 Task: Add an event with the title Second Lunch and Learn: Time Management Strategies, date '2023/11/15', time 7:00 AM to 9:00 AMand add a description: Looking to take your sales representation skills to the next level? Join us for an immersive event designed to equip you with the knowledge and tools needed to drive growth and maximize revenue. From understanding customer psychology to developing compelling pitches, this event covers the essential aspects of successful sales representation. Select event color  Blueberry . Add location for the event as: 456 Prado Museum, Madrid, Spain, logged in from the account softage.7@softage.netand send the event invitation to softage.1@softage.net and softage.2@softage.net. Set a reminder for the event Doesn't repeat
Action: Mouse moved to (814, 351)
Screenshot: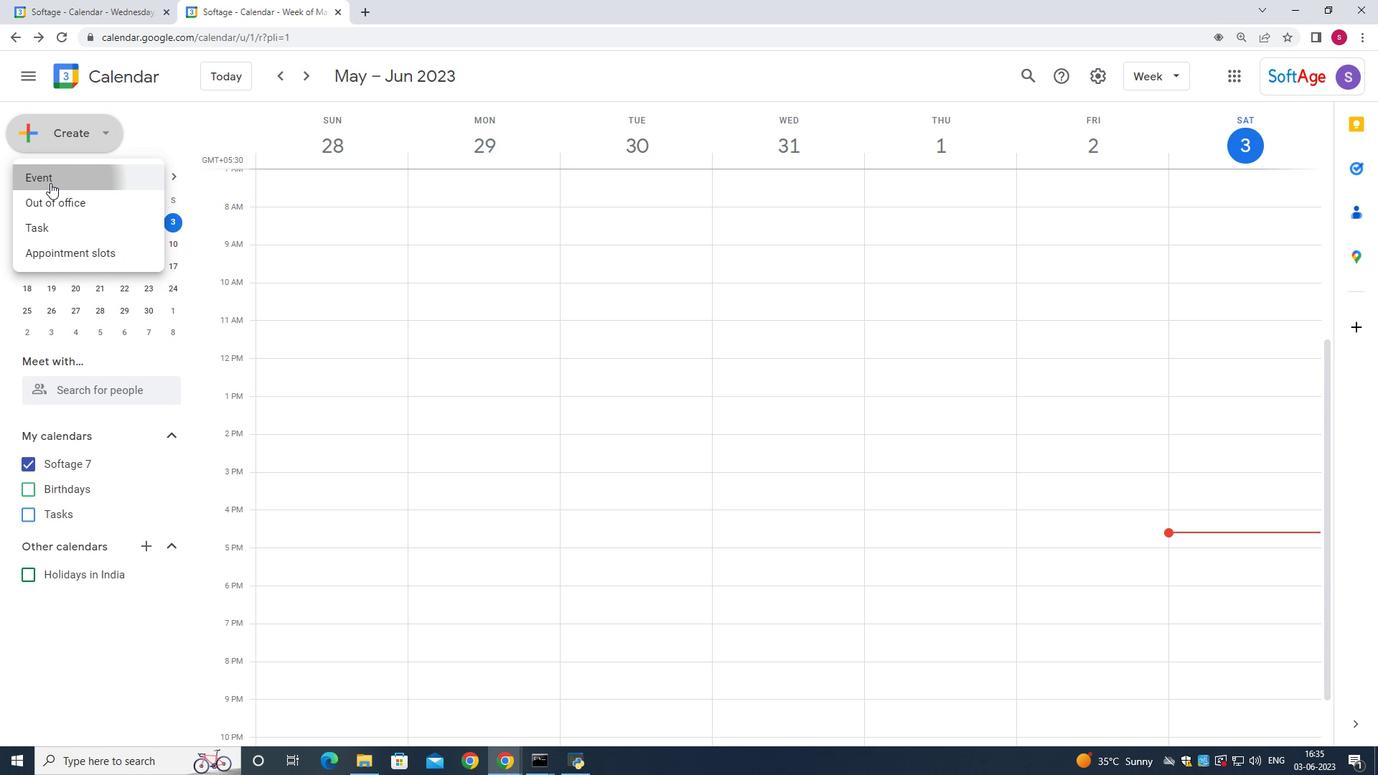 
Action: Mouse pressed left at (814, 351)
Screenshot: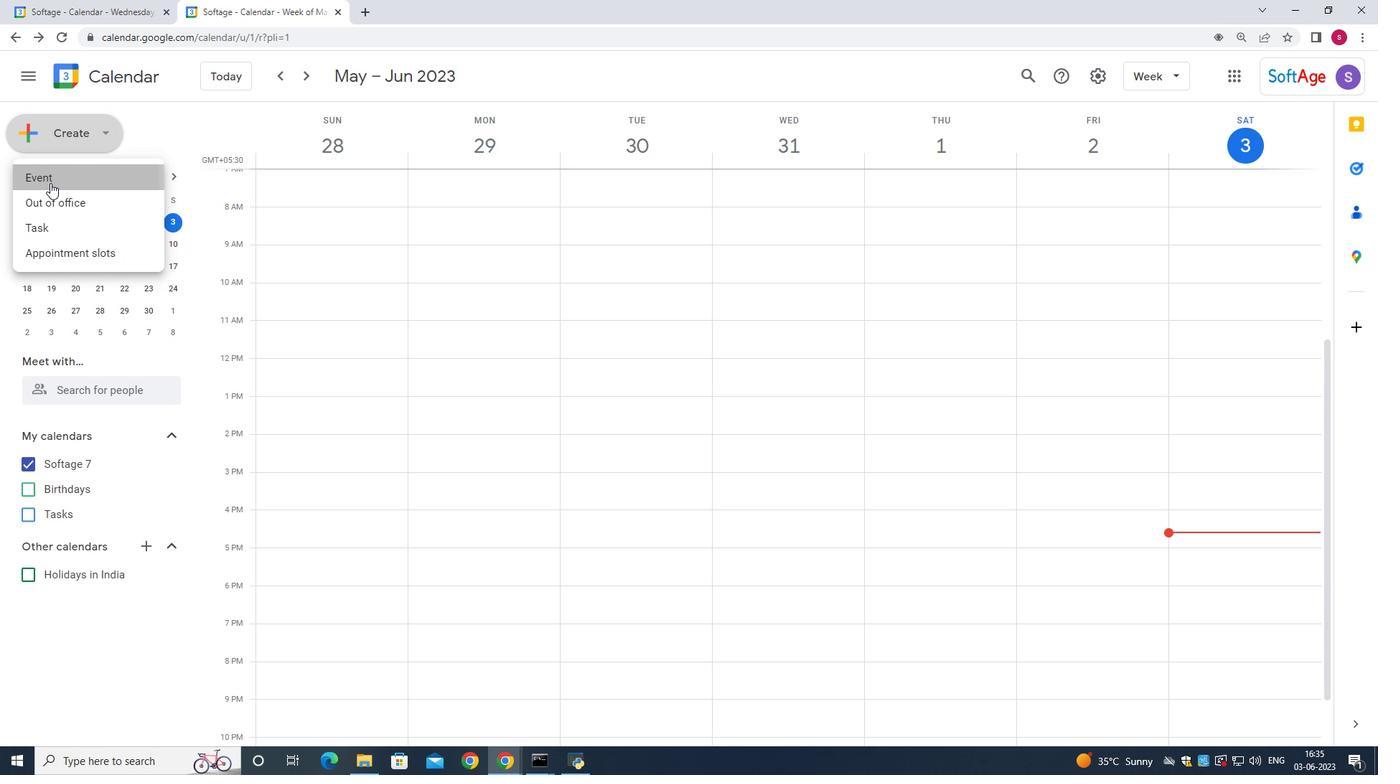 
Action: Mouse moved to (677, 247)
Screenshot: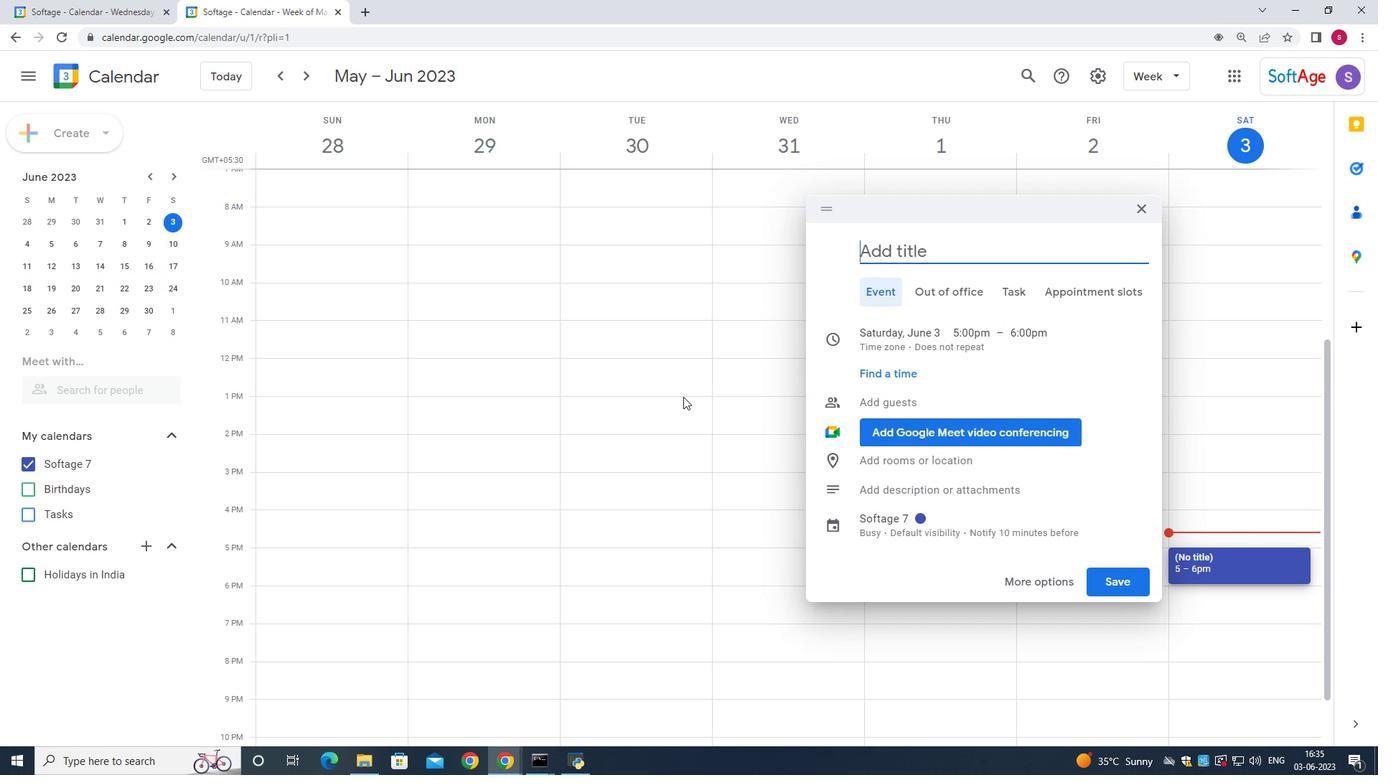 
Action: Mouse pressed left at (677, 247)
Screenshot: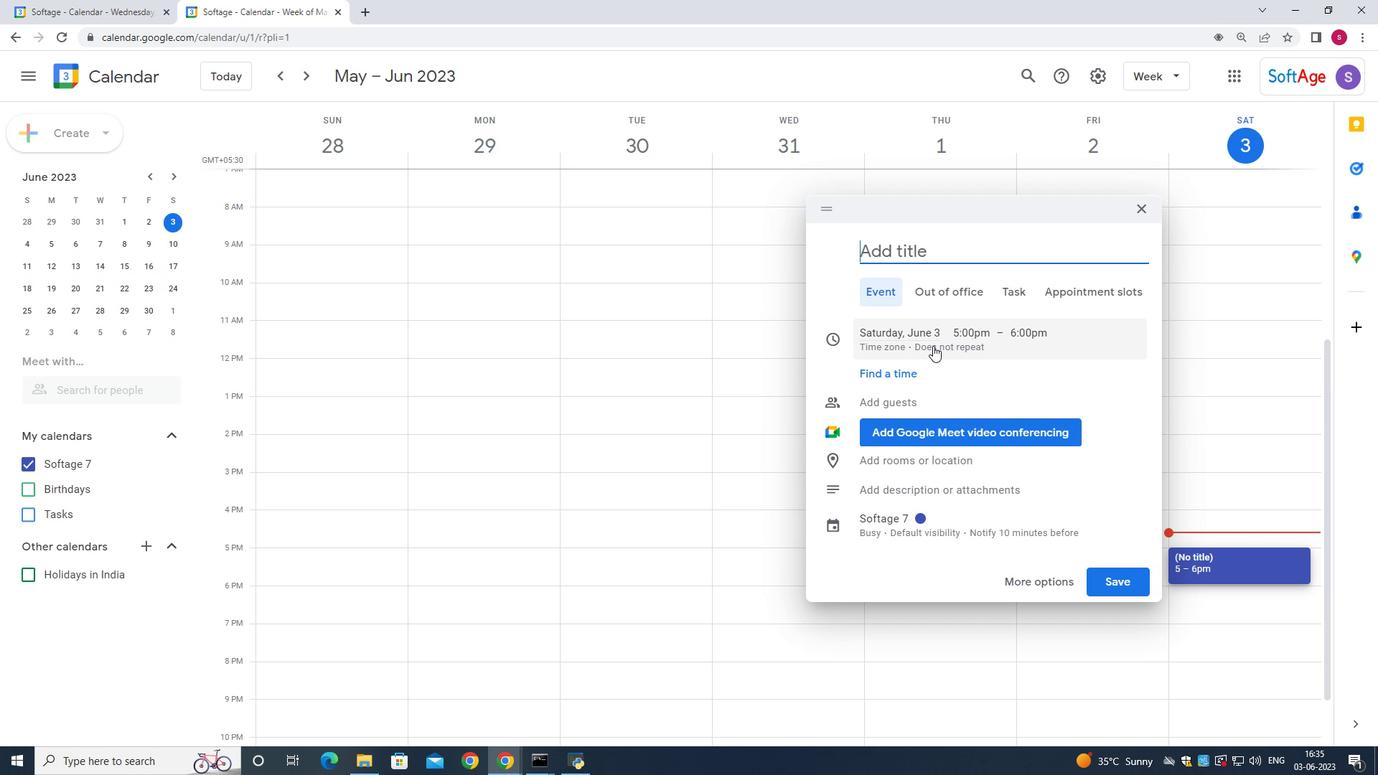 
Action: Mouse moved to (927, 209)
Screenshot: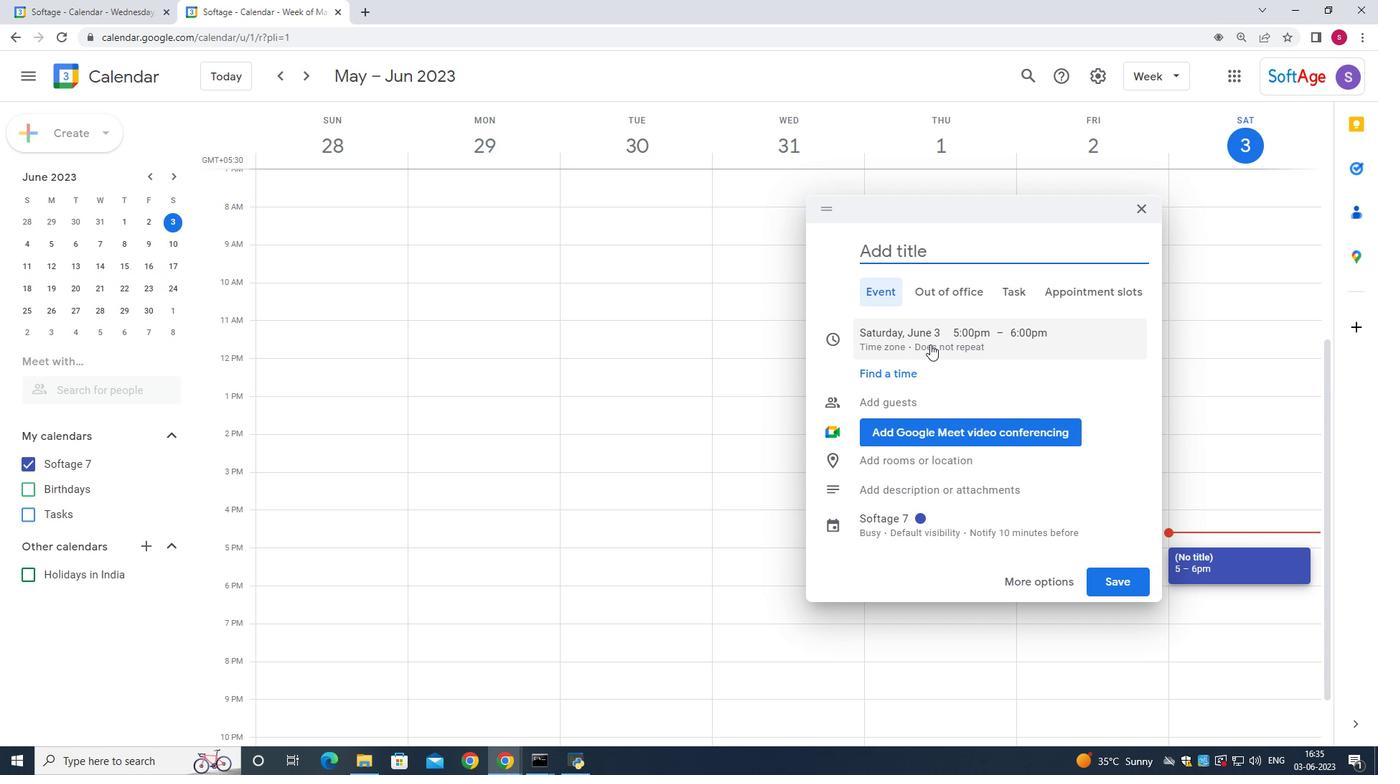 
Action: Mouse pressed left at (927, 209)
Screenshot: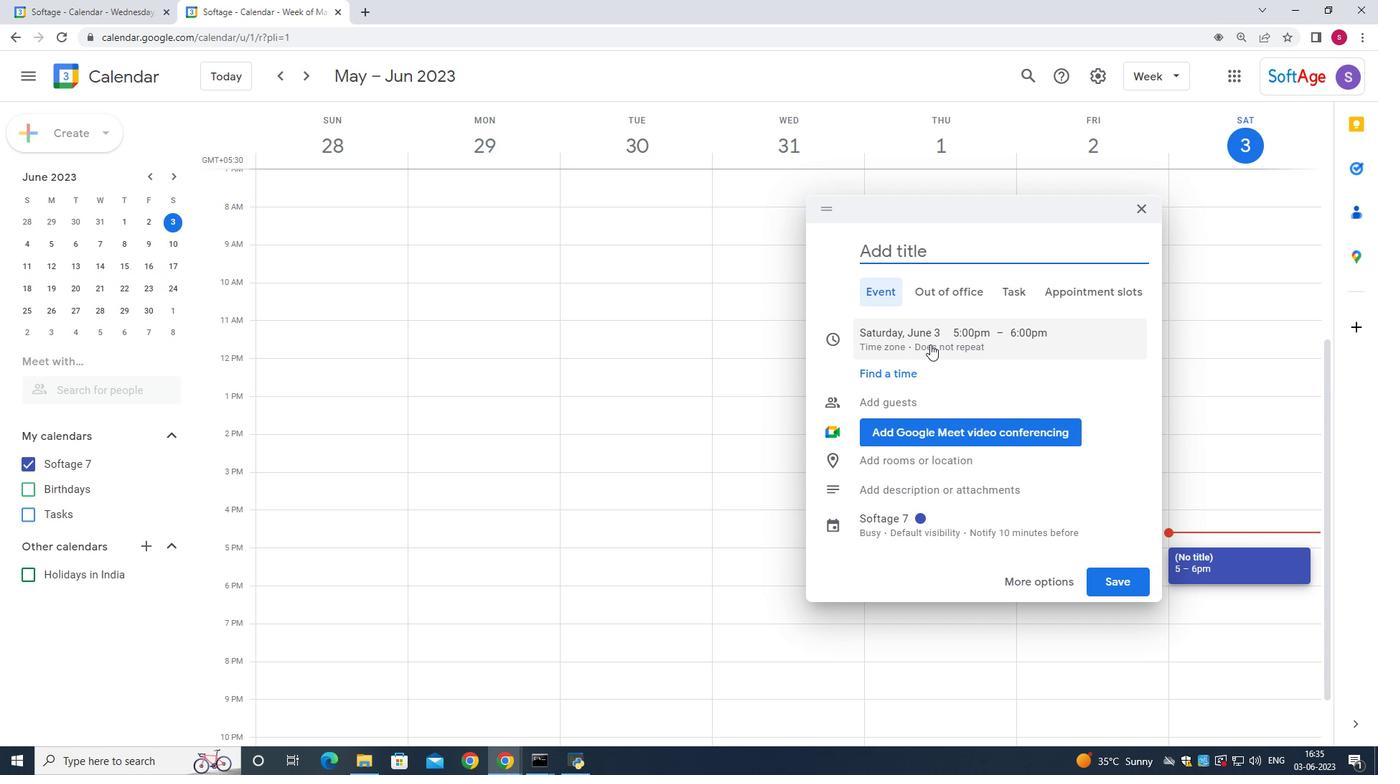 
Action: Mouse moved to (55, 133)
Screenshot: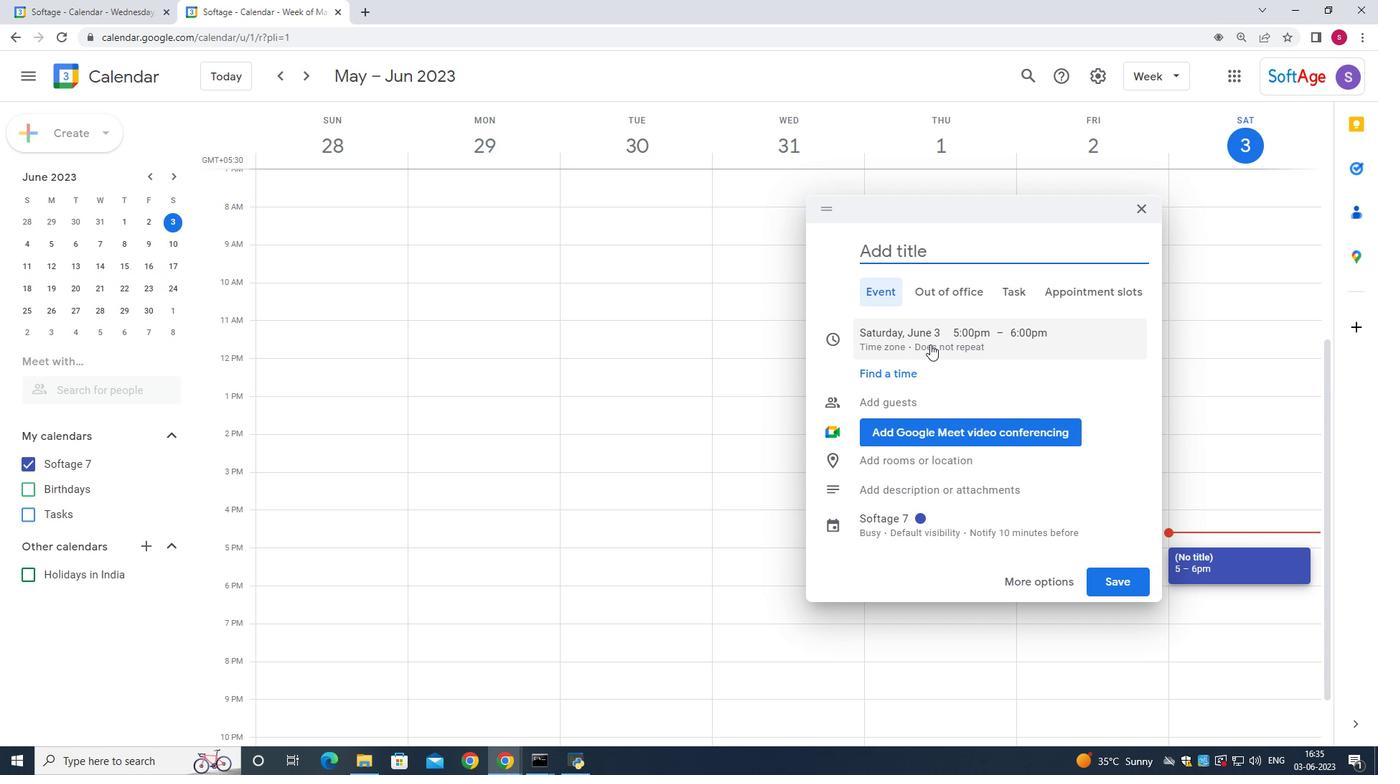 
Action: Mouse pressed left at (55, 133)
Screenshot: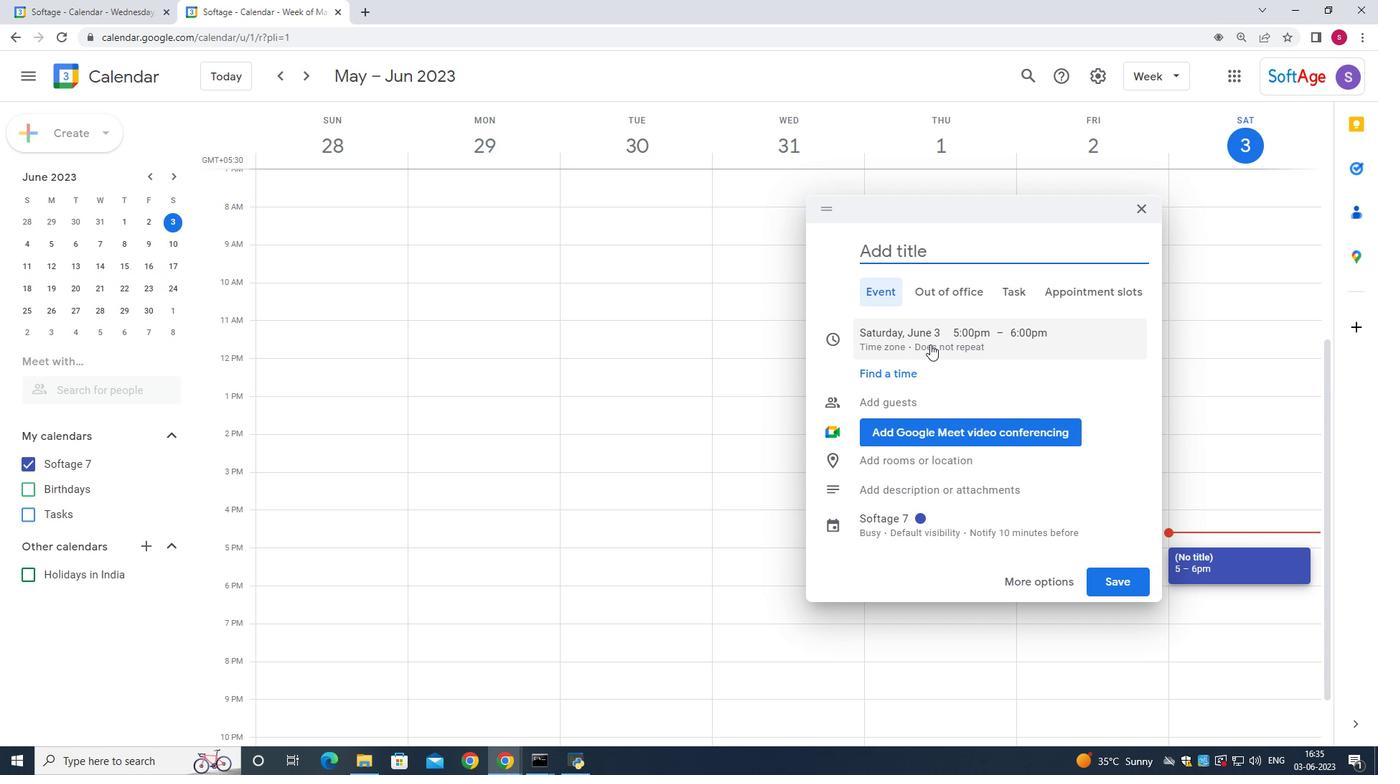 
Action: Mouse moved to (68, 174)
Screenshot: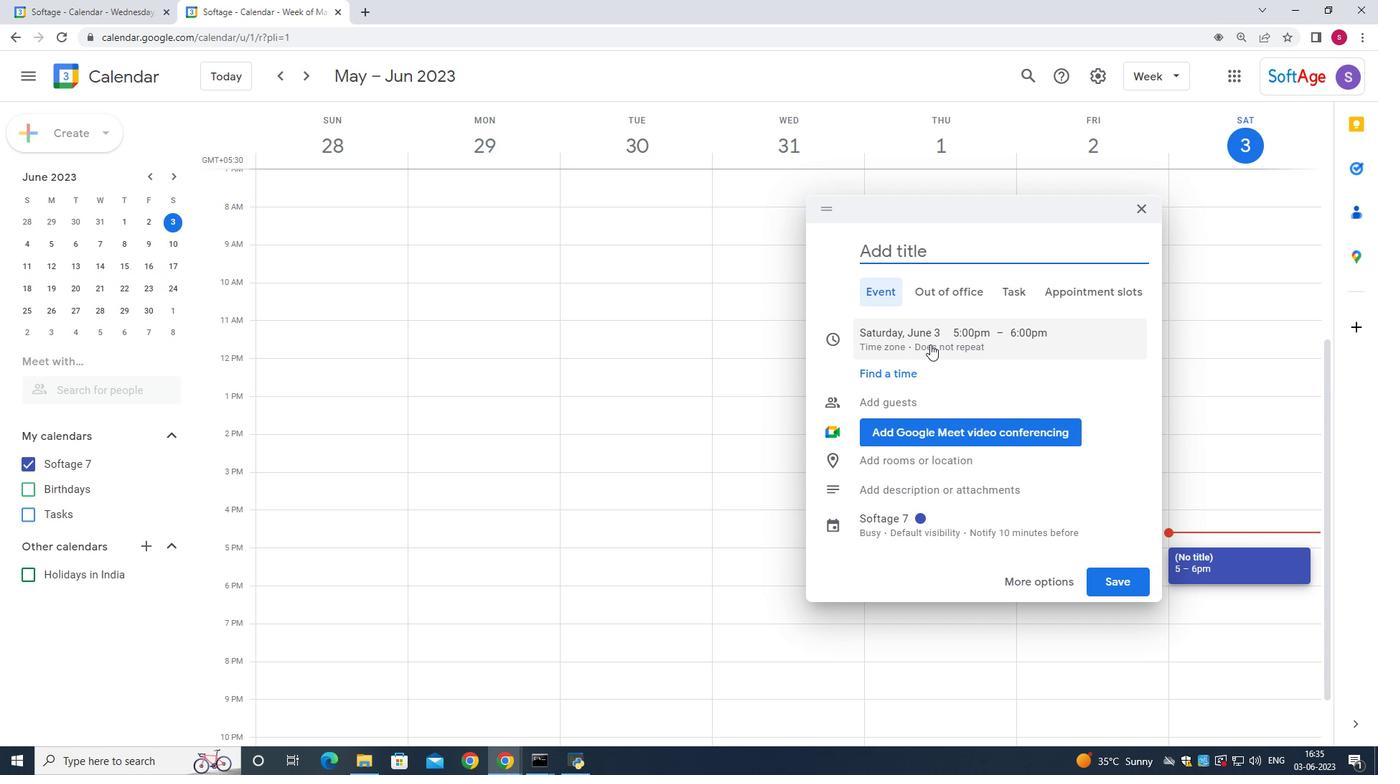 
Action: Mouse pressed left at (68, 174)
Screenshot: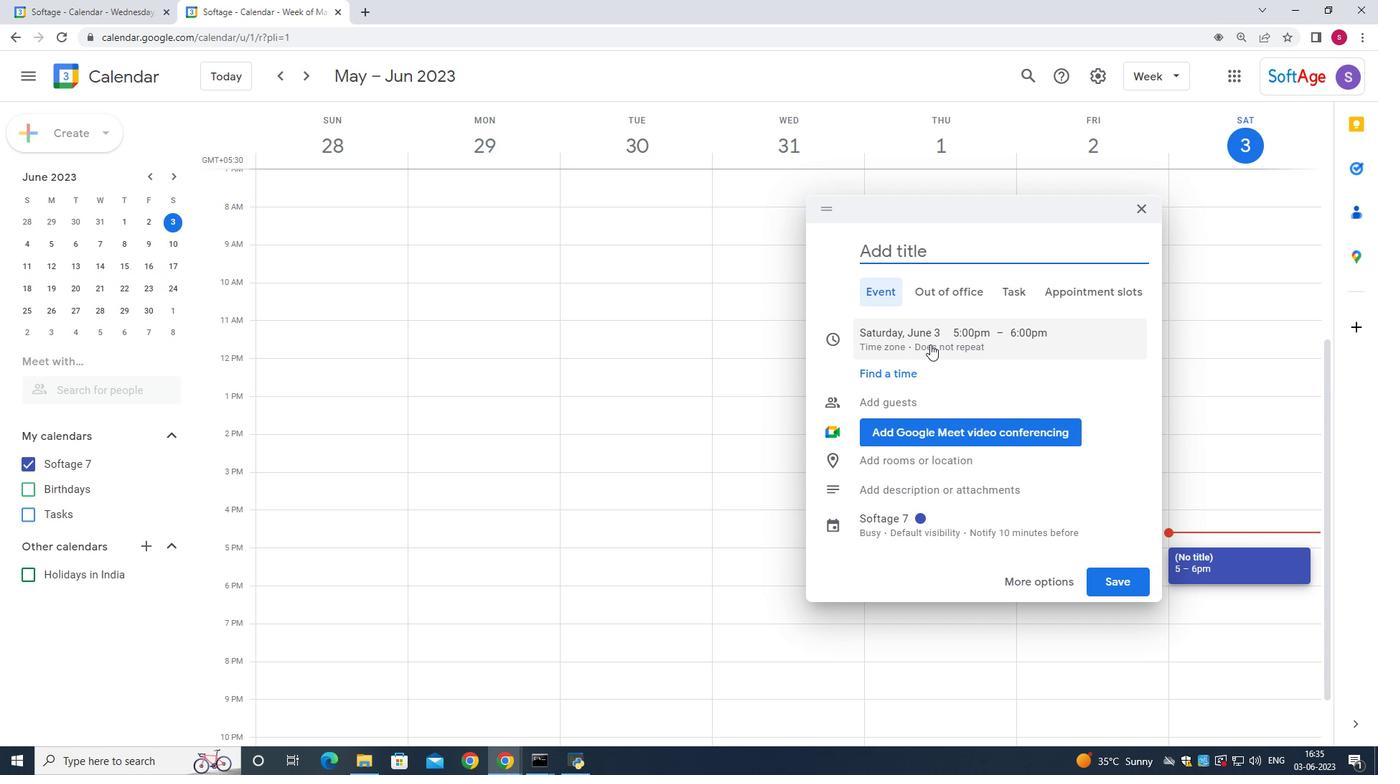 
Action: Mouse moved to (1053, 201)
Screenshot: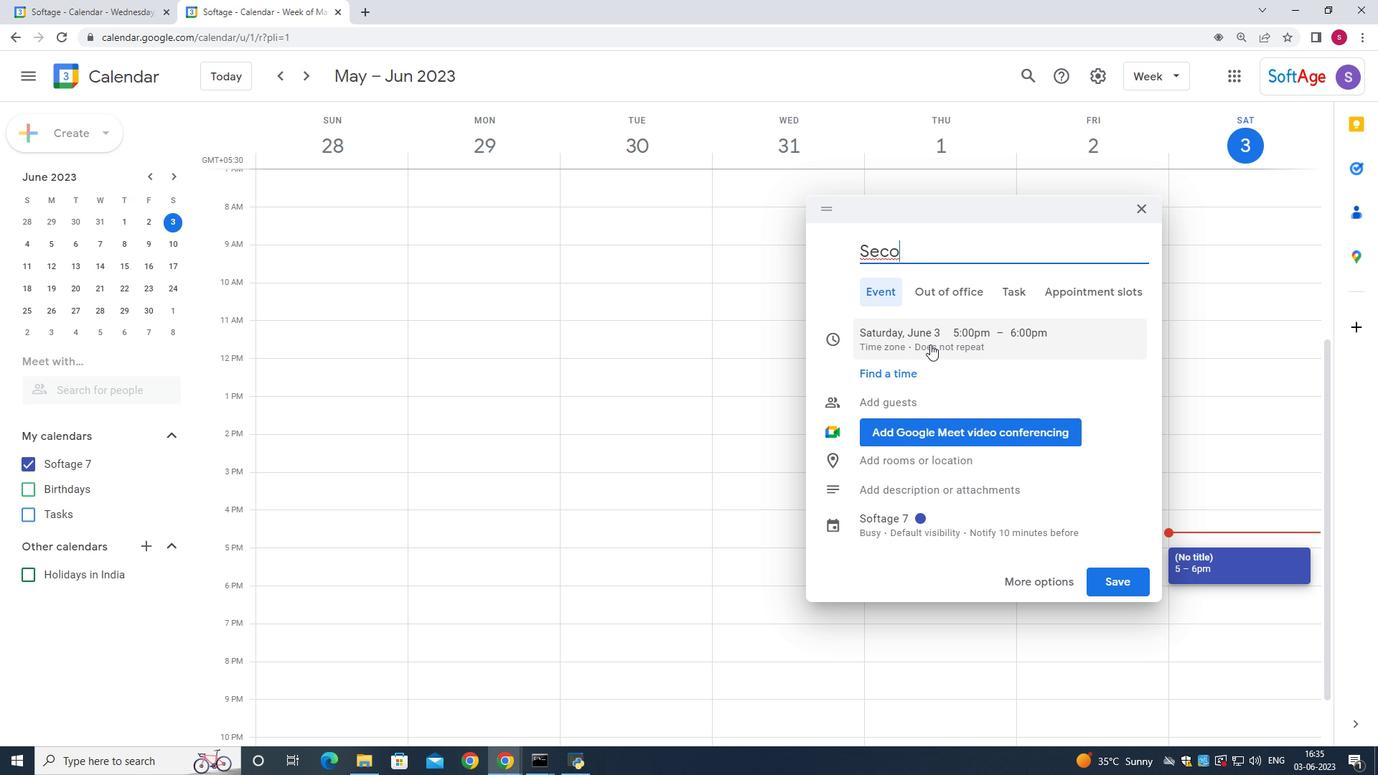 
Action: Key pressed <Key.shift>Second<Key.space><Key.shift>Lunch<Key.space>and<Key.space><Key.shift>Learn<Key.space><Key.shift_r>:<Key.space><Key.shift>Time<Key.space><Key.shift>Management<Key.space><Key.shift>Strategies
Screenshot: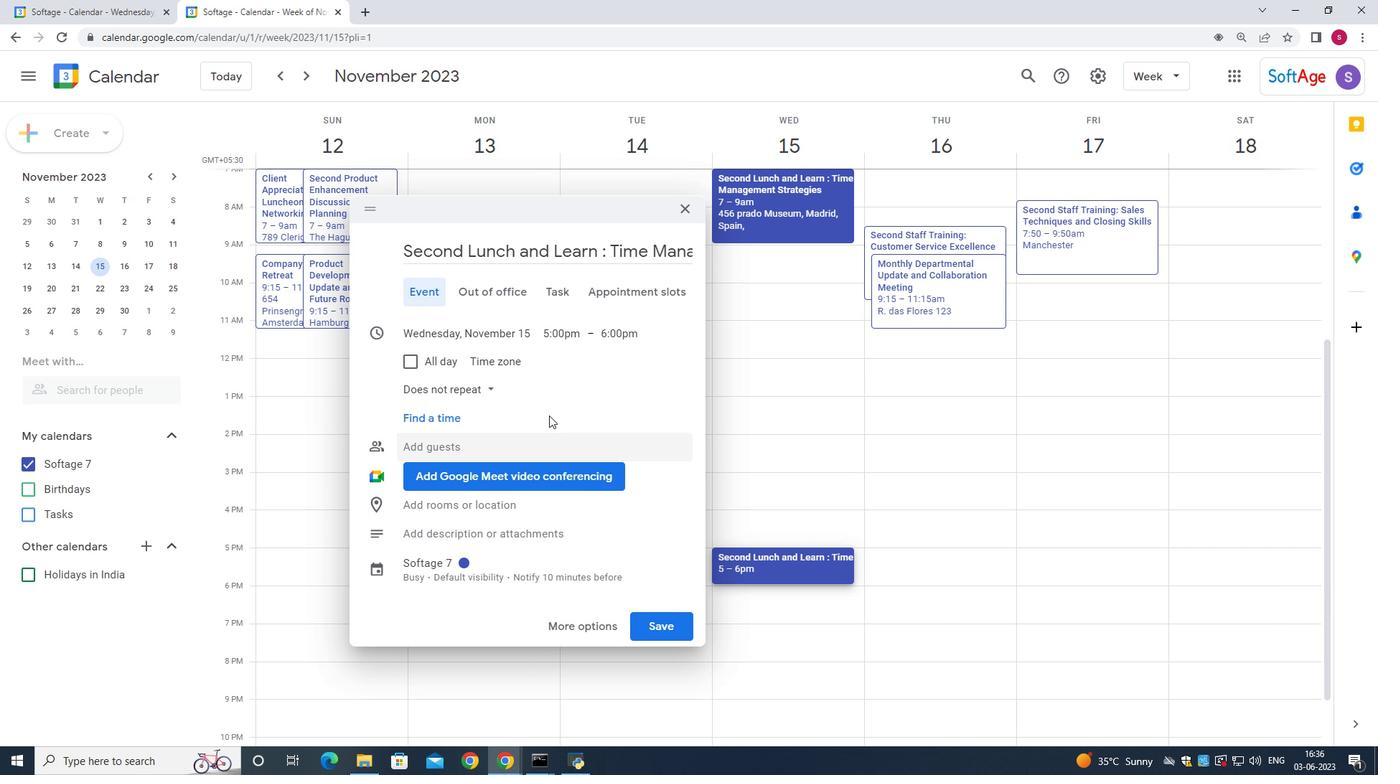 
Action: Mouse moved to (698, 440)
Screenshot: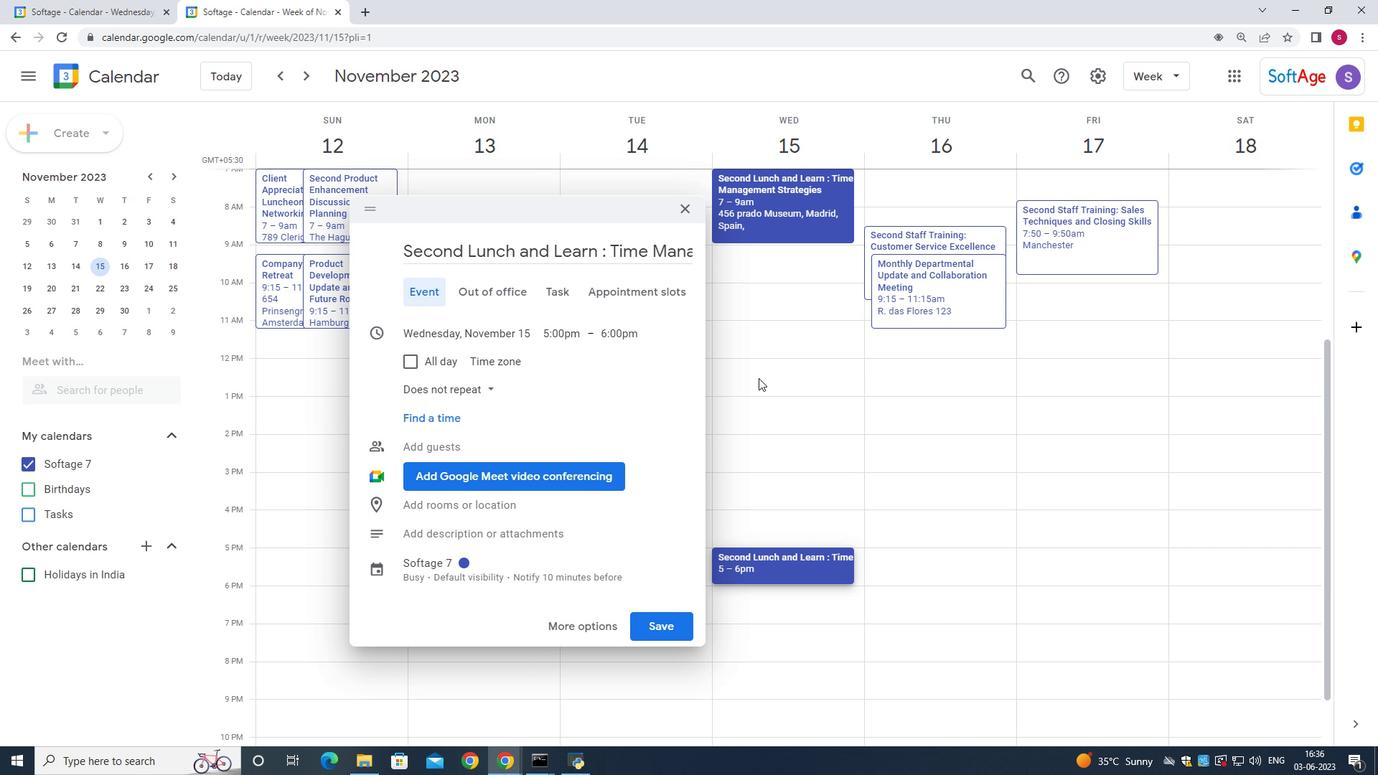 
Action: Mouse pressed left at (698, 440)
Screenshot: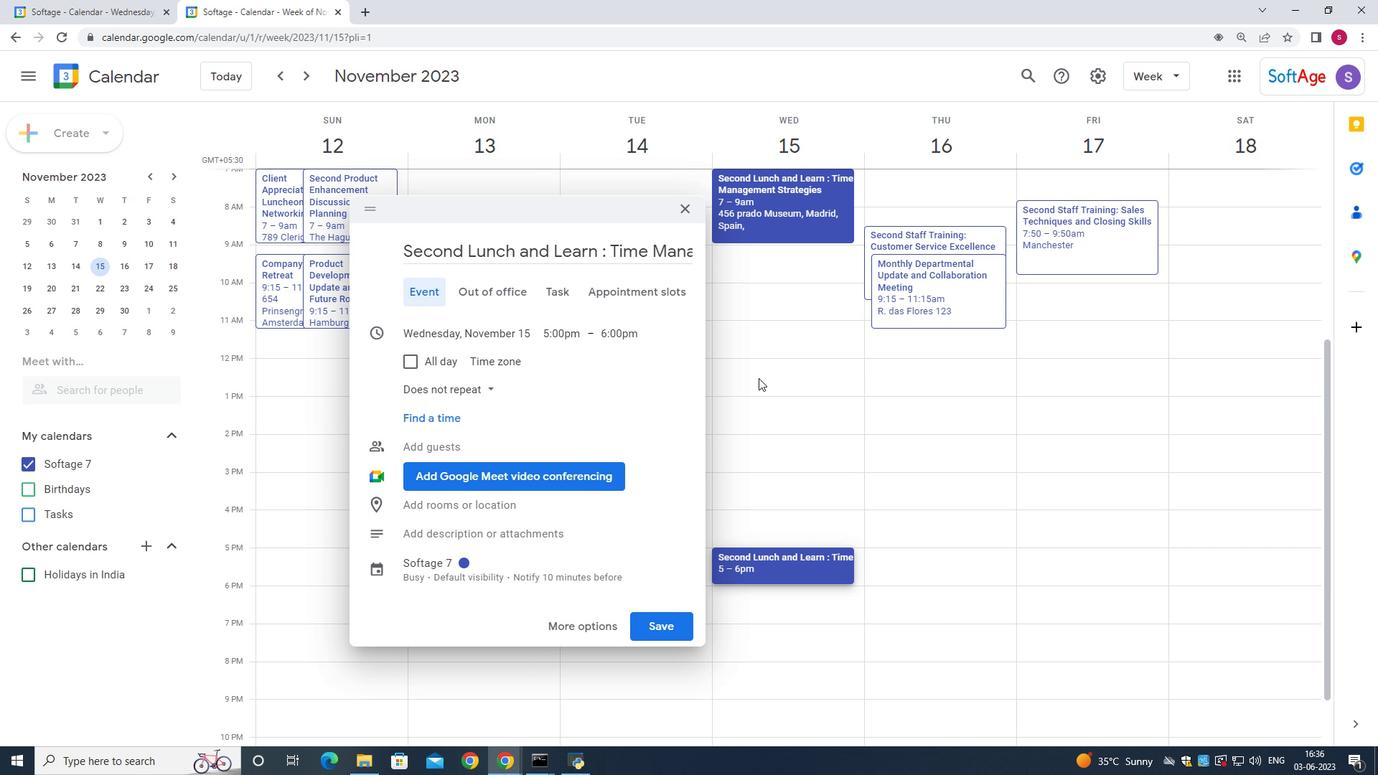 
Action: Mouse moved to (838, 428)
Screenshot: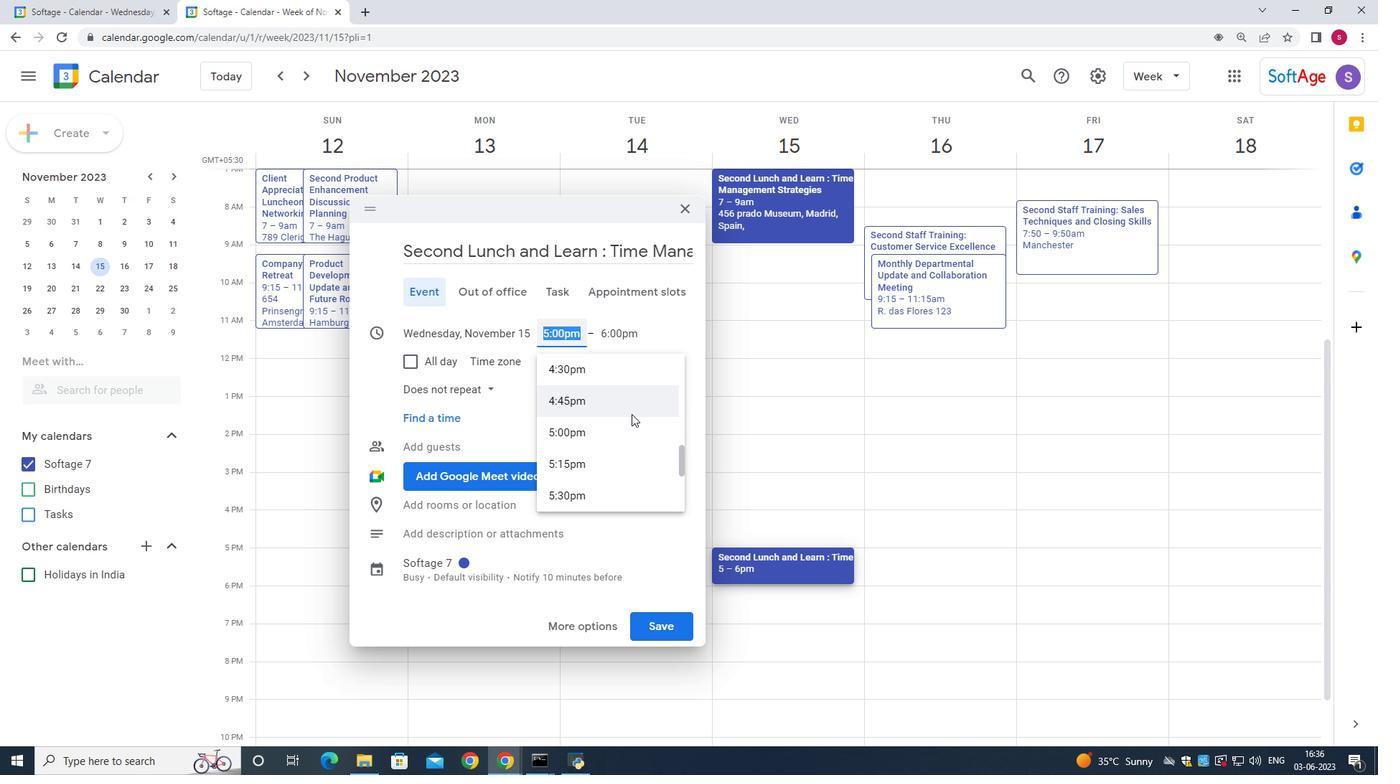 
Action: Mouse pressed left at (838, 428)
Screenshot: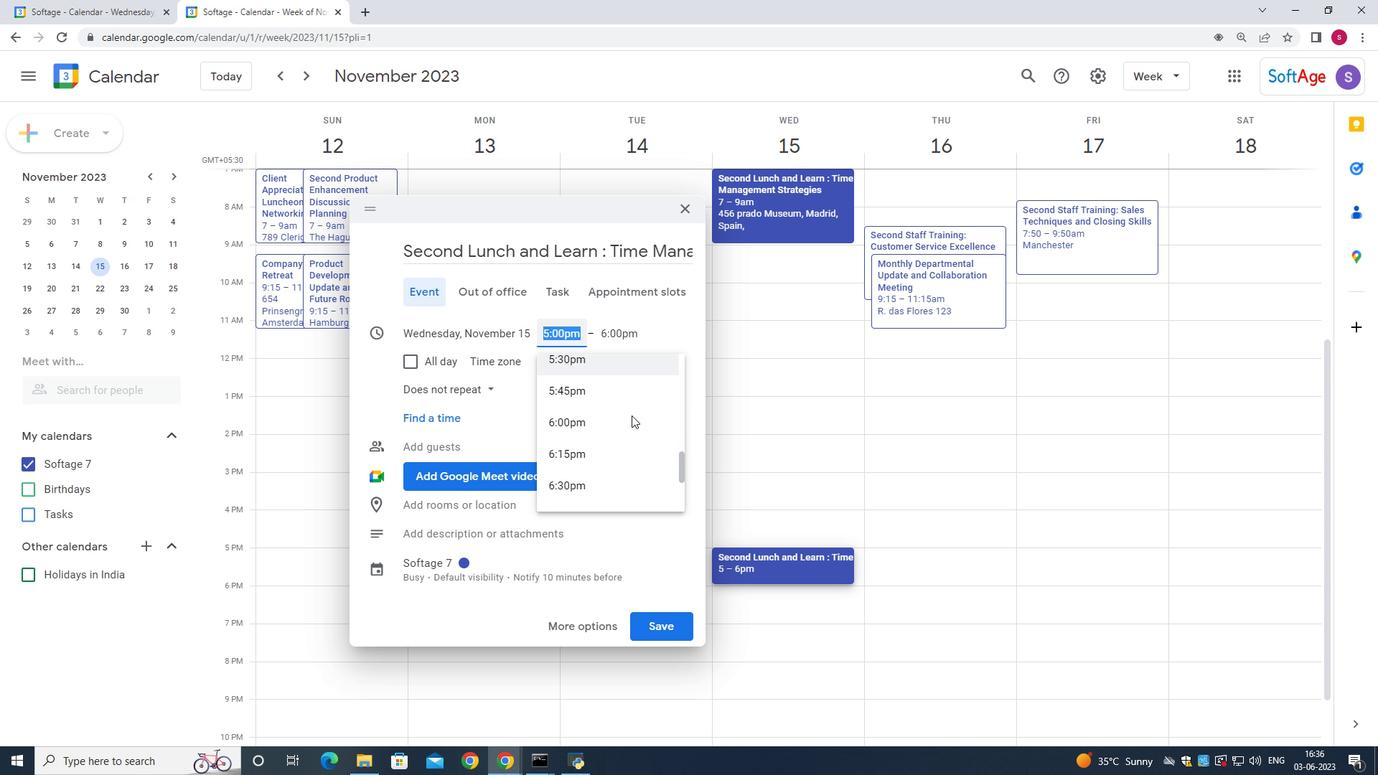 
Action: Mouse pressed left at (838, 428)
Screenshot: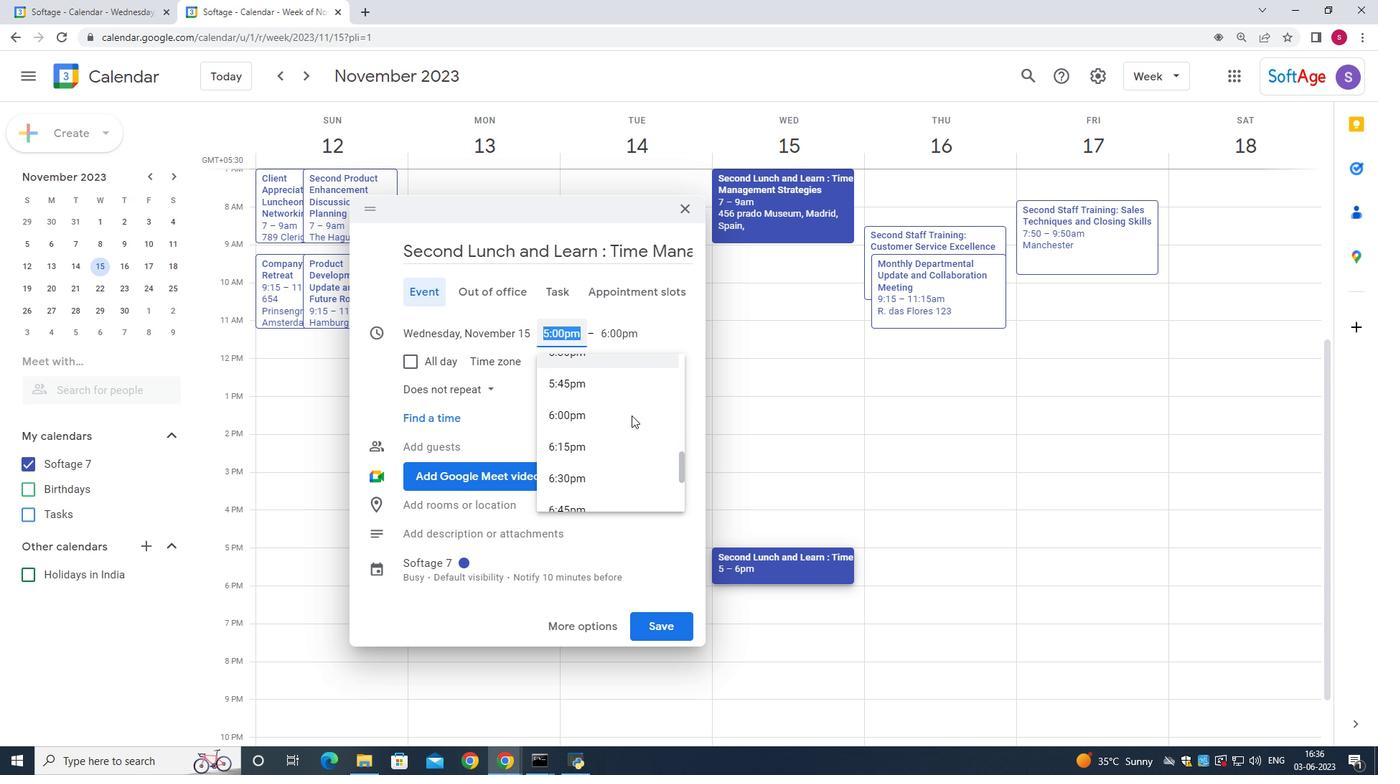 
Action: Mouse pressed left at (838, 428)
Screenshot: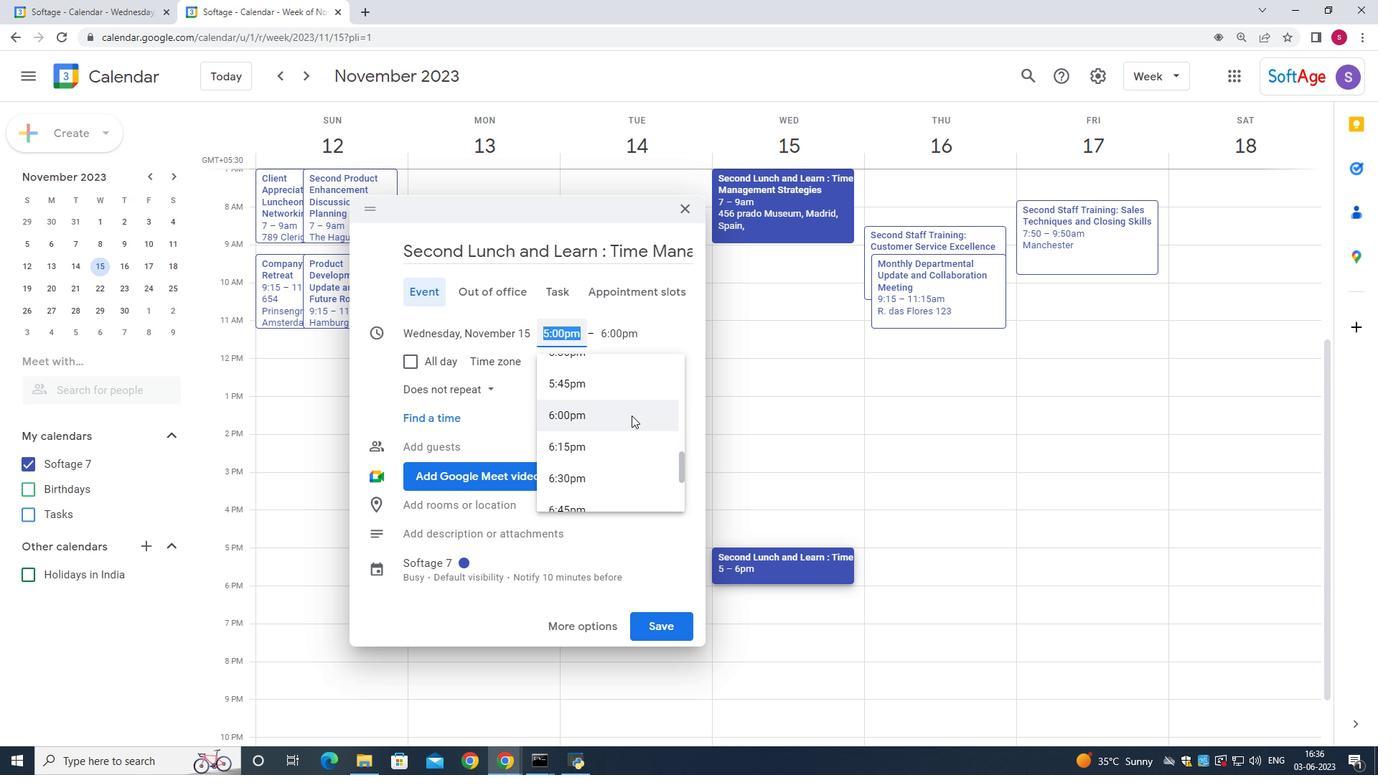 
Action: Mouse pressed left at (838, 428)
Screenshot: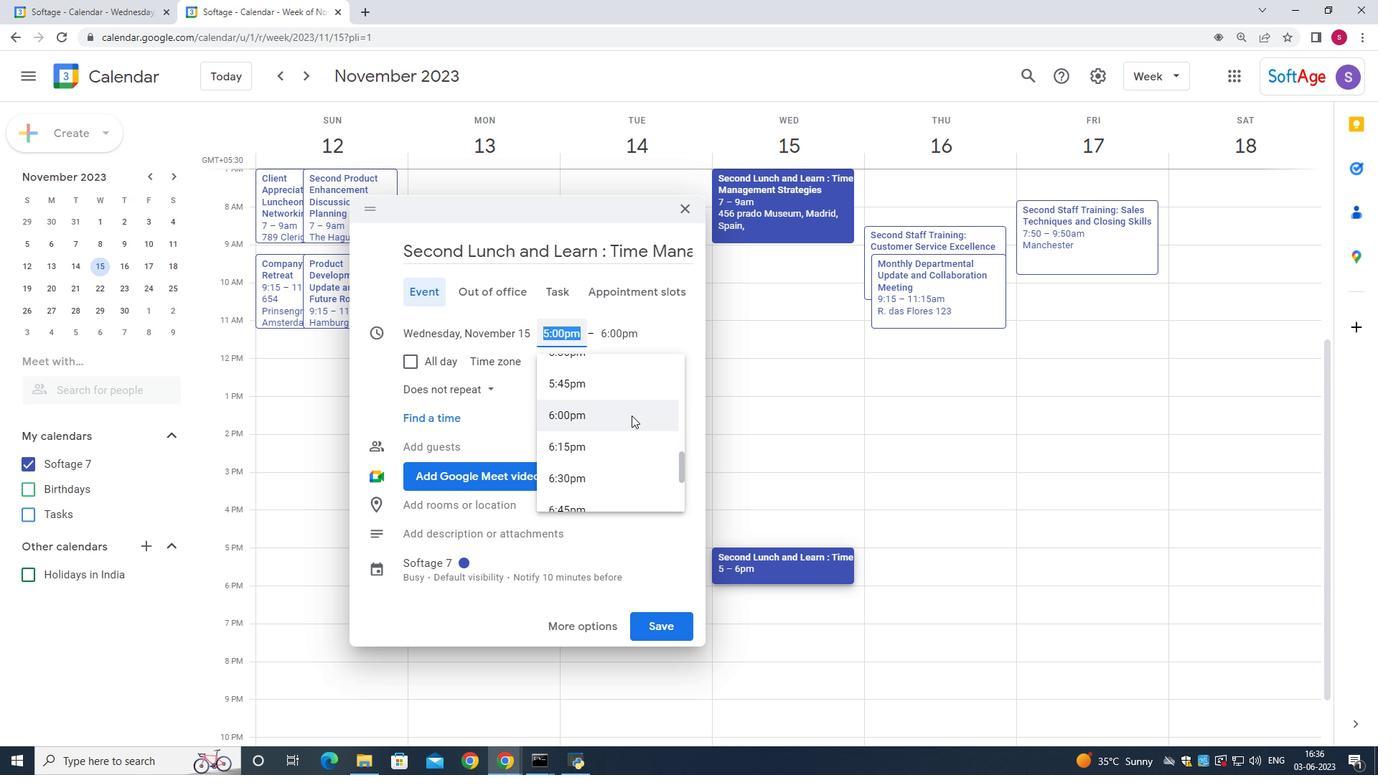 
Action: Mouse pressed left at (838, 428)
Screenshot: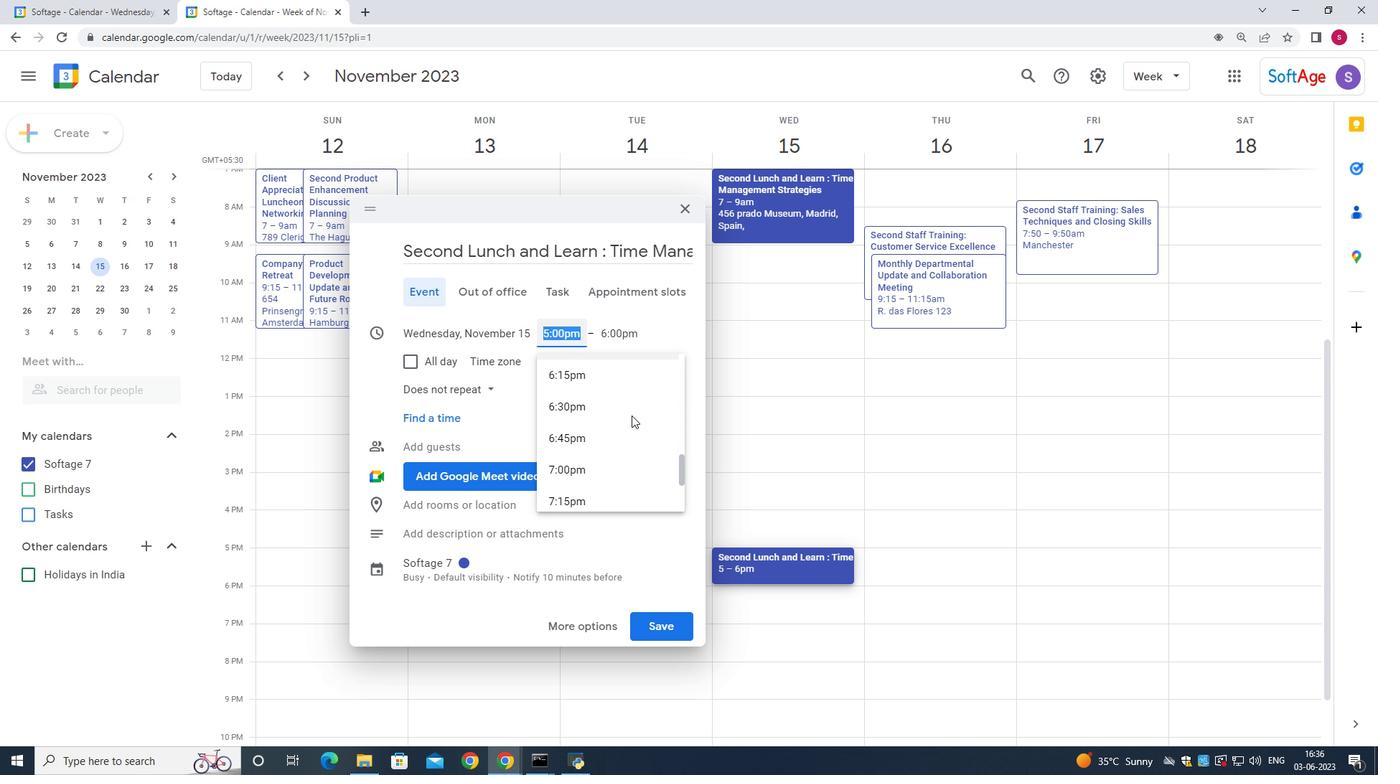 
Action: Mouse pressed left at (838, 428)
Screenshot: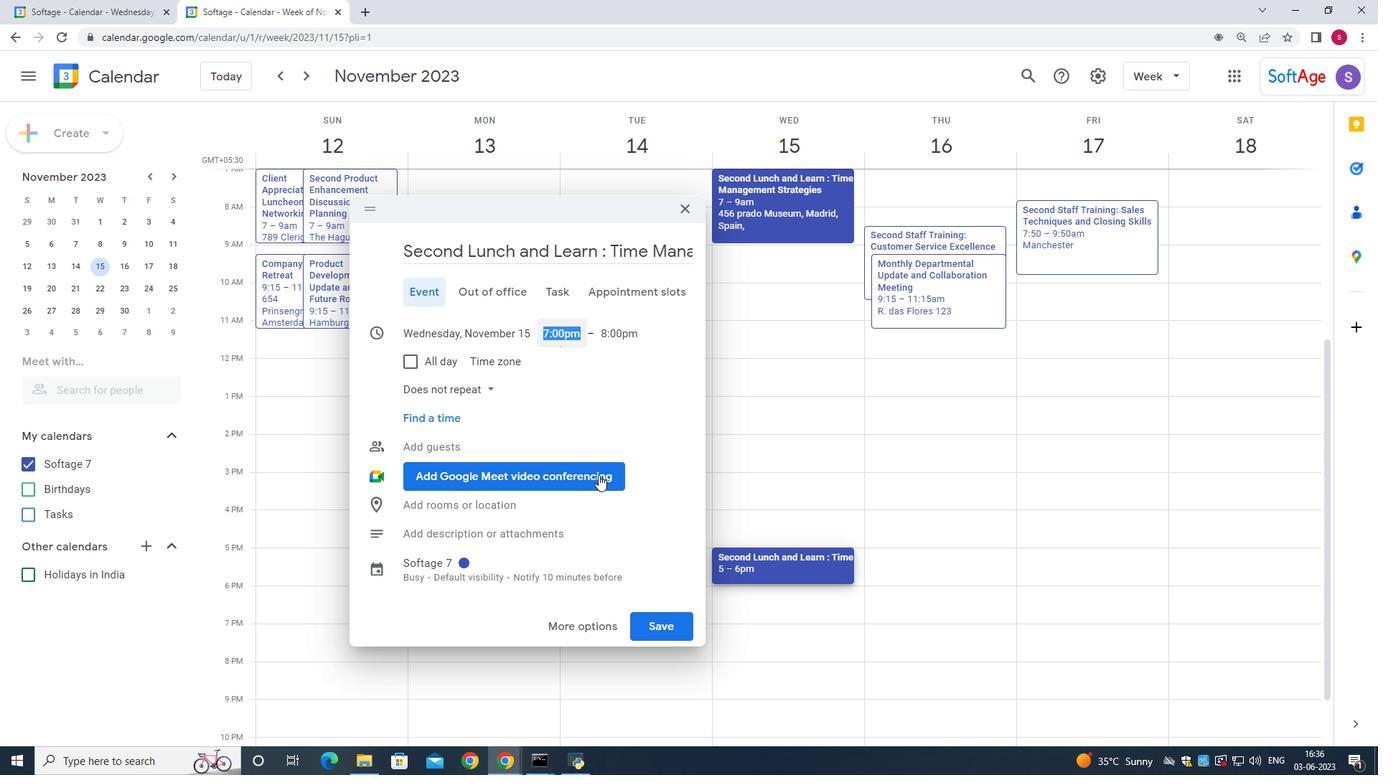 
Action: Mouse moved to (758, 512)
Screenshot: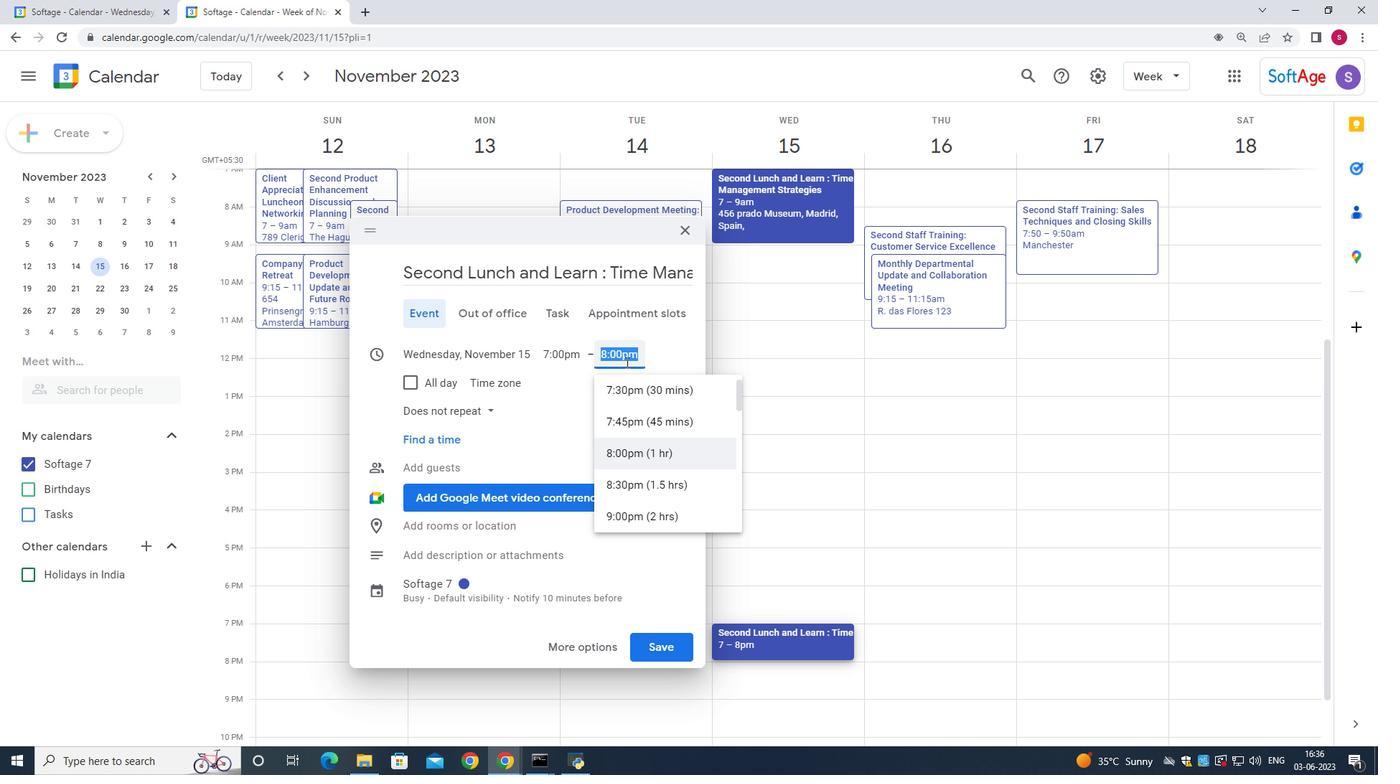 
Action: Mouse pressed left at (758, 512)
Screenshot: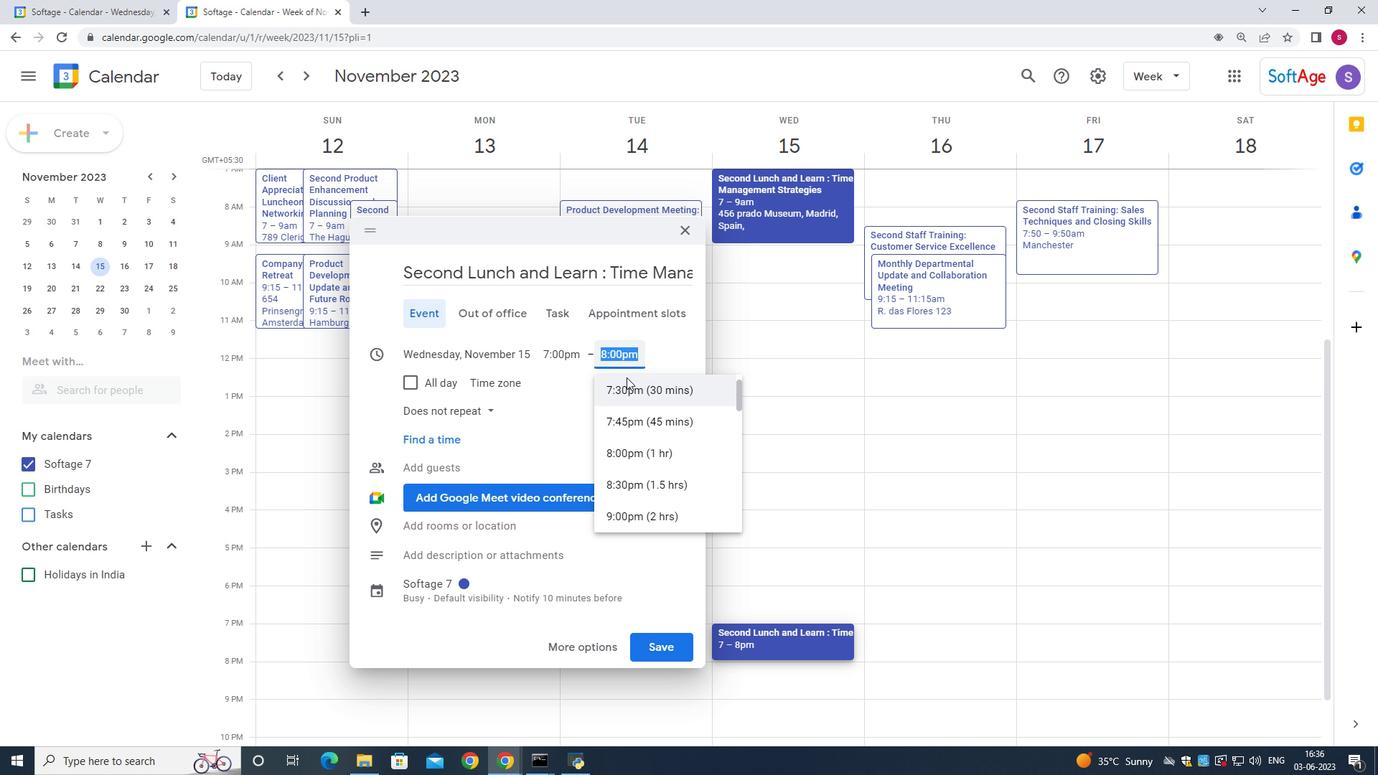
Action: Mouse moved to (799, 336)
Screenshot: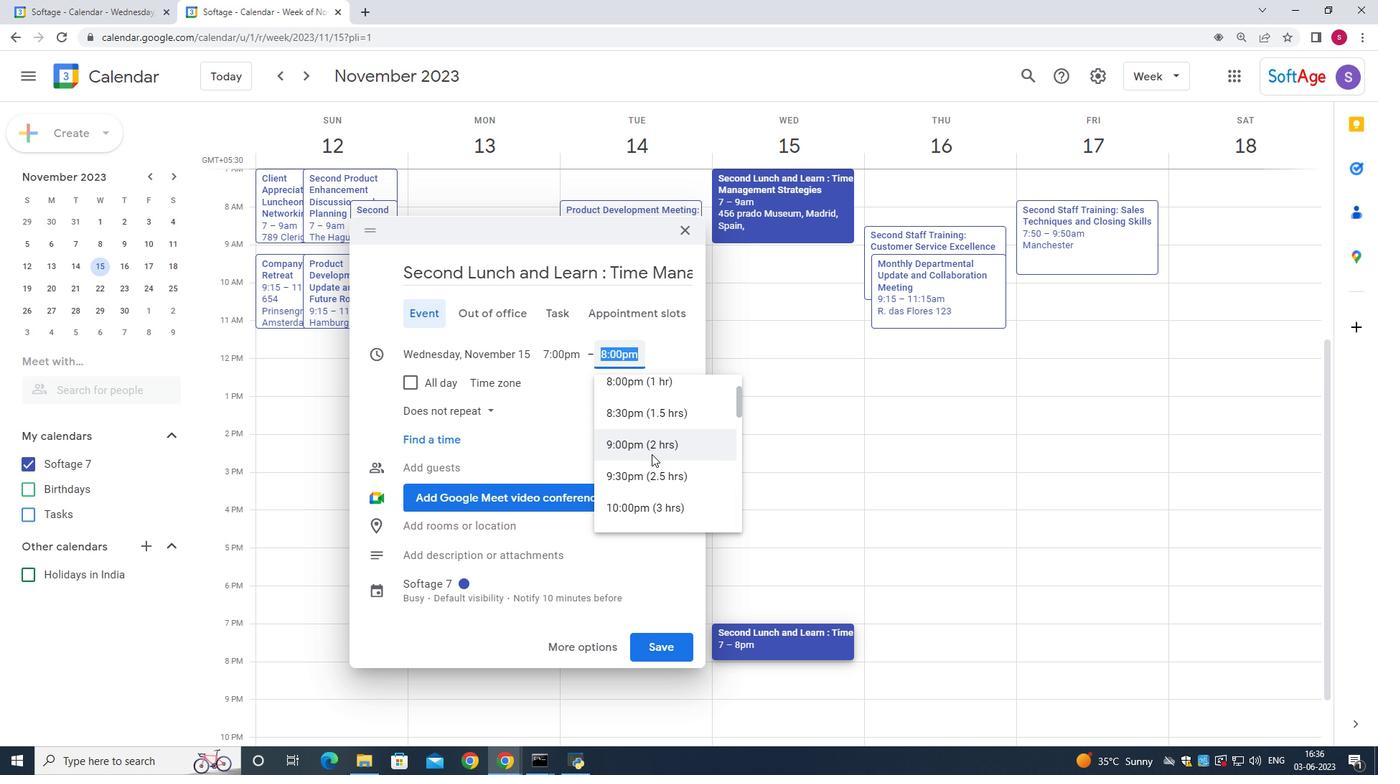 
Action: Mouse pressed left at (799, 336)
Screenshot: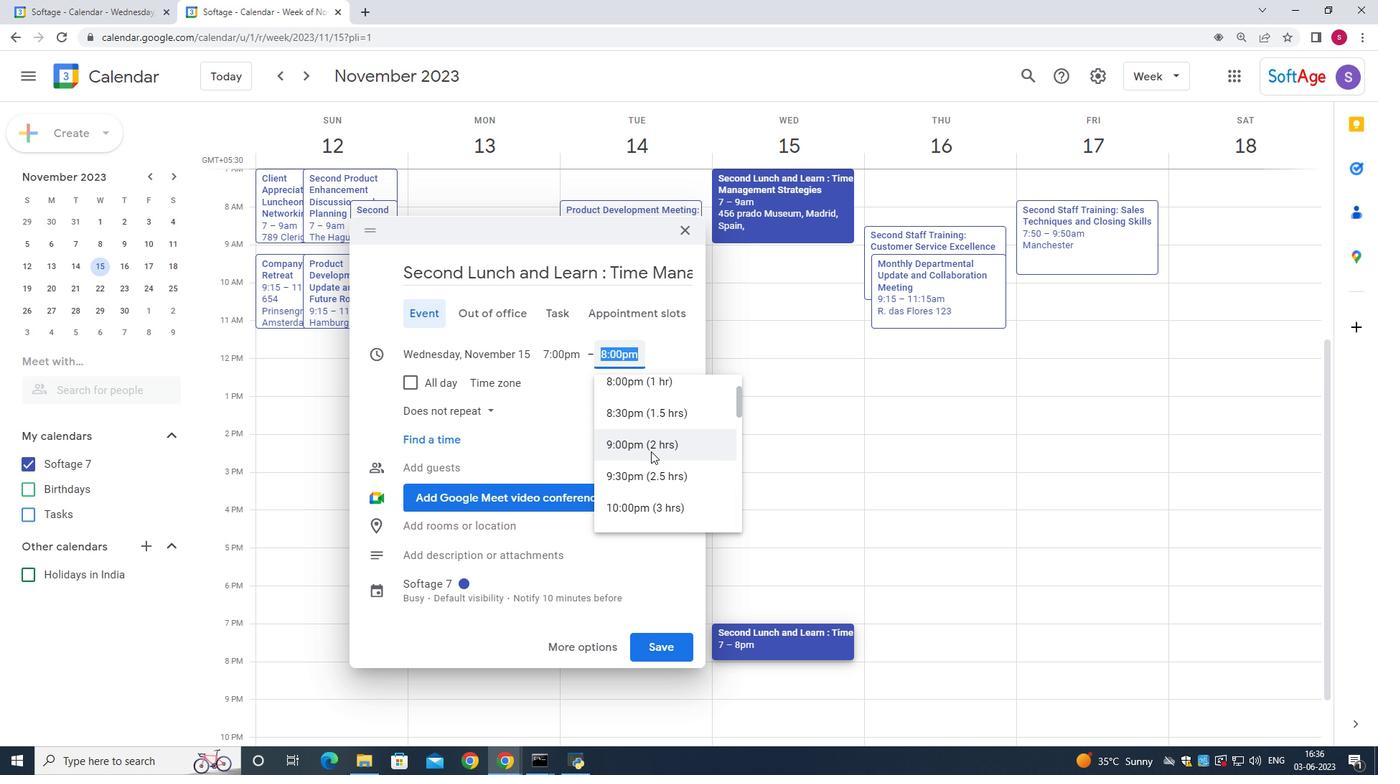 
Action: Mouse moved to (812, 385)
Screenshot: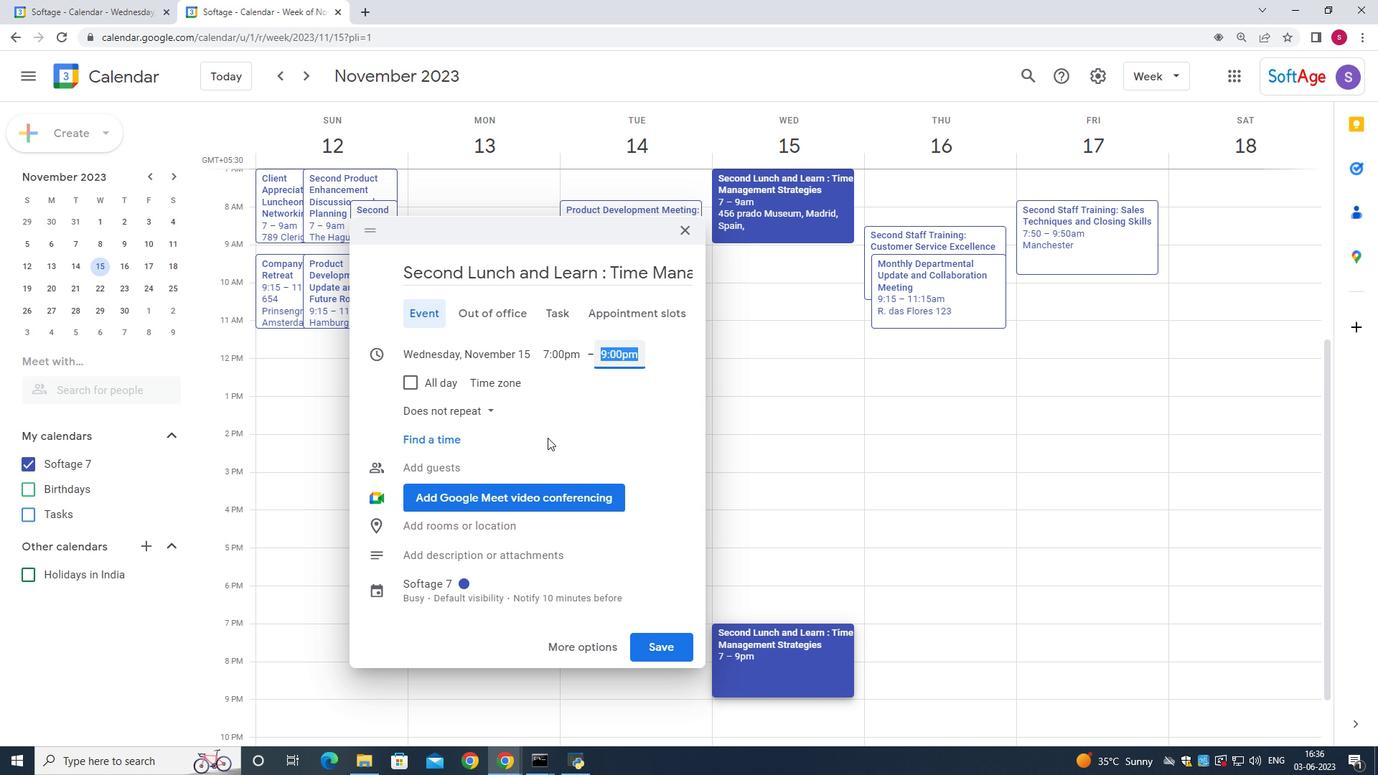 
Action: Mouse scrolled (812, 386) with delta (0, 0)
Screenshot: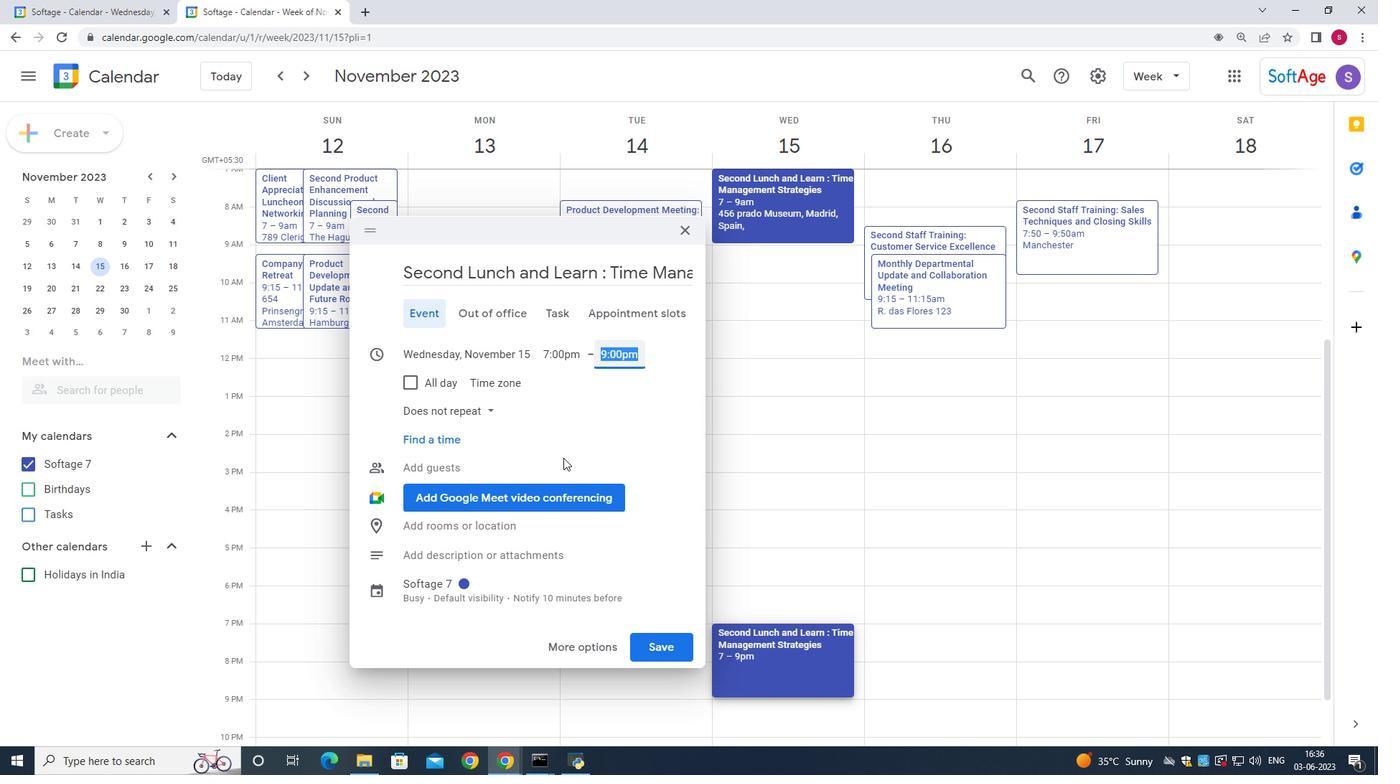 
Action: Mouse scrolled (812, 386) with delta (0, 0)
Screenshot: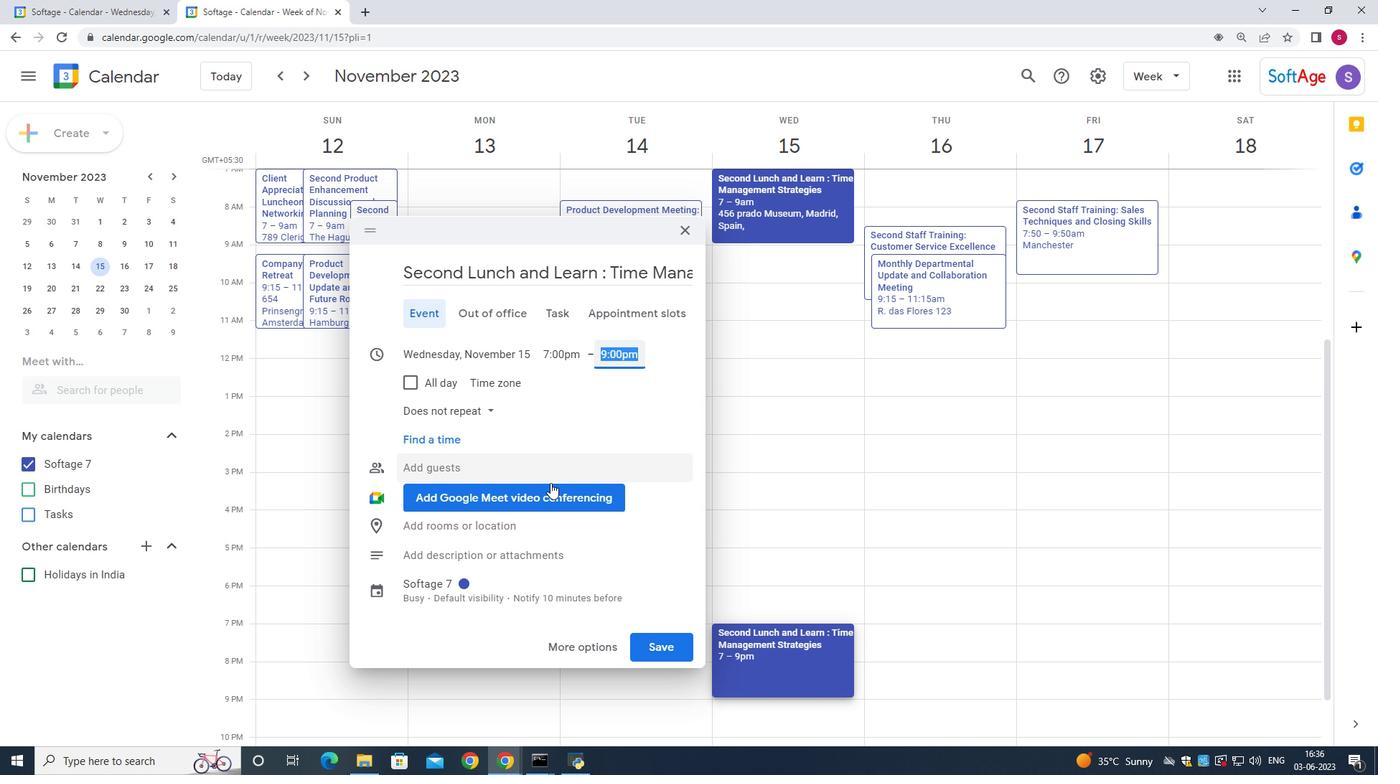 
Action: Mouse scrolled (812, 386) with delta (0, 0)
Screenshot: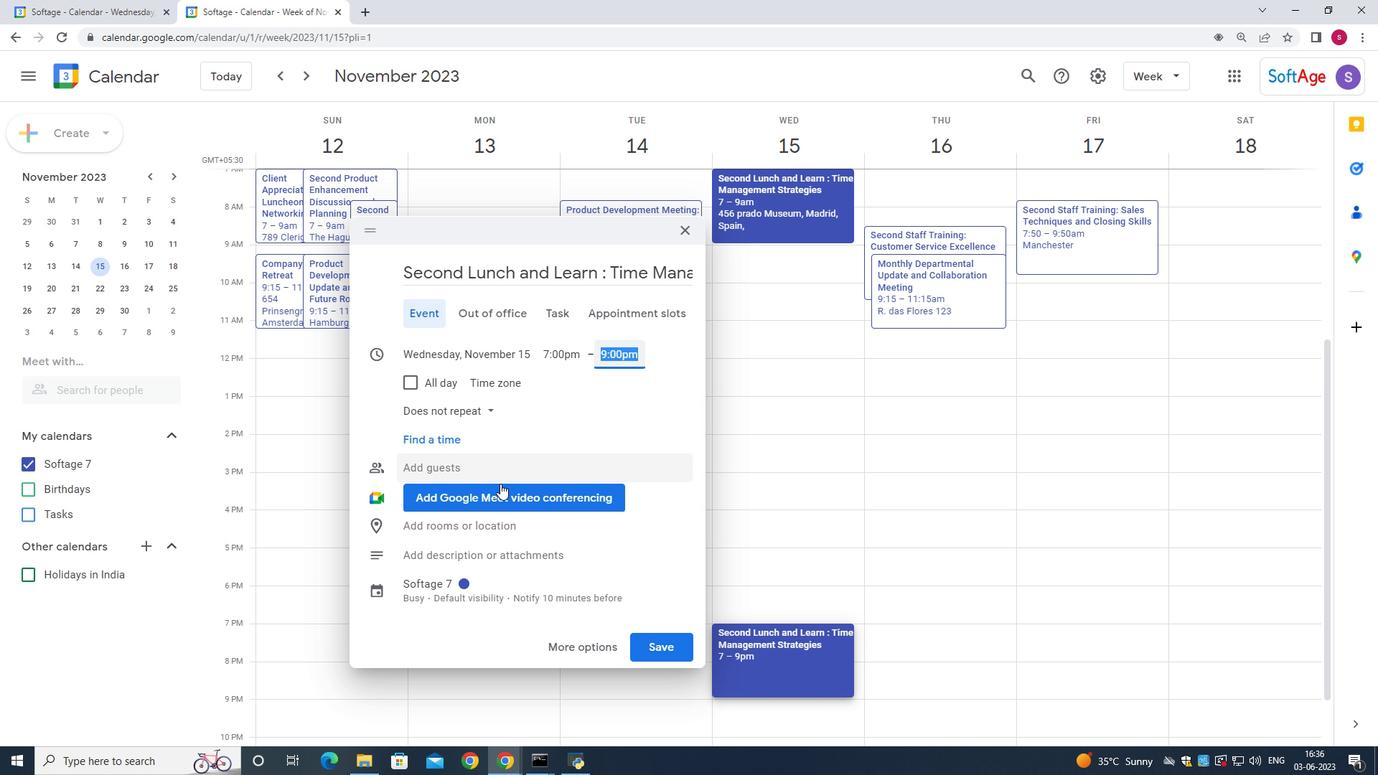 
Action: Mouse scrolled (812, 386) with delta (0, 0)
Screenshot: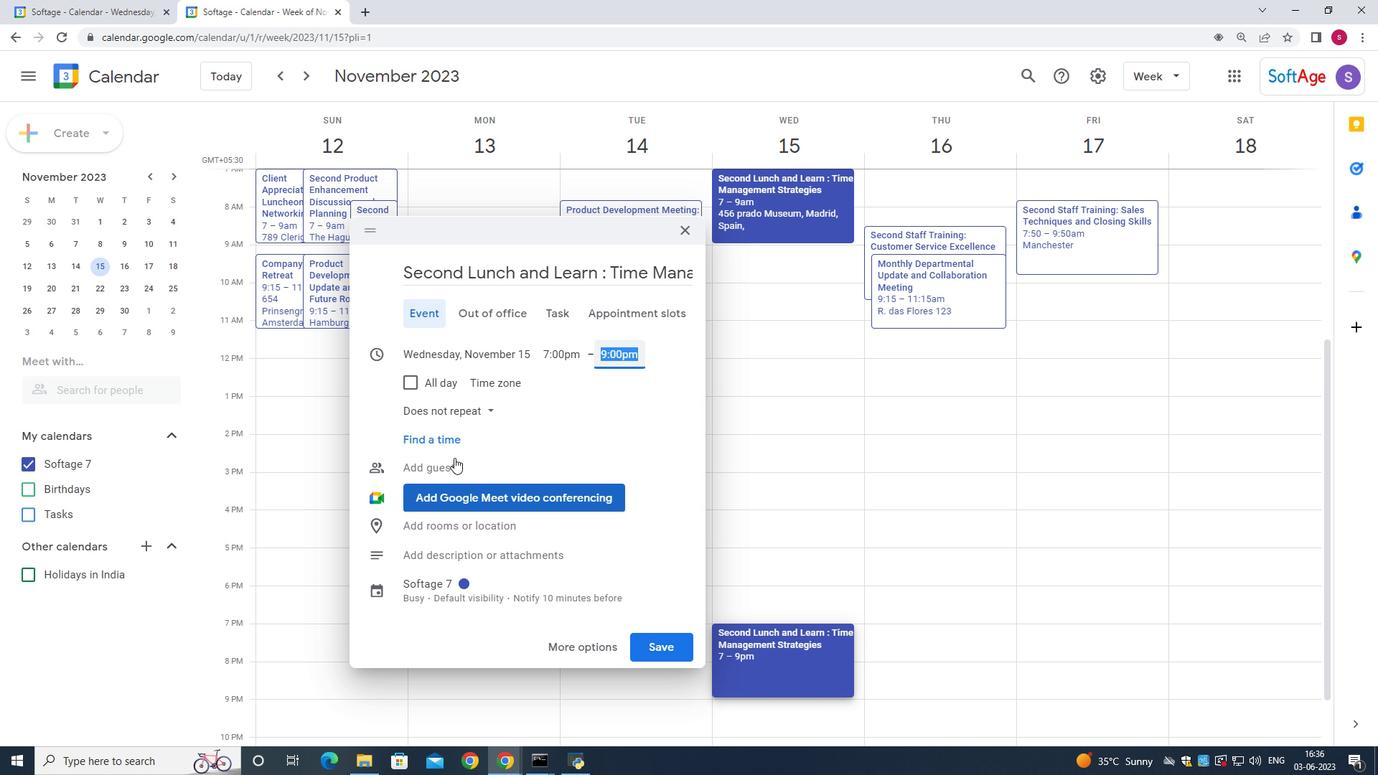 
Action: Mouse scrolled (812, 386) with delta (0, 0)
Screenshot: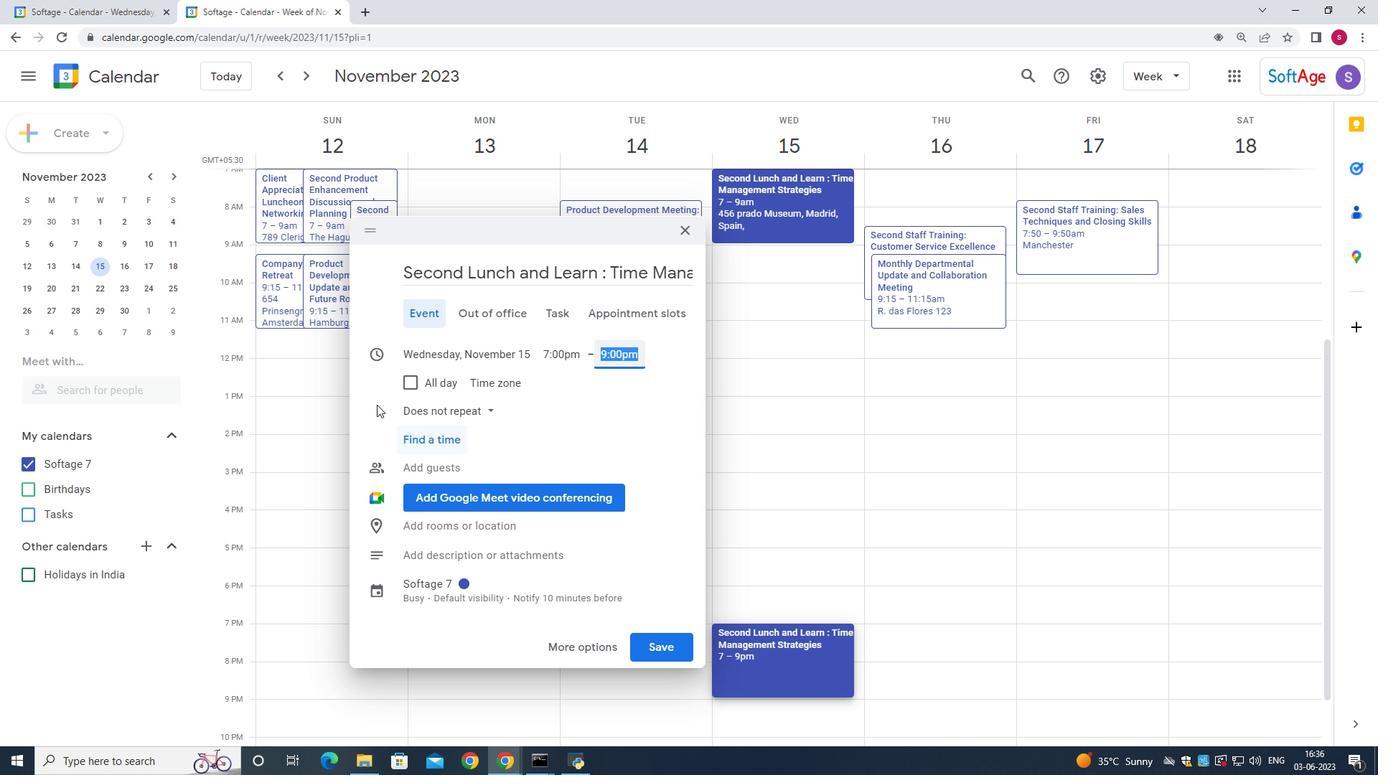 
Action: Mouse scrolled (812, 386) with delta (0, 0)
Screenshot: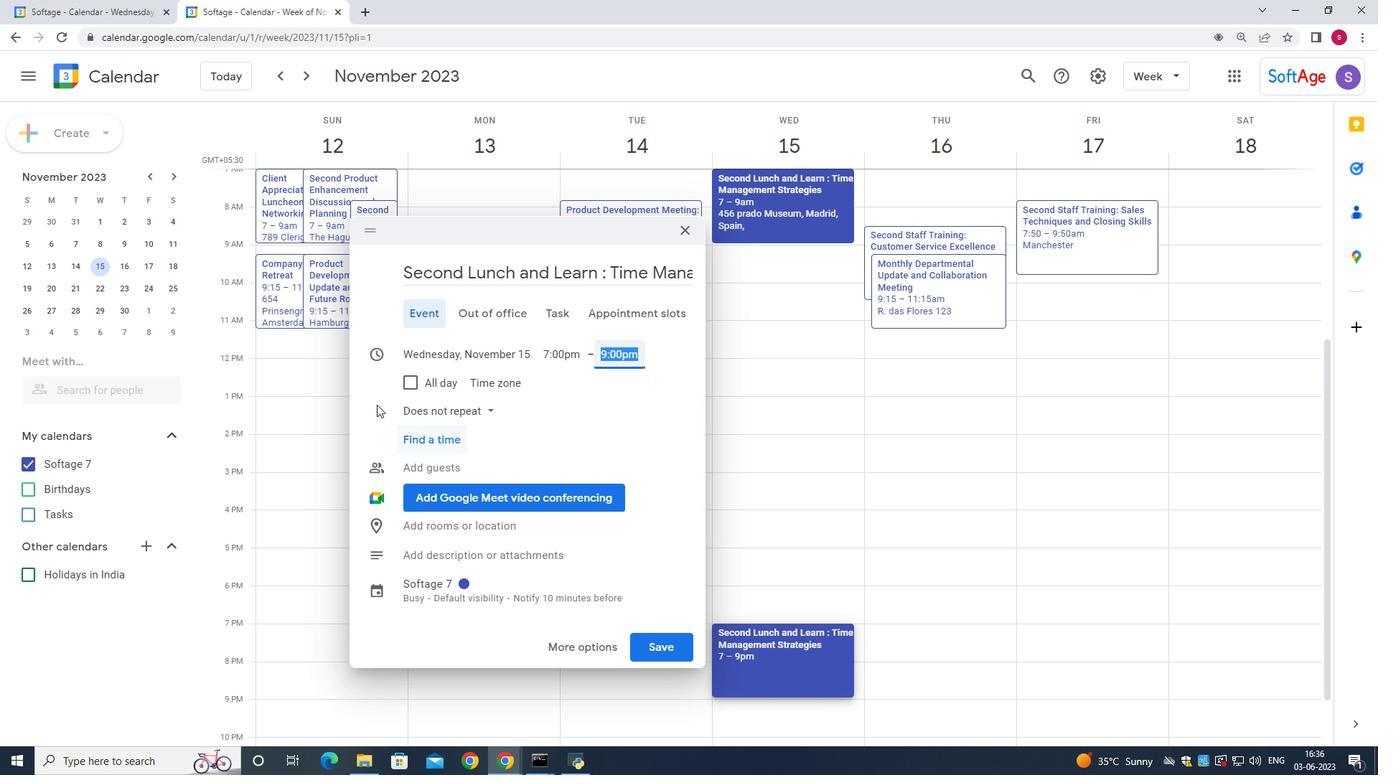 
Action: Mouse scrolled (812, 386) with delta (0, 0)
Screenshot: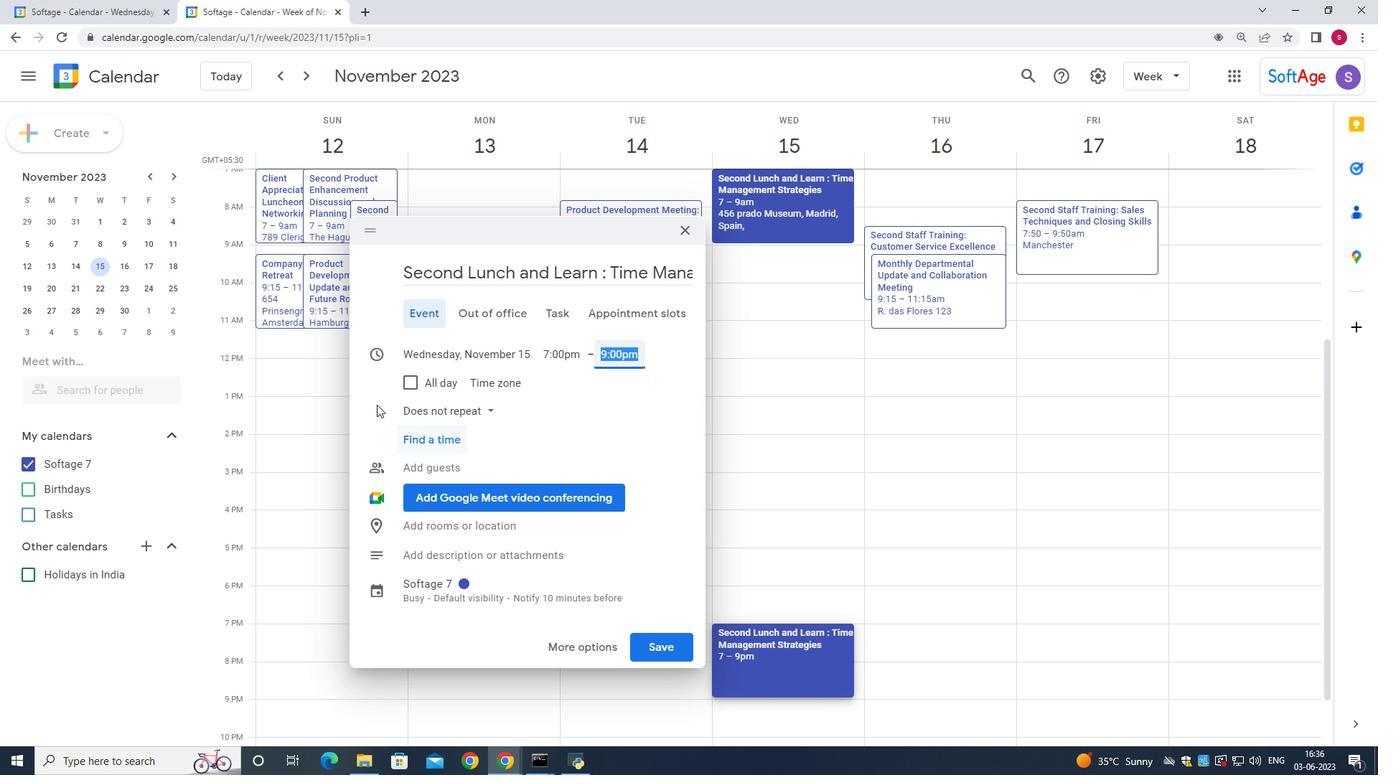 
Action: Mouse scrolled (812, 386) with delta (0, 0)
Screenshot: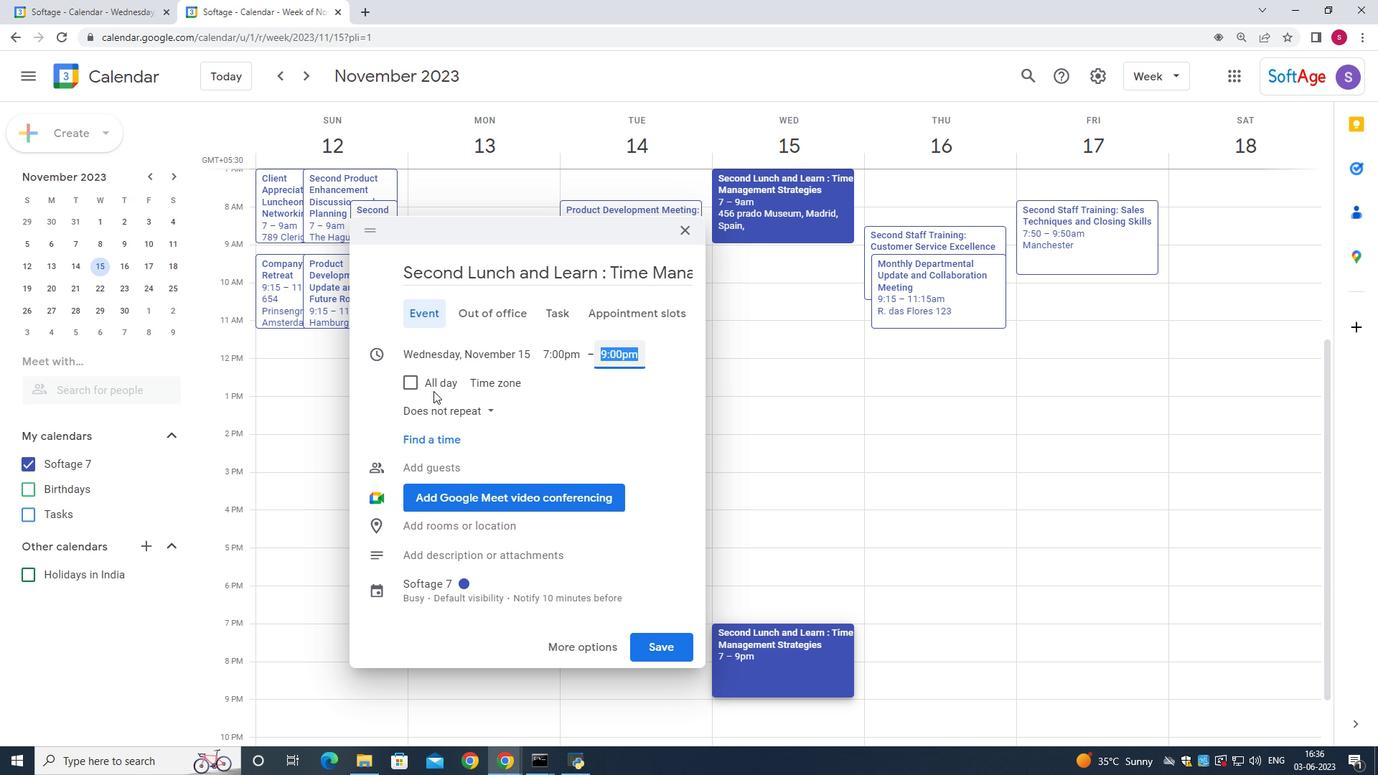 
Action: Mouse scrolled (812, 386) with delta (0, 0)
Screenshot: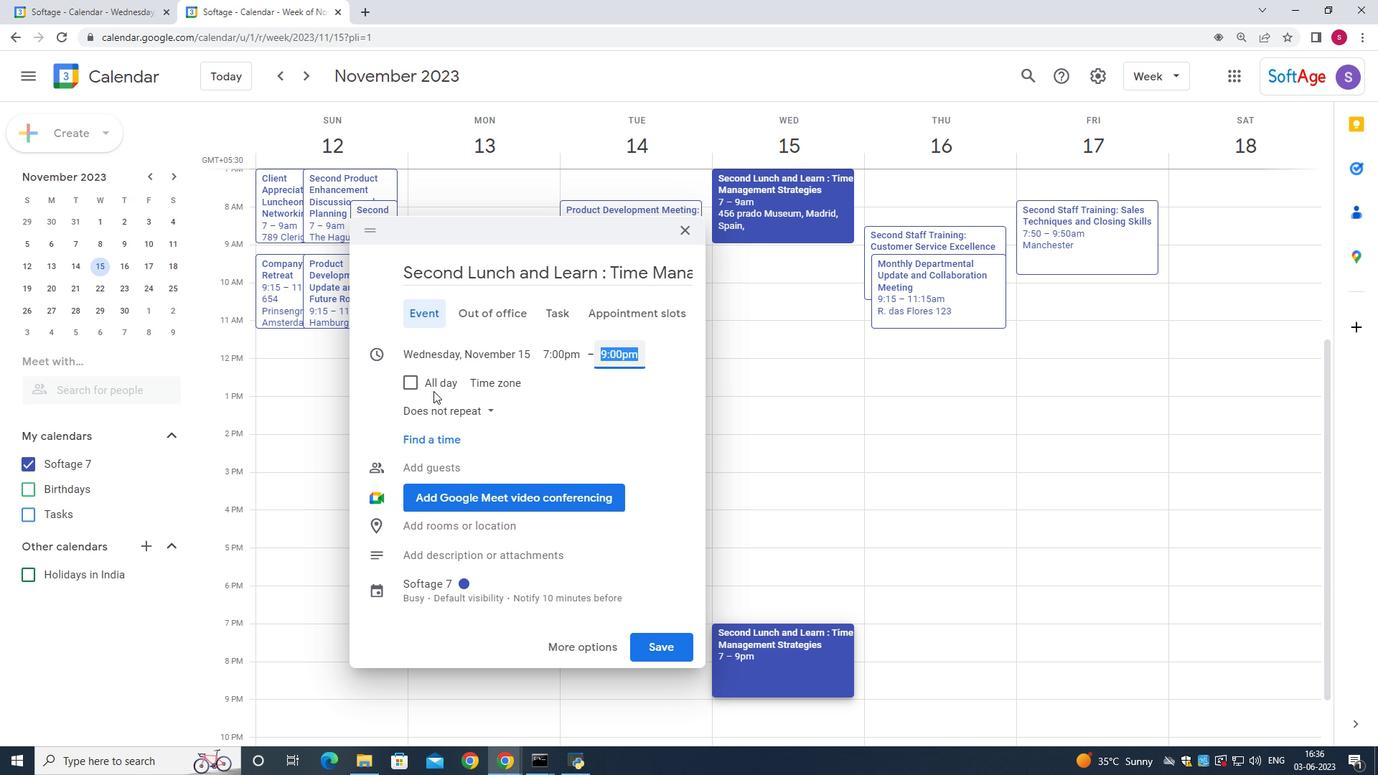 
Action: Mouse scrolled (812, 386) with delta (0, 0)
Screenshot: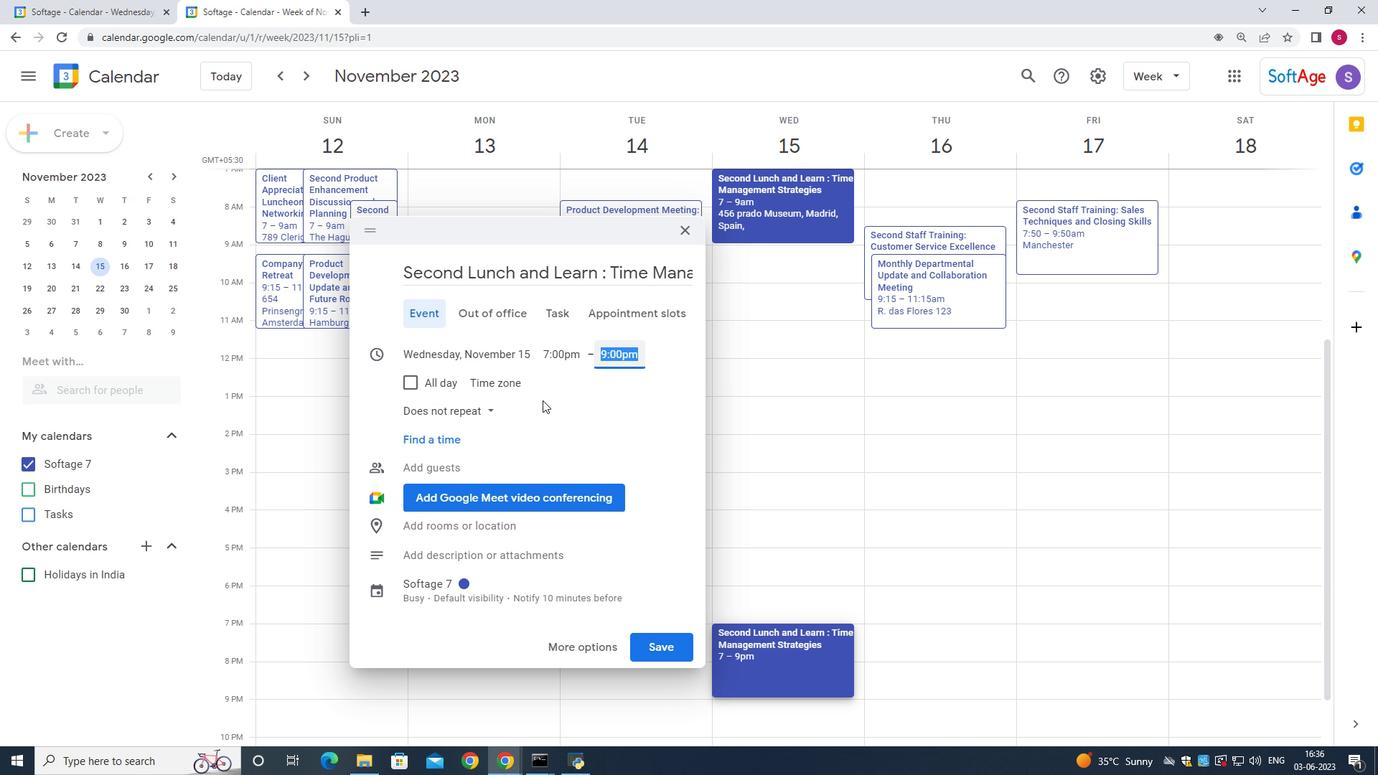 
Action: Mouse moved to (853, 432)
Screenshot: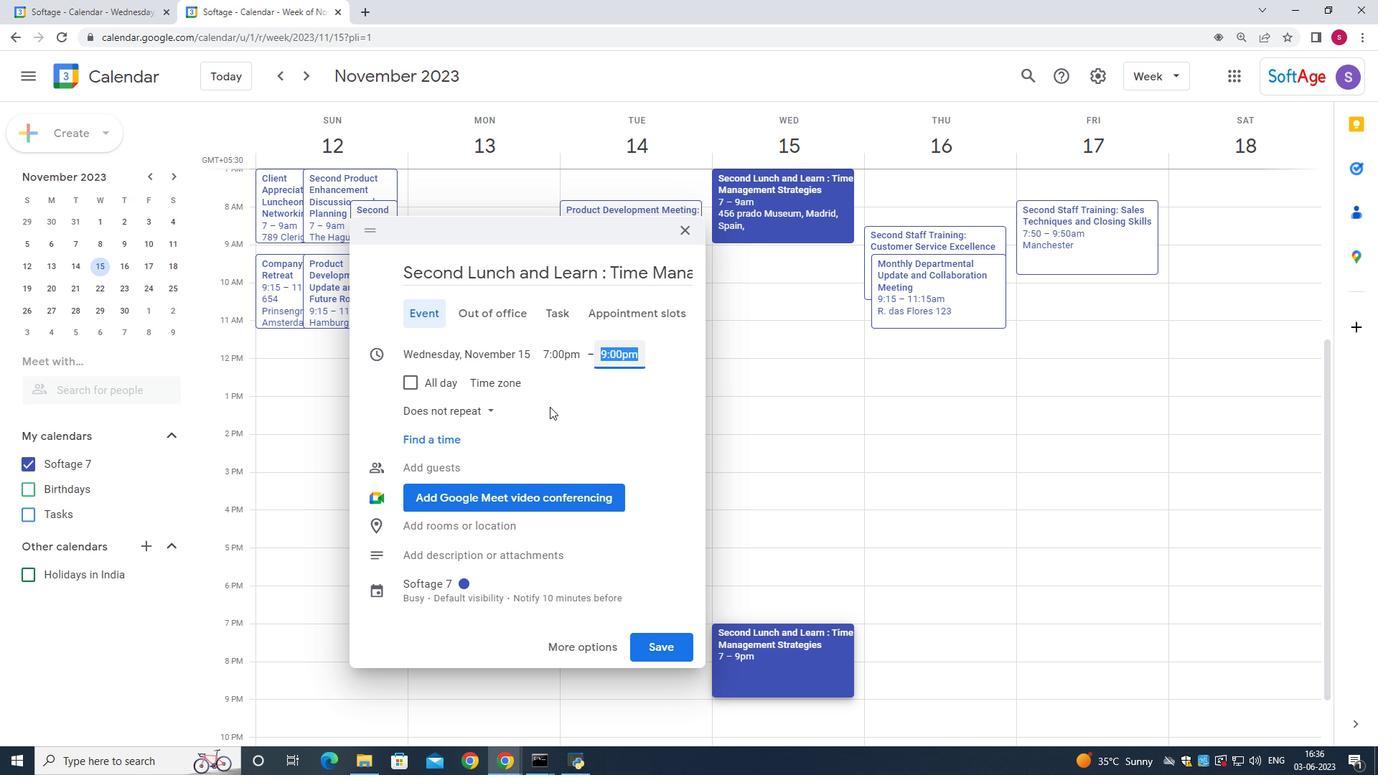 
Action: Mouse scrolled (853, 433) with delta (0, 0)
Screenshot: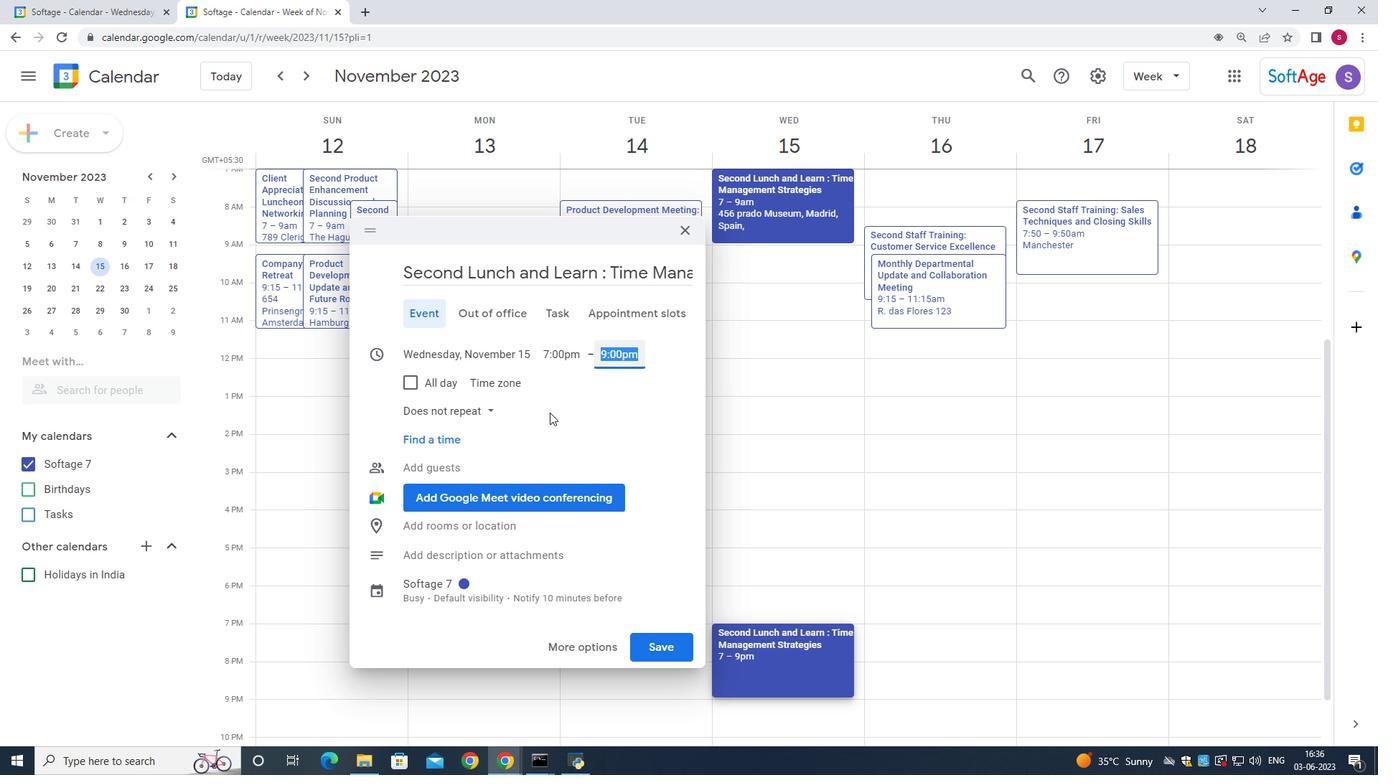 
Action: Mouse scrolled (853, 433) with delta (0, 0)
Screenshot: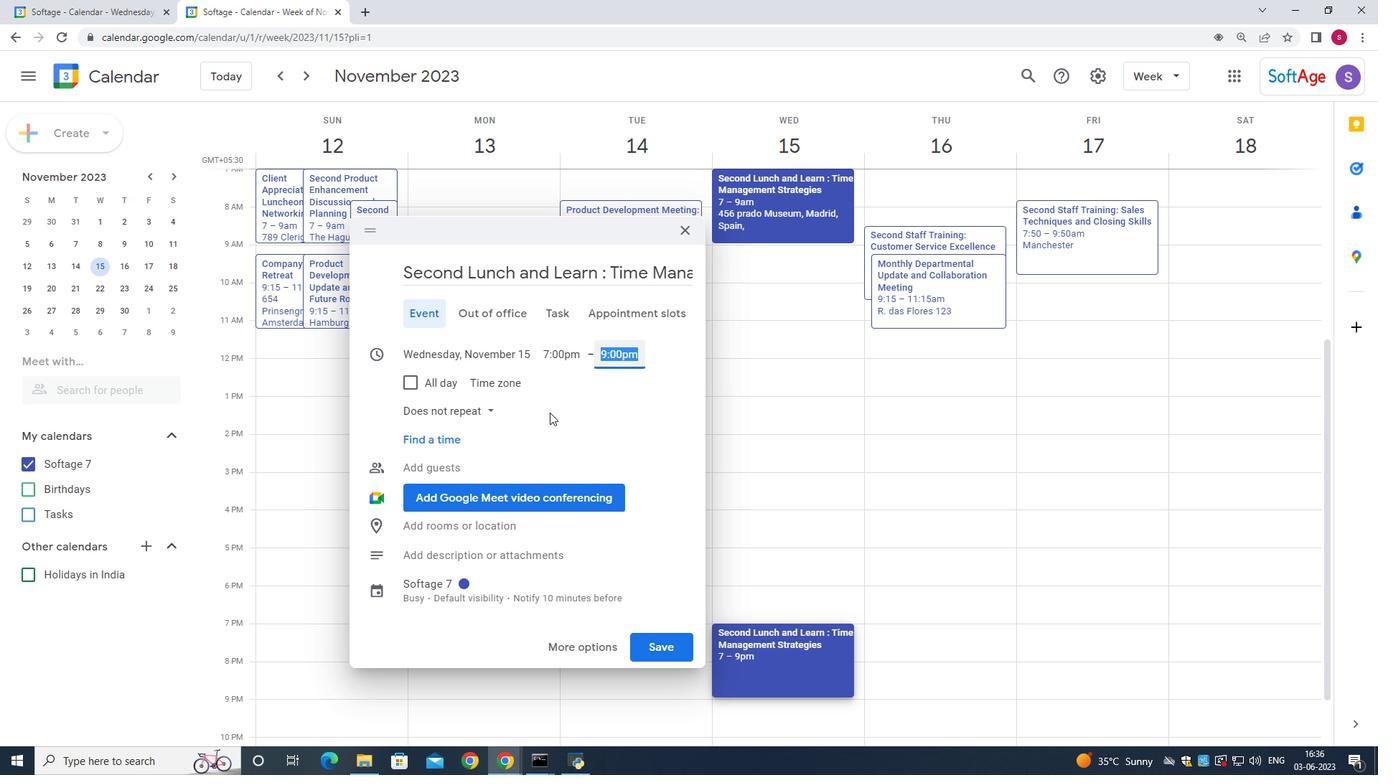 
Action: Mouse scrolled (853, 433) with delta (0, 0)
Screenshot: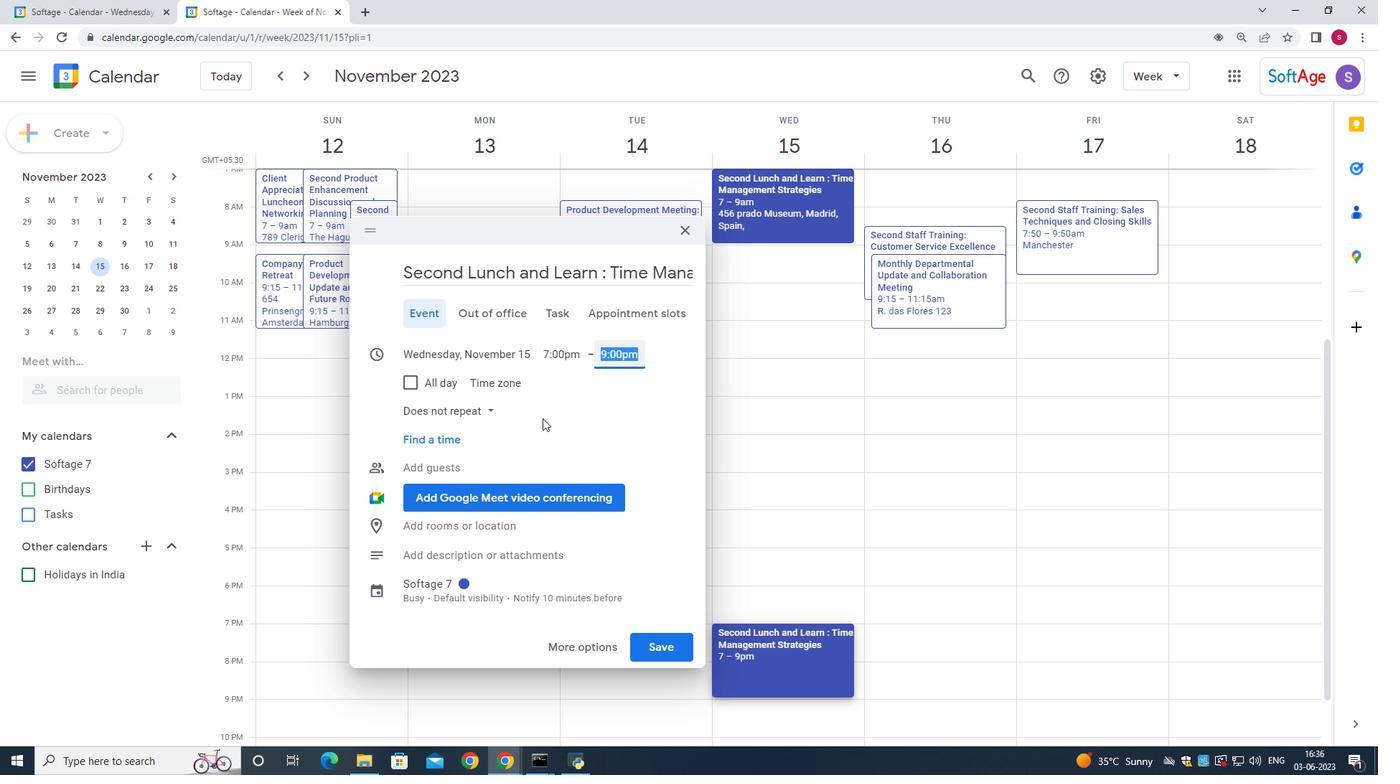 
Action: Mouse scrolled (853, 433) with delta (0, 0)
Screenshot: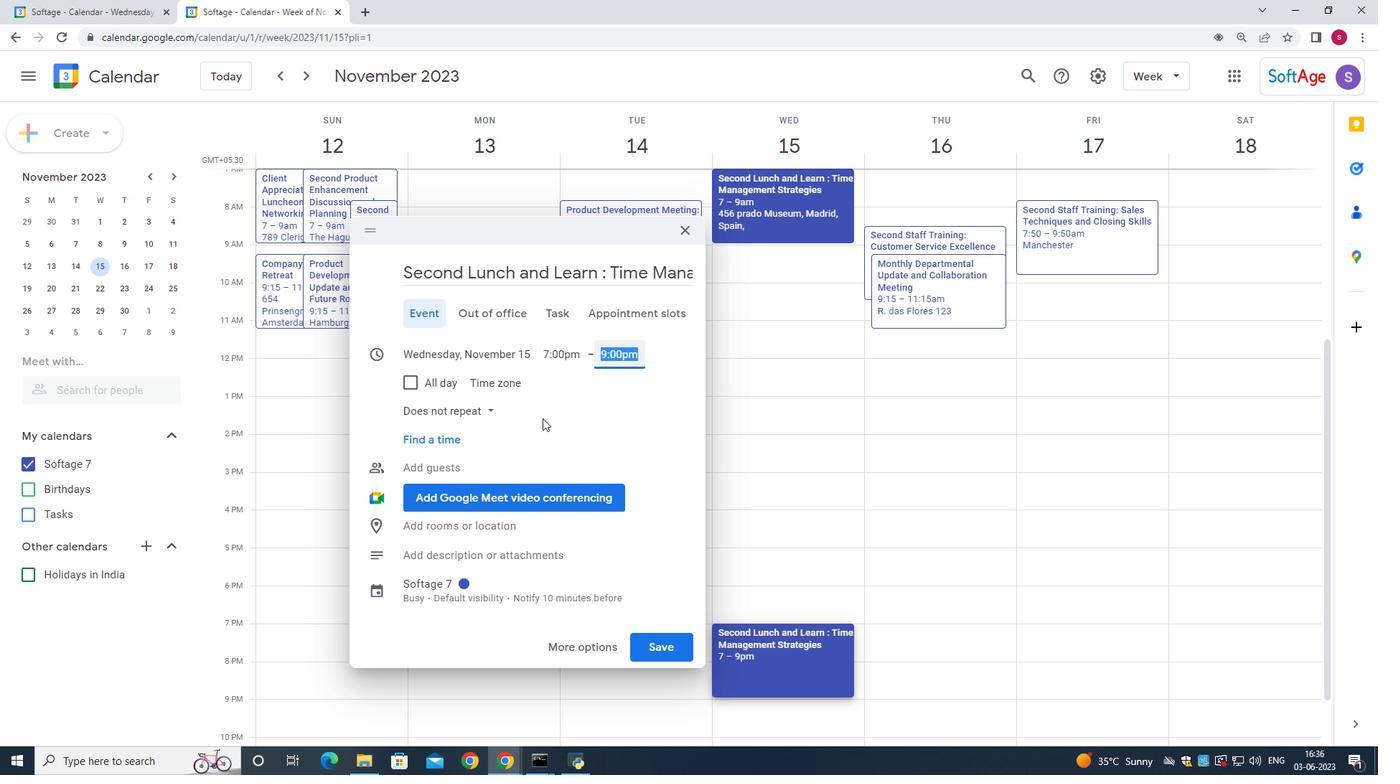 
Action: Mouse scrolled (853, 433) with delta (0, 0)
Screenshot: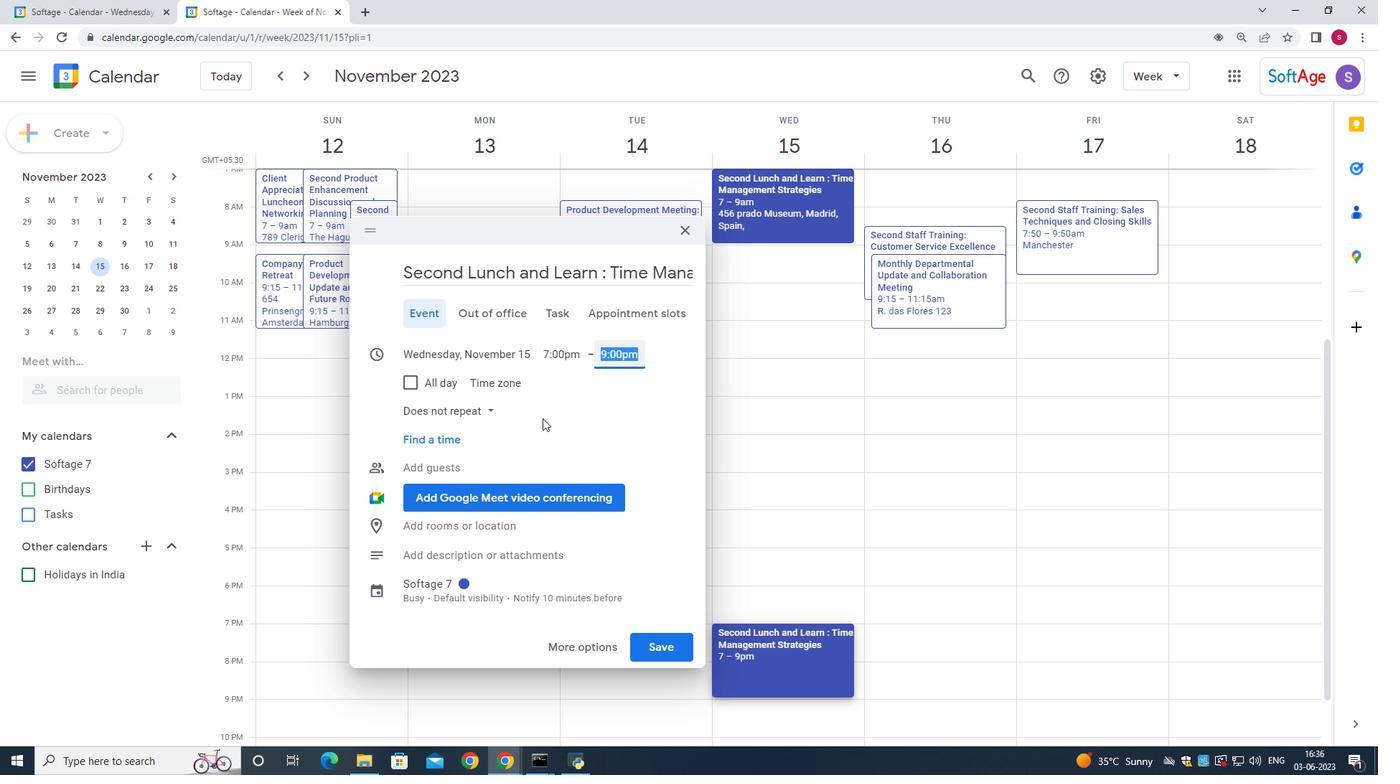 
Action: Mouse scrolled (853, 433) with delta (0, 0)
Screenshot: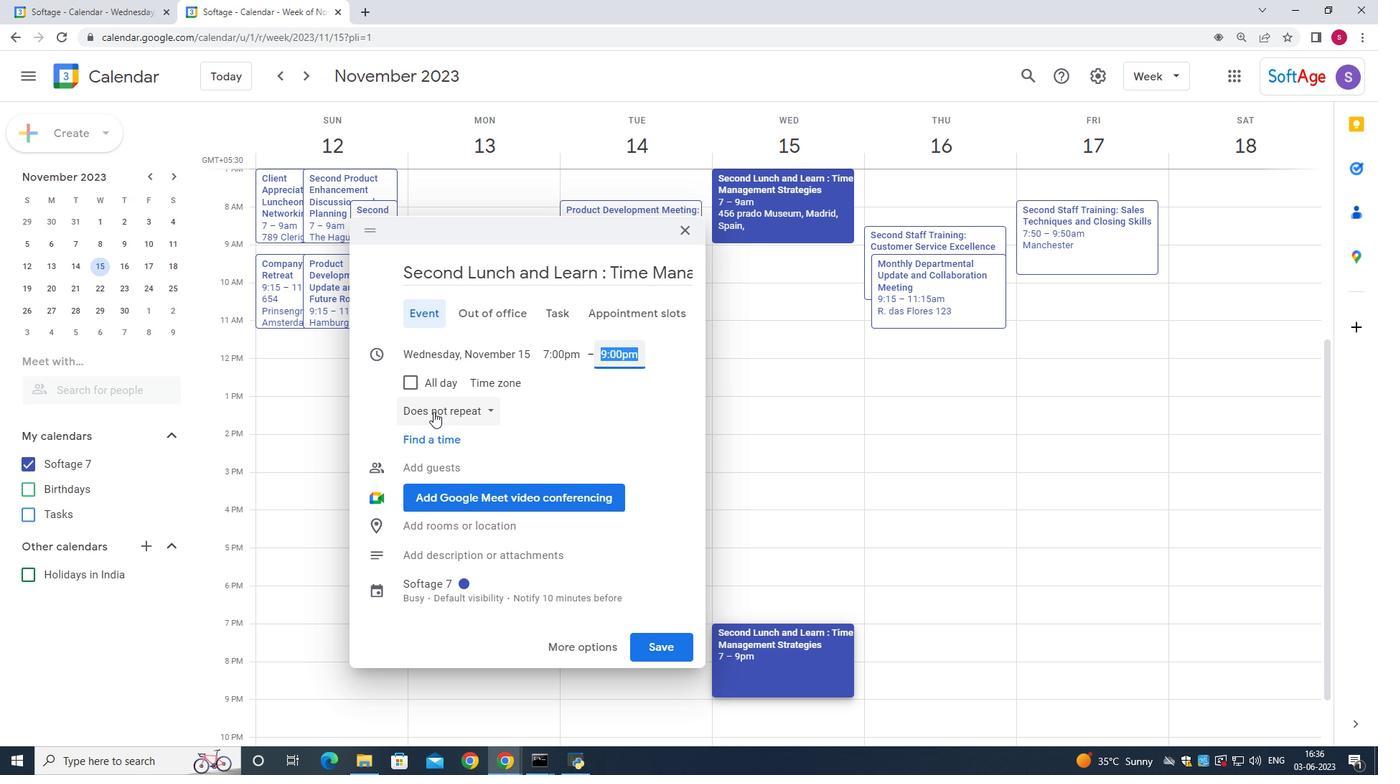 
Action: Mouse scrolled (853, 433) with delta (0, 0)
Screenshot: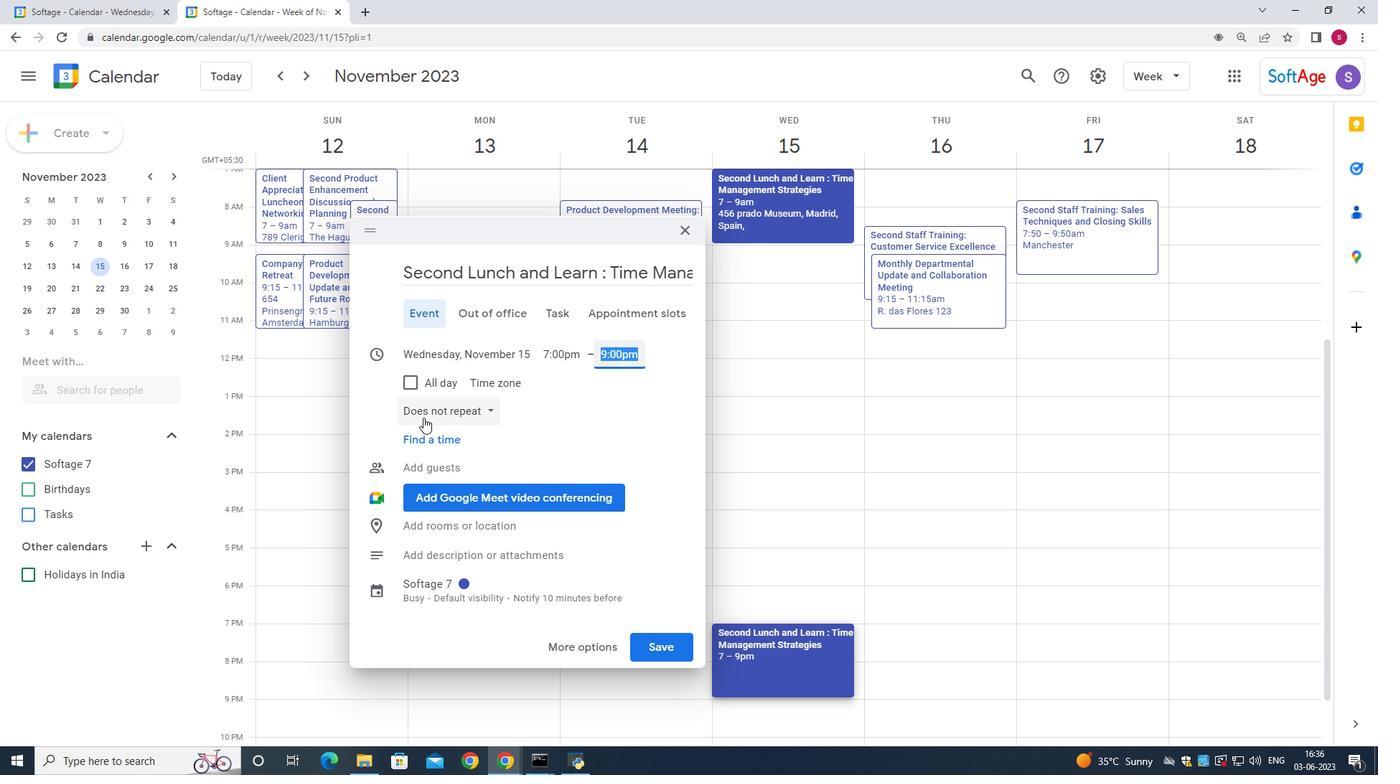 
Action: Mouse scrolled (853, 433) with delta (0, 0)
Screenshot: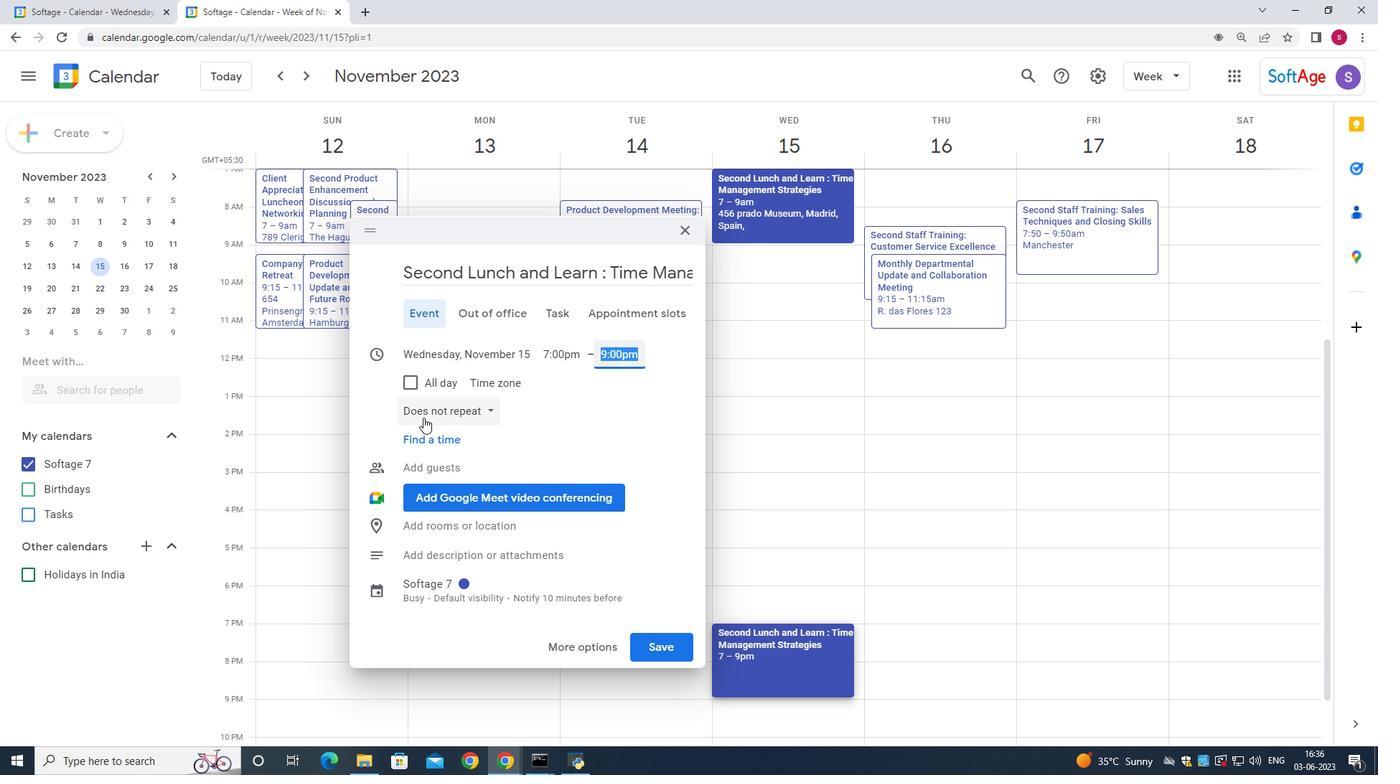 
Action: Mouse scrolled (853, 433) with delta (0, 0)
Screenshot: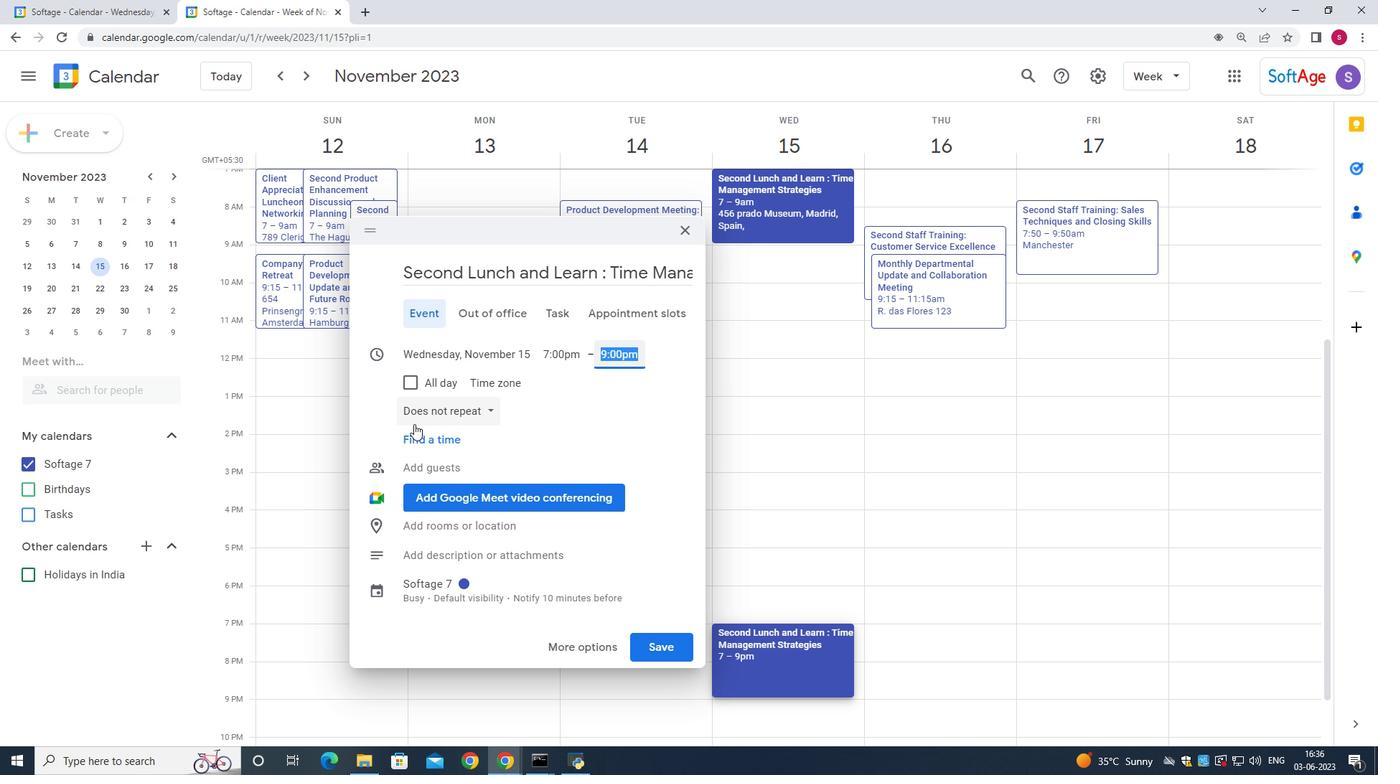 
Action: Mouse scrolled (853, 433) with delta (0, 0)
Screenshot: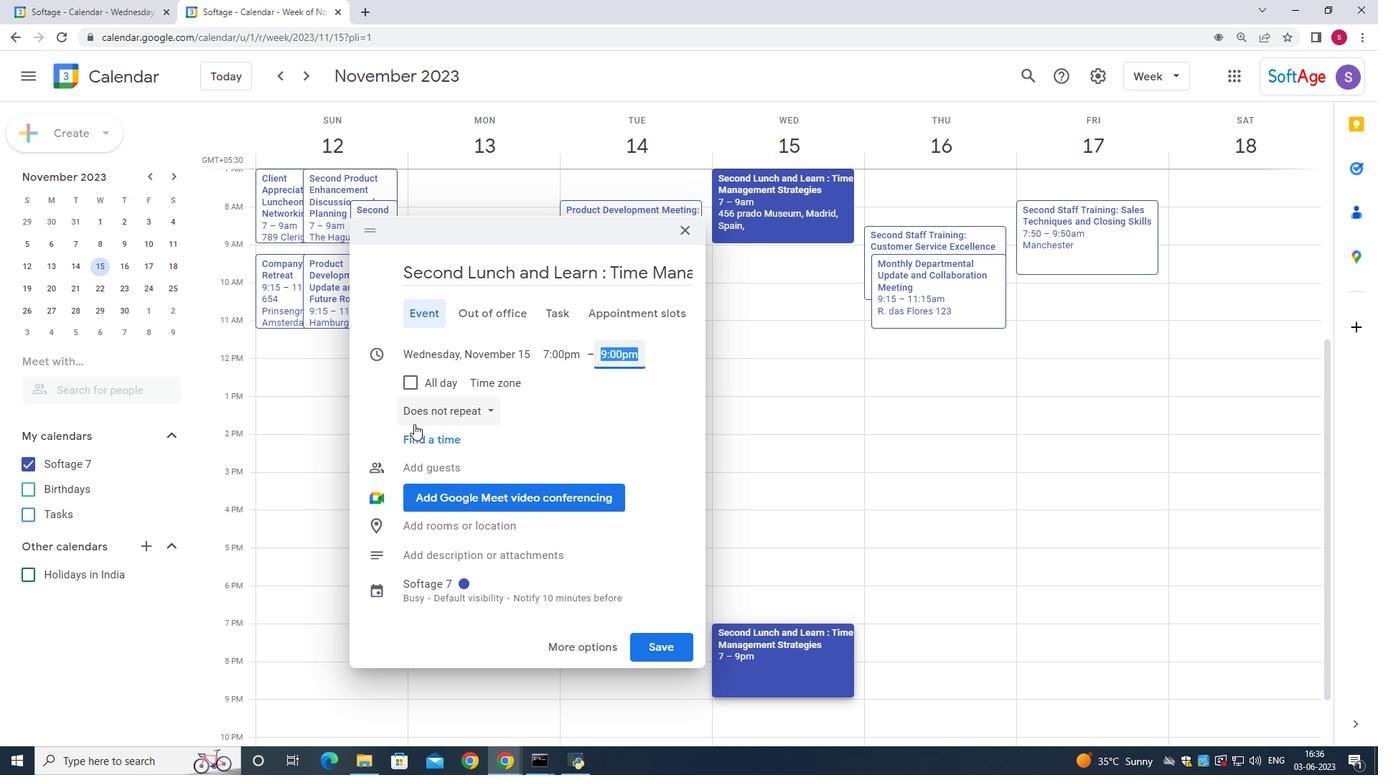 
Action: Mouse scrolled (853, 433) with delta (0, 0)
Screenshot: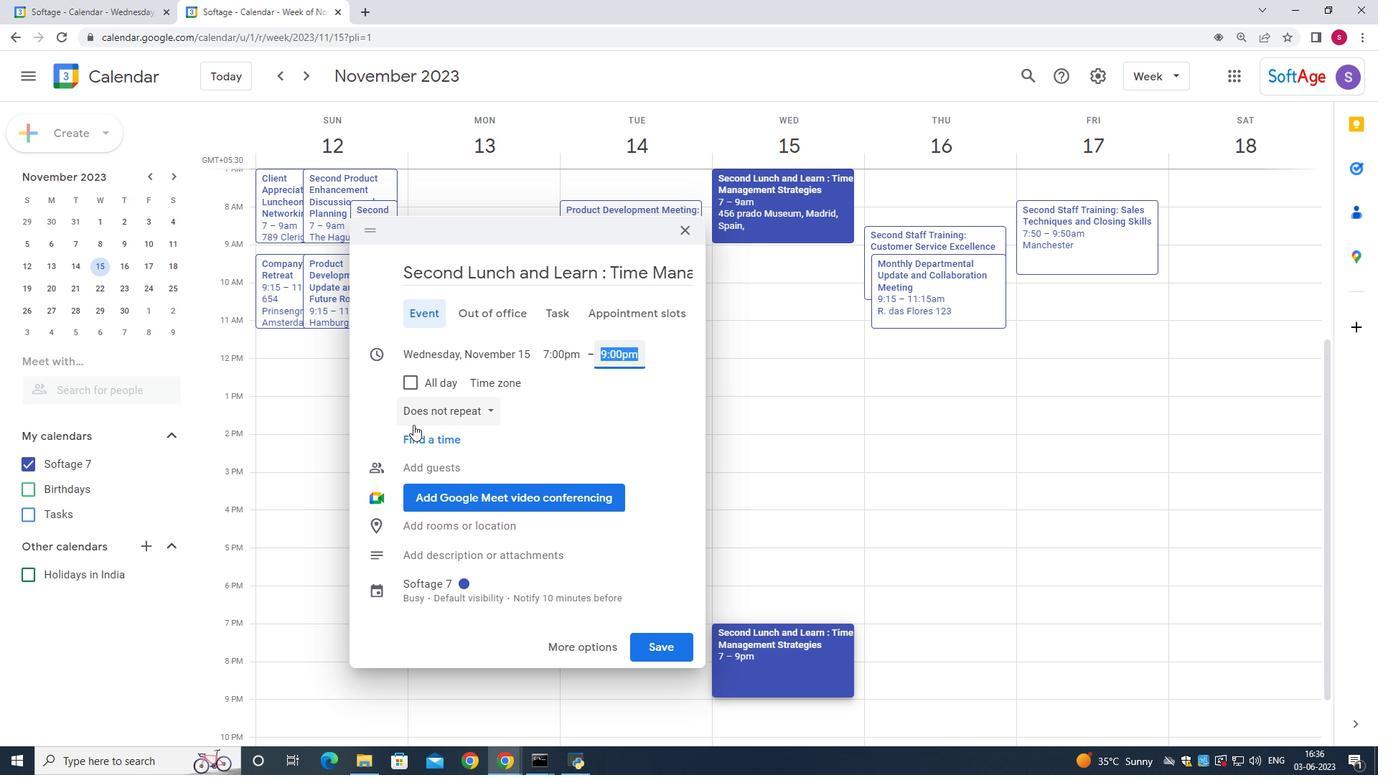 
Action: Mouse scrolled (853, 433) with delta (0, 0)
Screenshot: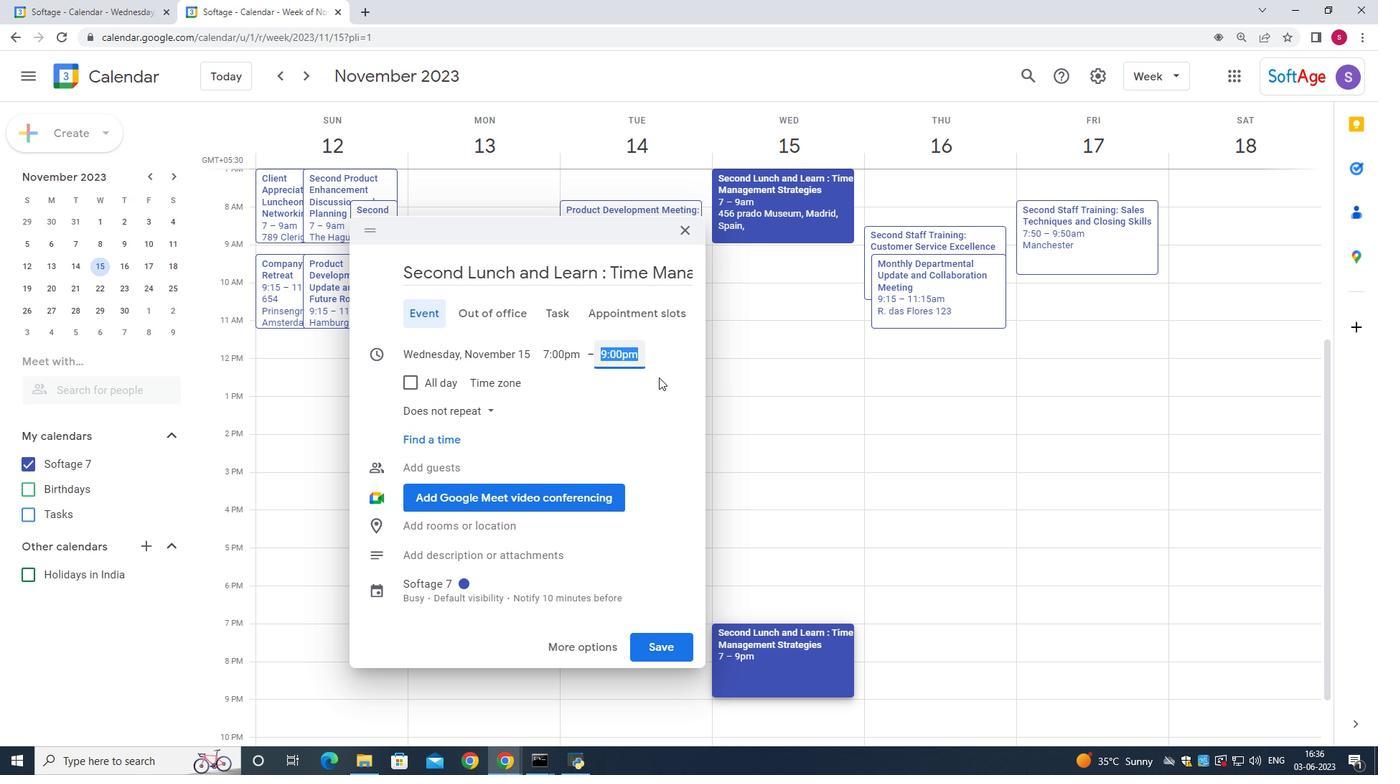 
Action: Mouse scrolled (853, 433) with delta (0, 0)
Screenshot: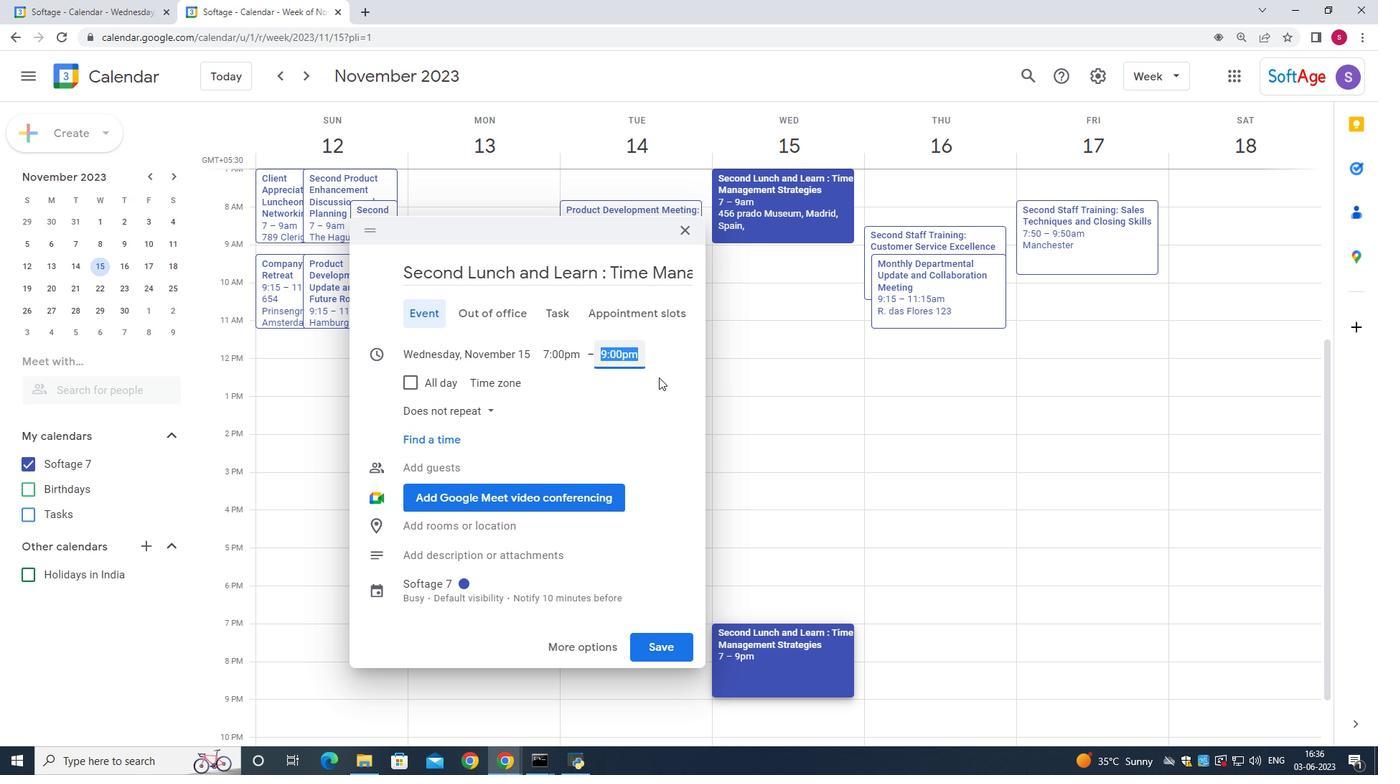 
Action: Mouse scrolled (853, 433) with delta (0, 0)
Screenshot: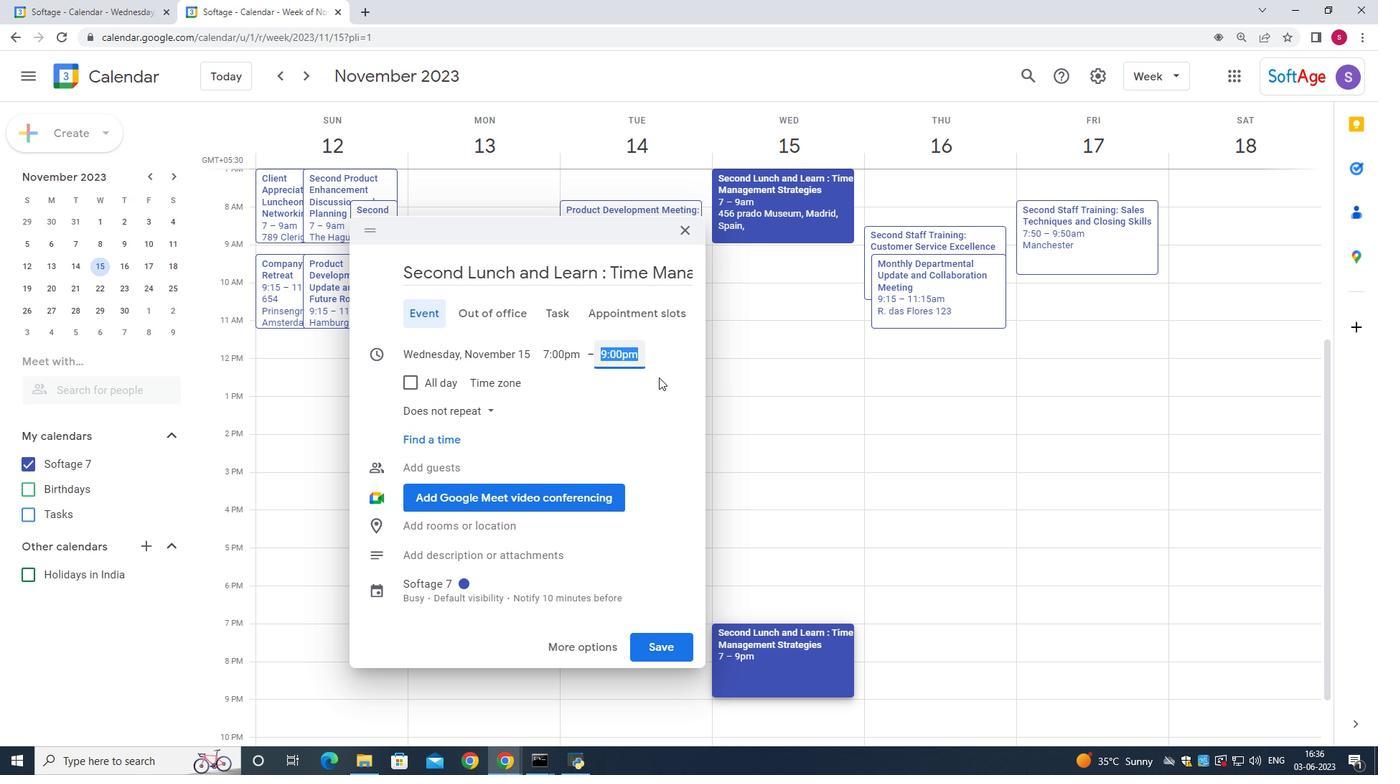 
Action: Mouse scrolled (853, 433) with delta (0, 0)
Screenshot: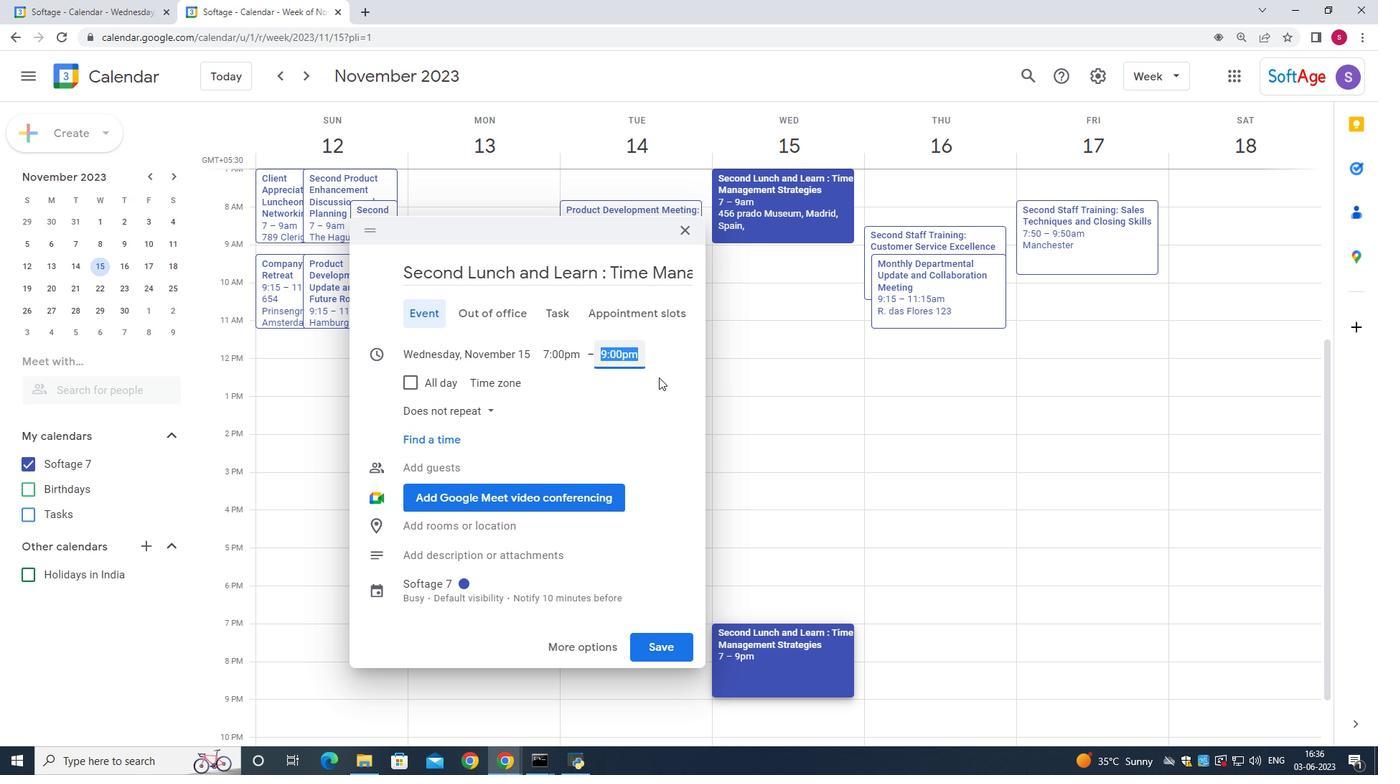 
Action: Mouse scrolled (853, 433) with delta (0, 0)
Screenshot: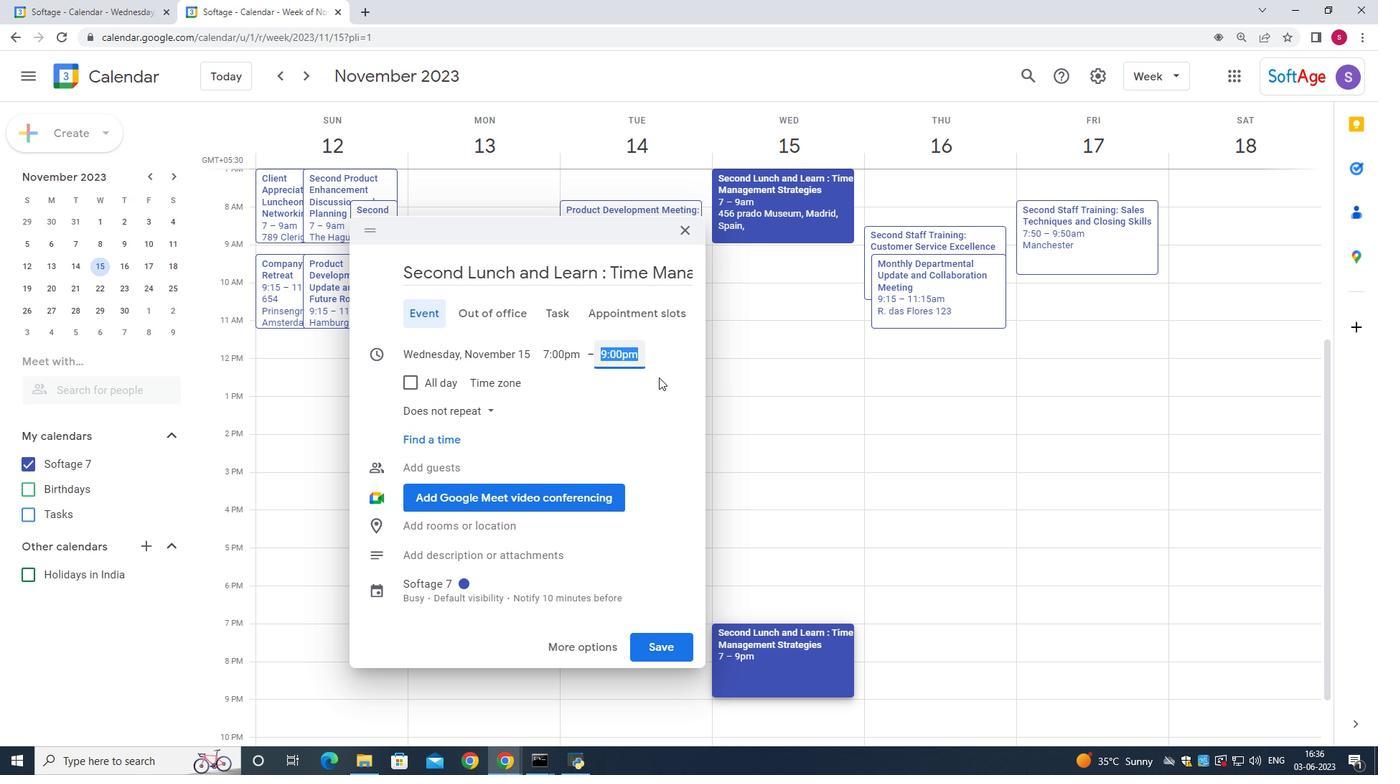 
Action: Mouse scrolled (853, 433) with delta (0, 0)
Screenshot: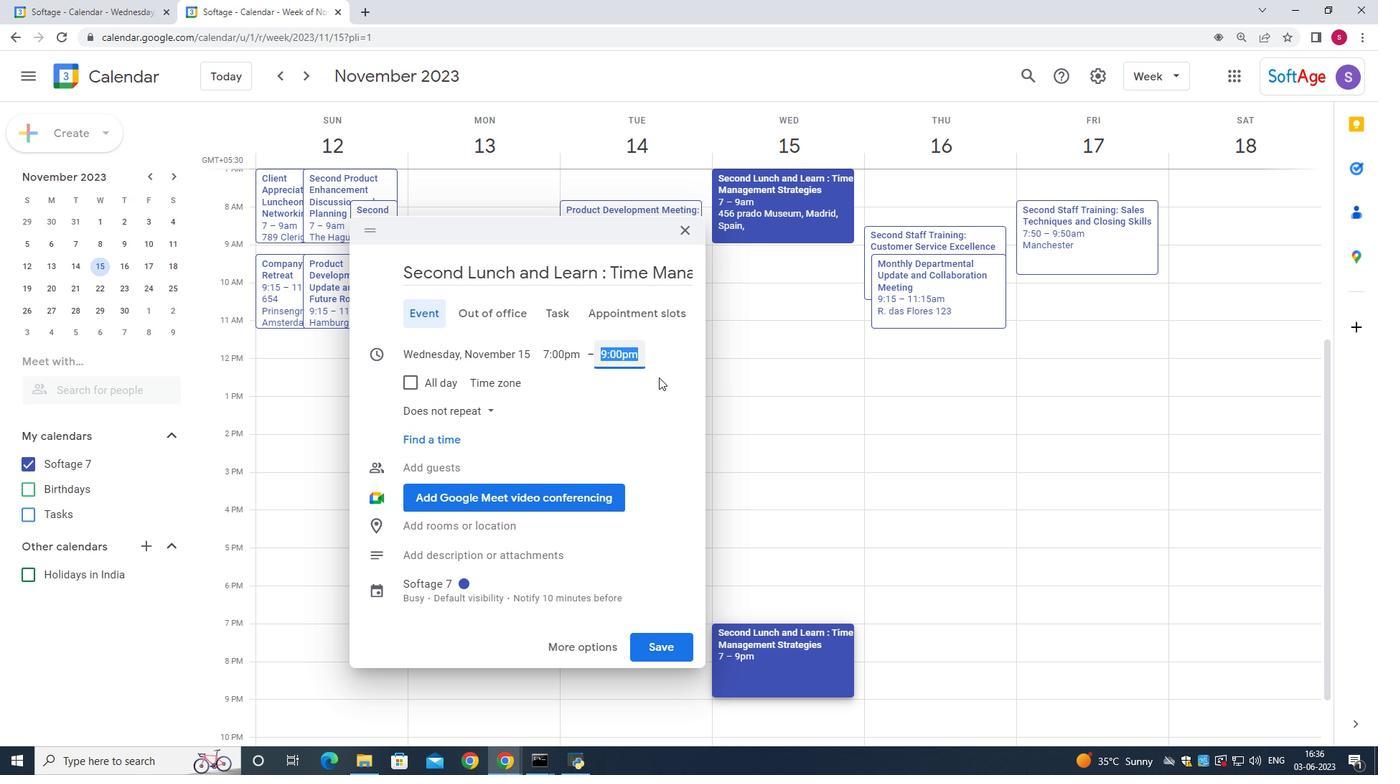 
Action: Mouse scrolled (853, 433) with delta (0, 0)
Screenshot: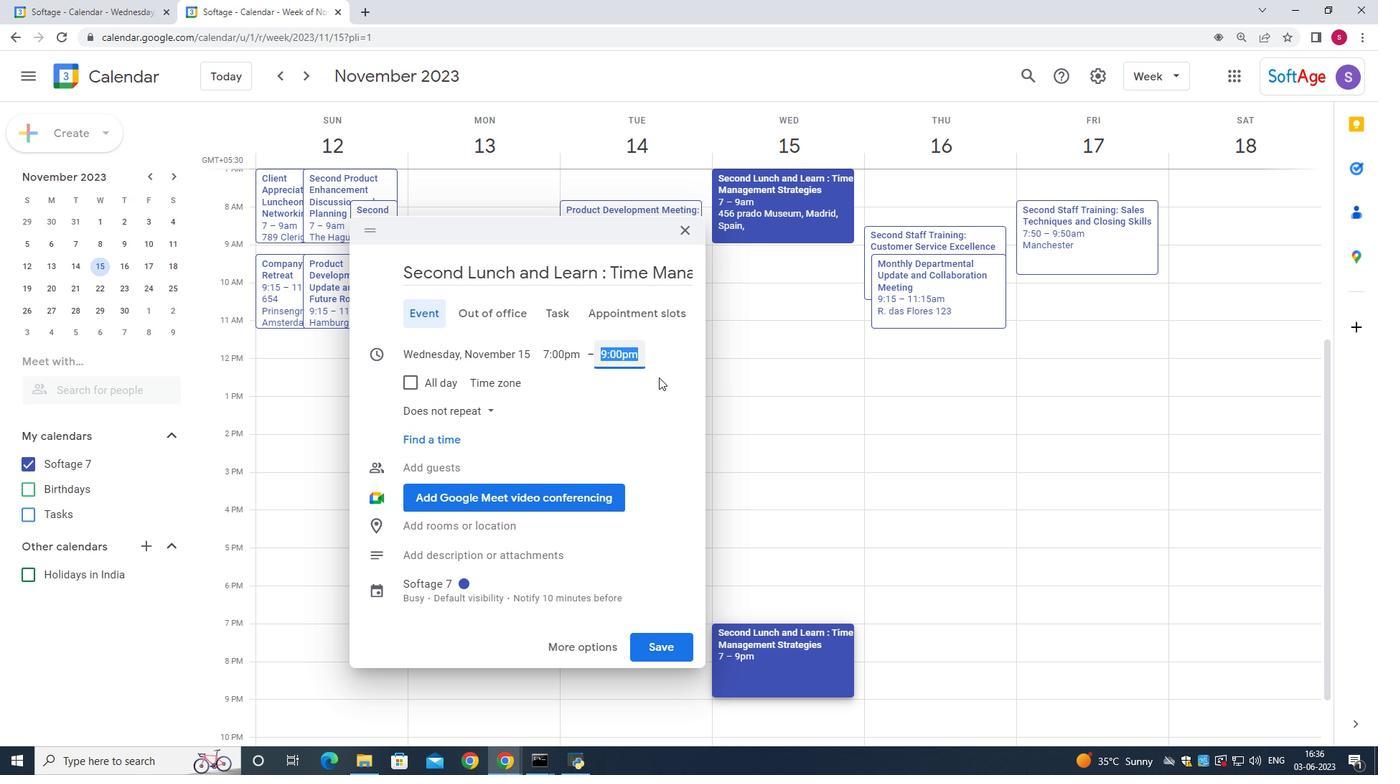
Action: Mouse scrolled (853, 433) with delta (0, 0)
Screenshot: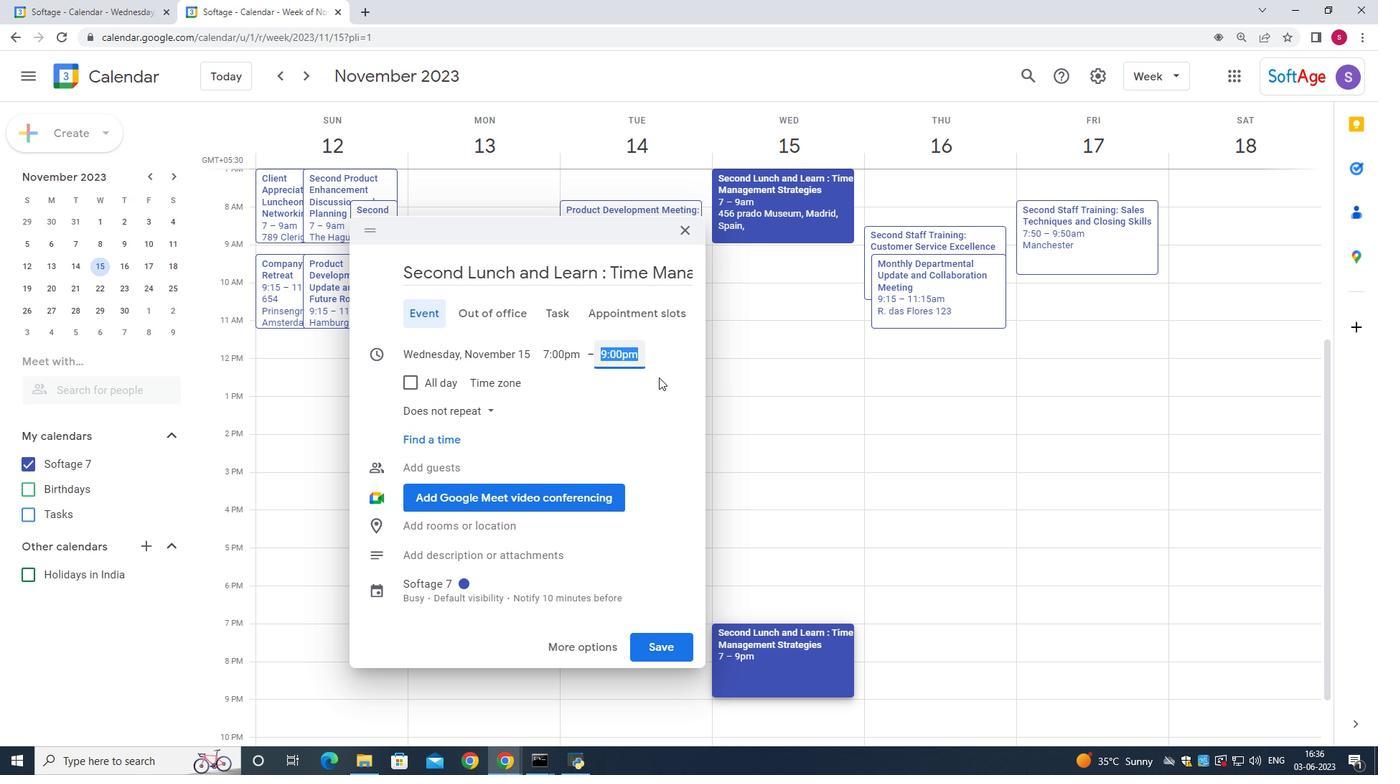 
Action: Mouse scrolled (853, 433) with delta (0, 0)
Screenshot: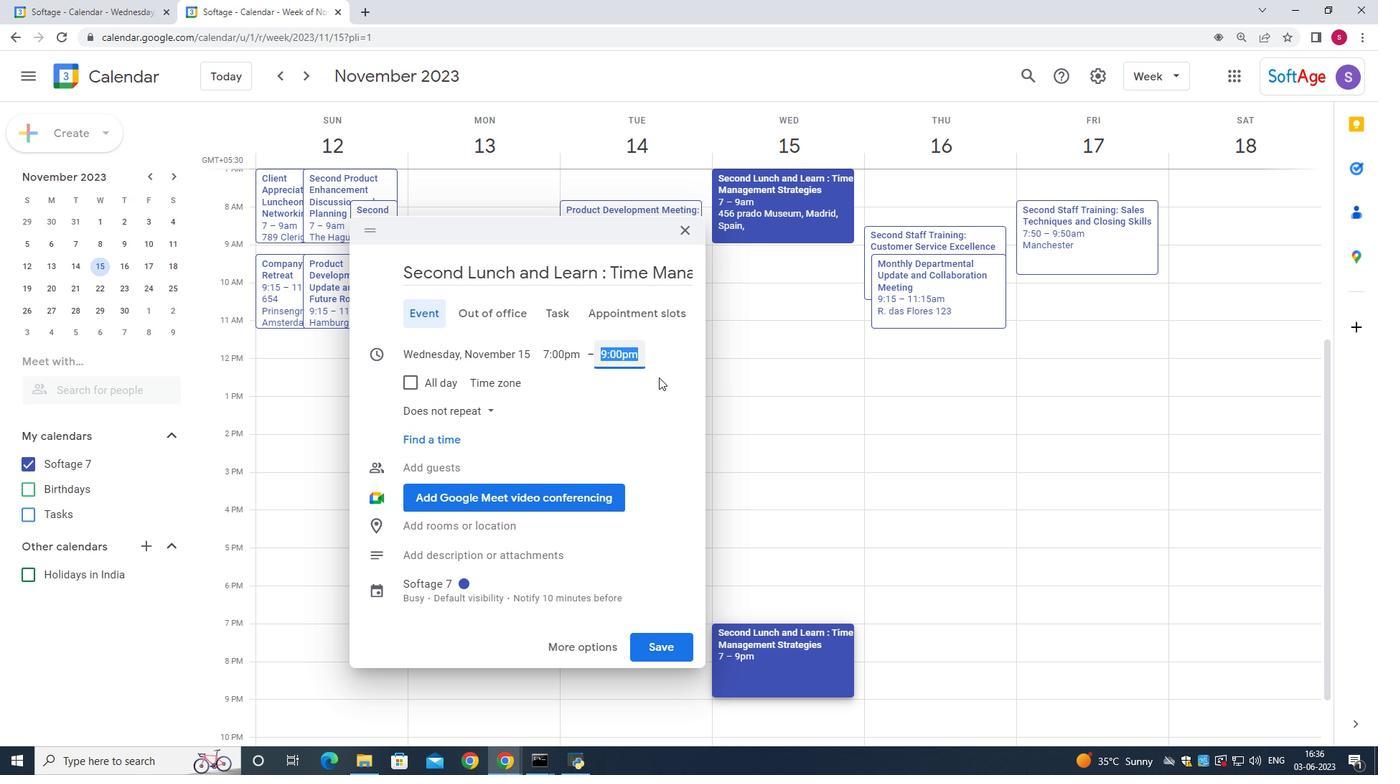 
Action: Mouse scrolled (853, 433) with delta (0, 0)
Screenshot: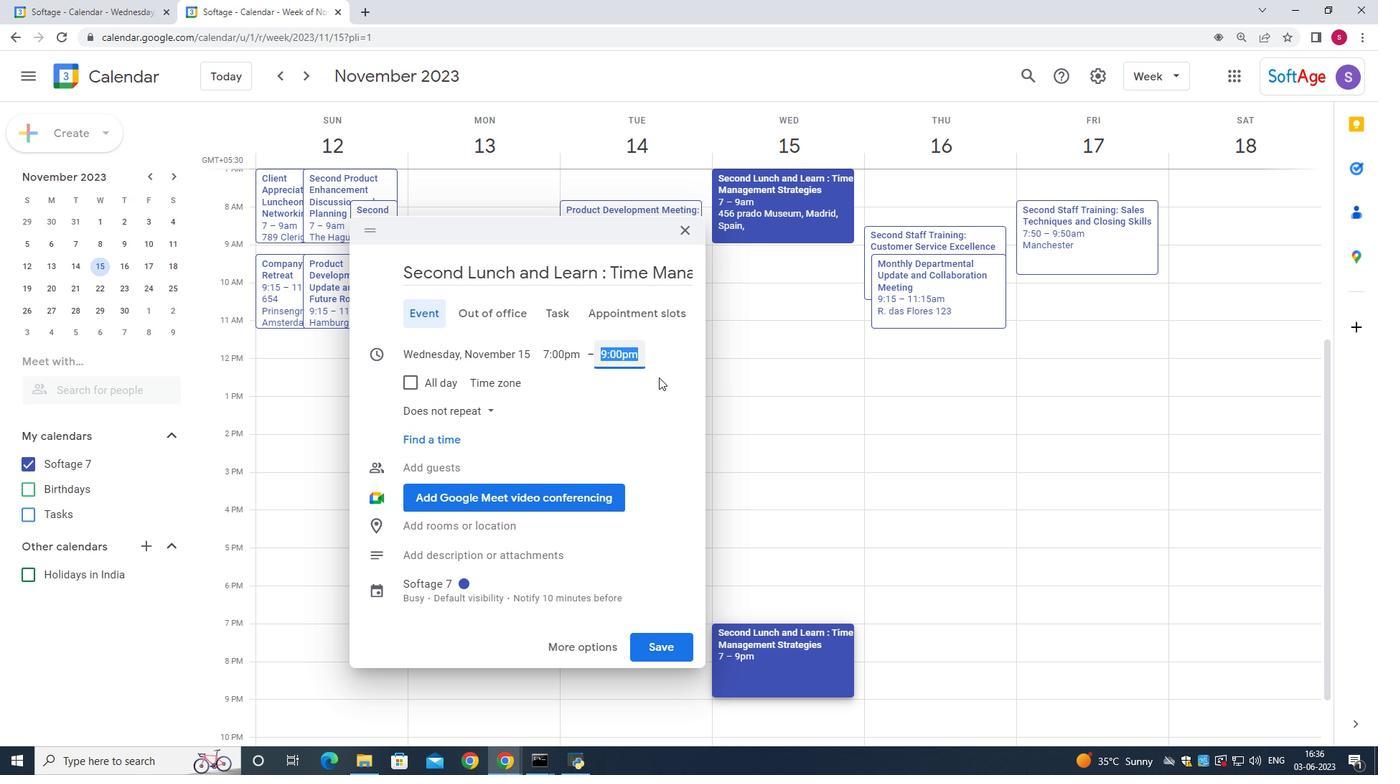 
Action: Mouse scrolled (853, 433) with delta (0, 0)
Screenshot: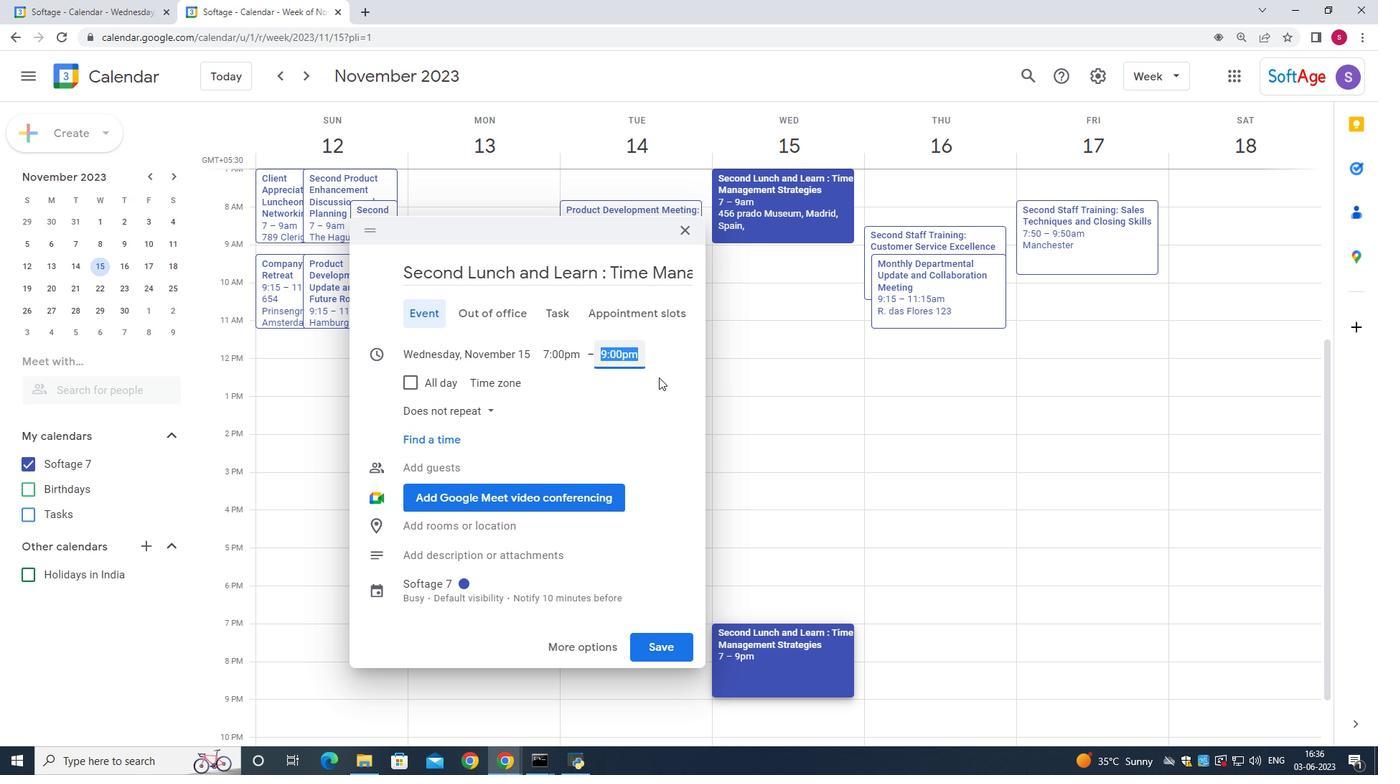 
Action: Mouse scrolled (853, 433) with delta (0, 0)
Screenshot: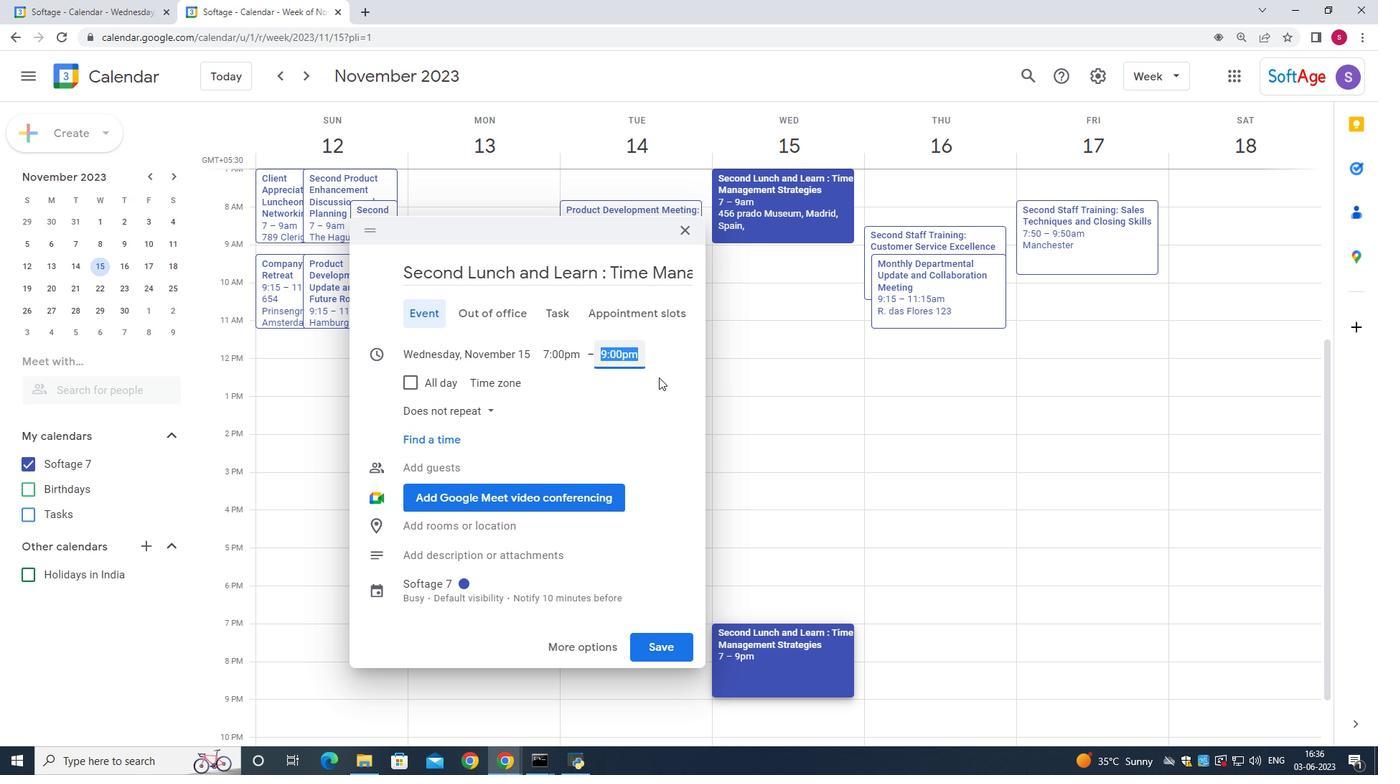 
Action: Mouse scrolled (853, 433) with delta (0, 0)
Screenshot: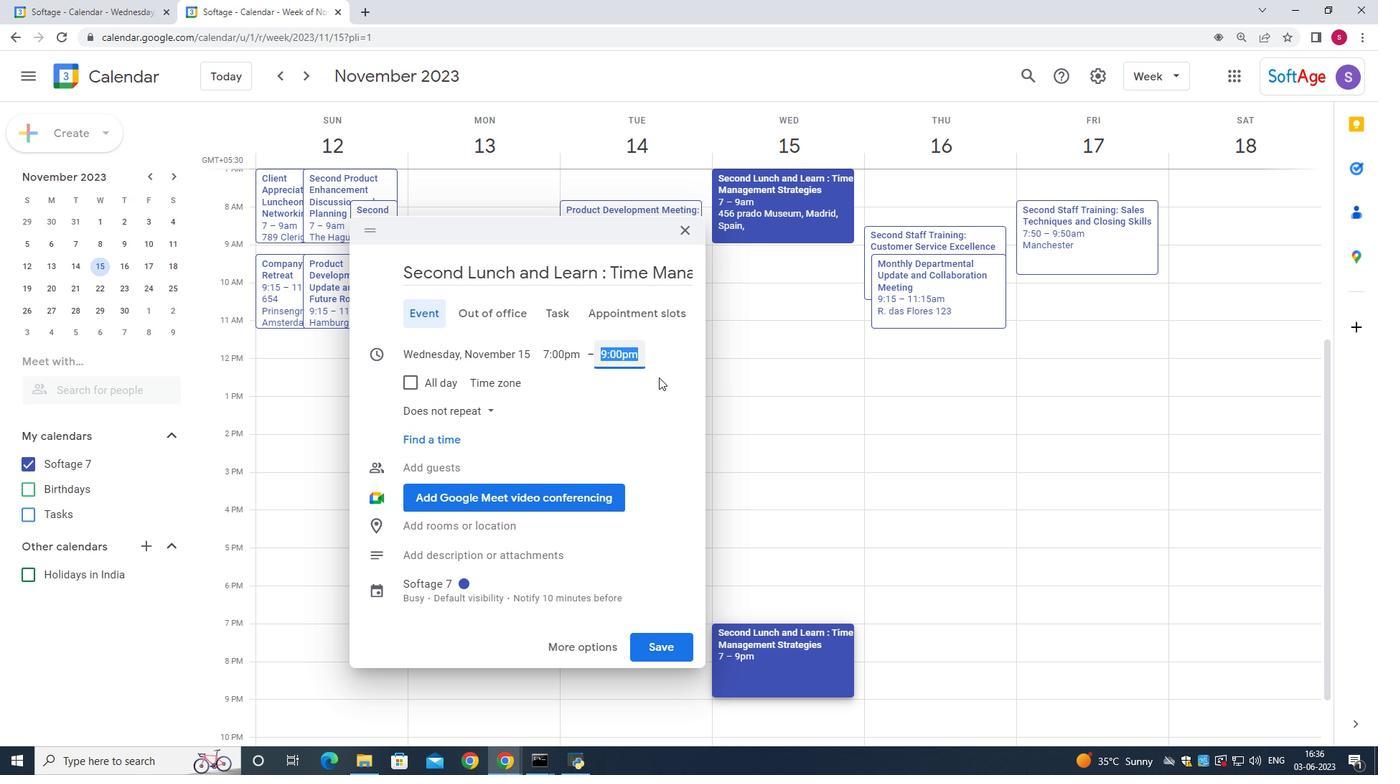 
Action: Mouse scrolled (853, 433) with delta (0, 0)
Screenshot: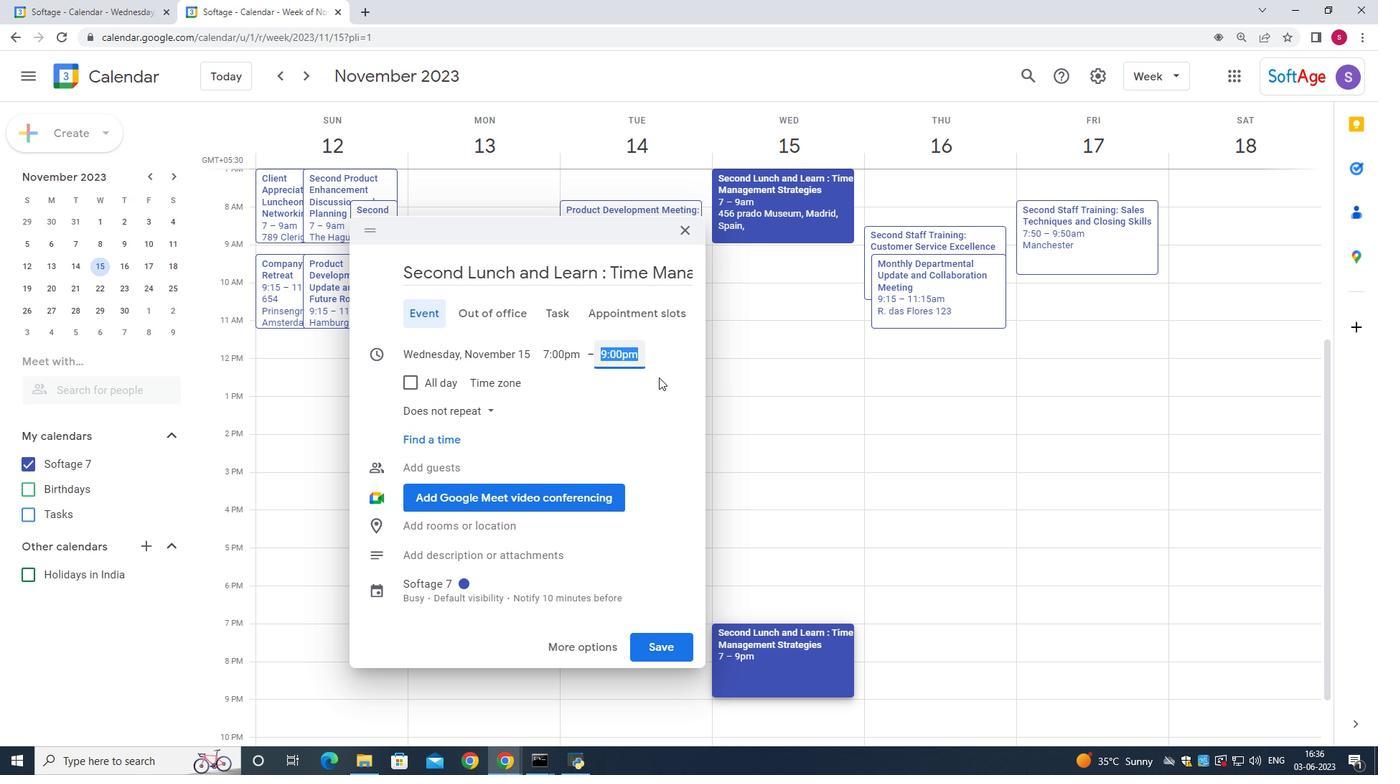 
Action: Mouse scrolled (853, 433) with delta (0, 0)
Screenshot: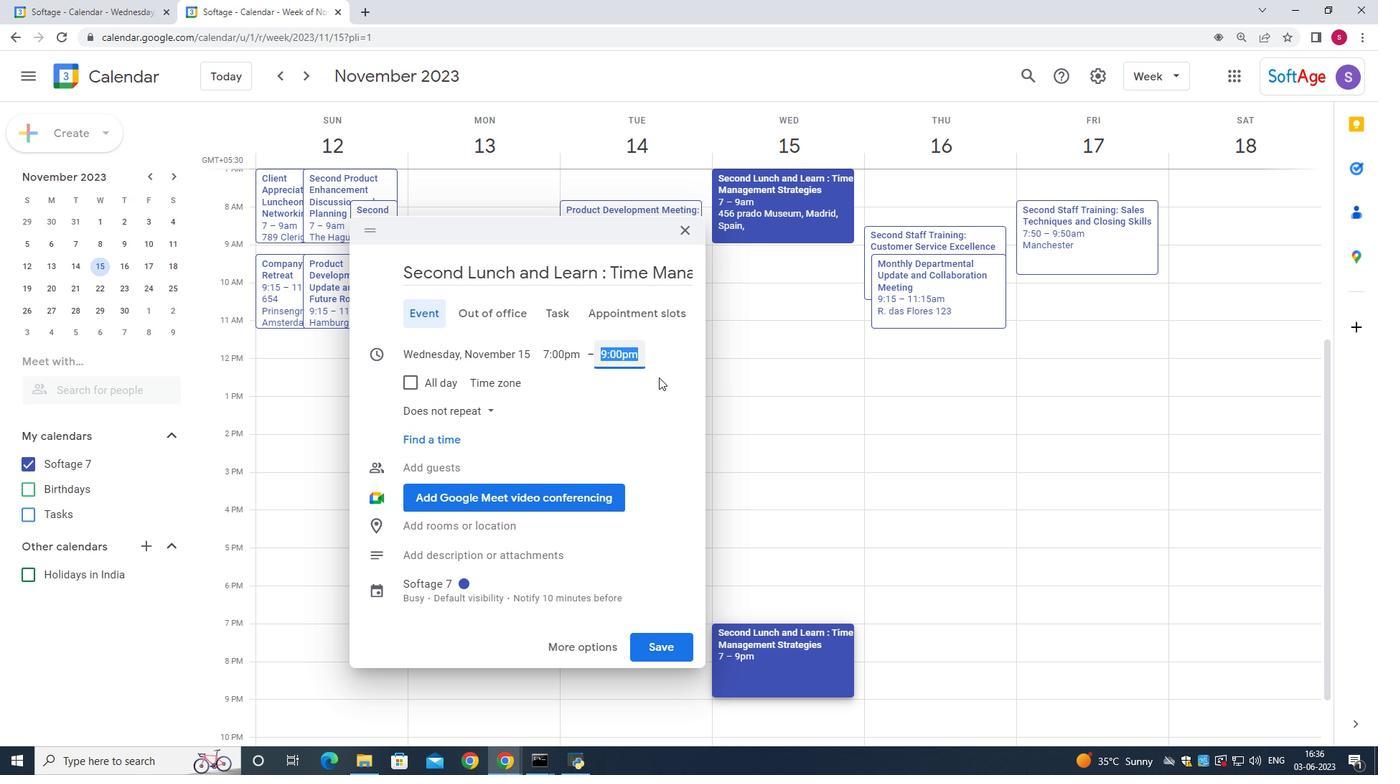 
Action: Mouse scrolled (853, 433) with delta (0, 0)
Screenshot: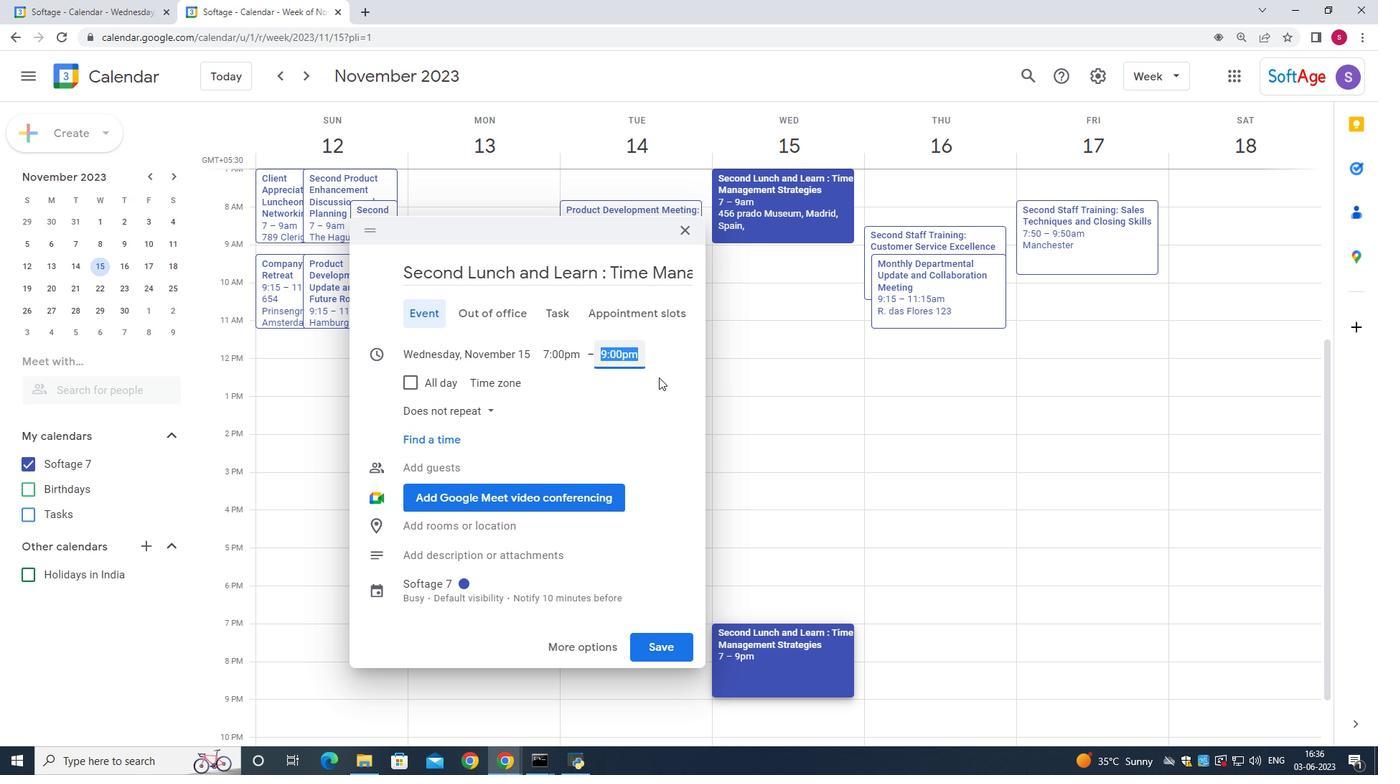 
Action: Mouse scrolled (853, 431) with delta (0, 0)
Screenshot: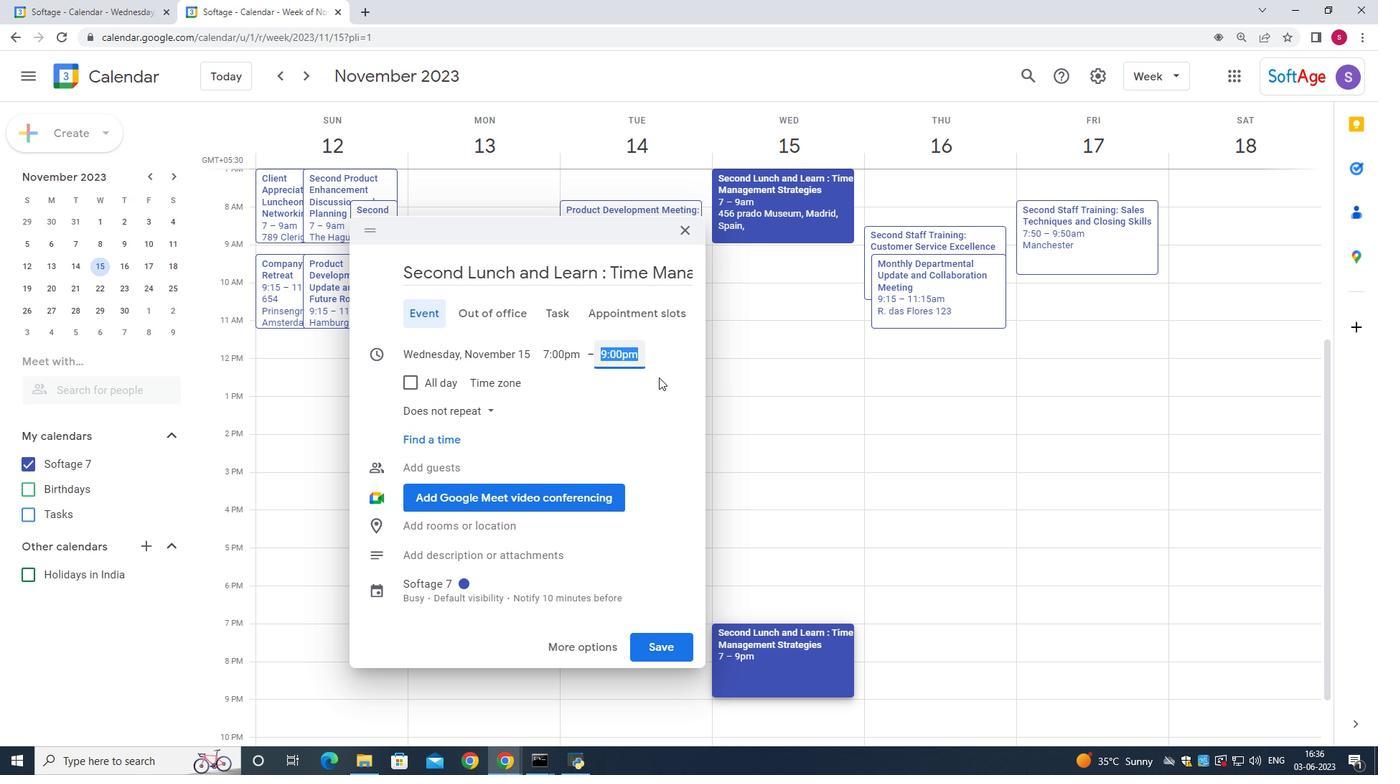 
Action: Mouse scrolled (853, 431) with delta (0, 0)
Screenshot: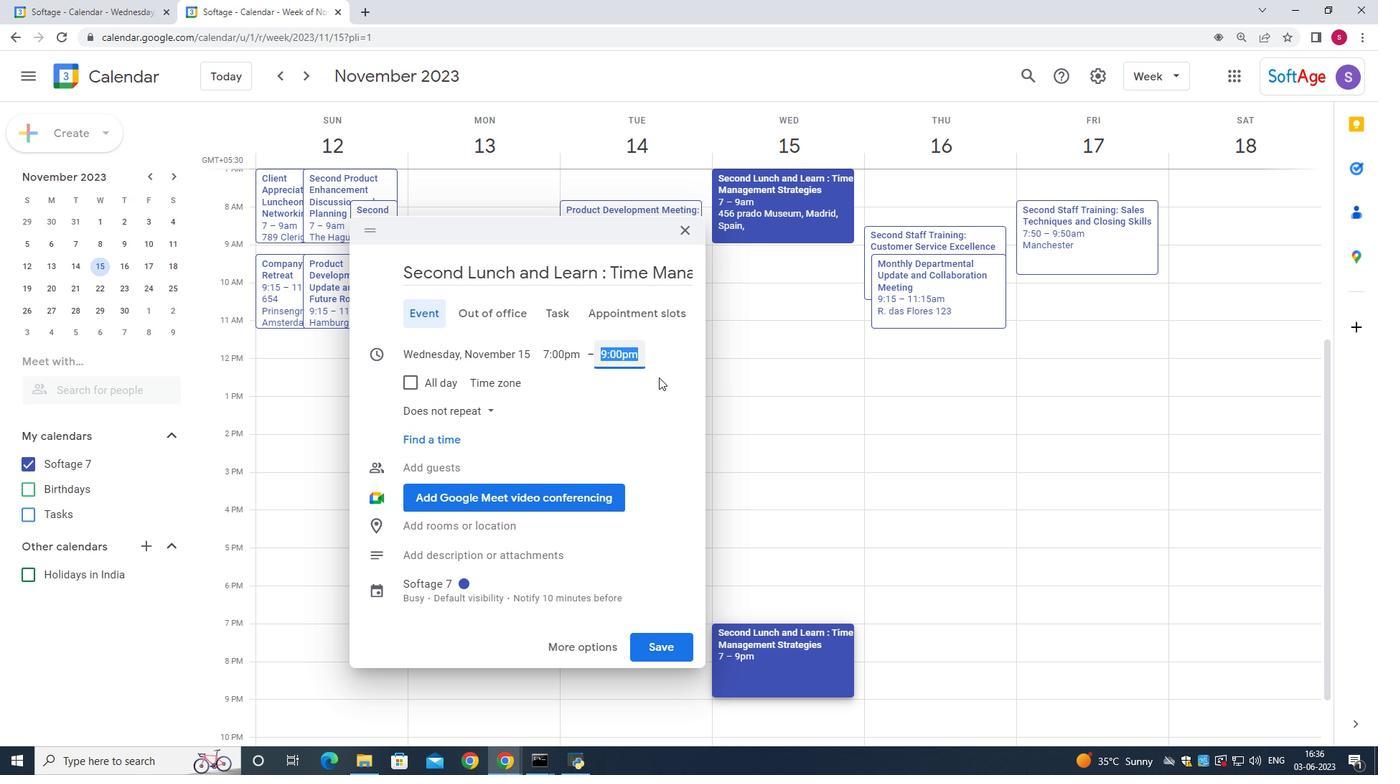 
Action: Mouse scrolled (853, 431) with delta (0, 0)
Screenshot: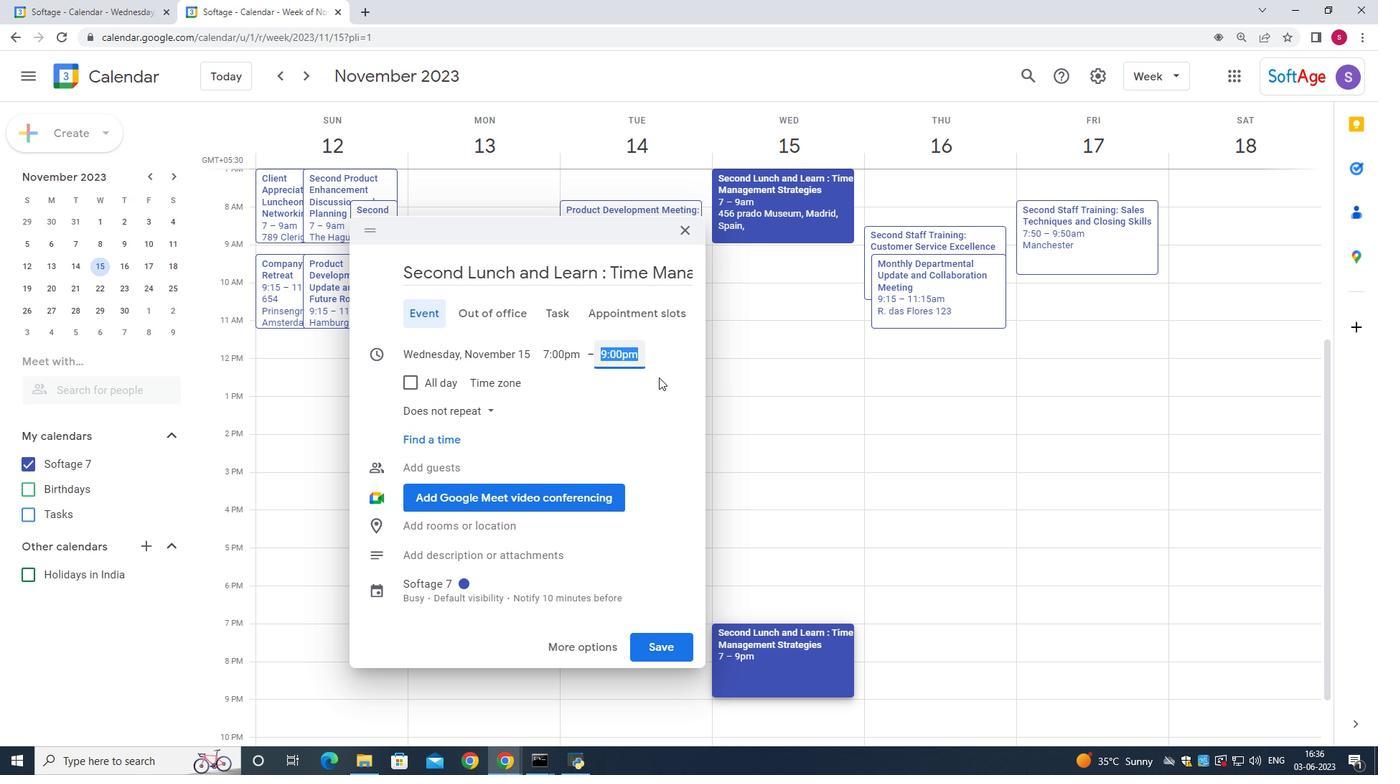 
Action: Mouse scrolled (853, 431) with delta (0, 0)
Screenshot: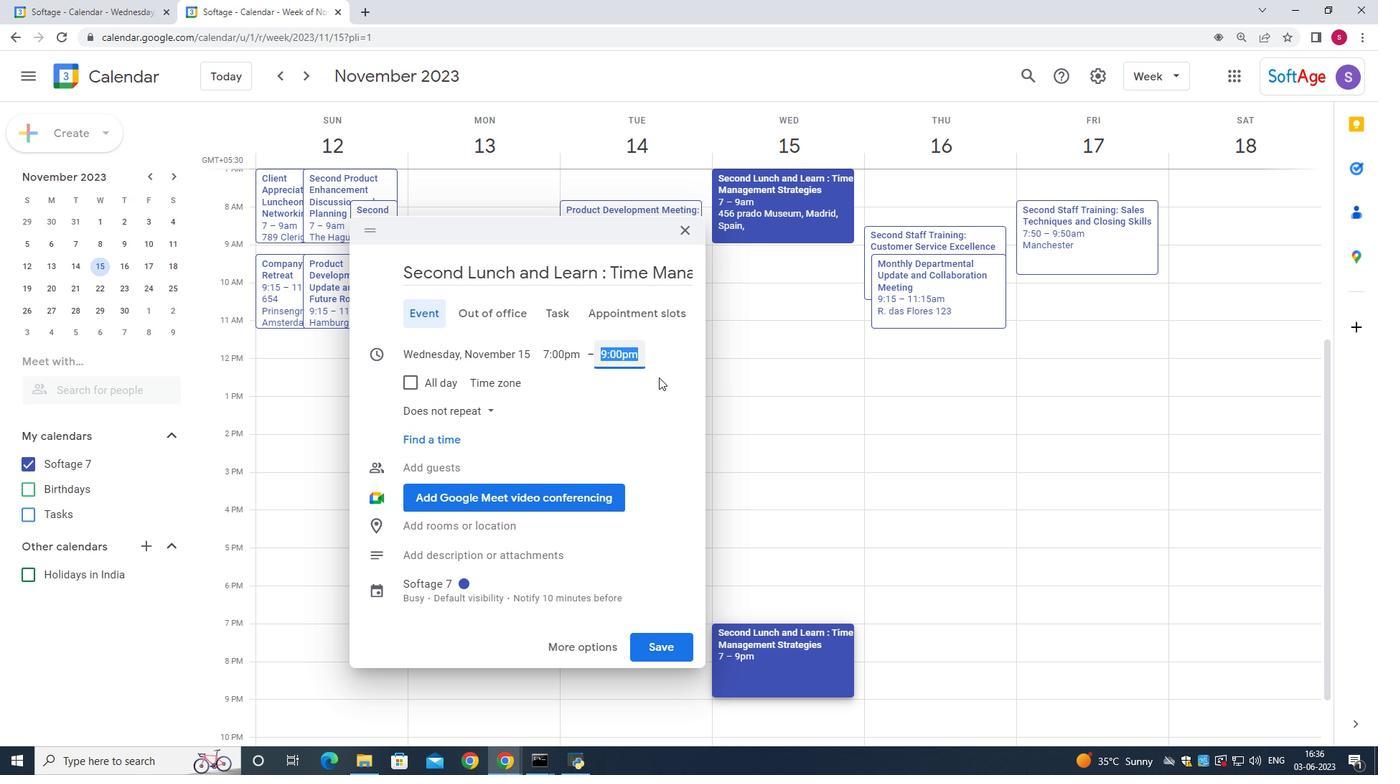
Action: Mouse scrolled (853, 431) with delta (0, 0)
Screenshot: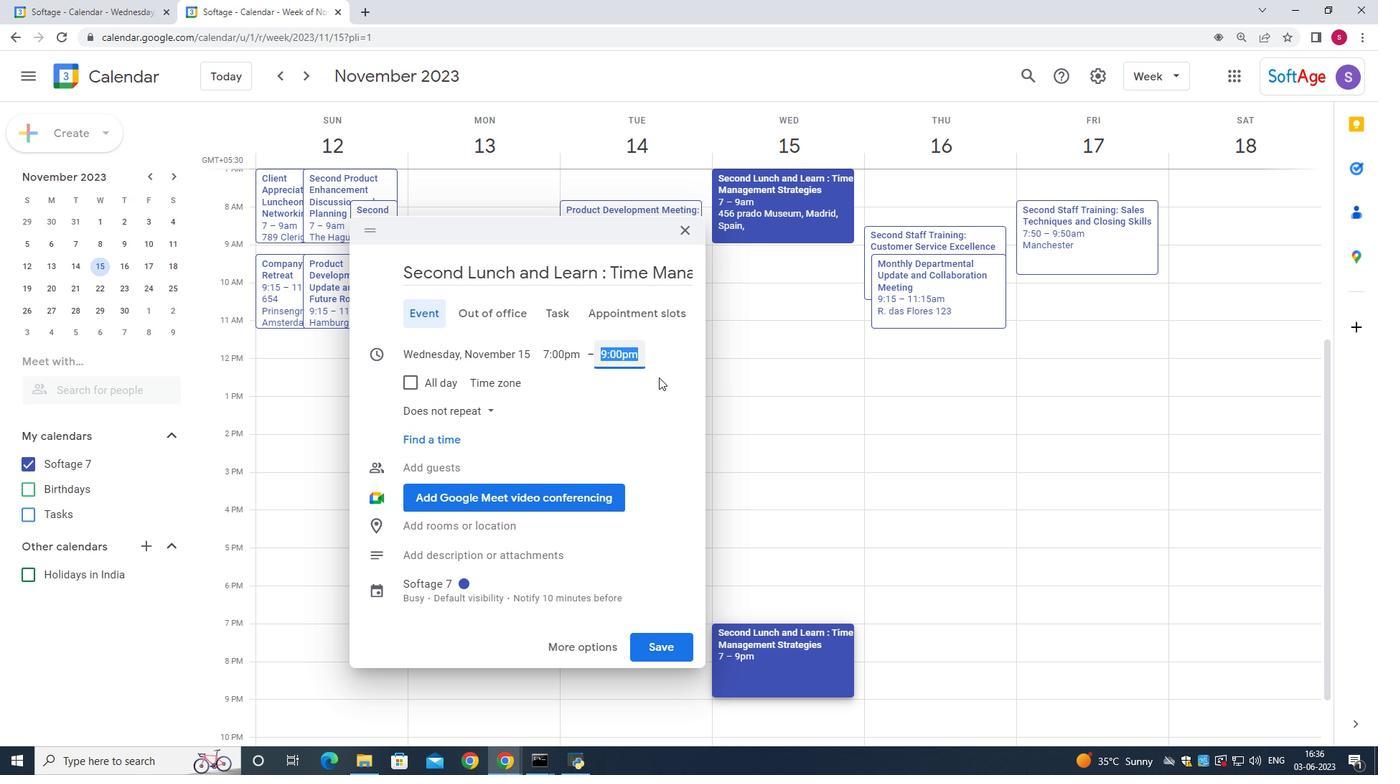 
Action: Mouse scrolled (853, 431) with delta (0, 0)
Screenshot: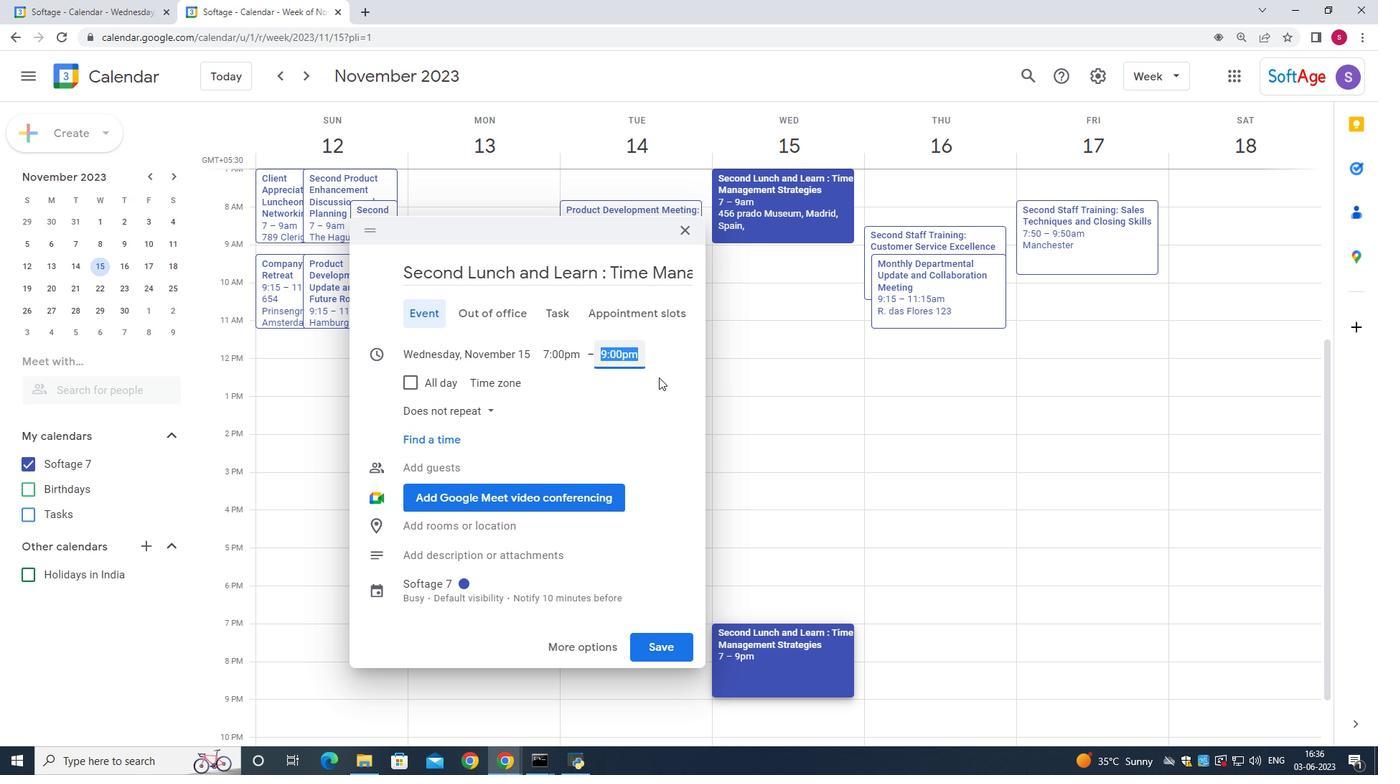 
Action: Mouse scrolled (853, 431) with delta (0, 0)
Screenshot: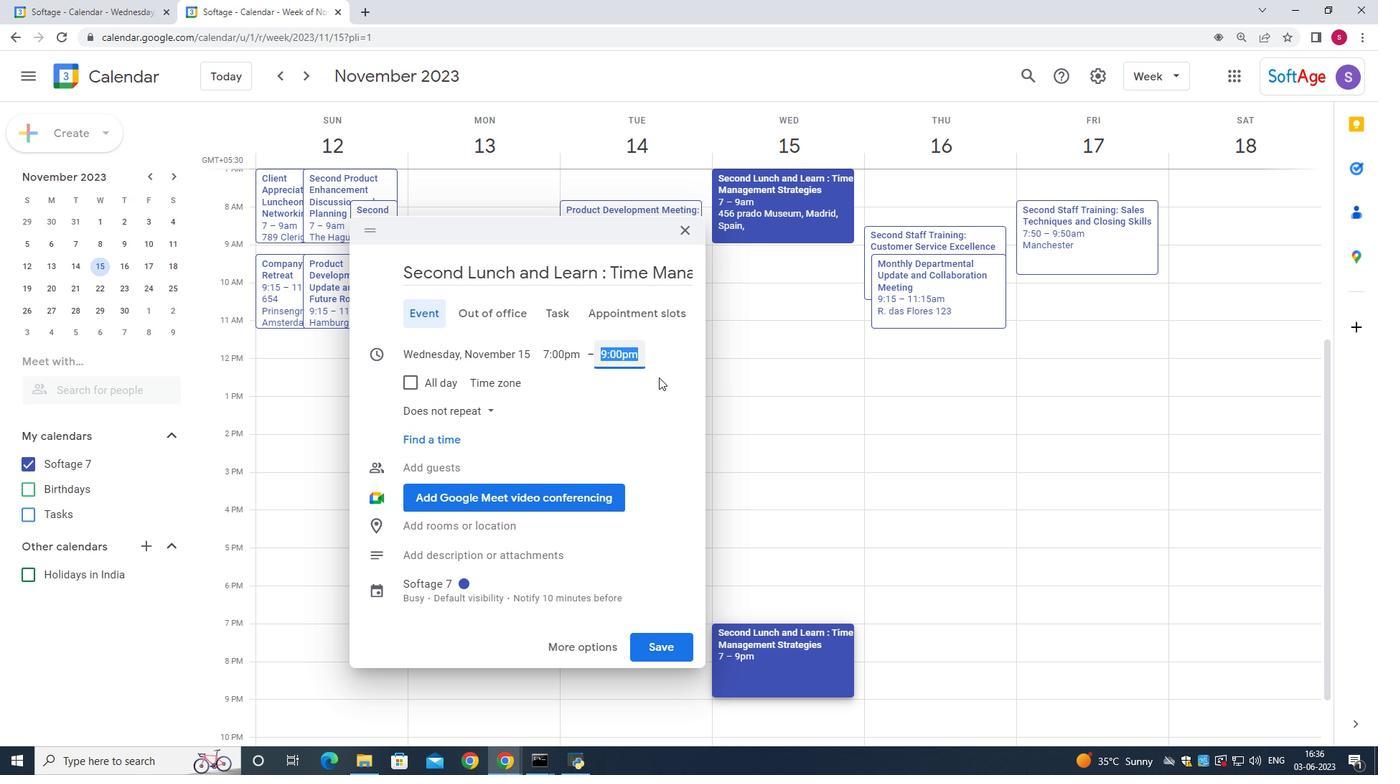 
Action: Mouse scrolled (853, 431) with delta (0, 0)
Screenshot: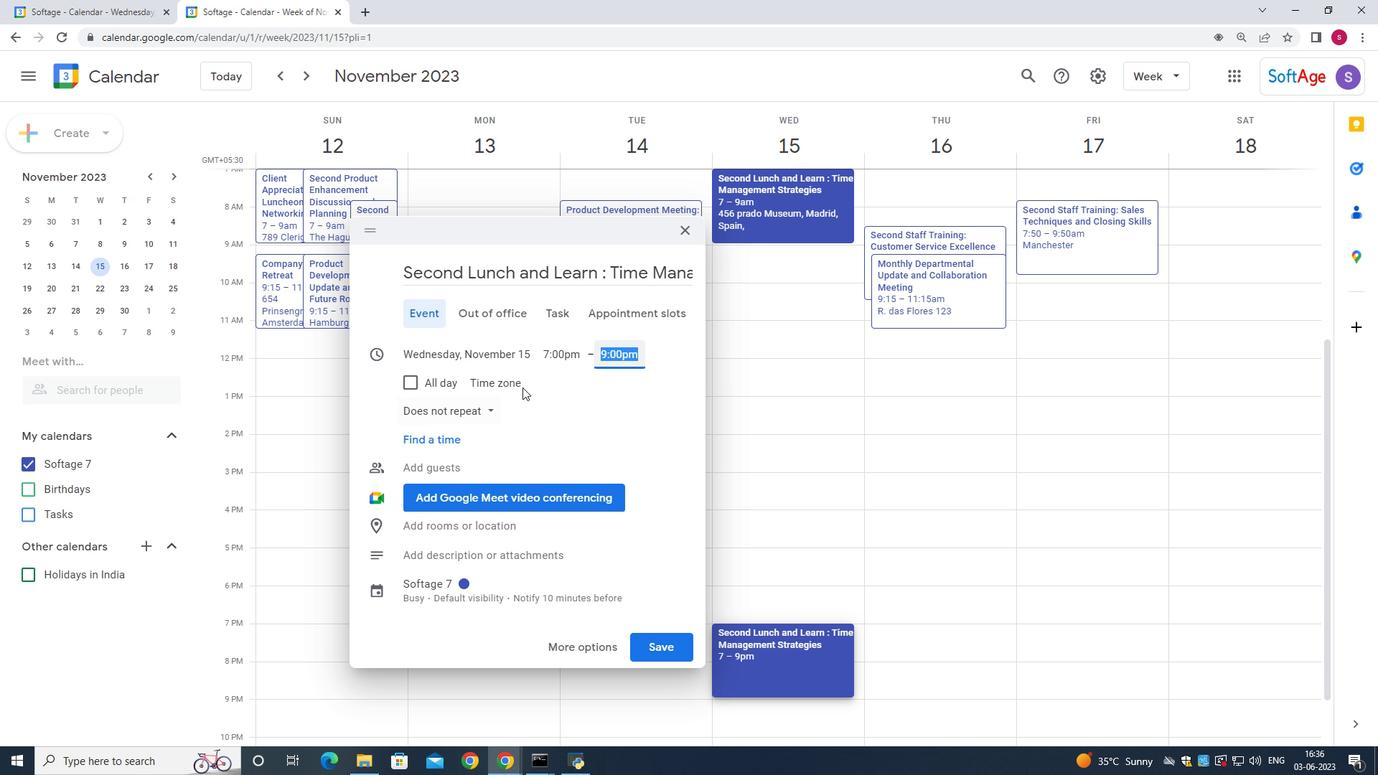 
Action: Mouse scrolled (853, 431) with delta (0, 0)
Screenshot: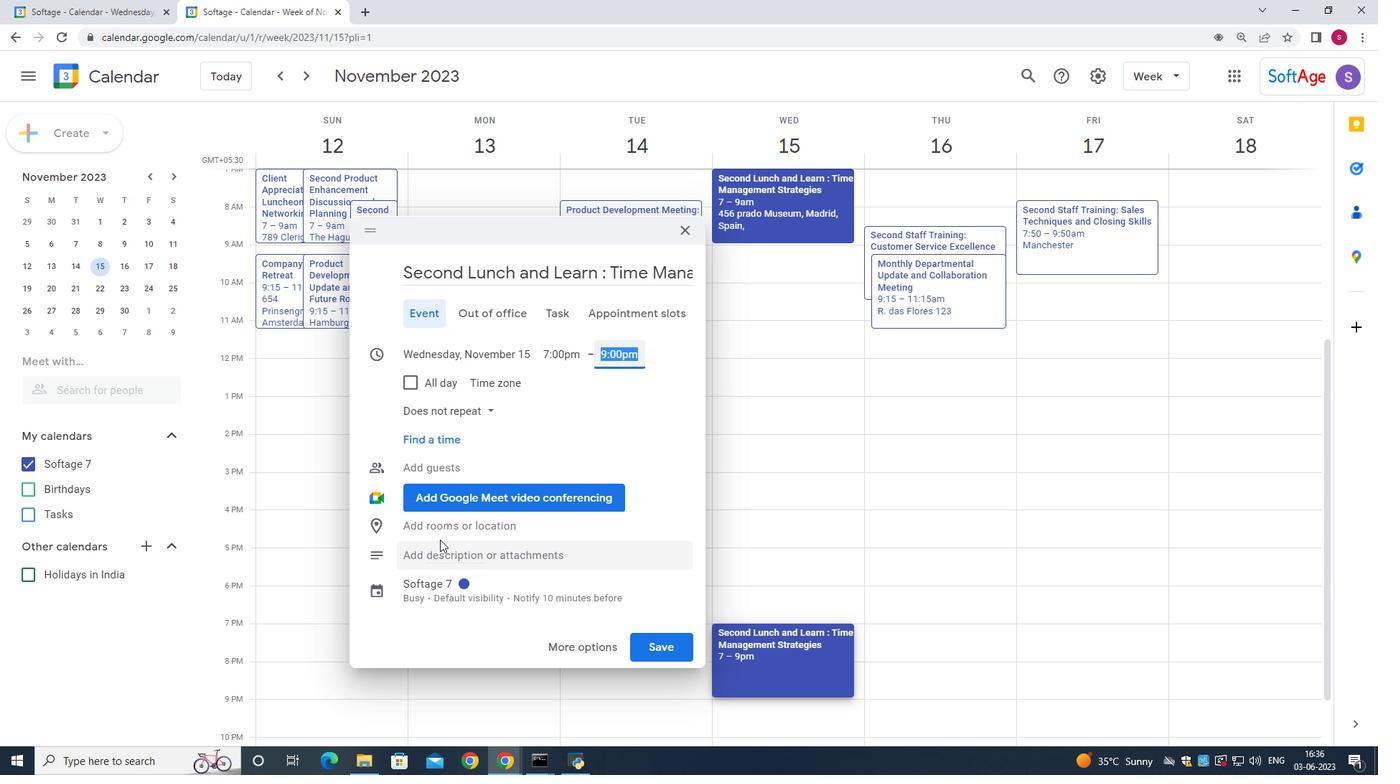 
Action: Mouse scrolled (853, 431) with delta (0, 0)
Screenshot: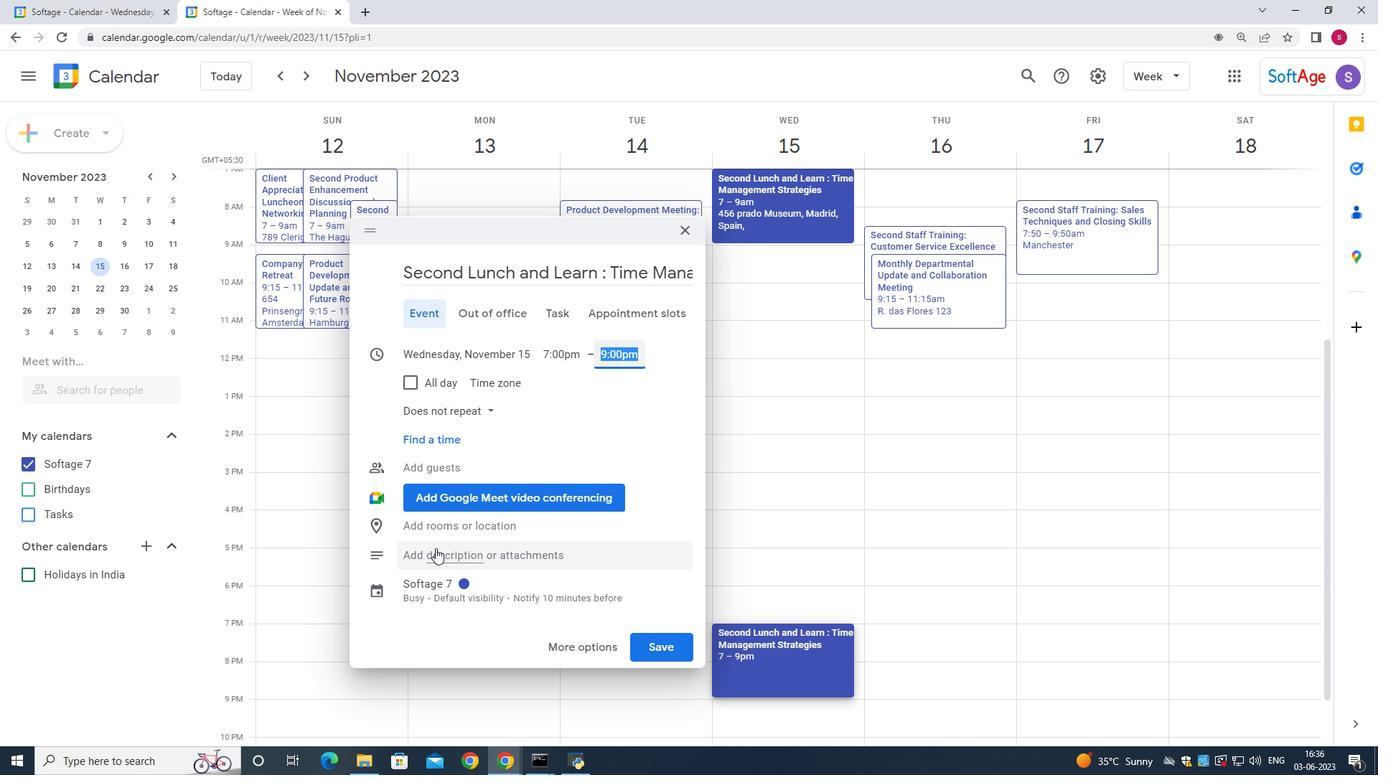 
Action: Mouse scrolled (853, 431) with delta (0, 0)
Screenshot: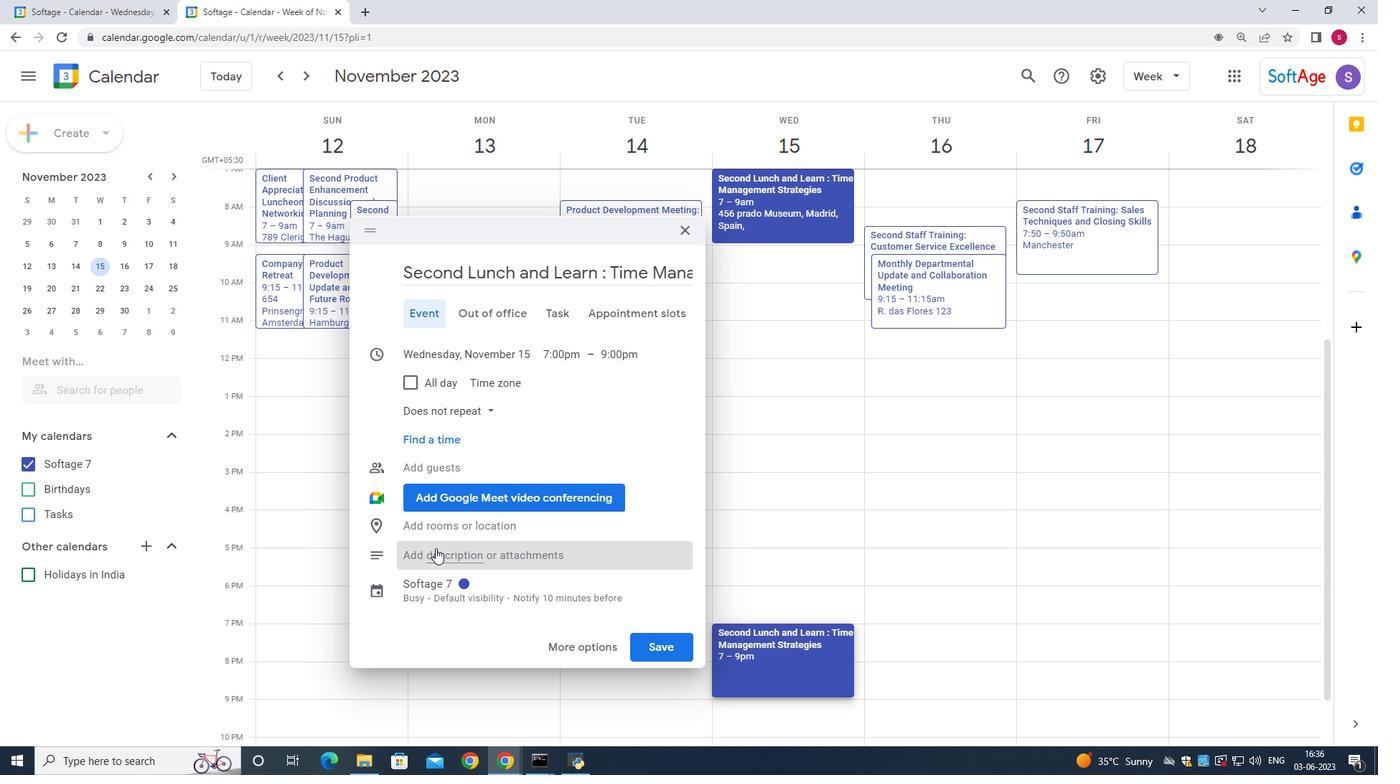 
Action: Mouse moved to (835, 458)
Screenshot: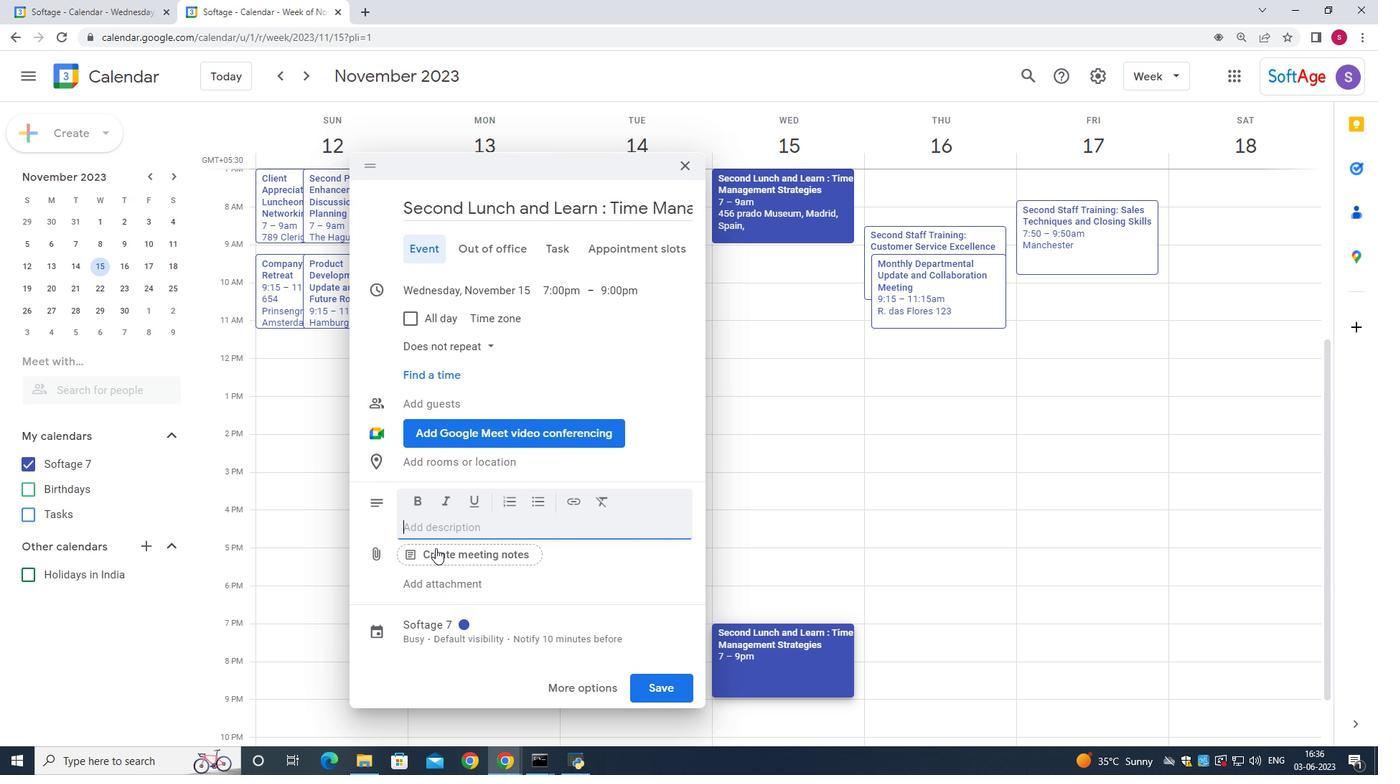 
Action: Mouse pressed left at (835, 458)
Screenshot: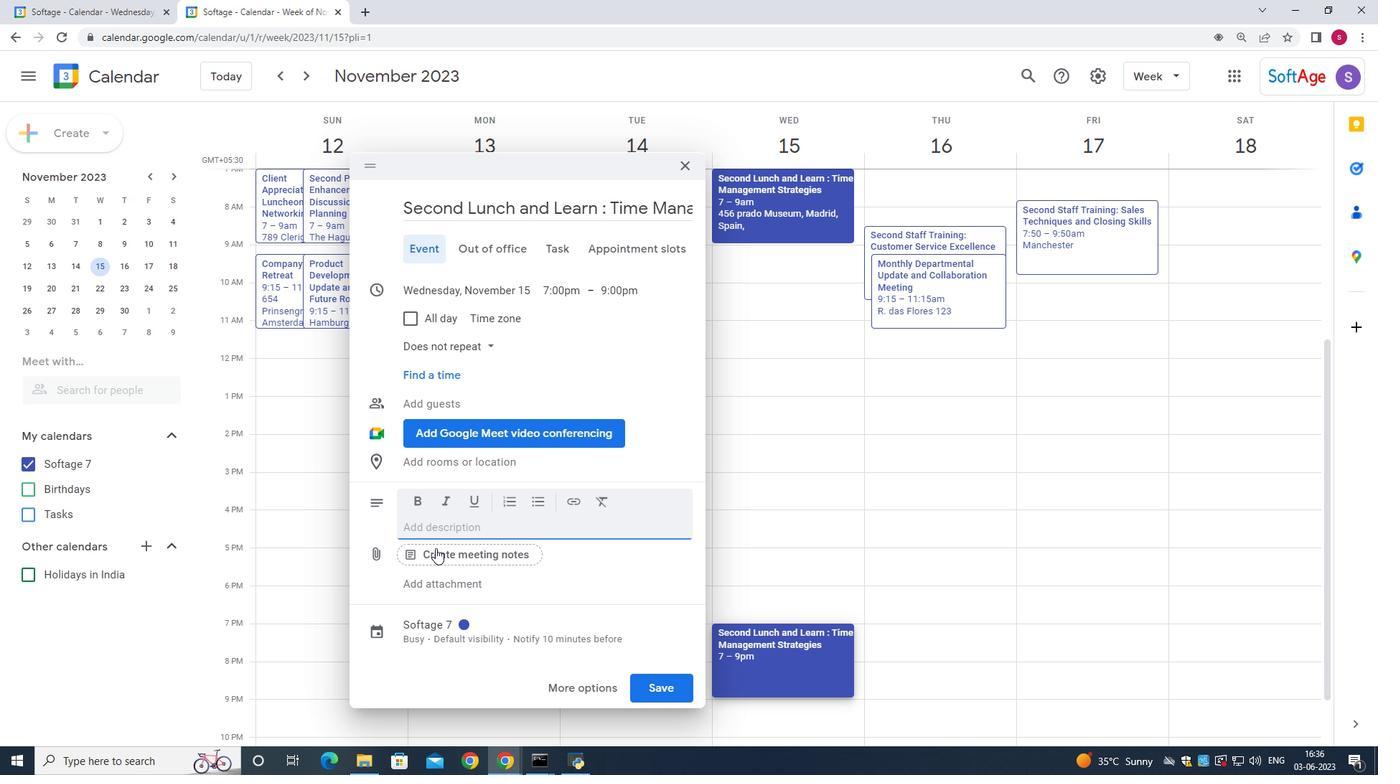 
Action: Mouse moved to (865, 329)
Screenshot: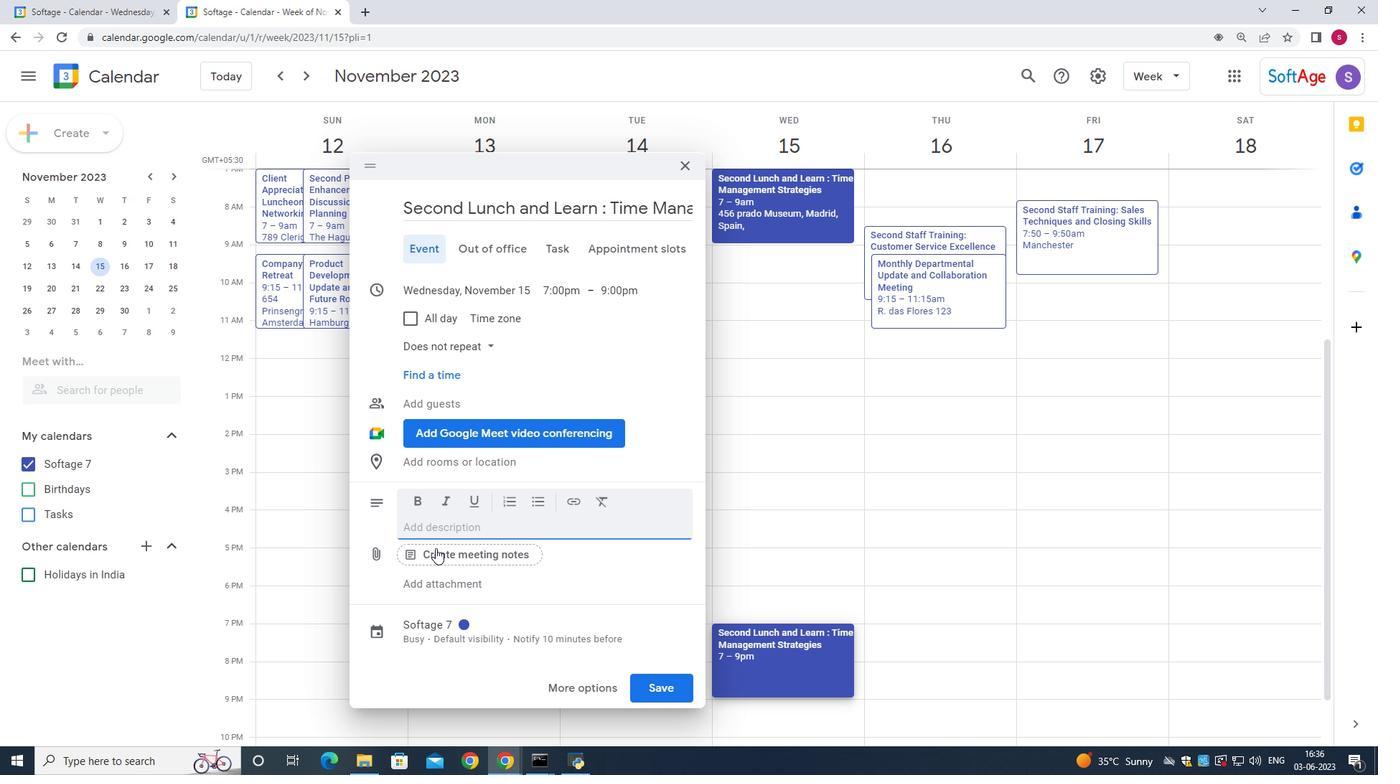 
Action: Mouse pressed left at (865, 329)
Screenshot: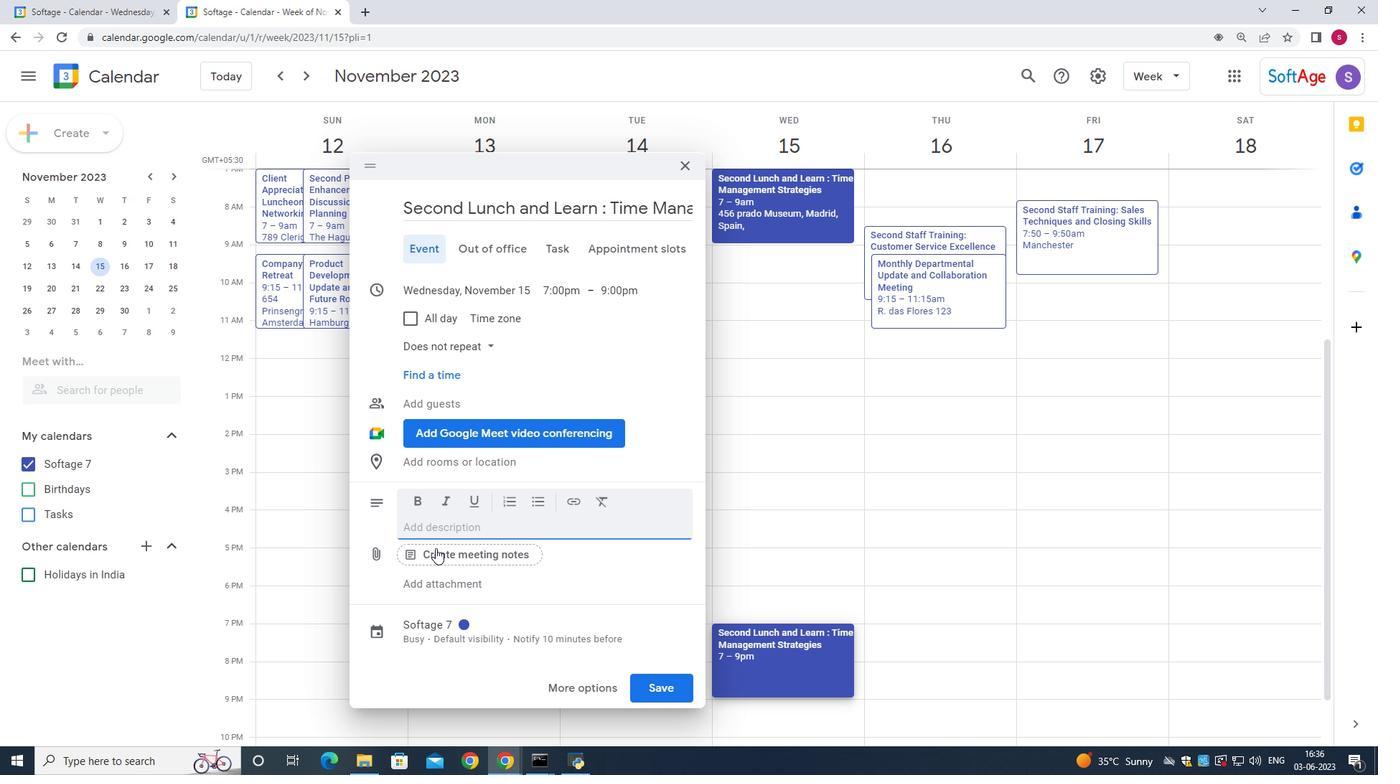 
Action: Mouse moved to (872, 489)
Screenshot: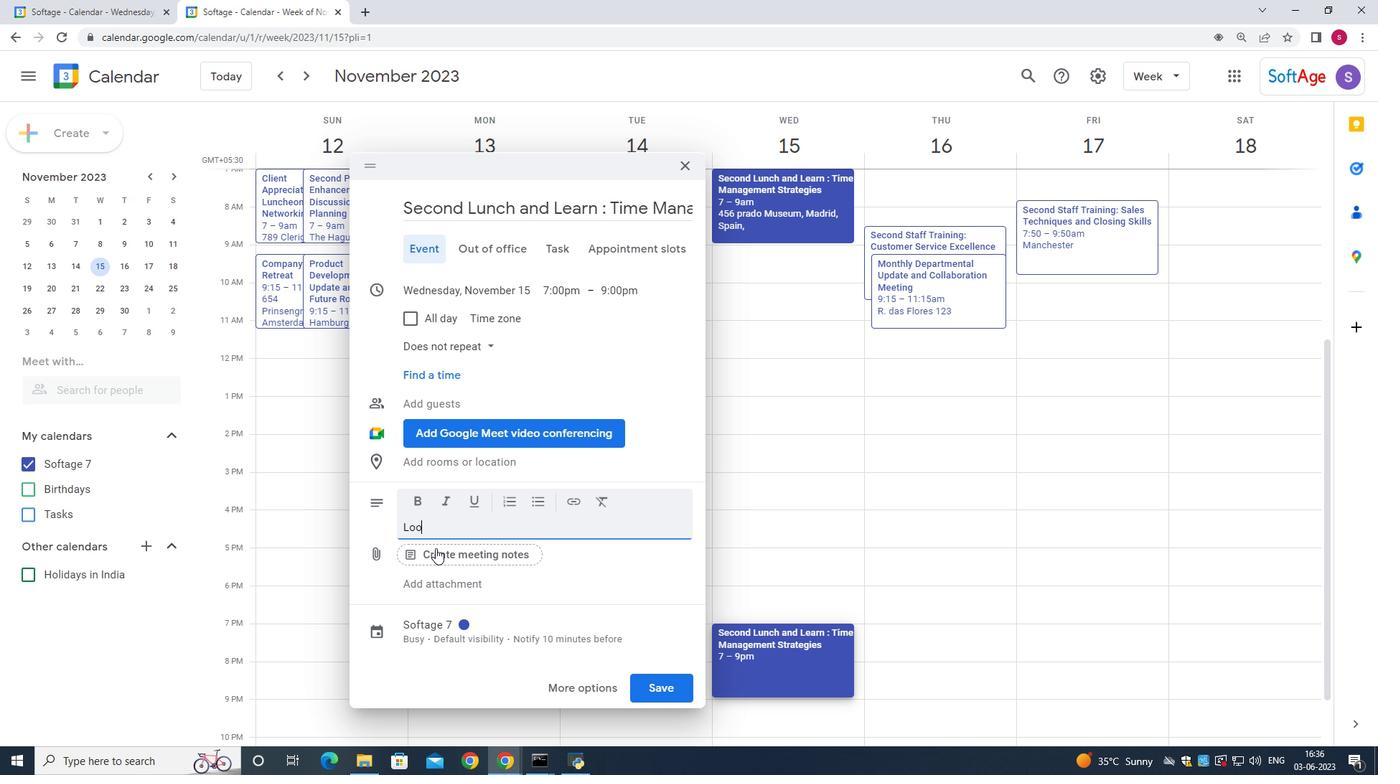 
Action: Mouse pressed left at (872, 489)
Screenshot: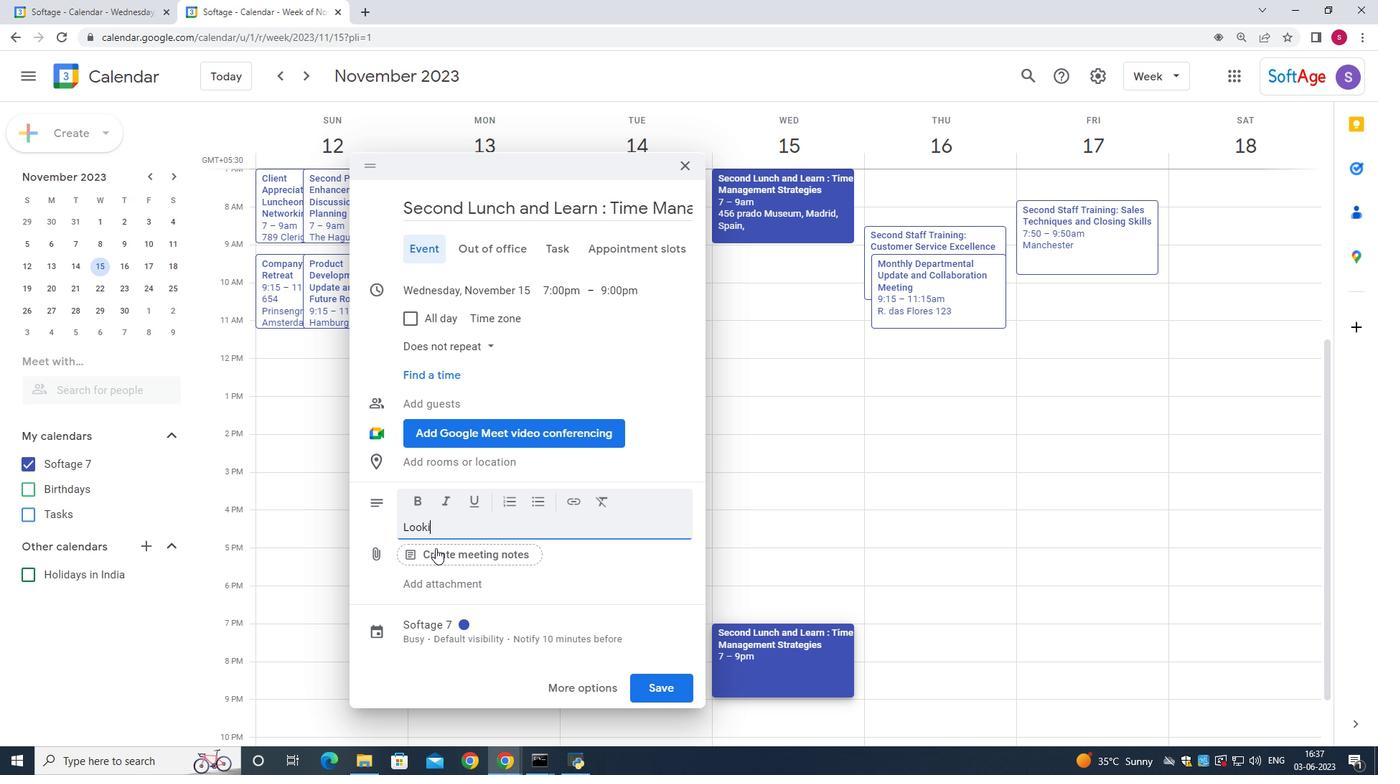 
Action: Mouse moved to (690, 532)
Screenshot: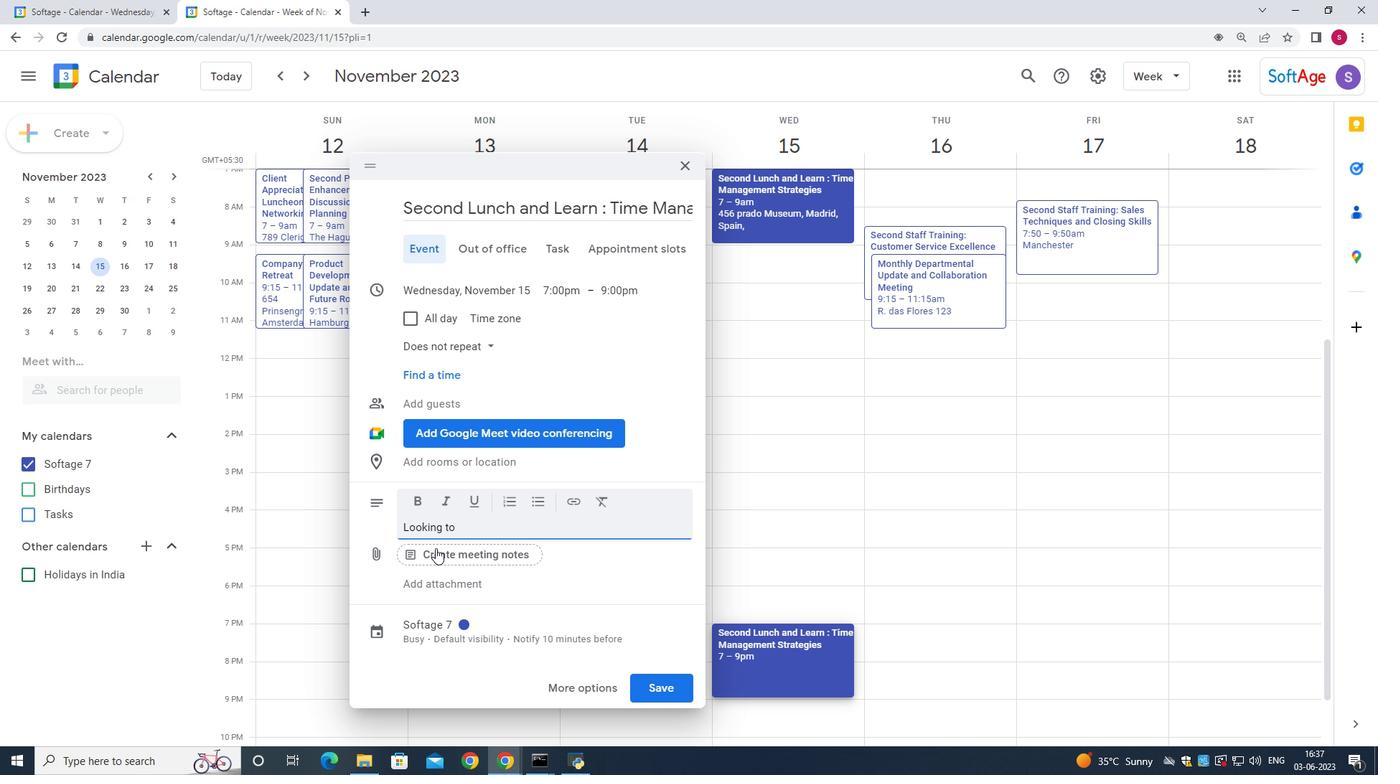 
Action: Mouse pressed left at (690, 532)
Screenshot: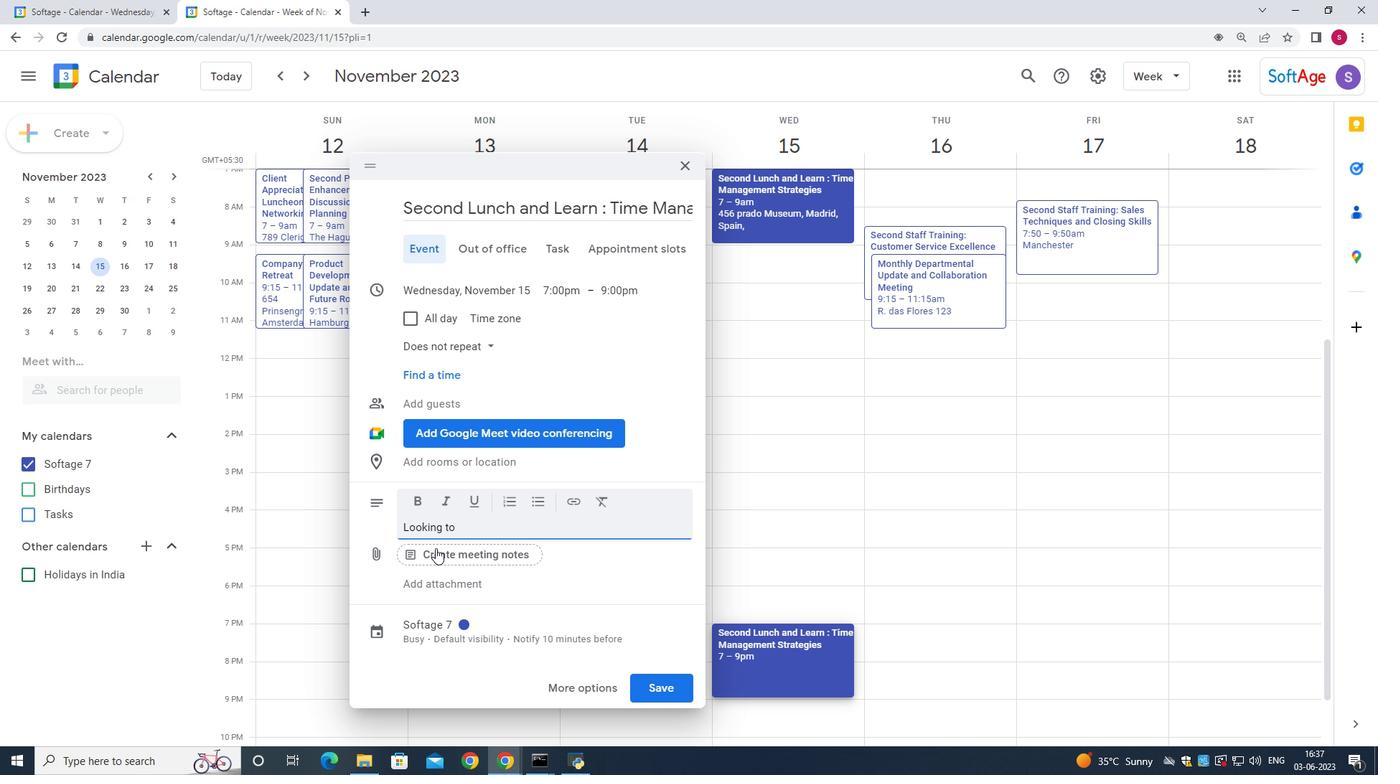 
Action: Key pressed <Key.shift>Looking<Key.space>to<Key.space>
Screenshot: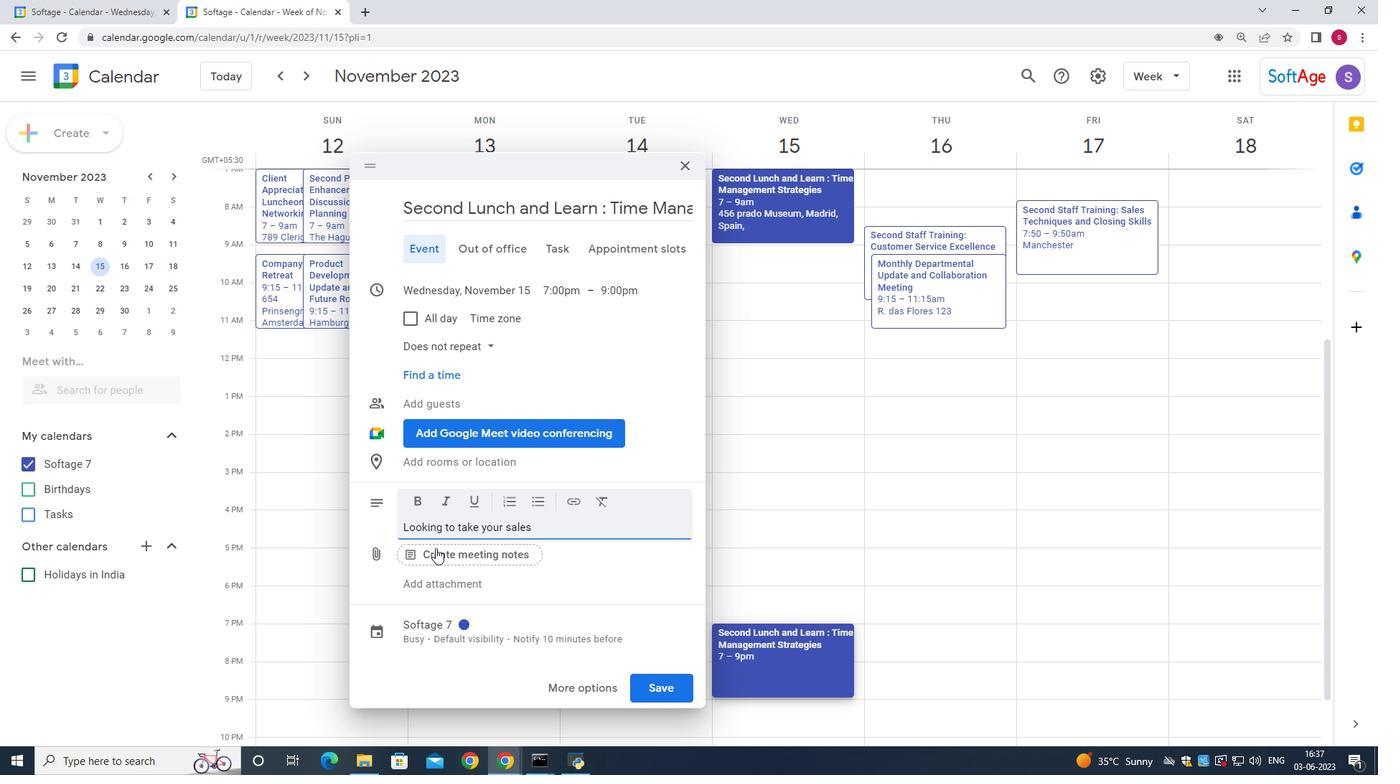 
Action: Mouse moved to (604, 731)
Screenshot: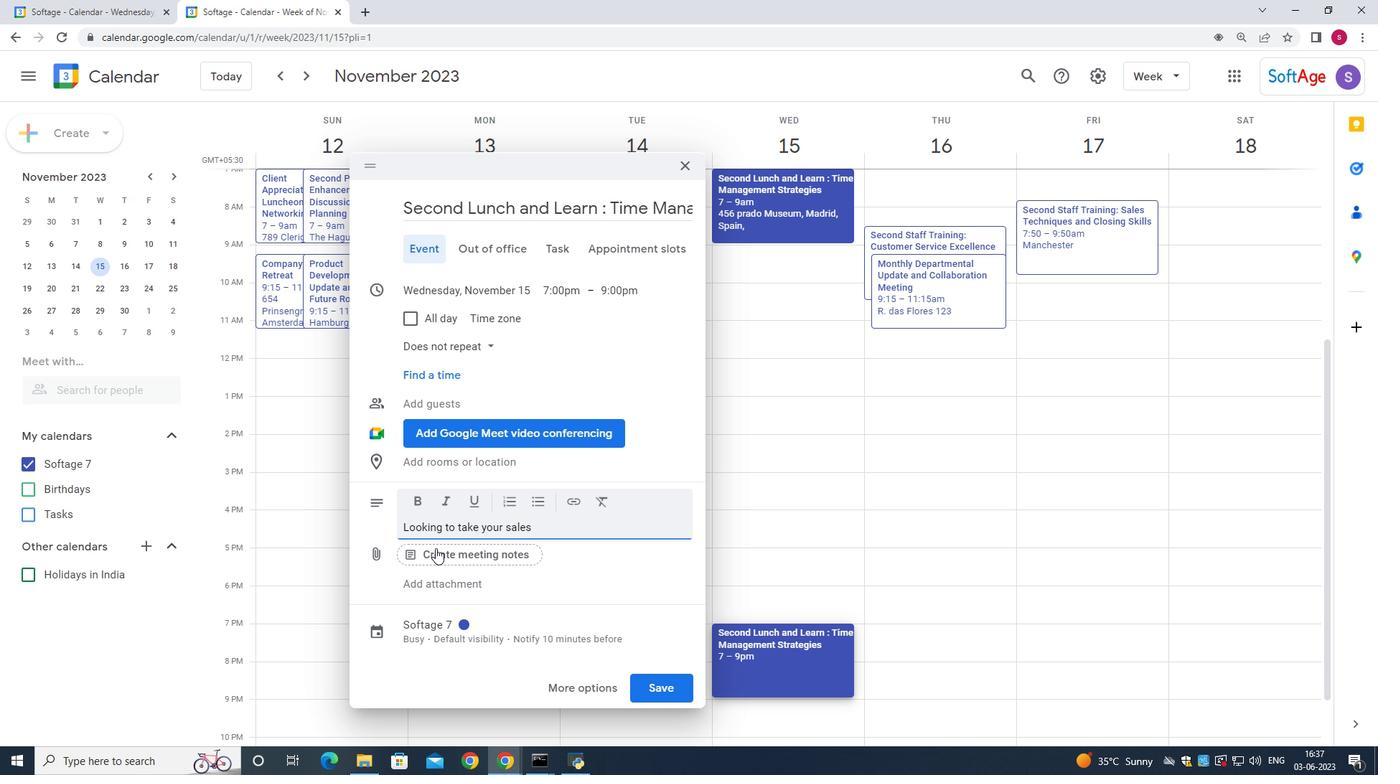 
Action: Key pressed take<Key.space>your<Key.space>sales<Key.space>representation<Key.space>skills<Key.space>to<Key.space>the<Key.space>next<Key.space>level<Key.space><Key.shift_r><Key.shift_r><Key.shift_r><Key.shift_r><Key.shift_r><Key.shift_r><Key.shift_r><Key.shift_r><Key.shift_r><Key.shift_r><Key.shift_r>?<Key.space><Key.shift>Join<Key.space>us<Key.space>for<Key.space>an<Key.space>immersive<Key.space>event<Key.space>designed<Key.space>to<Key.space>equip<Key.space>you<Key.space>with<Key.space>the<Key.space>knowledge<Key.space>and<Key.space>tools<Key.space>n
Screenshot: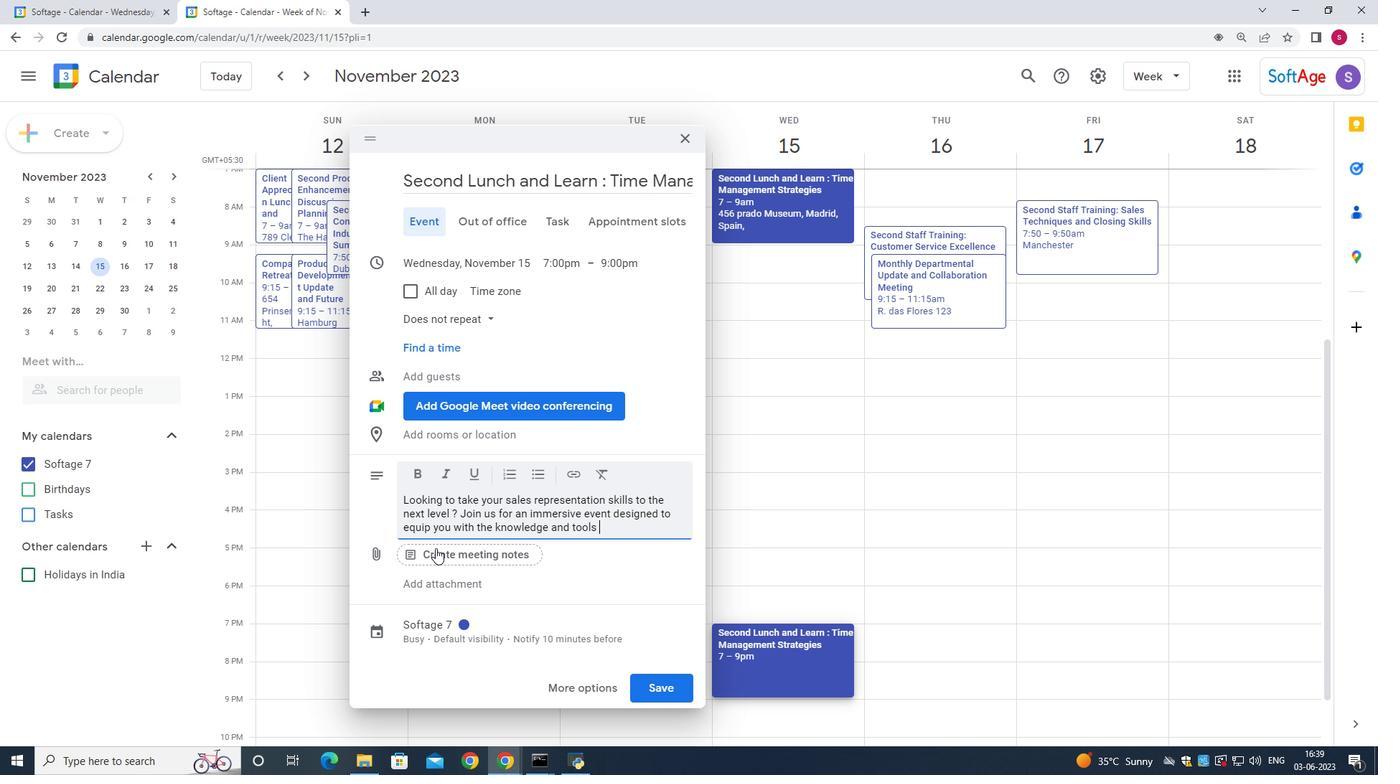 
Action: Mouse moved to (605, 731)
Screenshot: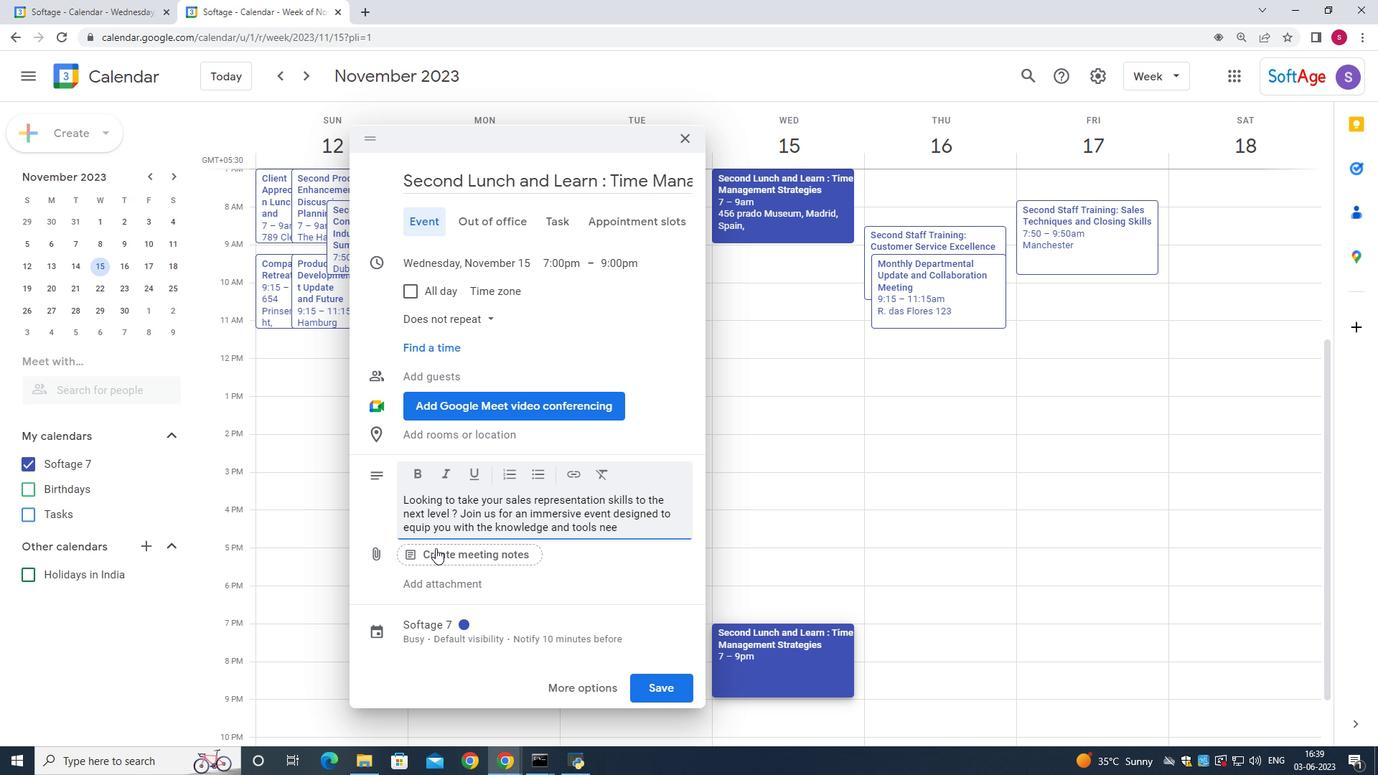
Action: Key pressed eeded<Key.space>to<Key.space>drive<Key.space>growth<Key.space>and<Key.space>maximize<Key.space>
Screenshot: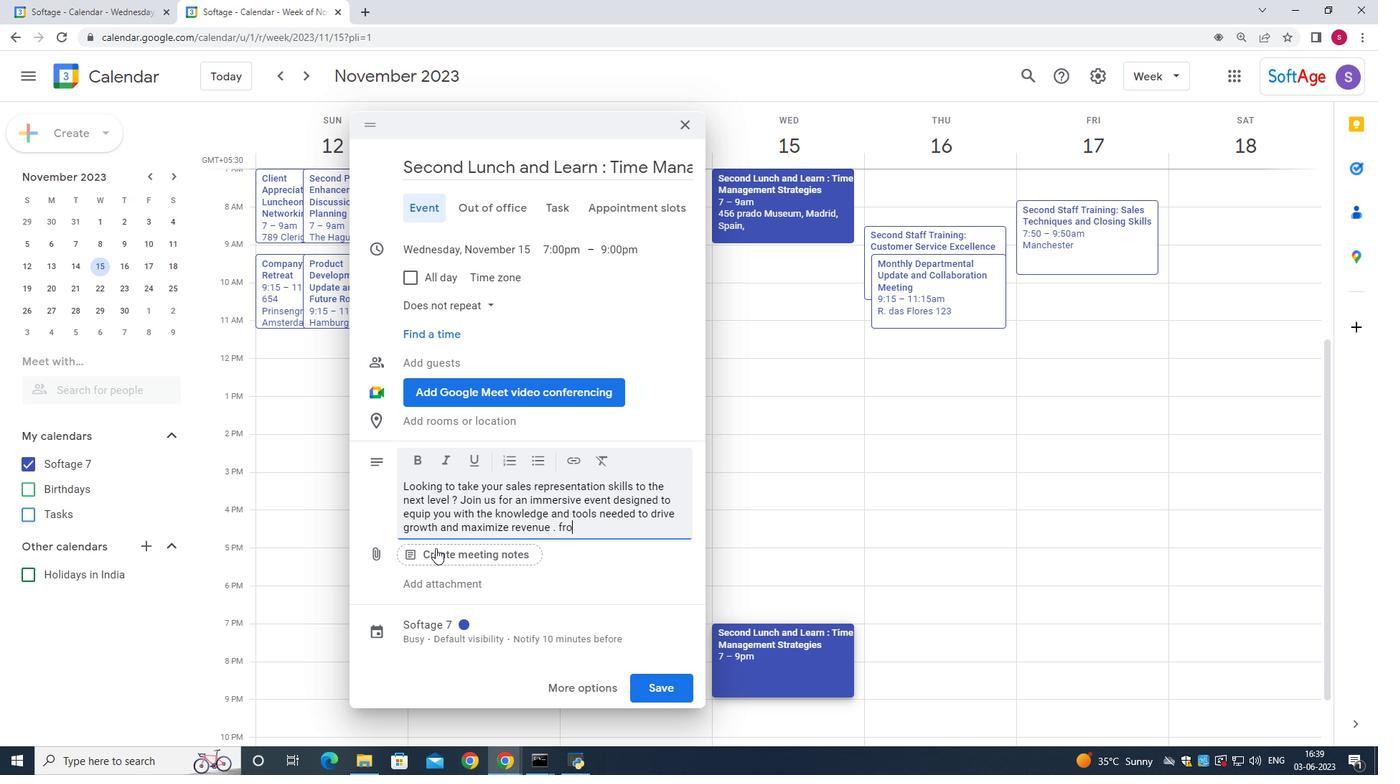 
Action: Mouse moved to (795, 529)
Screenshot: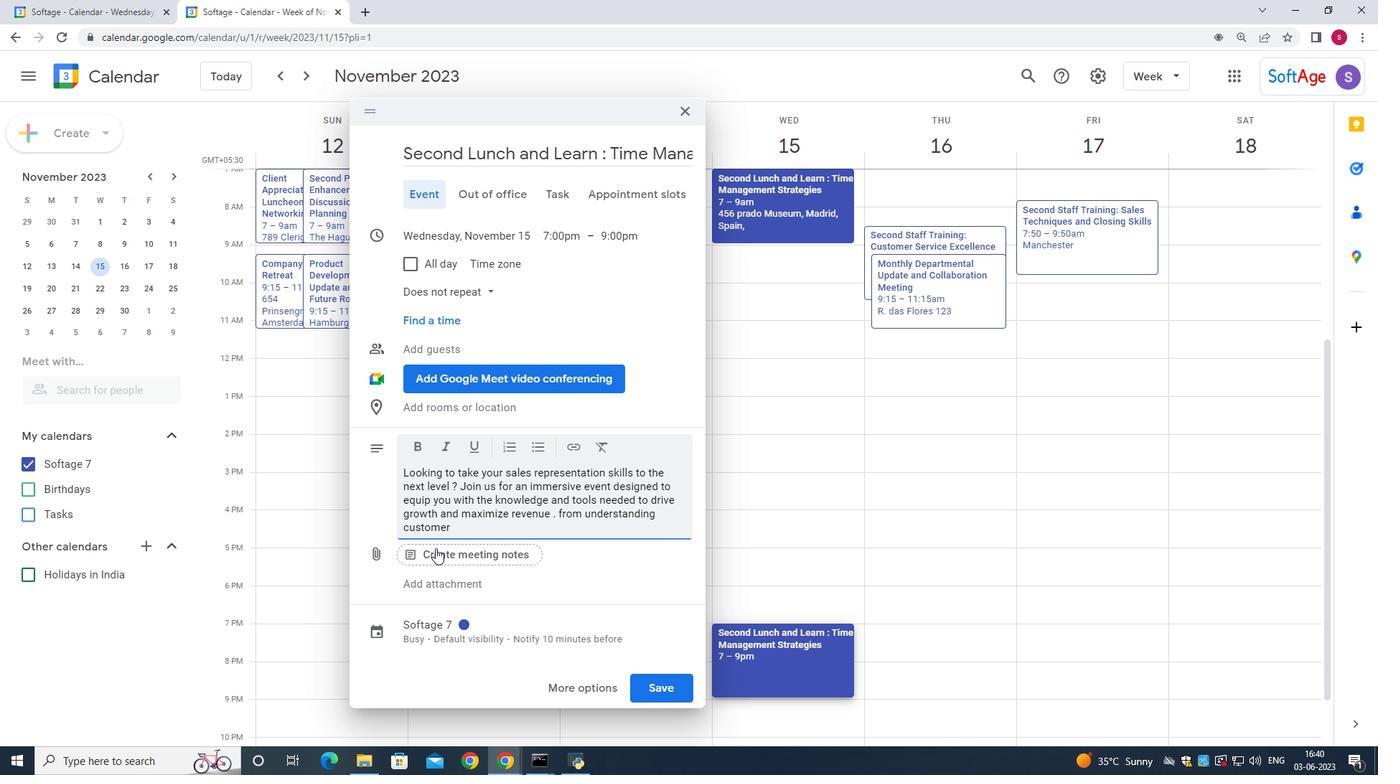 
Action: Key pressed revenue<Key.space>.<Key.space>
Screenshot: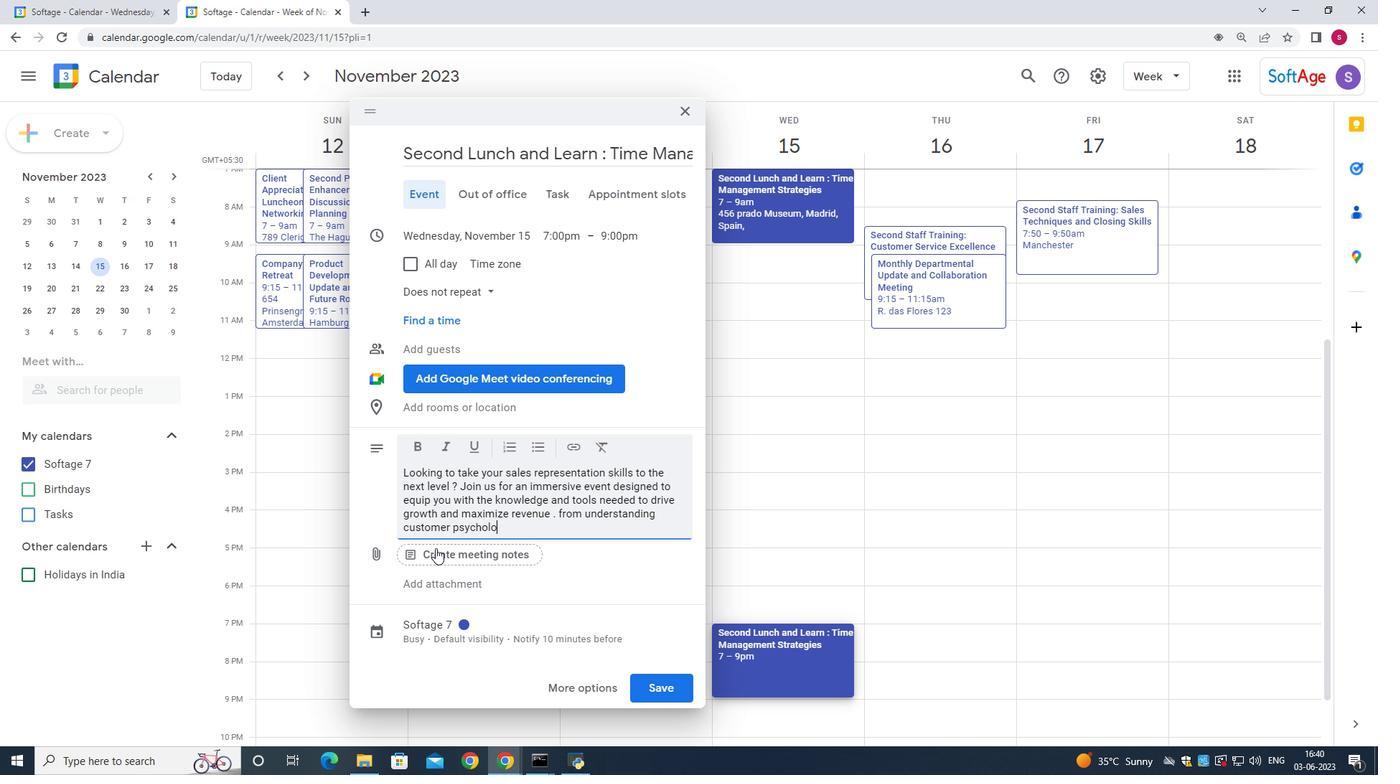 
Action: Mouse moved to (438, 248)
Screenshot: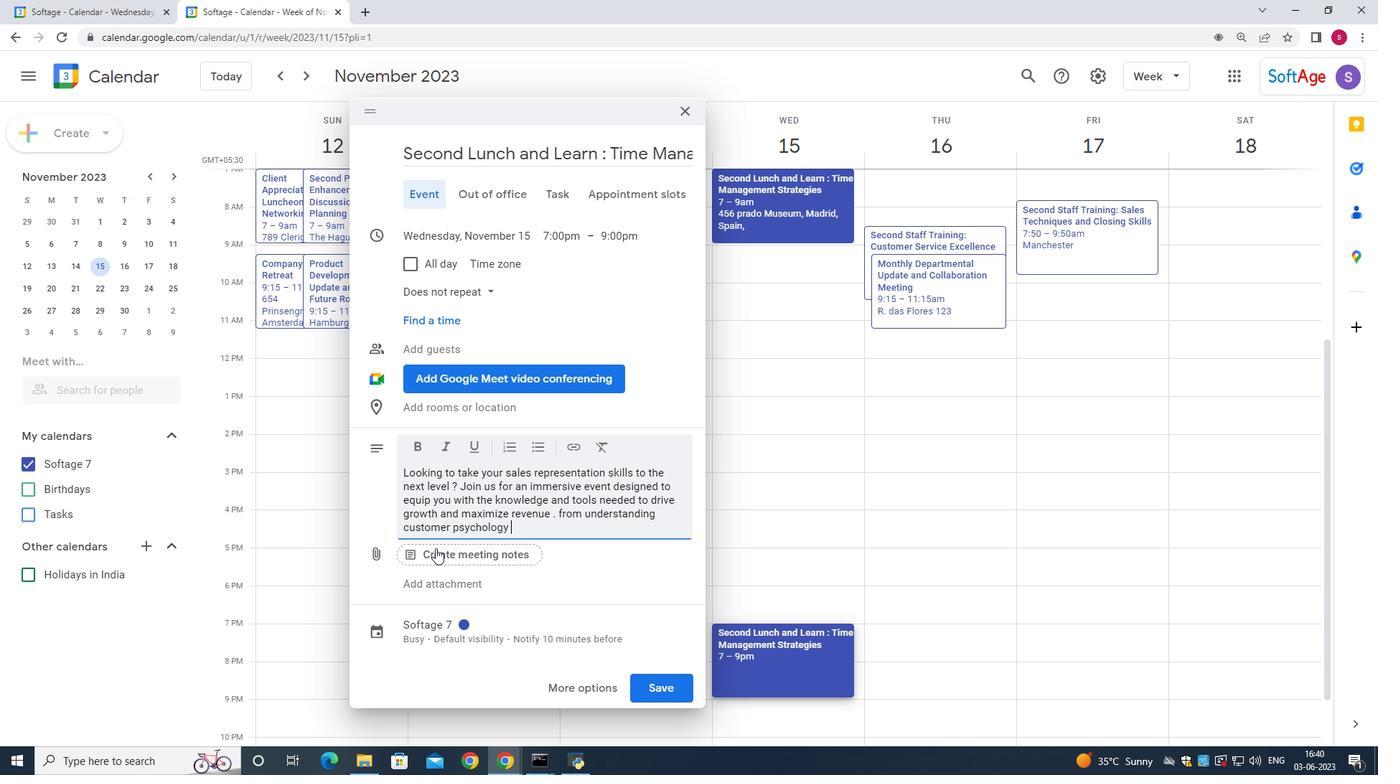 
Action: Key pressed <Key.shift>From<Key.space>understanding<Key.space>customer<Key.space>psychology<Key.space>to<Key.space>developing<Key.space>compelling<Key.space>pitches,<Key.space>this<Key.space>event<Key.space>covers<Key.space>the<Key.space>essential<Key.space>aspects<Key.space>of<Key.space>successful<Key.space>sales<Key.space>representation<Key.space>.<Key.space><Key.shift>Select<Key.space>event<Key.space>color<Key.space><Key.shift>Blueberry<Key.backspace><Key.backspace><Key.backspace><Key.backspace><Key.backspace><Key.backspace><Key.backspace><Key.backspace><Key.backspace><Key.backspace><Key.backspace><Key.backspace><Key.backspace><Key.backspace><Key.backspace><Key.backspace><Key.backspace><Key.backspace><Key.backspace><Key.backspace><Key.backspace><Key.backspace><Key.backspace><Key.backspace><Key.backspace><Key.backspace><Key.backspace><Key.backspace>
Screenshot: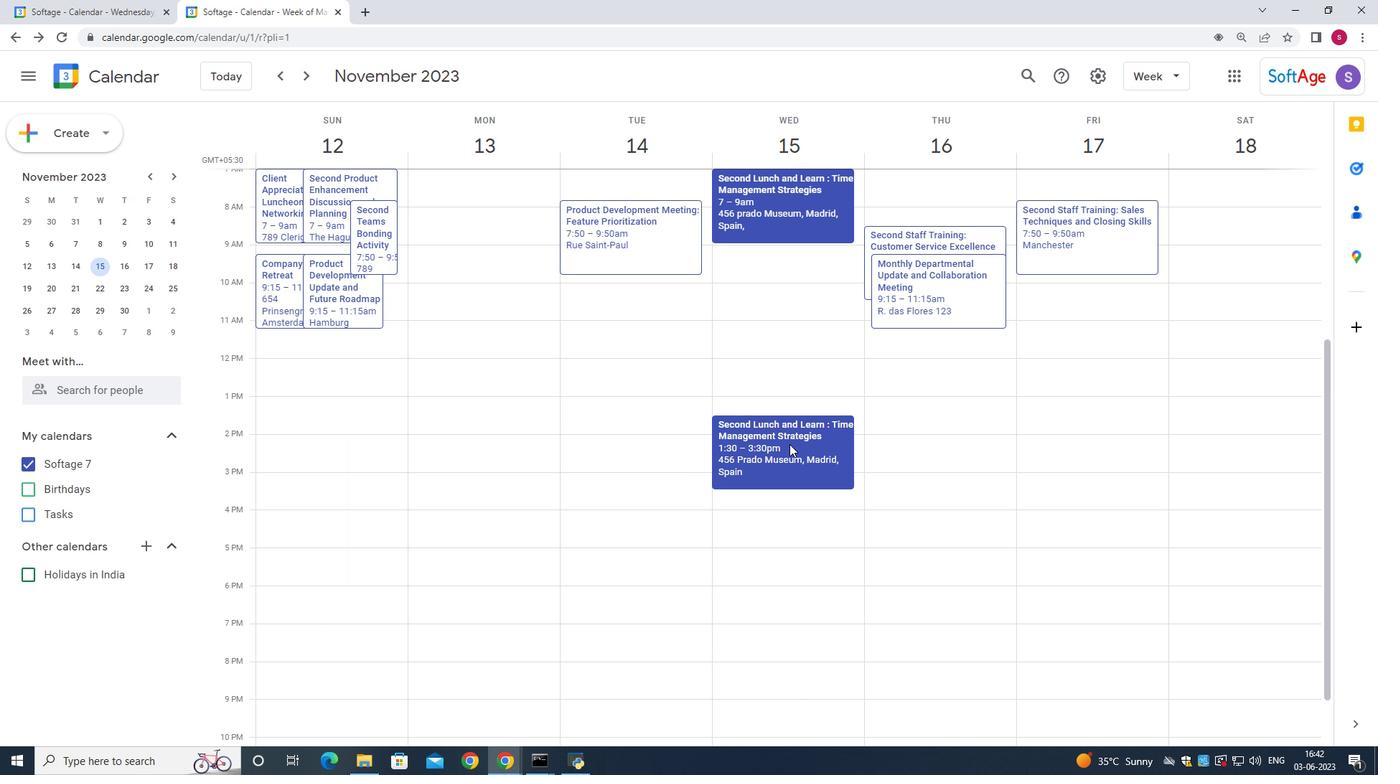 
Action: Mouse moved to (692, 637)
Screenshot: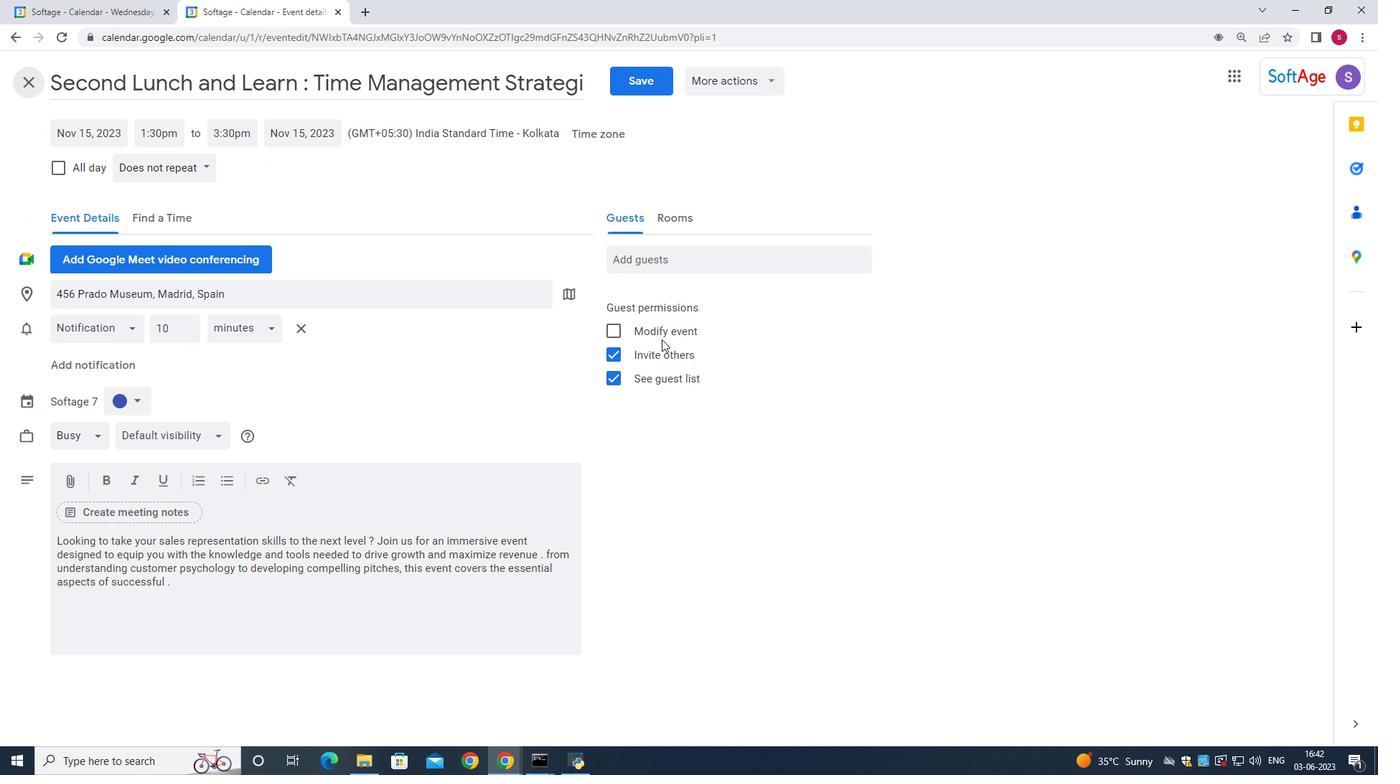 
Action: Mouse pressed left at (692, 637)
Screenshot: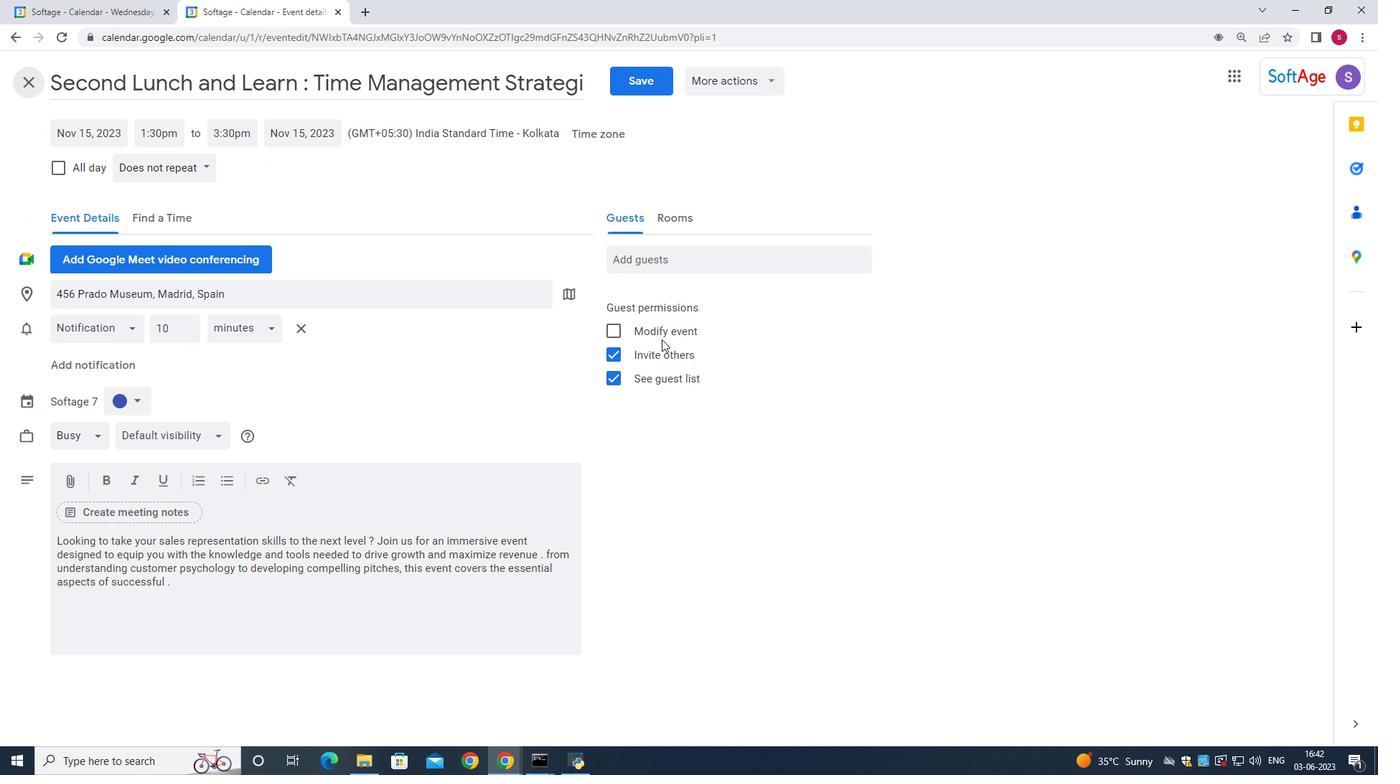 
Action: Mouse moved to (723, 542)
Screenshot: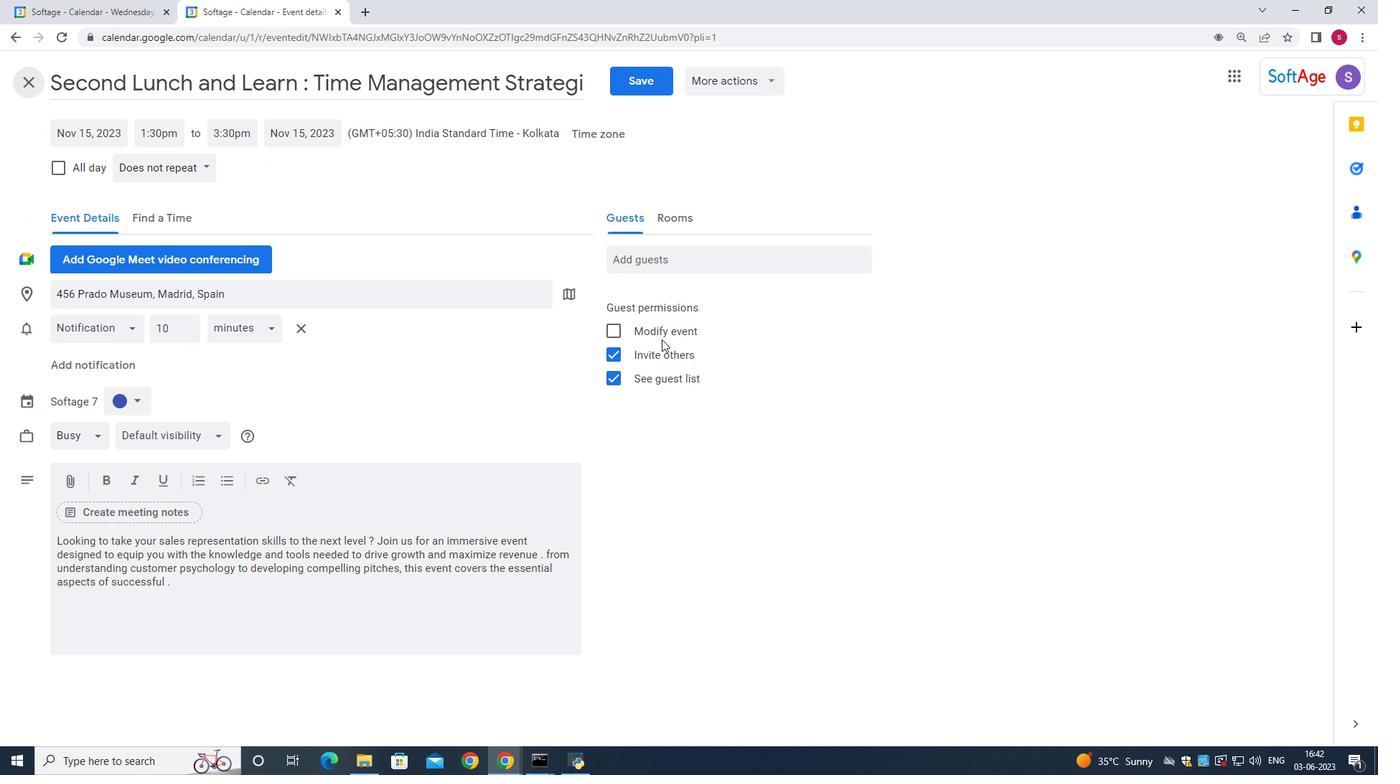 
Action: Mouse pressed left at (723, 542)
Screenshot: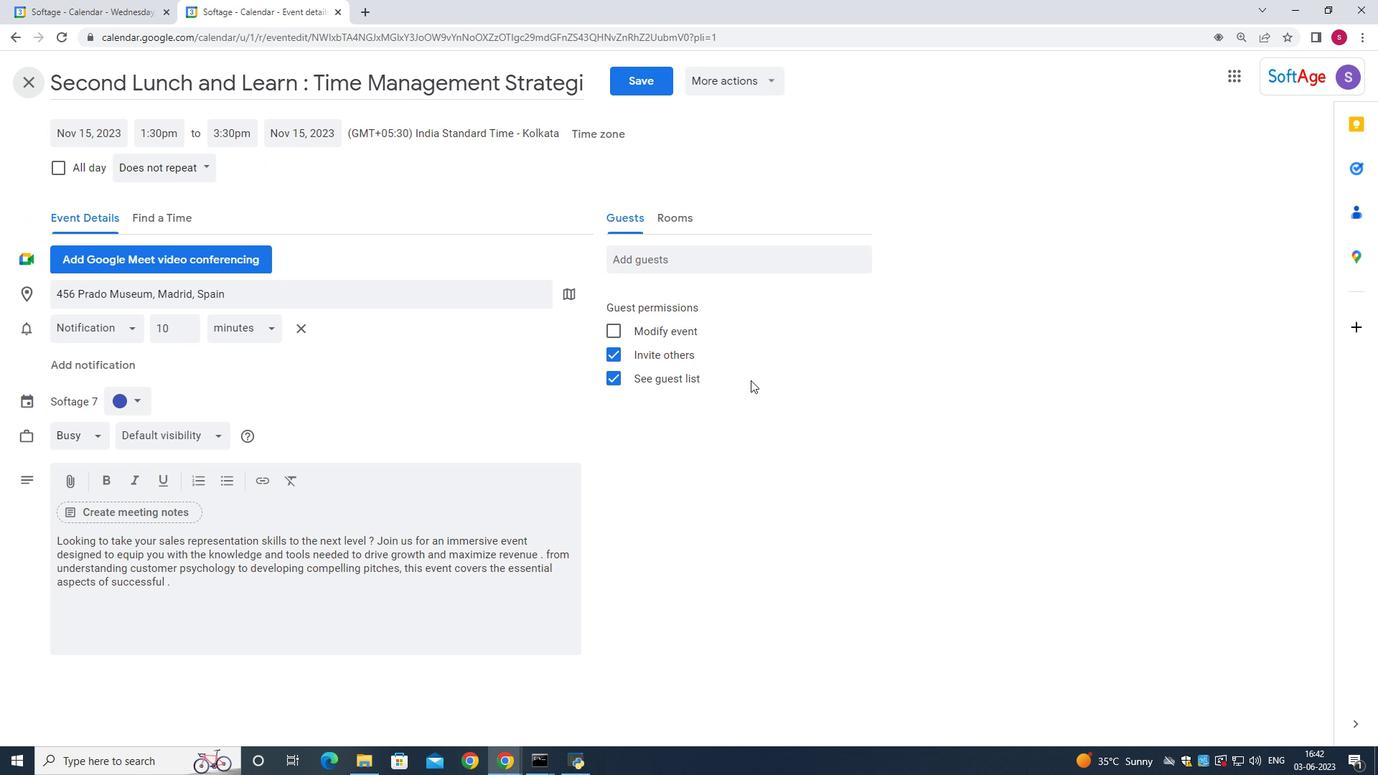 
Action: Mouse moved to (736, 585)
Screenshot: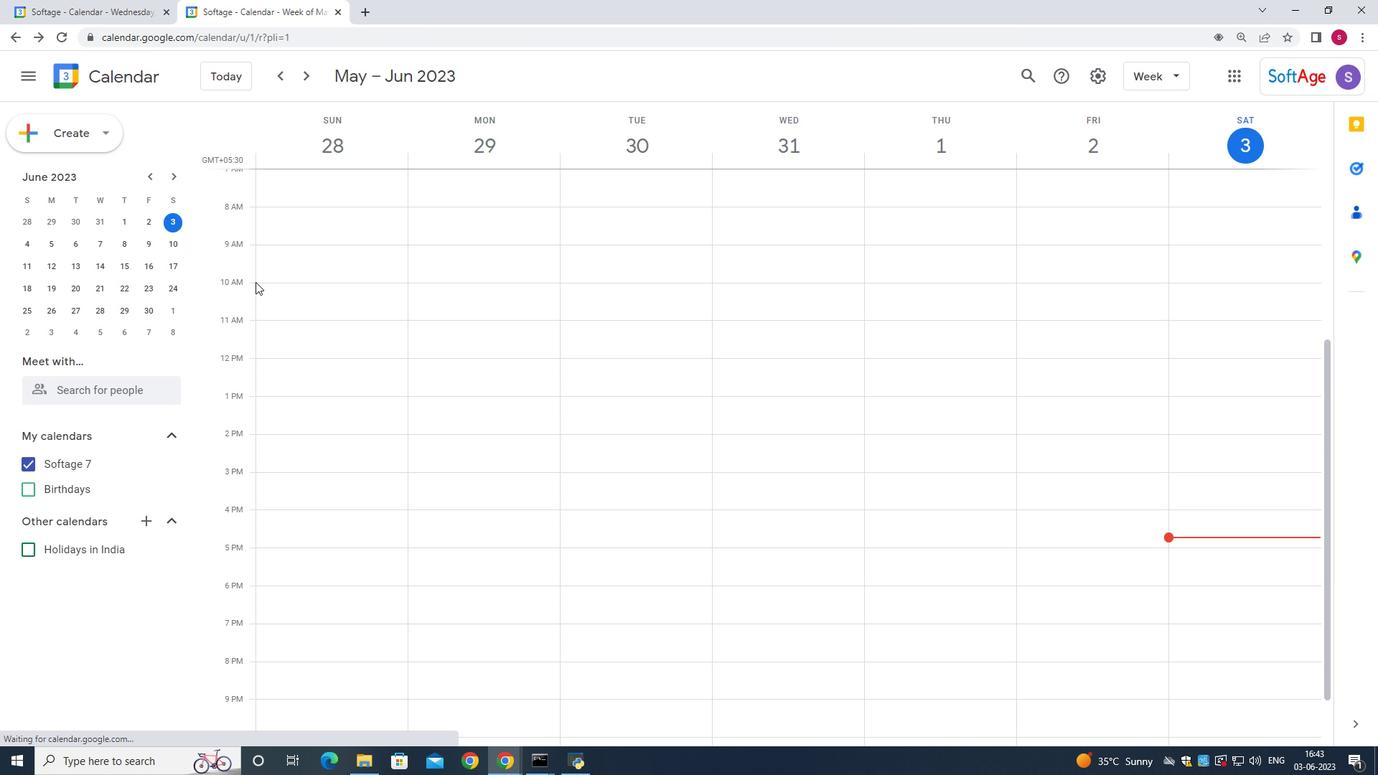 
Action: Mouse pressed left at (736, 585)
Screenshot: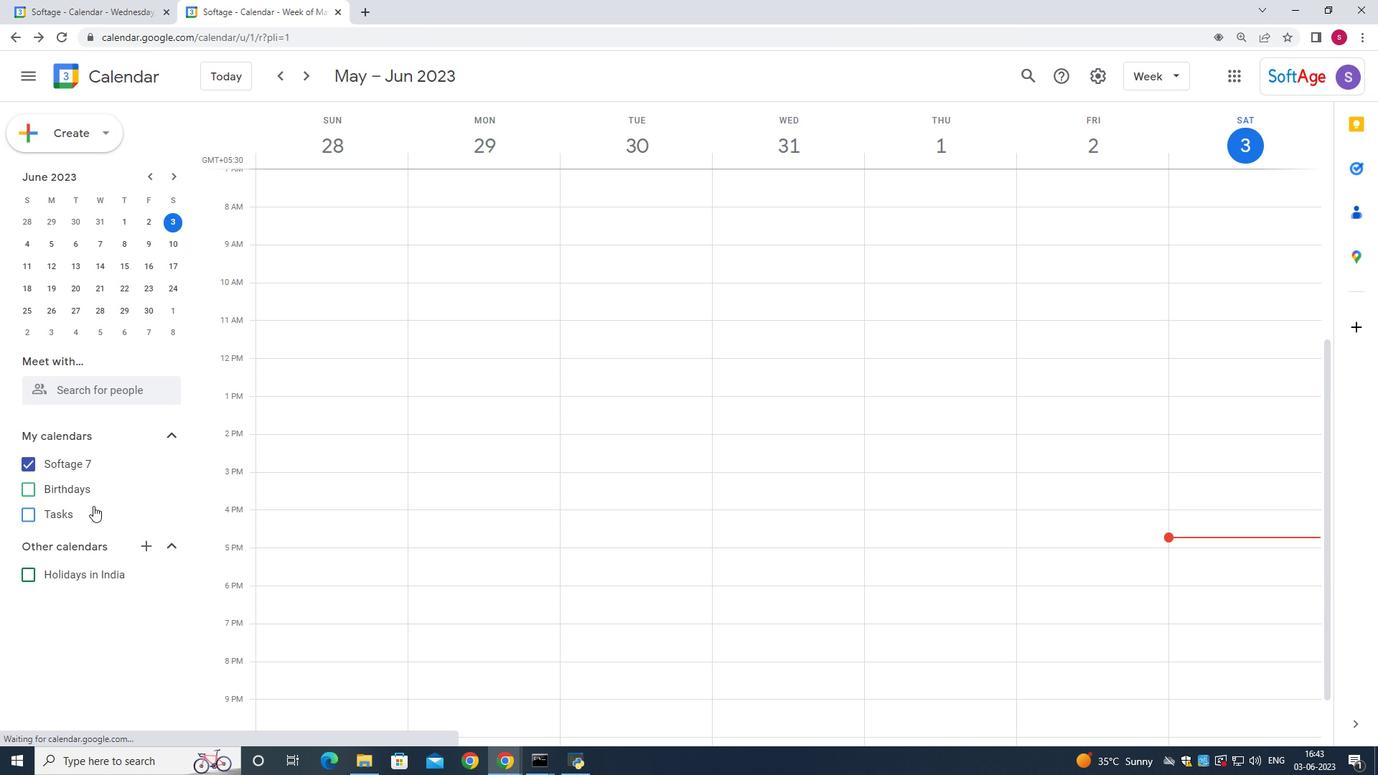 
Action: Mouse moved to (686, 288)
Screenshot: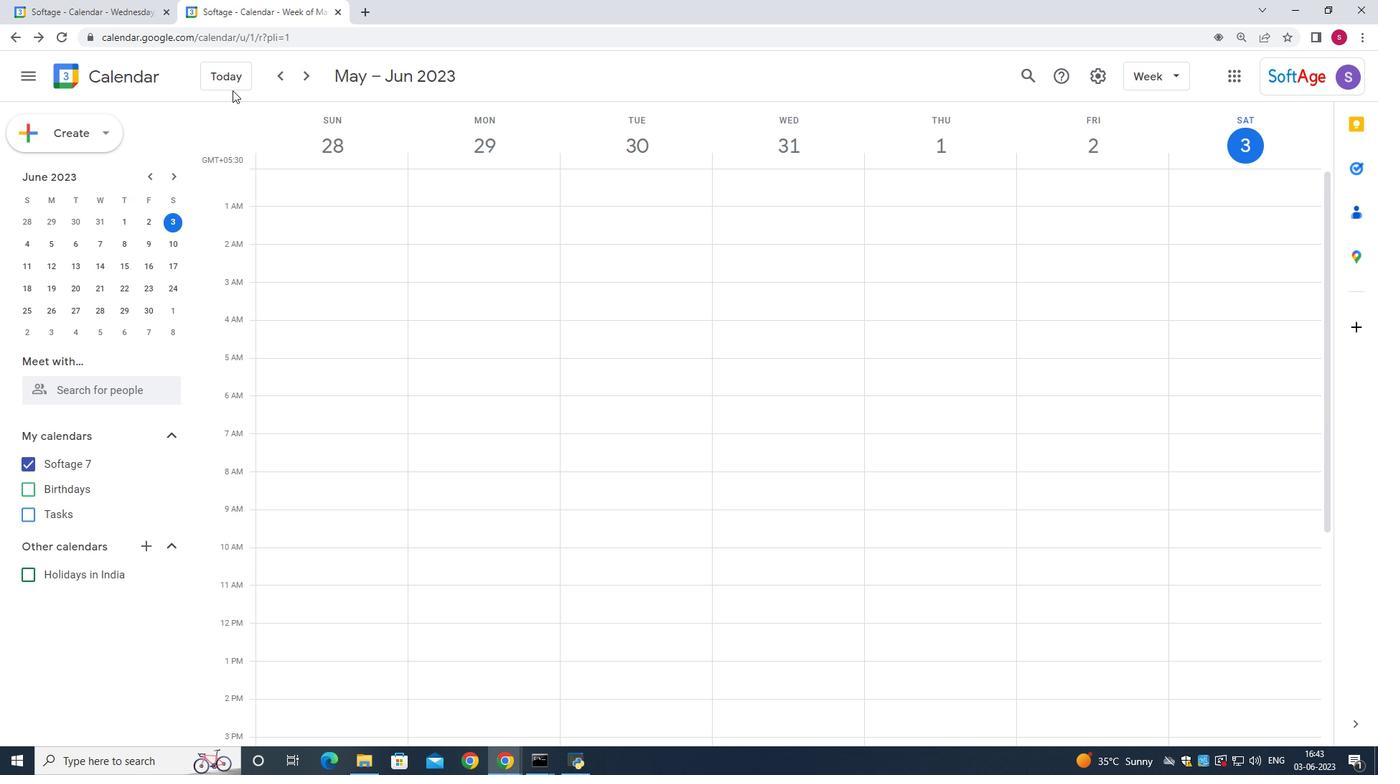 
Action: Mouse pressed left at (686, 288)
Screenshot: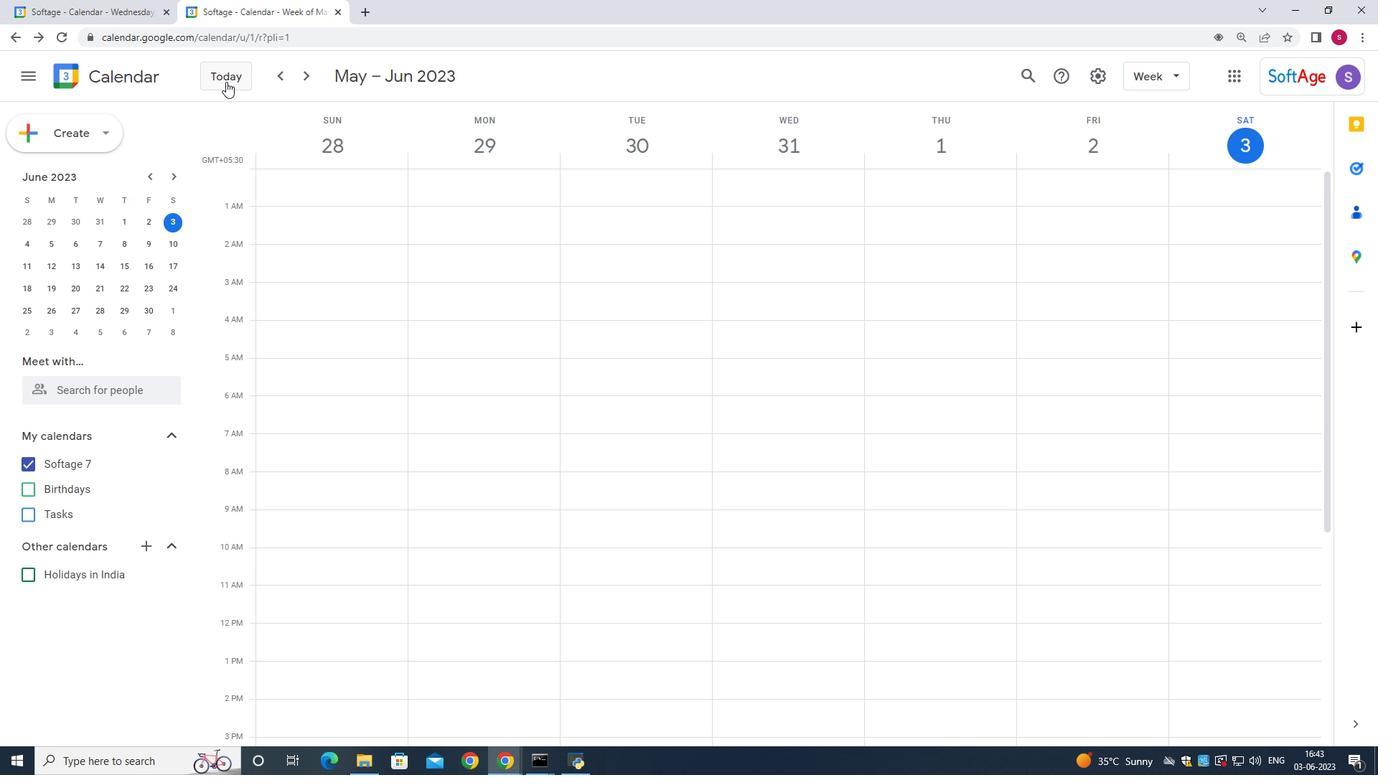
Action: Mouse moved to (614, 109)
Screenshot: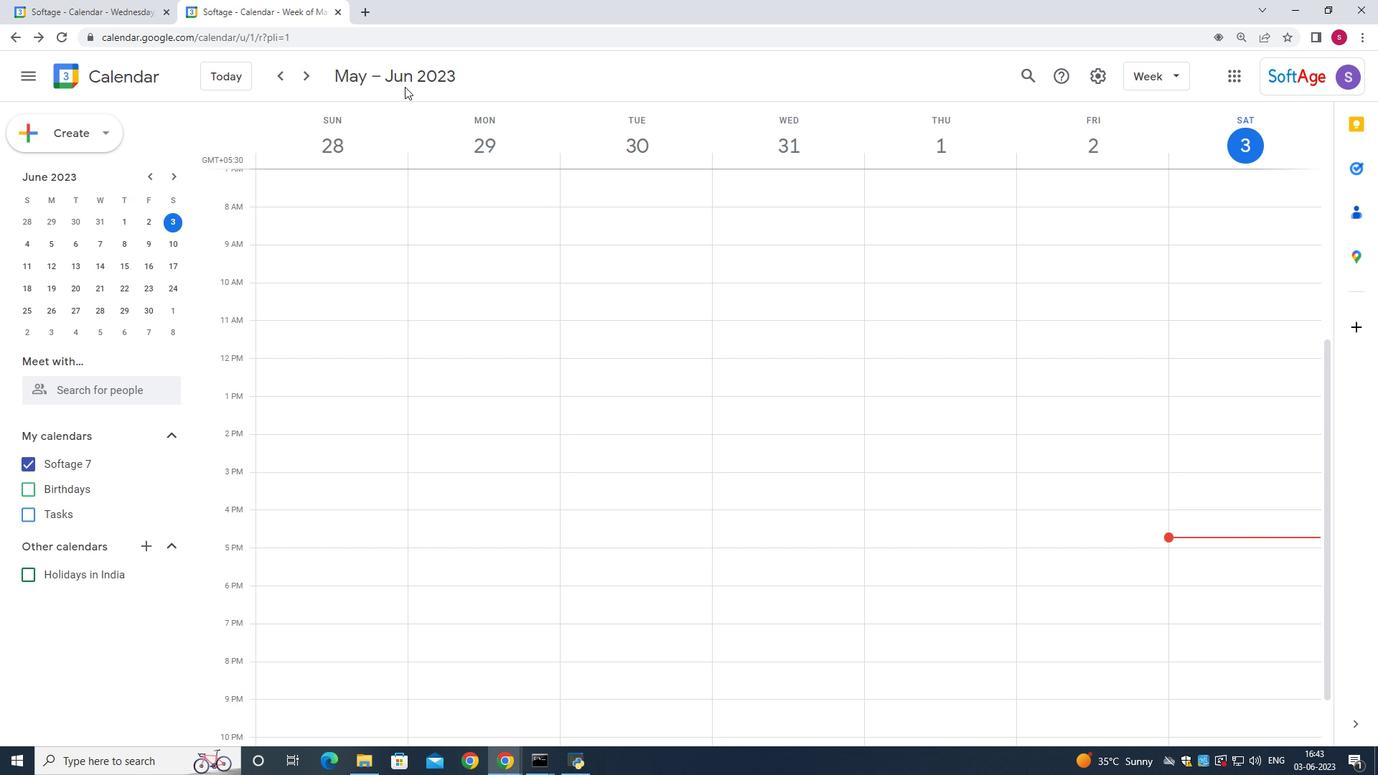 
Action: Mouse pressed left at (614, 109)
Screenshot: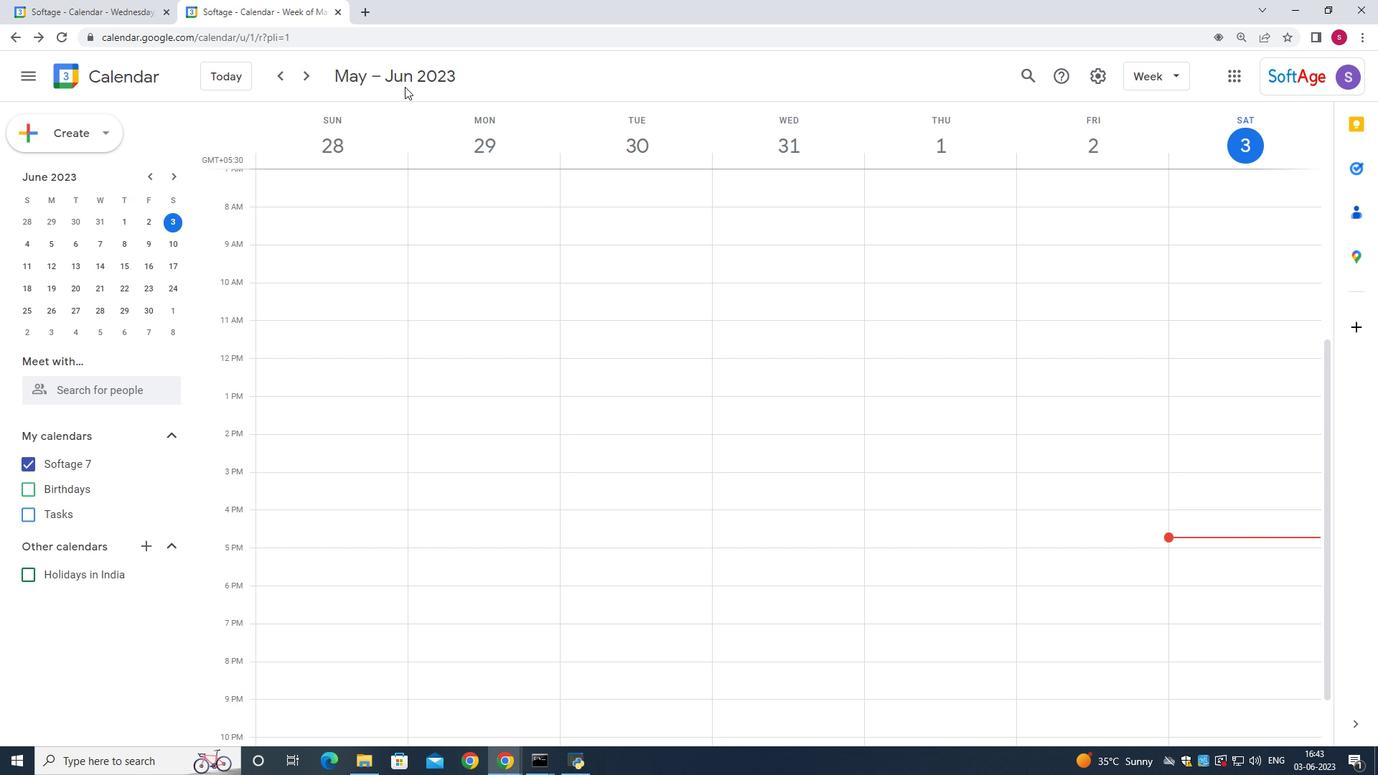 
Action: Mouse moved to (680, 328)
Screenshot: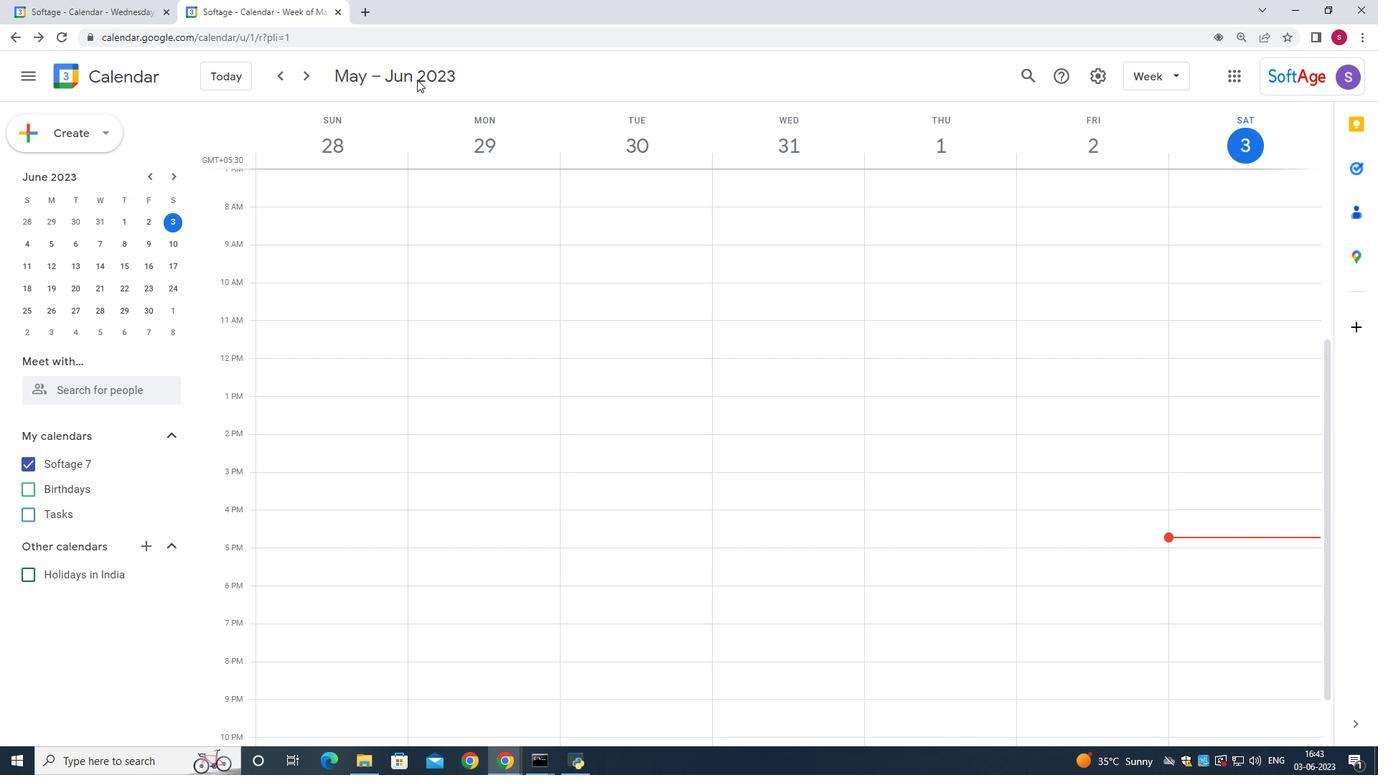 
Action: Mouse pressed left at (680, 328)
Screenshot: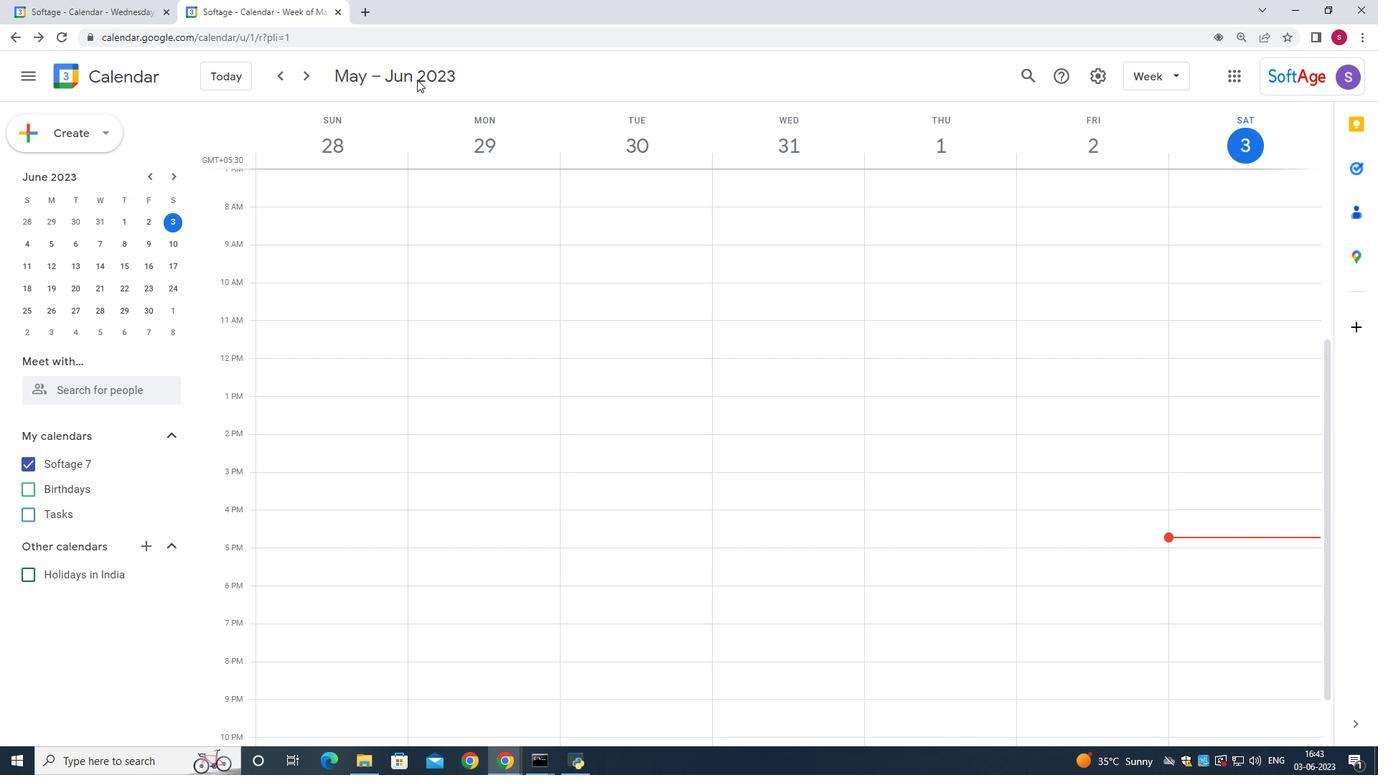 
Action: Key pressed 456<Key.space><Key.shift>Prado<Key.space>
Screenshot: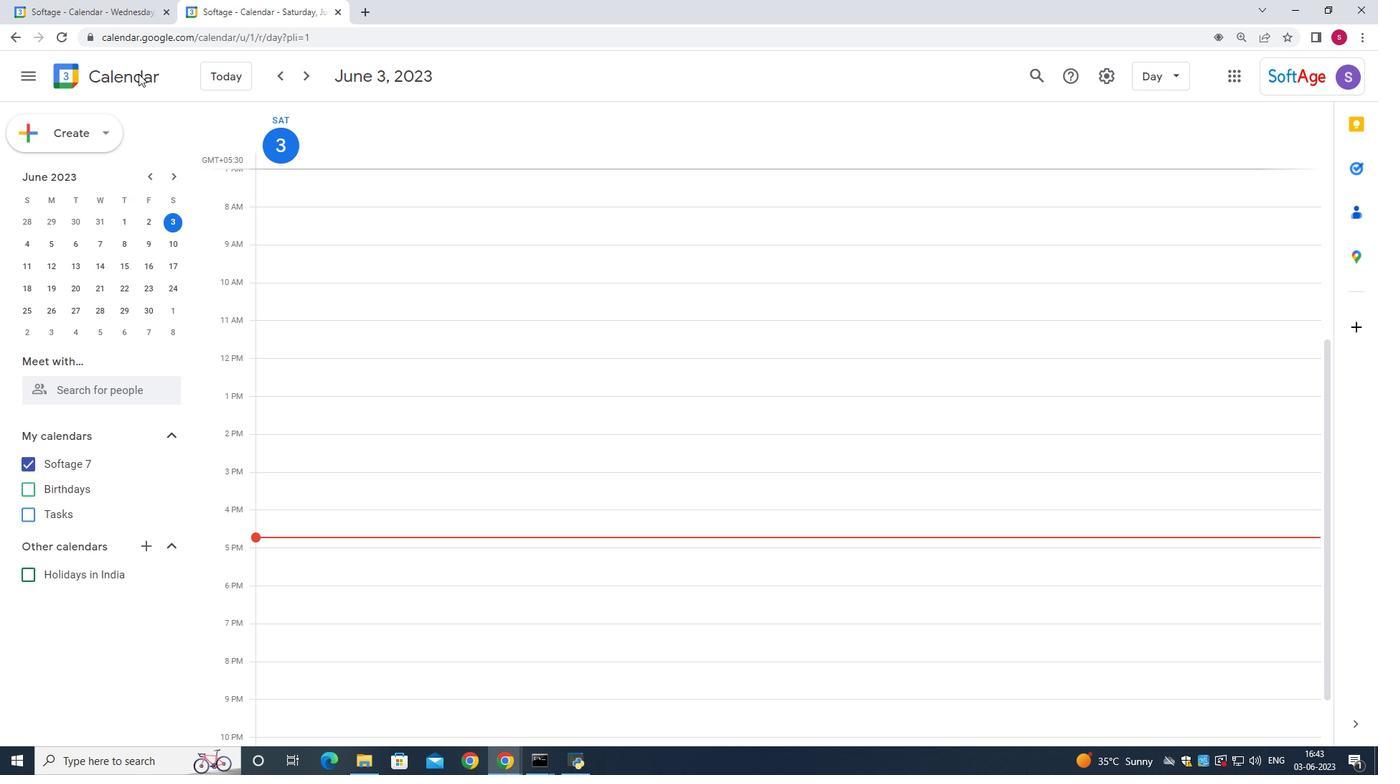 
Action: Mouse moved to (1103, 8)
Screenshot: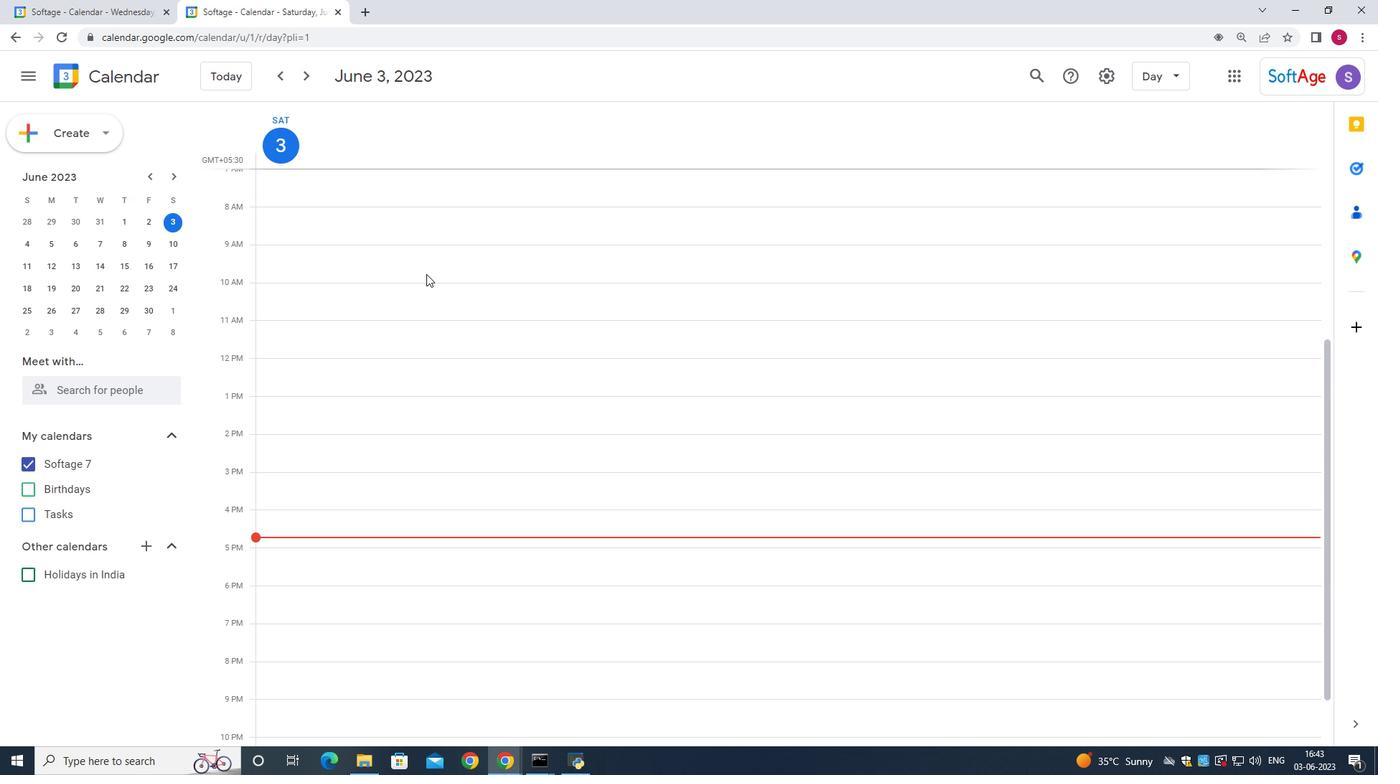 
Action: Key pressed <Key.shift>Museum<Key.space>,<Key.space><Key.shift>Madrid,<Key.space><Key.shift>Spain,
Screenshot: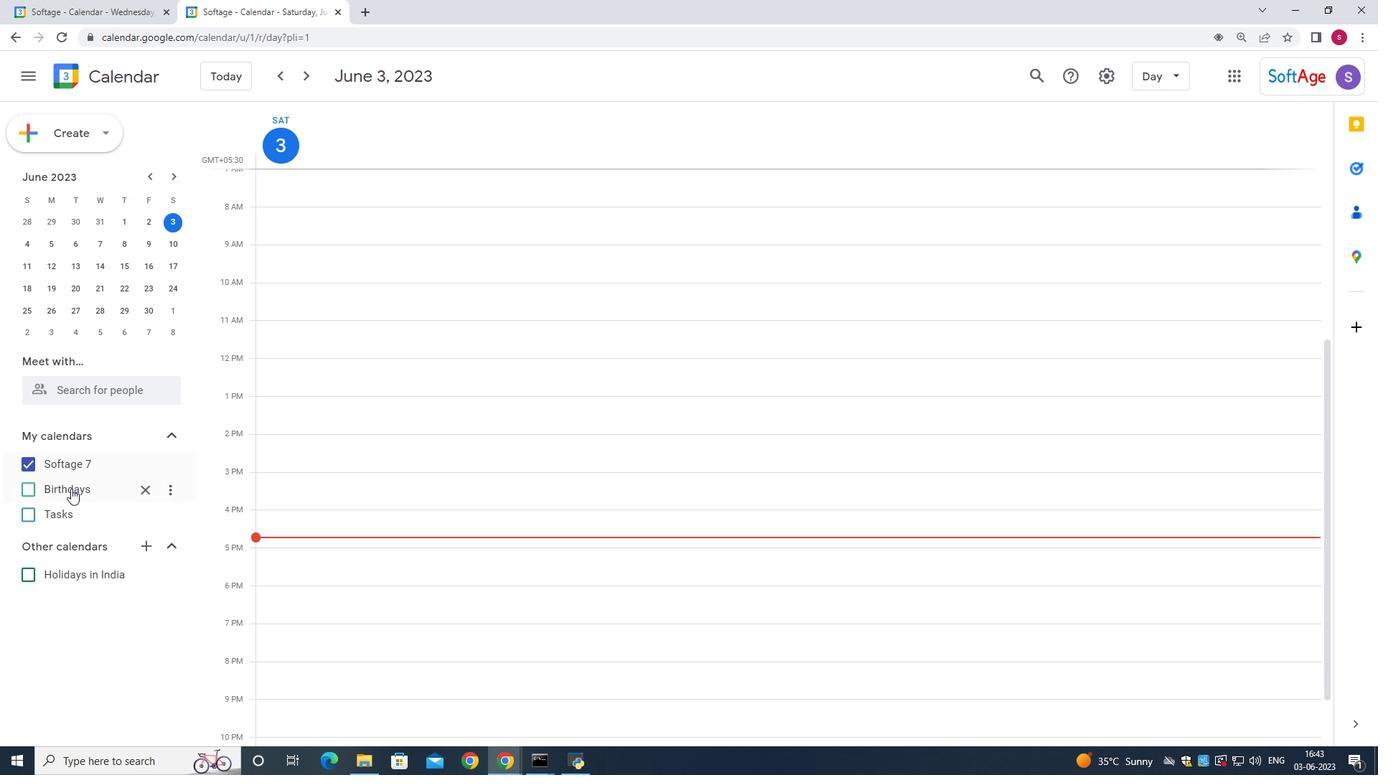 
Action: Mouse moved to (480, 413)
Screenshot: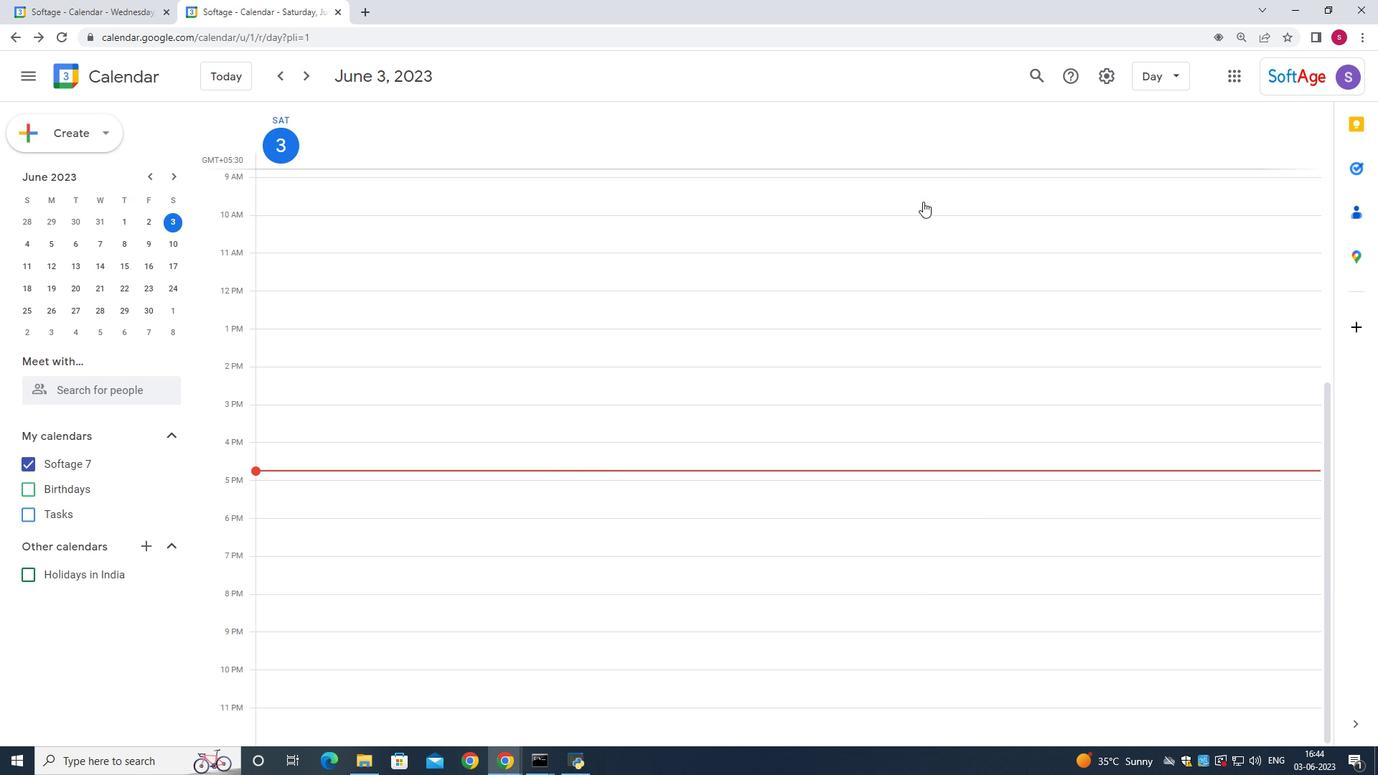 
Action: Mouse pressed left at (480, 413)
Screenshot: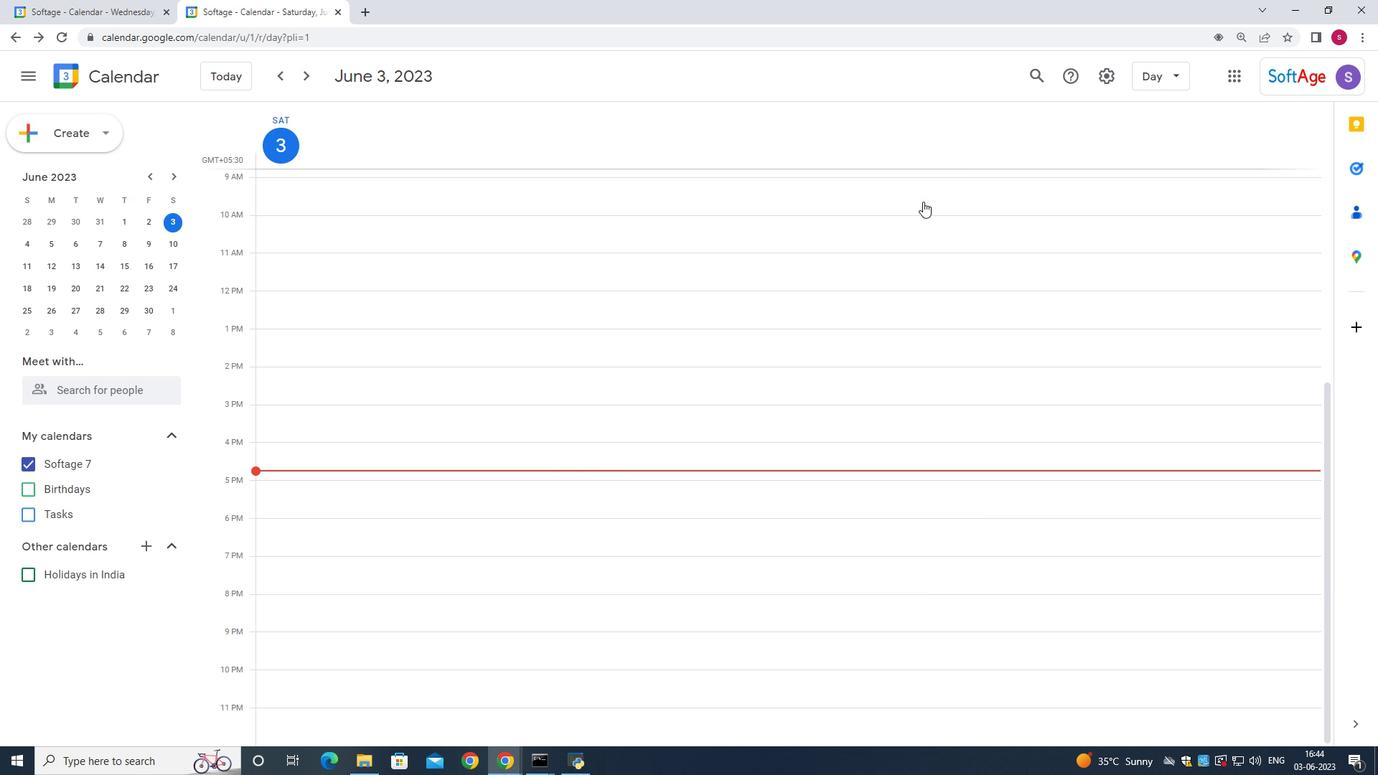 
Action: Mouse moved to (881, 683)
Screenshot: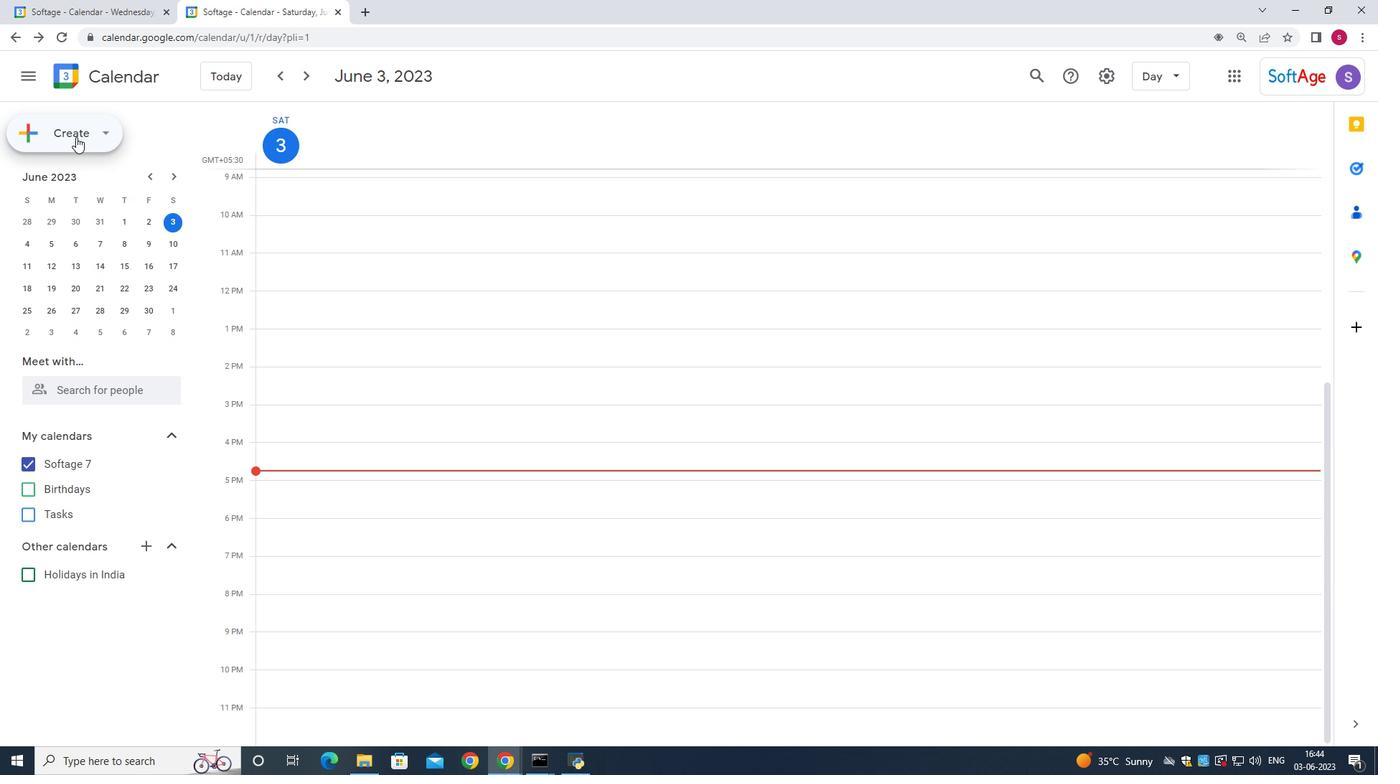 
Action: Mouse pressed left at (881, 683)
Screenshot: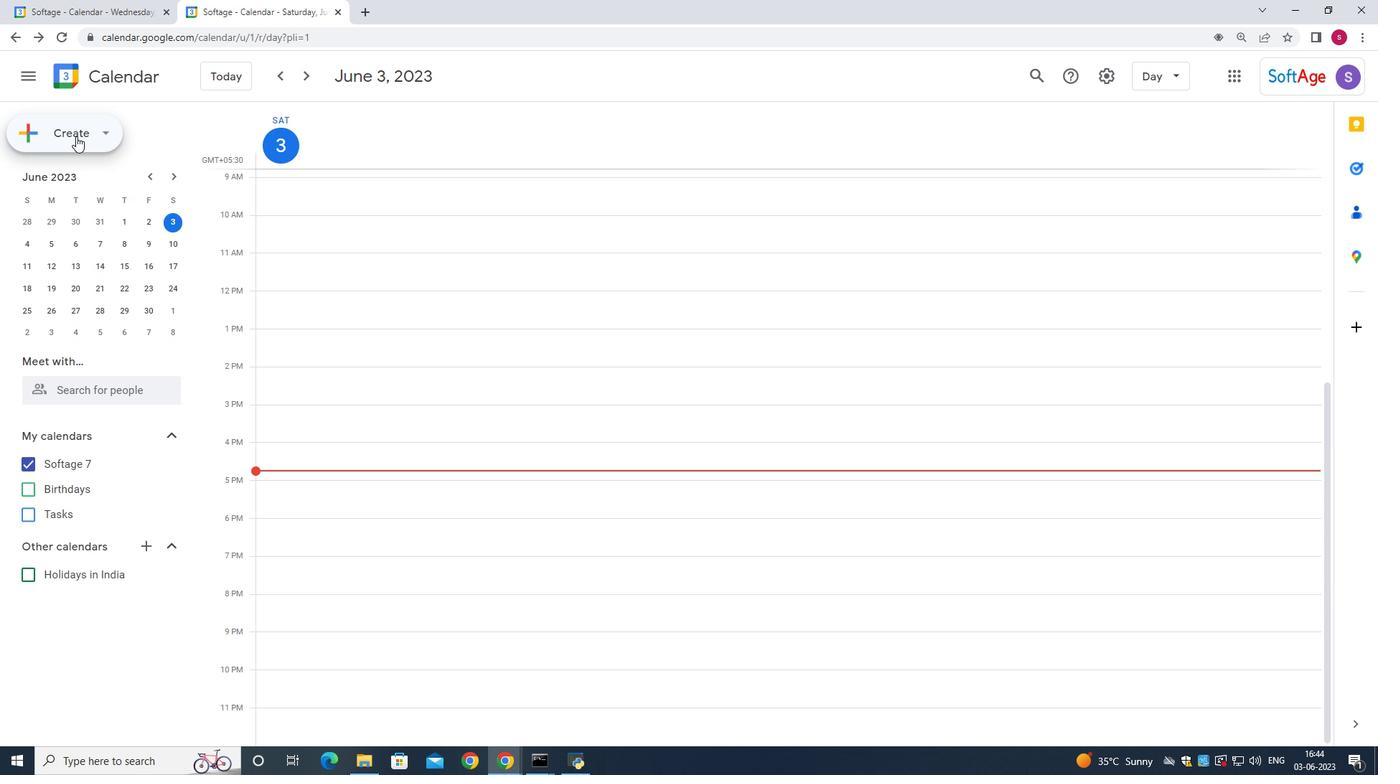 
Action: Mouse moved to (502, 419)
Screenshot: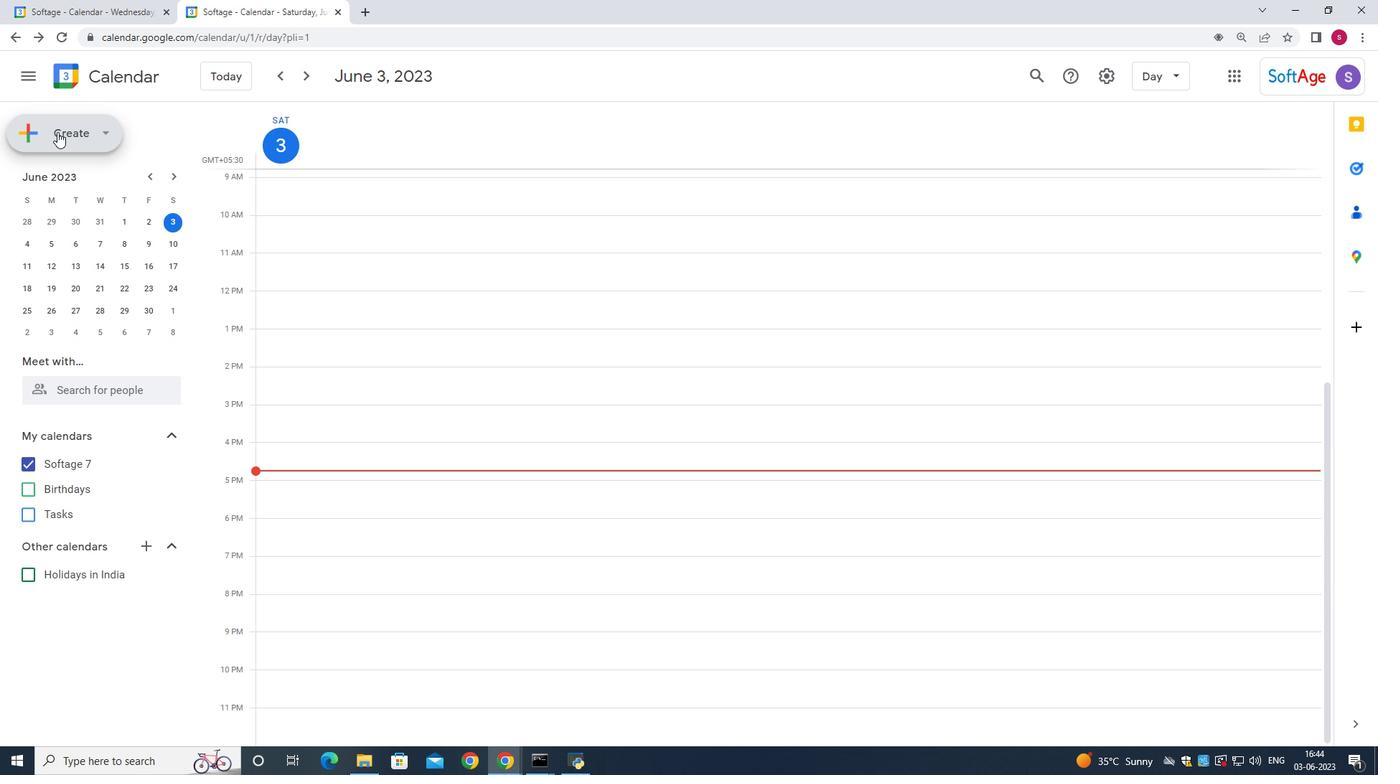 
Action: Mouse pressed left at (502, 419)
Screenshot: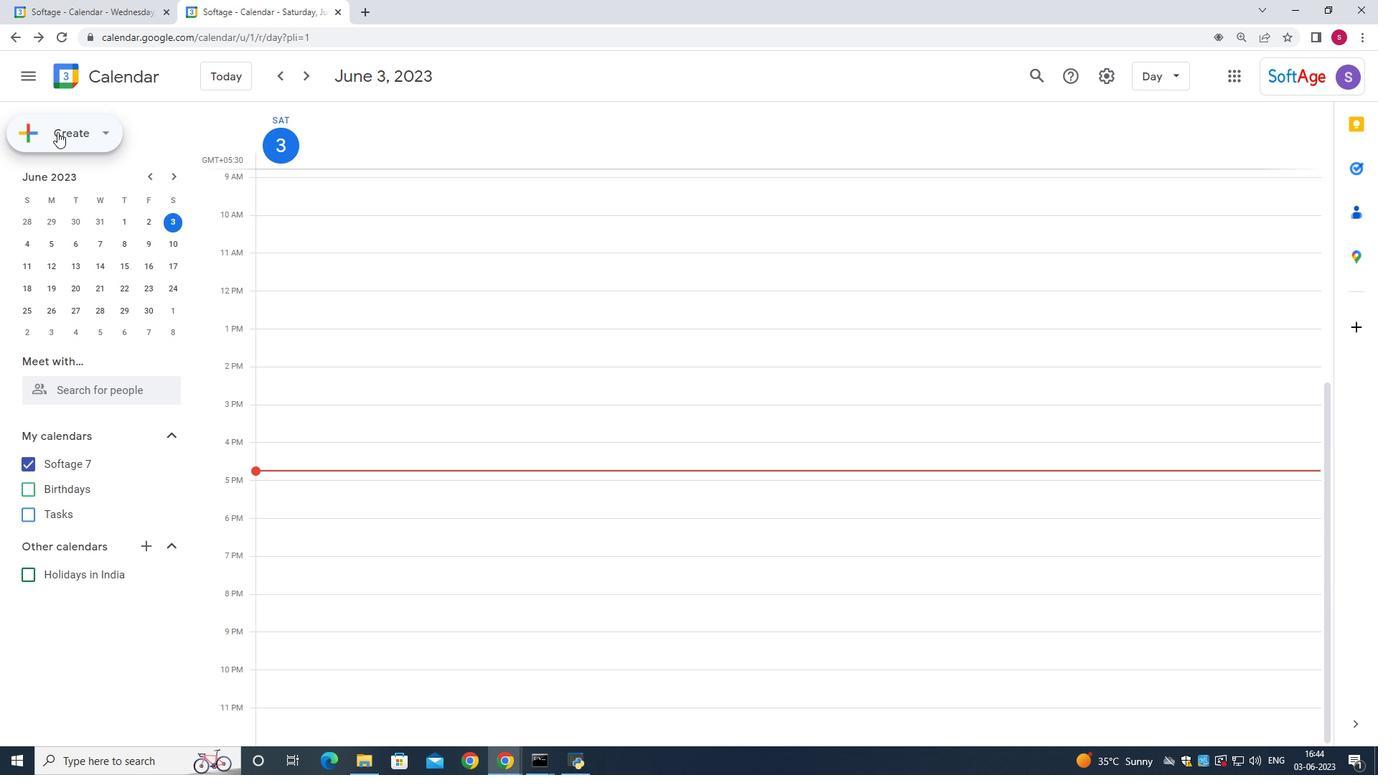 
Action: Mouse moved to (448, 424)
Screenshot: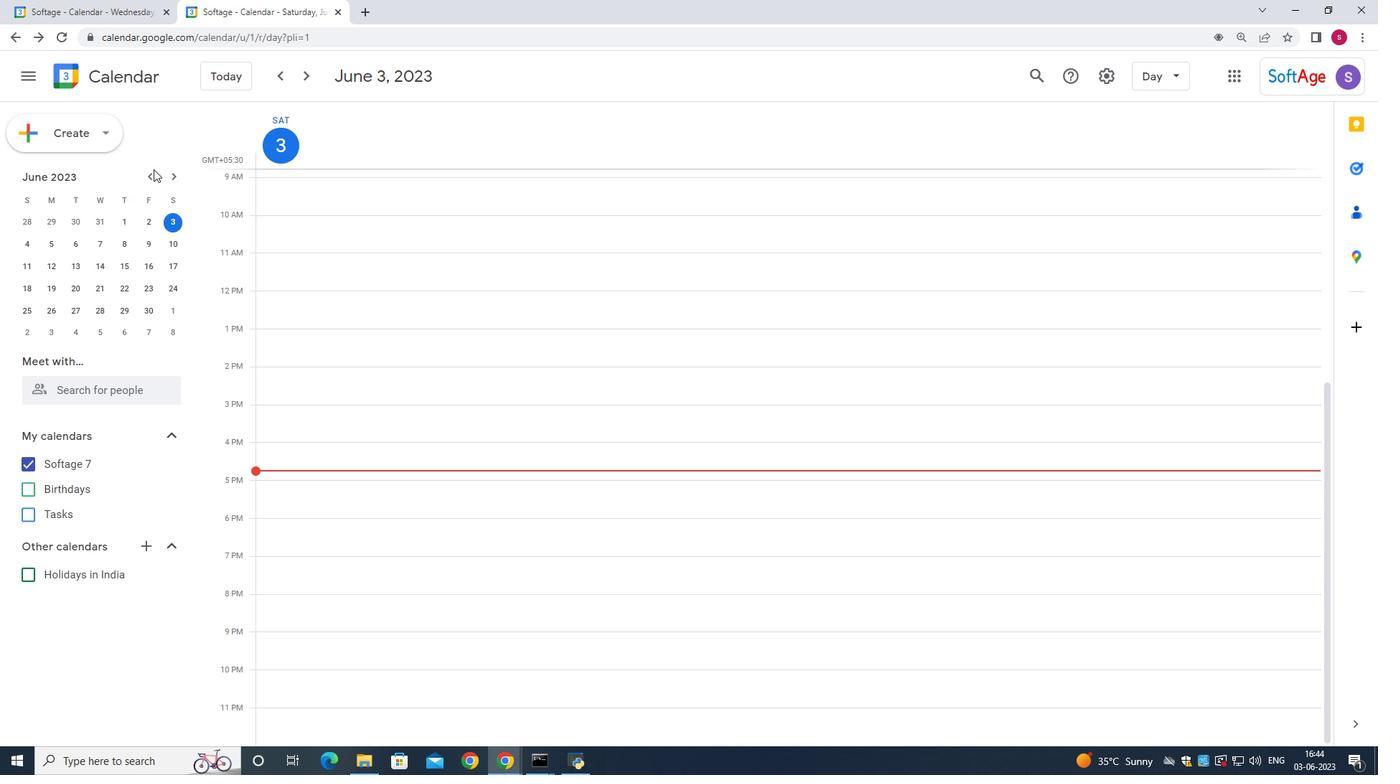 
Action: Mouse pressed left at (448, 424)
Screenshot: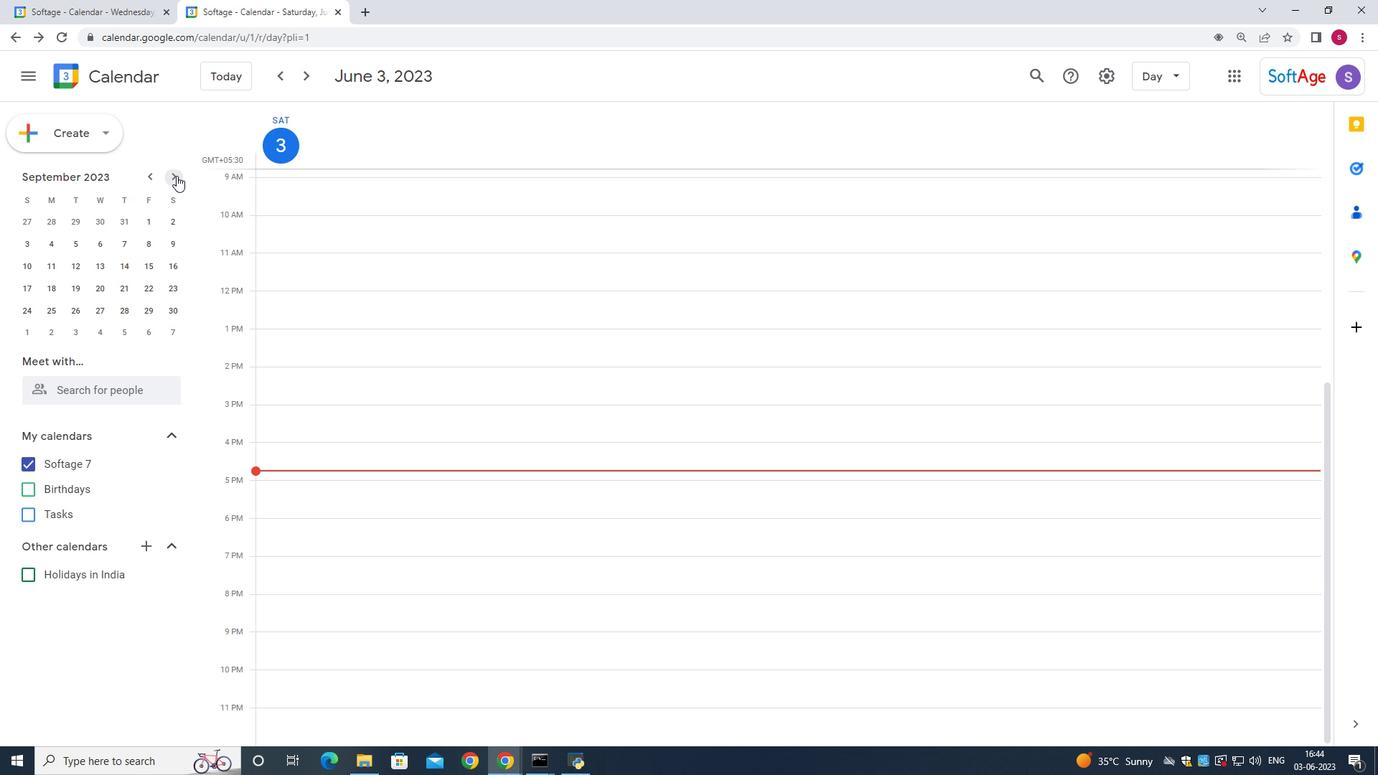 
Action: Mouse moved to (351, 411)
Screenshot: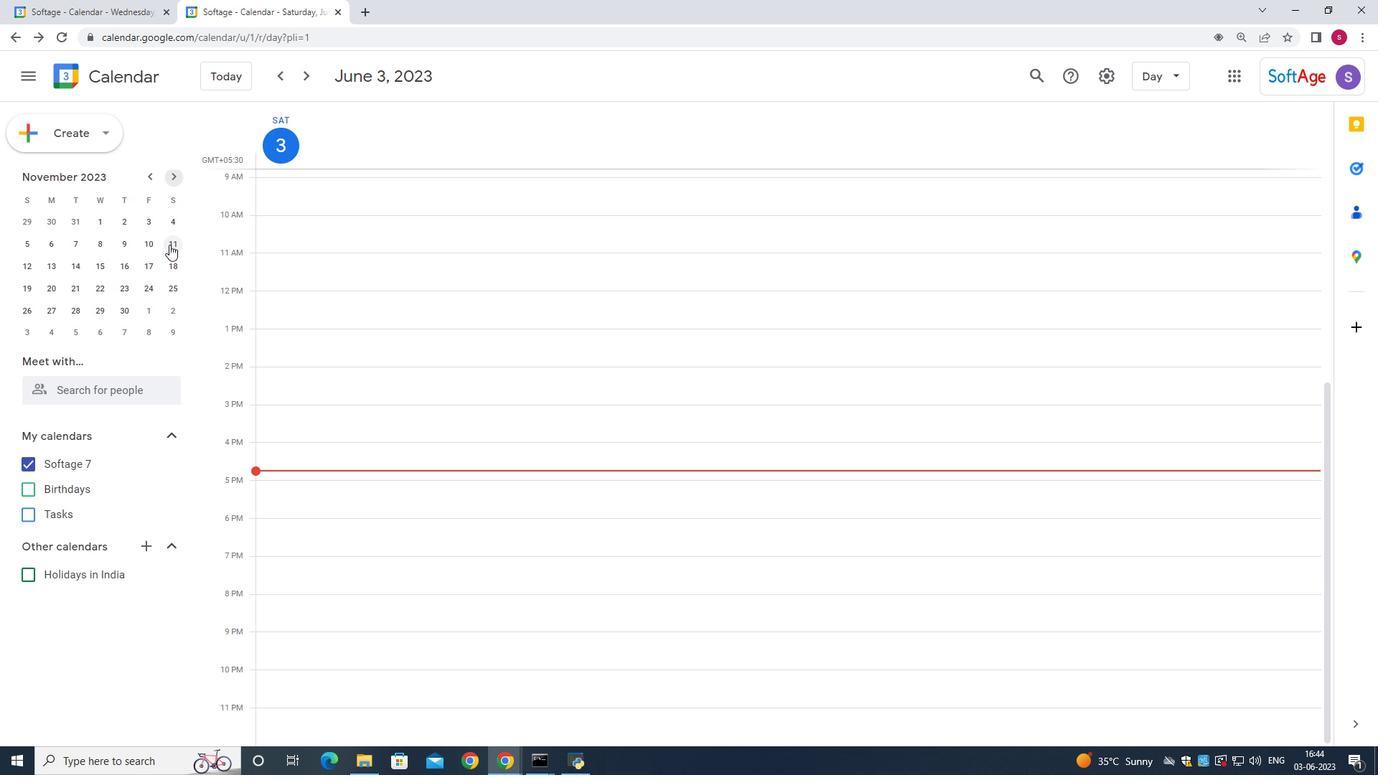 
Action: Mouse pressed left at (351, 411)
Screenshot: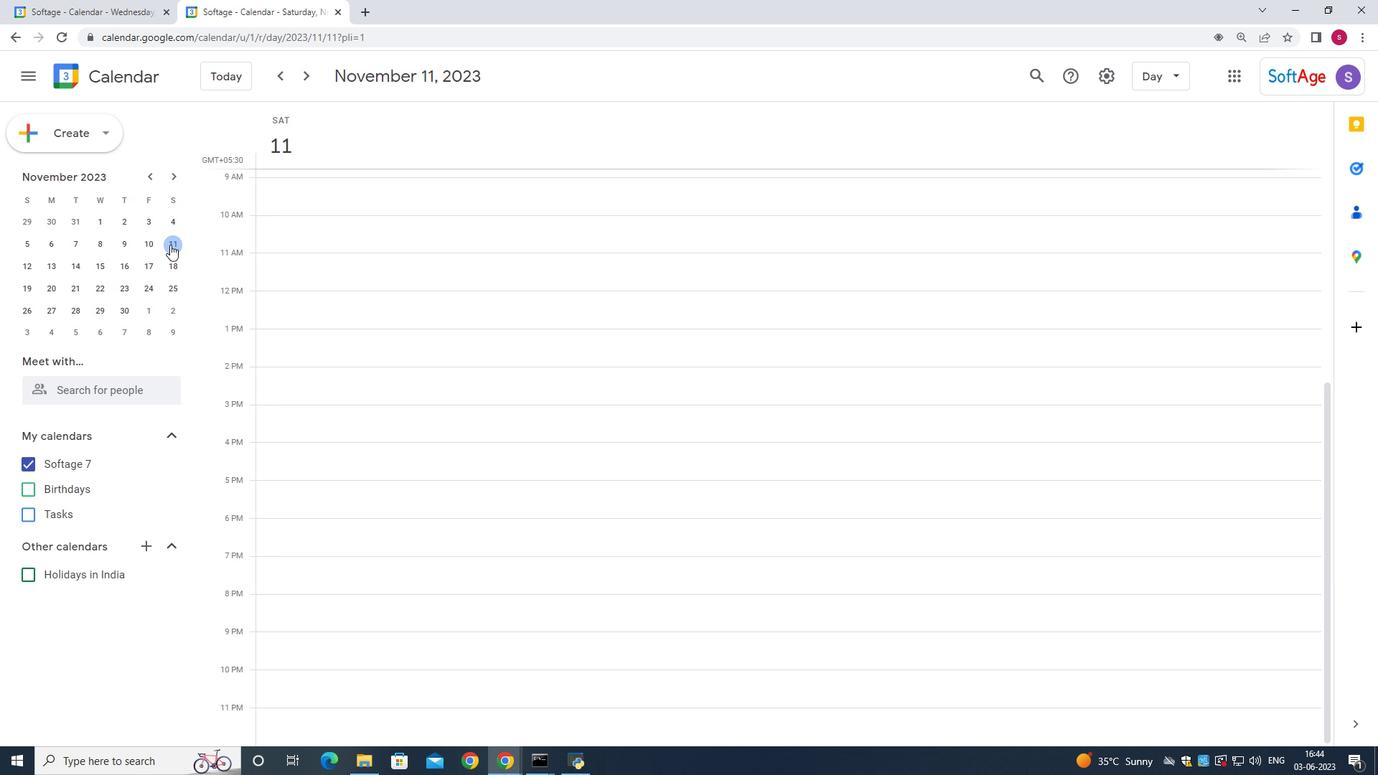 
Action: Mouse moved to (690, 383)
Screenshot: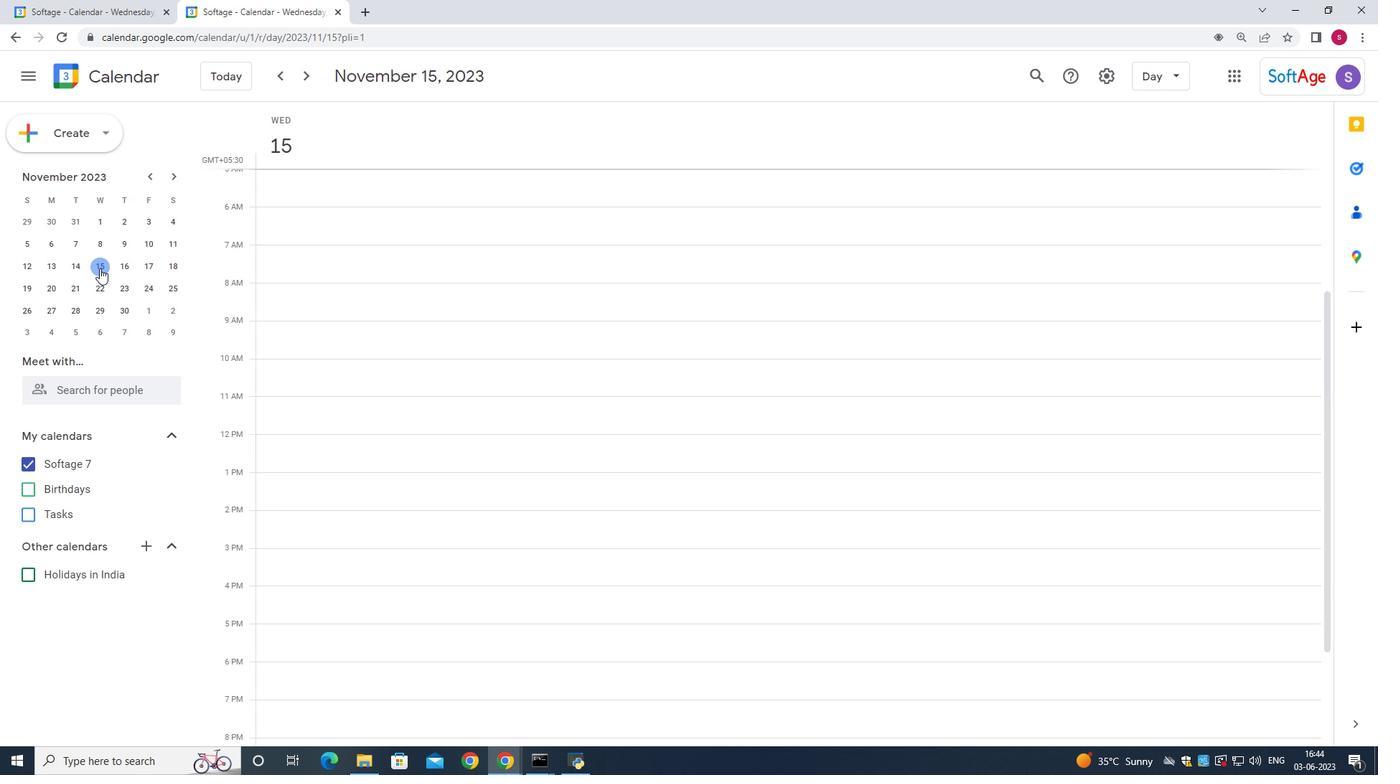 
Action: Mouse pressed left at (690, 383)
Screenshot: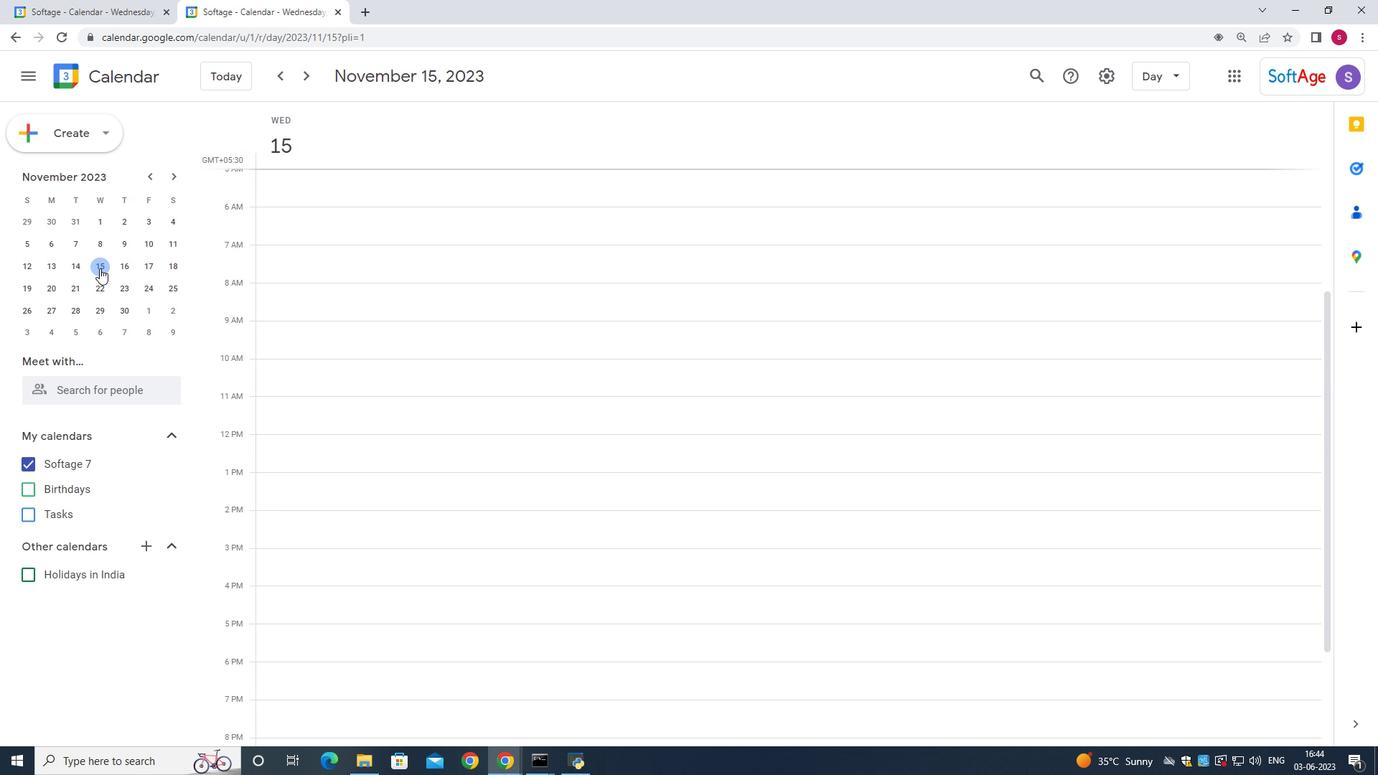 
Action: Mouse moved to (260, 262)
Screenshot: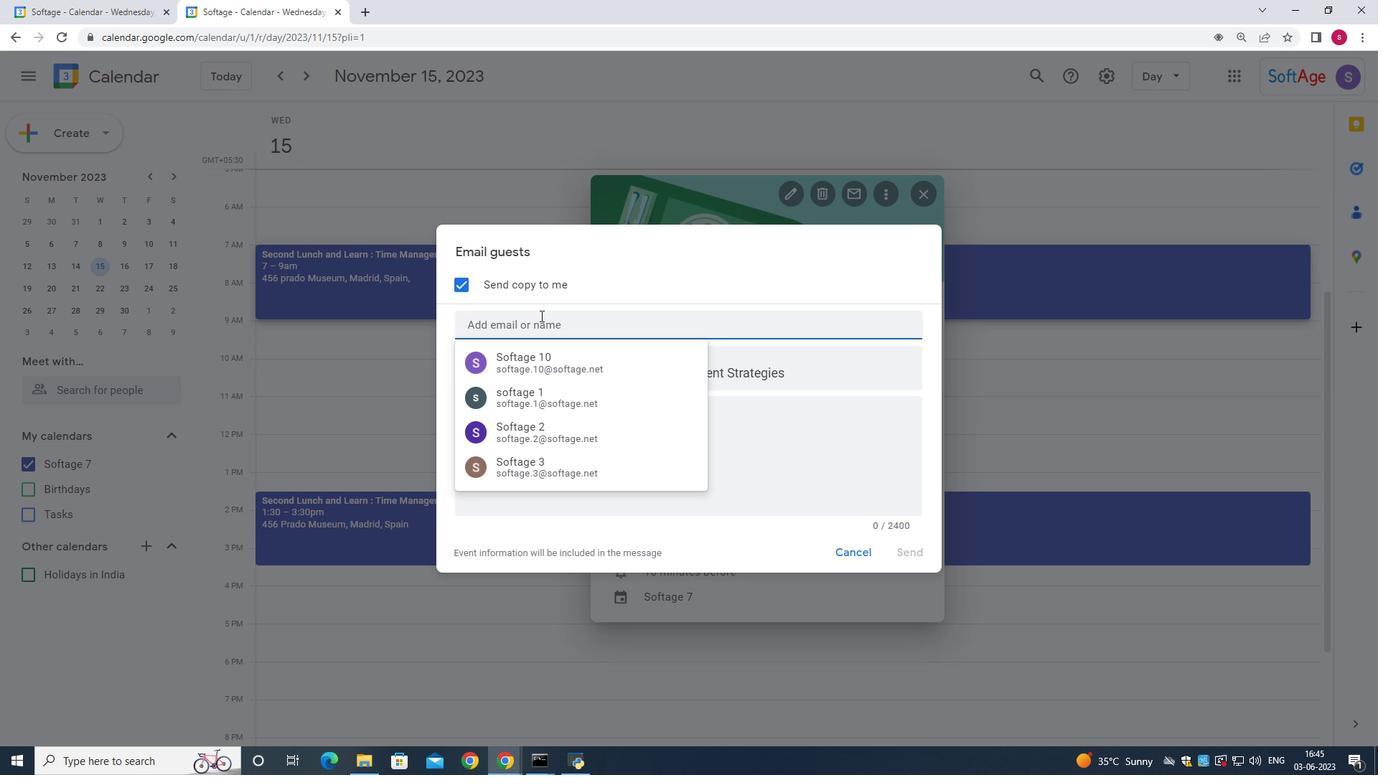 
Action: Mouse scrolled (260, 262) with delta (0, 0)
Screenshot: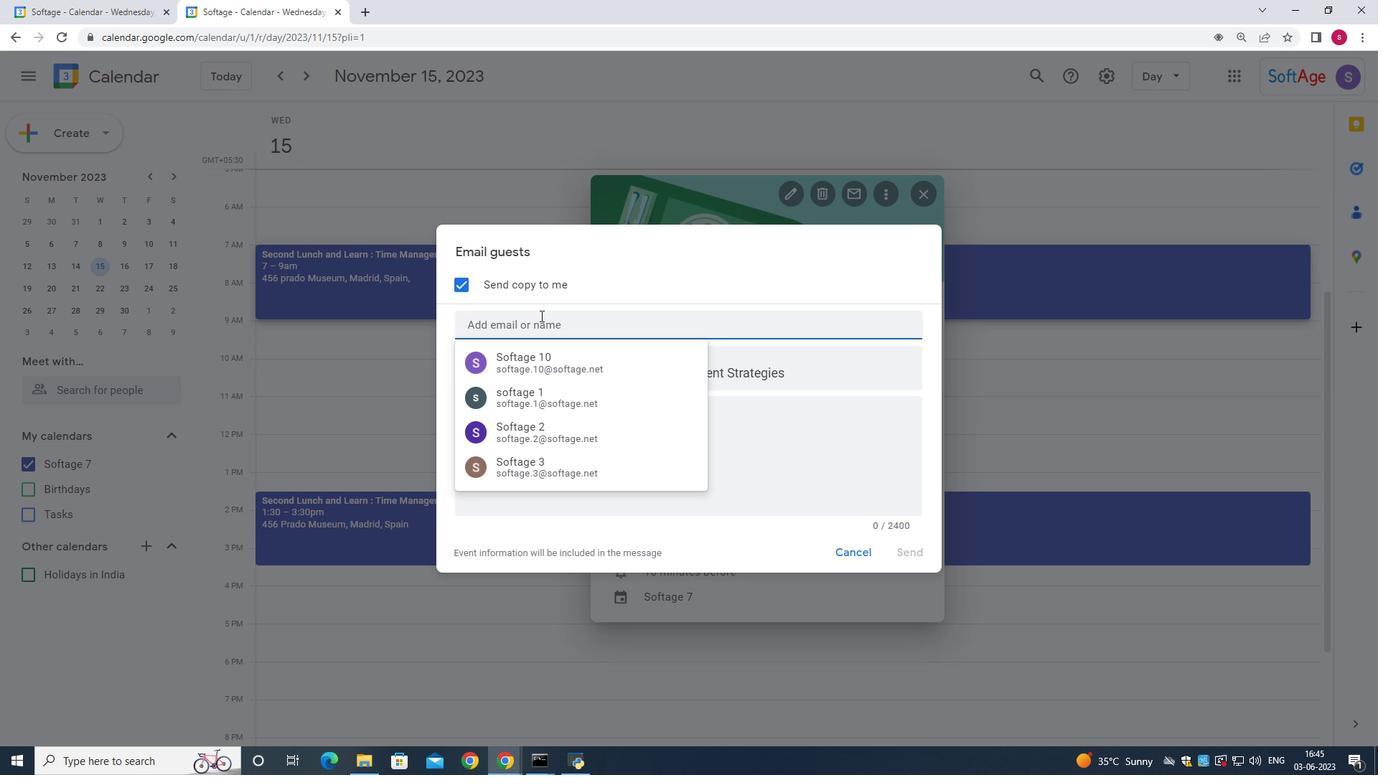 
Action: Mouse moved to (335, 7)
Screenshot: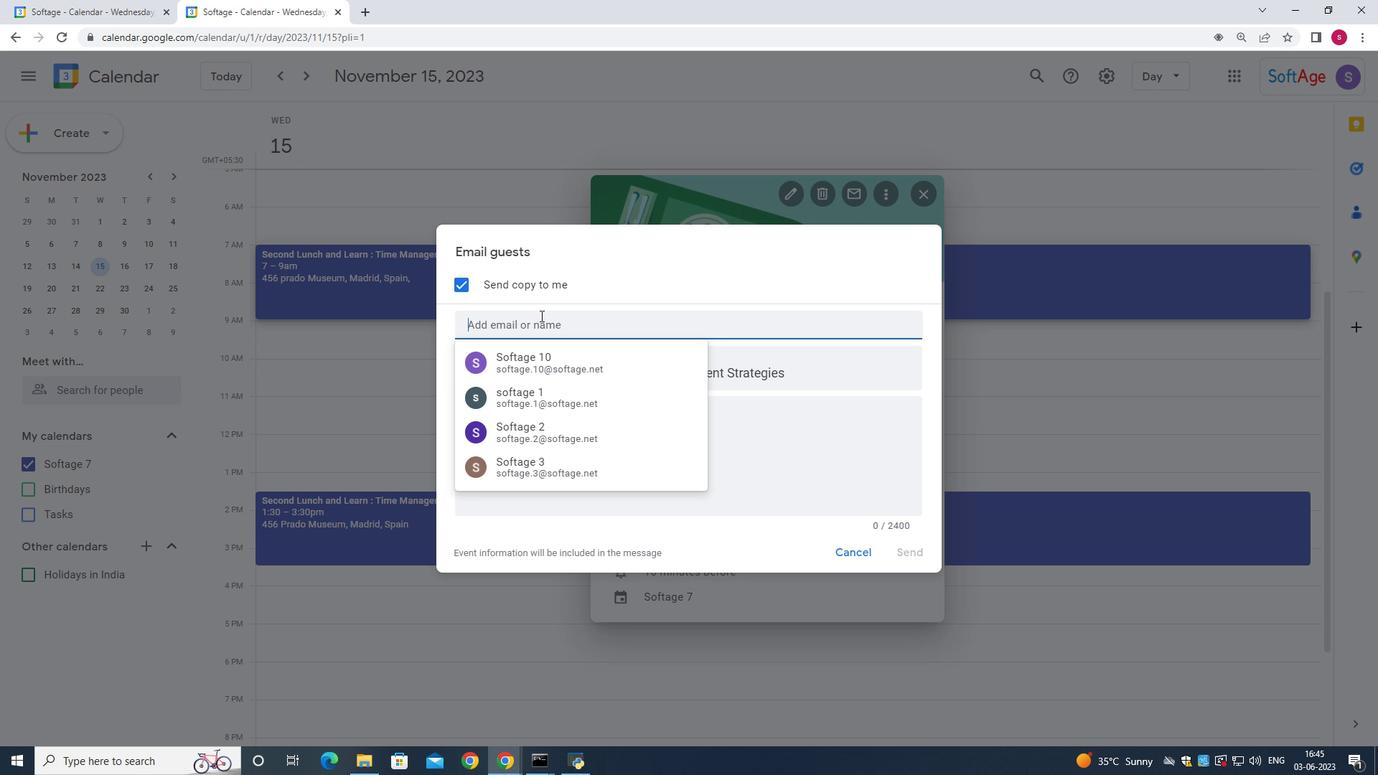 
Action: Mouse pressed left at (335, 7)
Screenshot: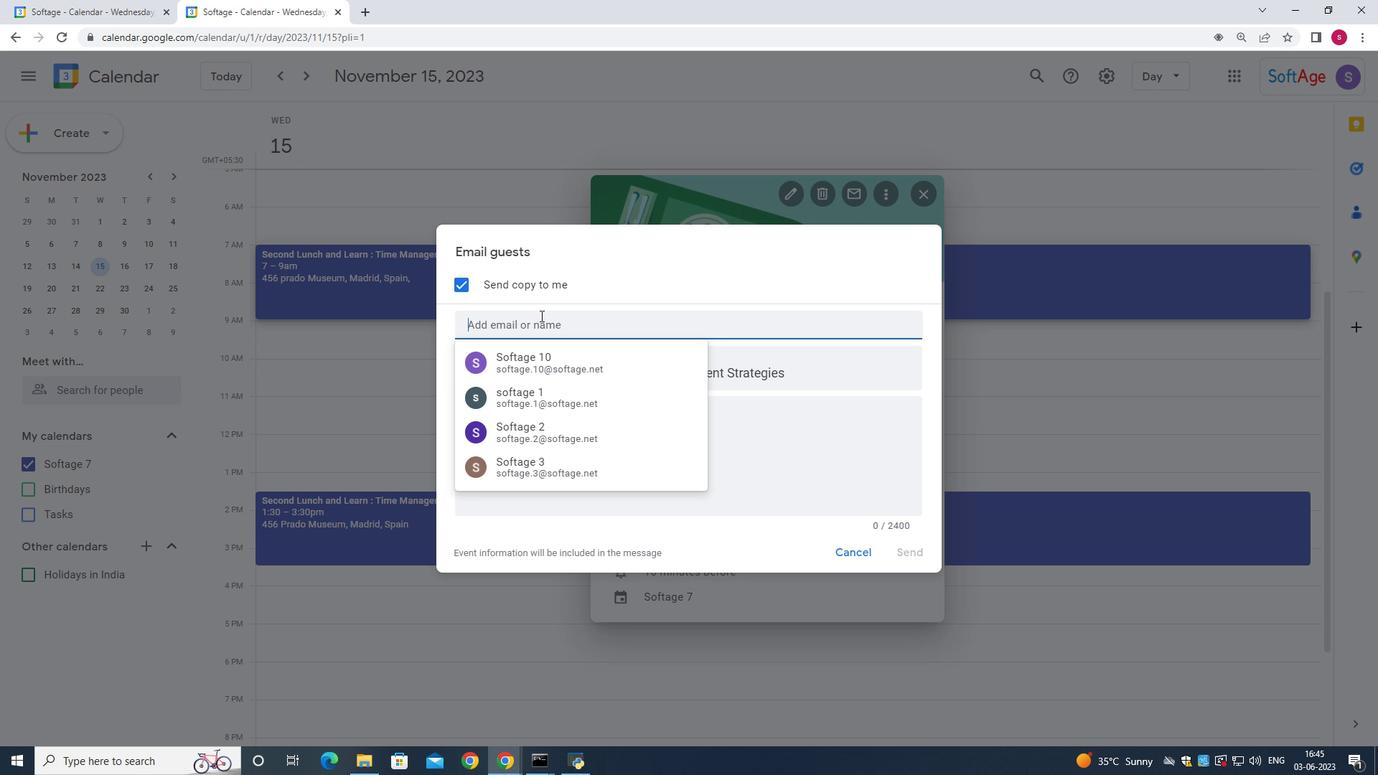 
Action: Mouse moved to (684, 535)
Screenshot: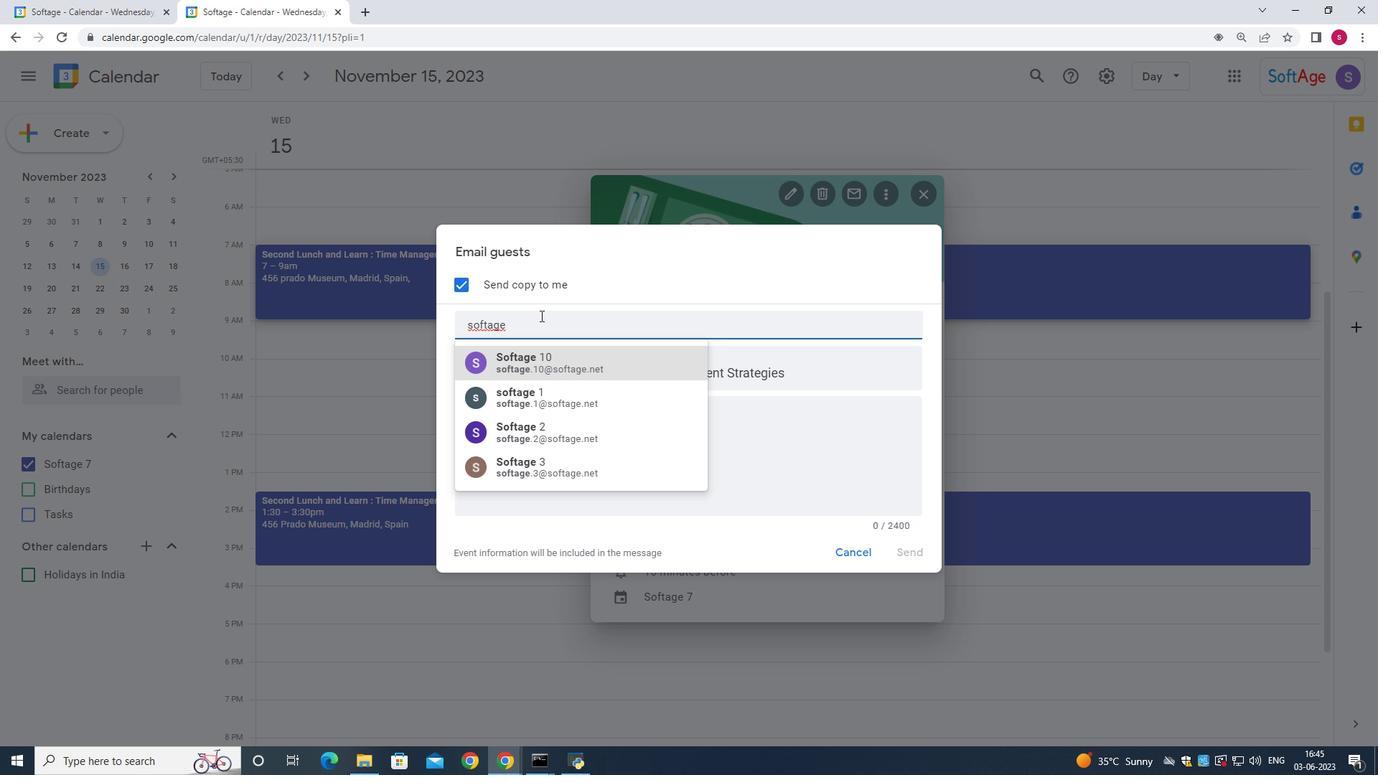 
Action: Mouse pressed left at (684, 535)
Screenshot: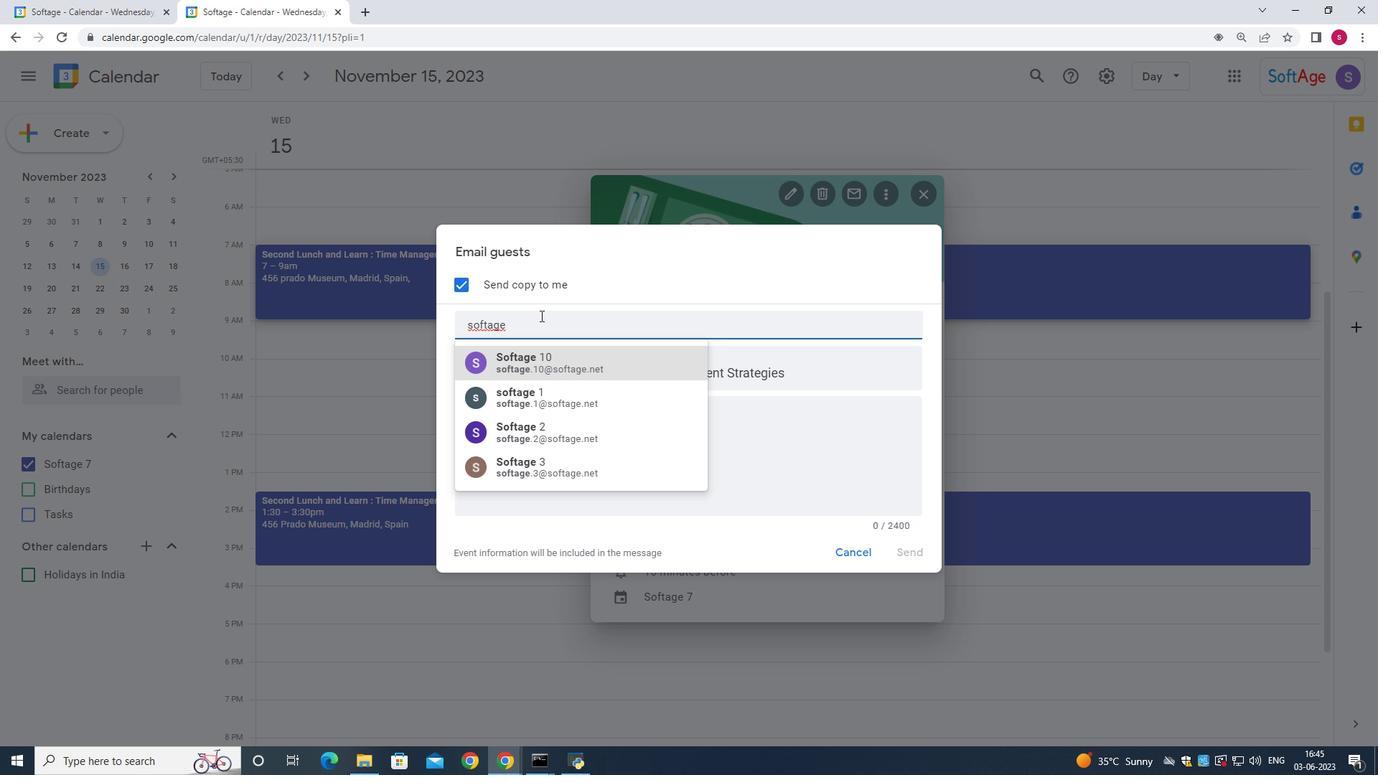 
Action: Mouse moved to (336, 9)
Screenshot: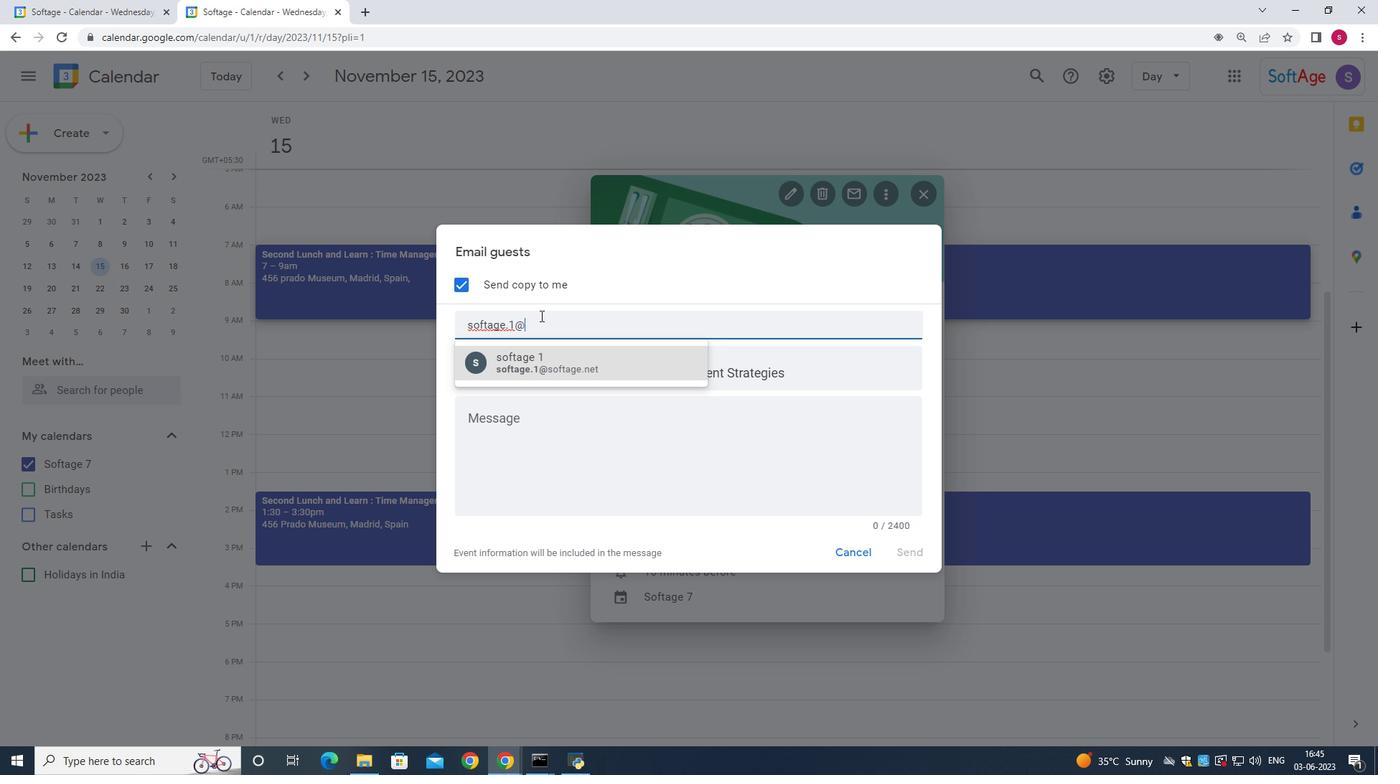 
Action: Mouse pressed left at (336, 9)
Screenshot: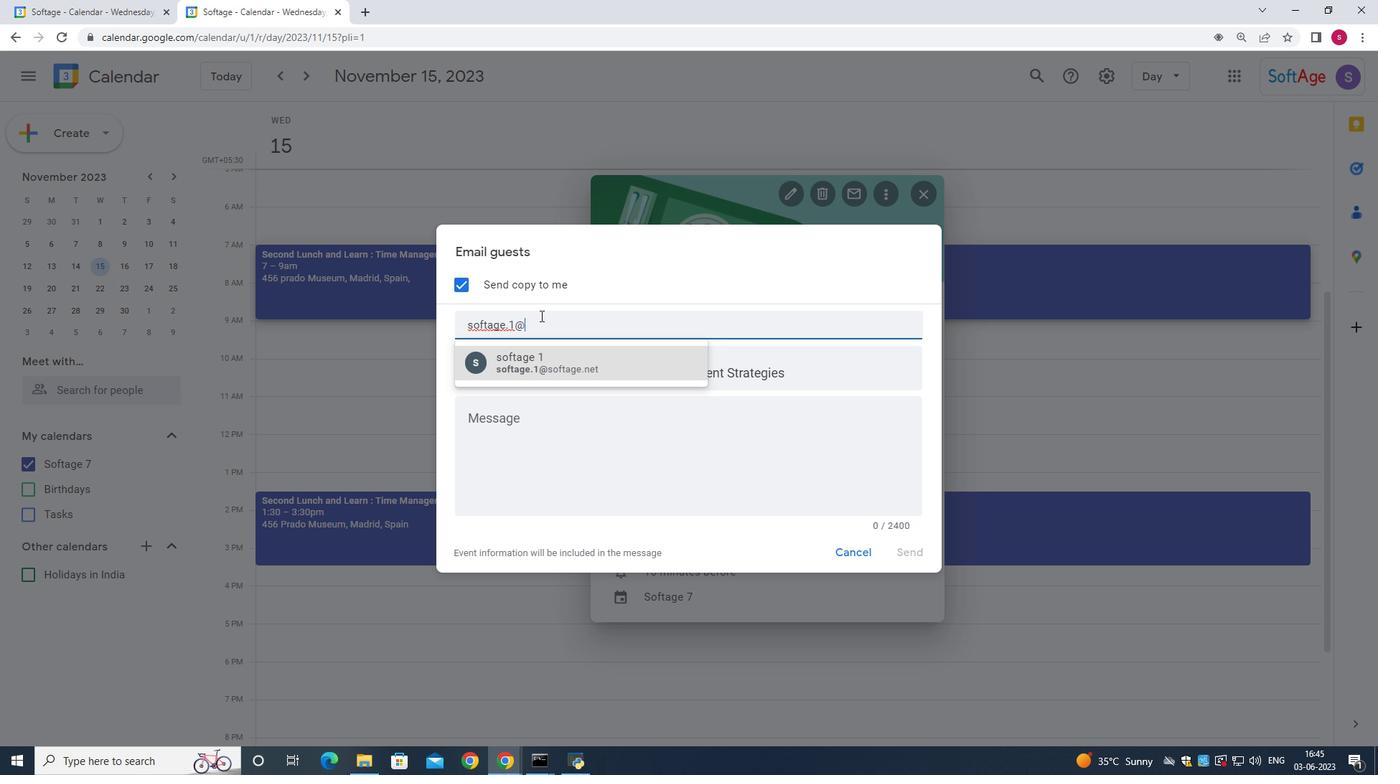 
Action: Mouse moved to (748, 305)
Screenshot: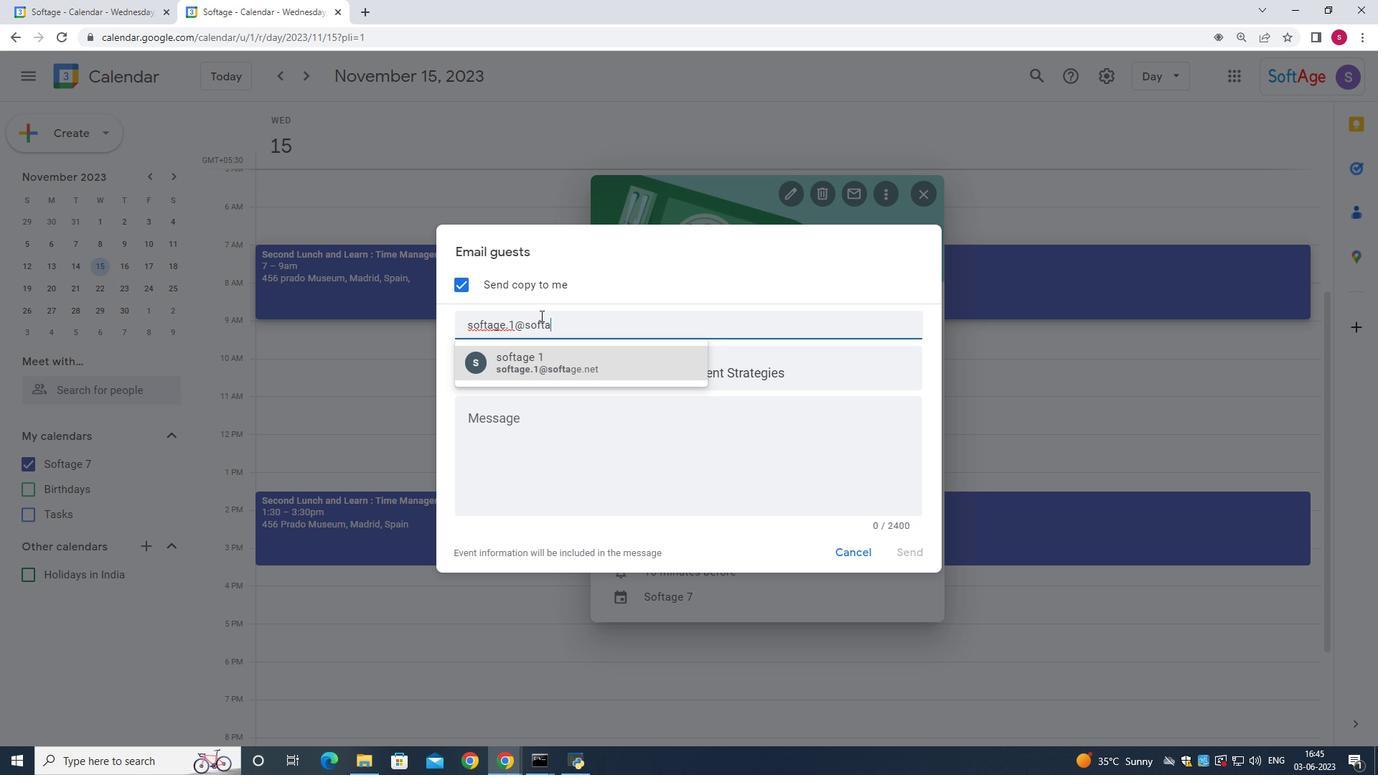 
Action: Mouse pressed left at (748, 305)
Screenshot: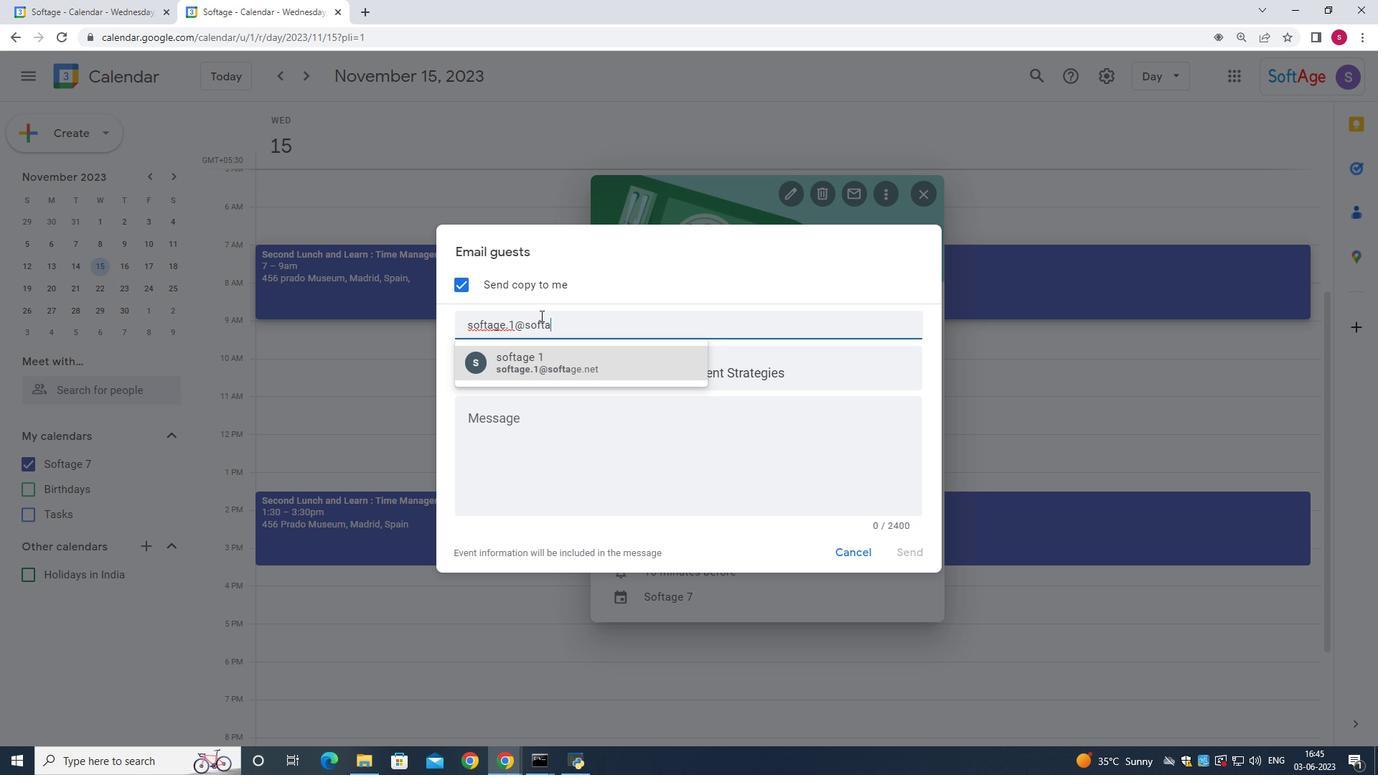 
Action: Mouse pressed left at (748, 305)
Screenshot: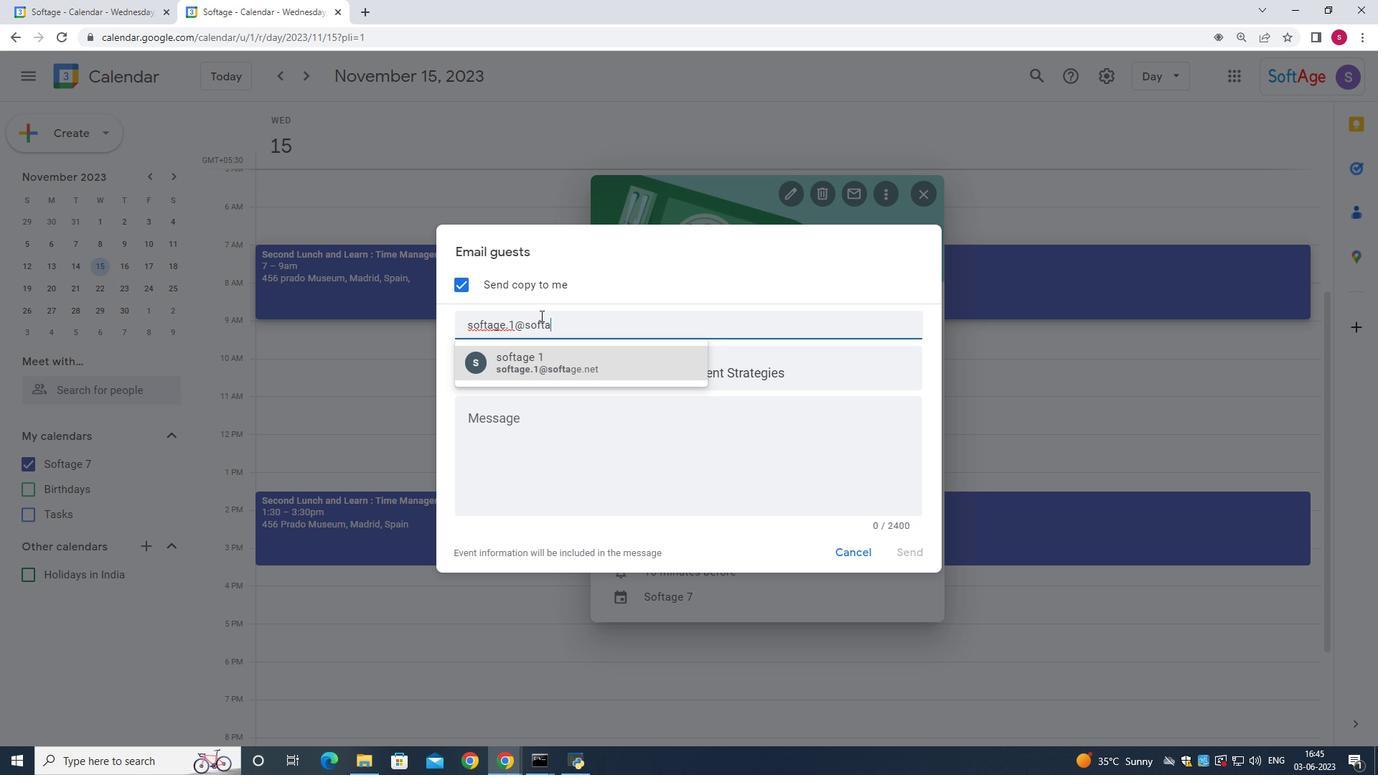 
Action: Mouse moved to (746, 423)
Screenshot: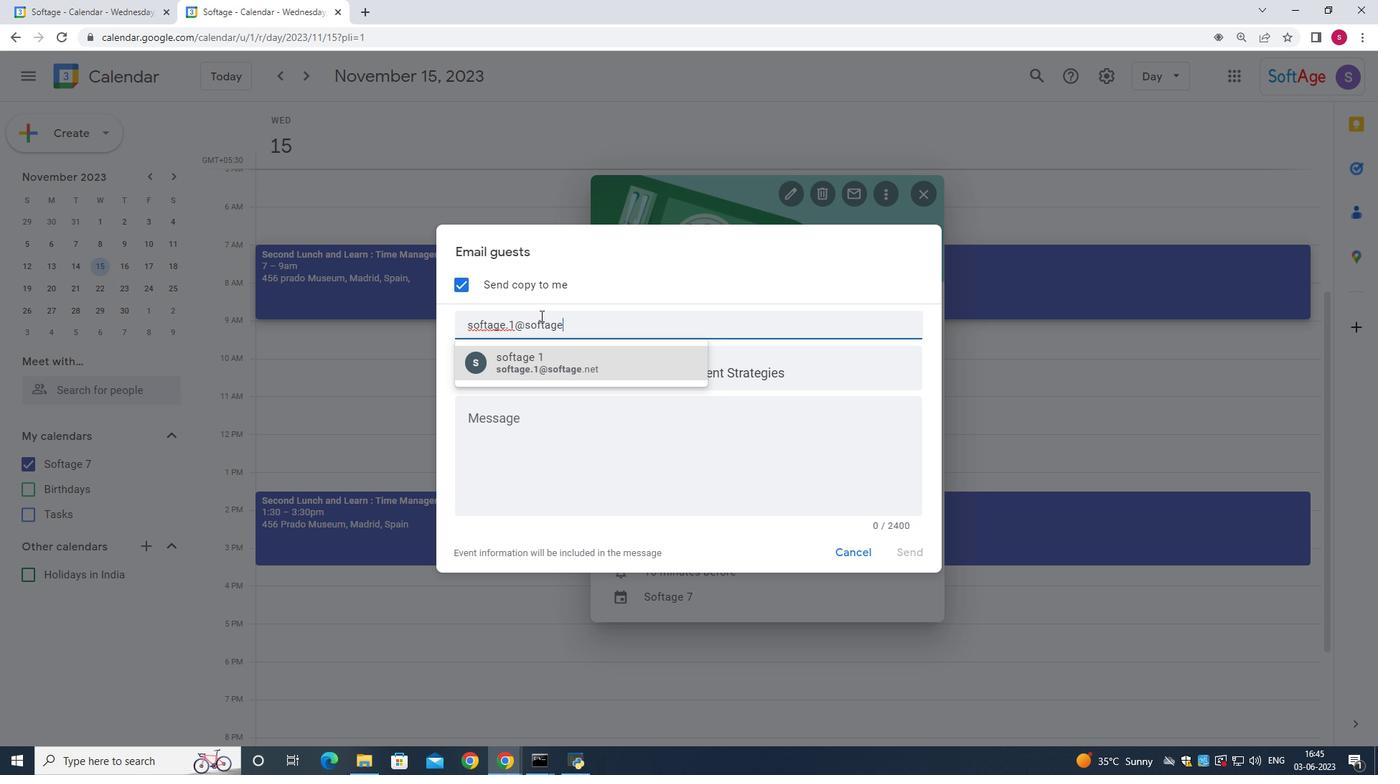 
Action: Mouse pressed left at (746, 423)
Screenshot: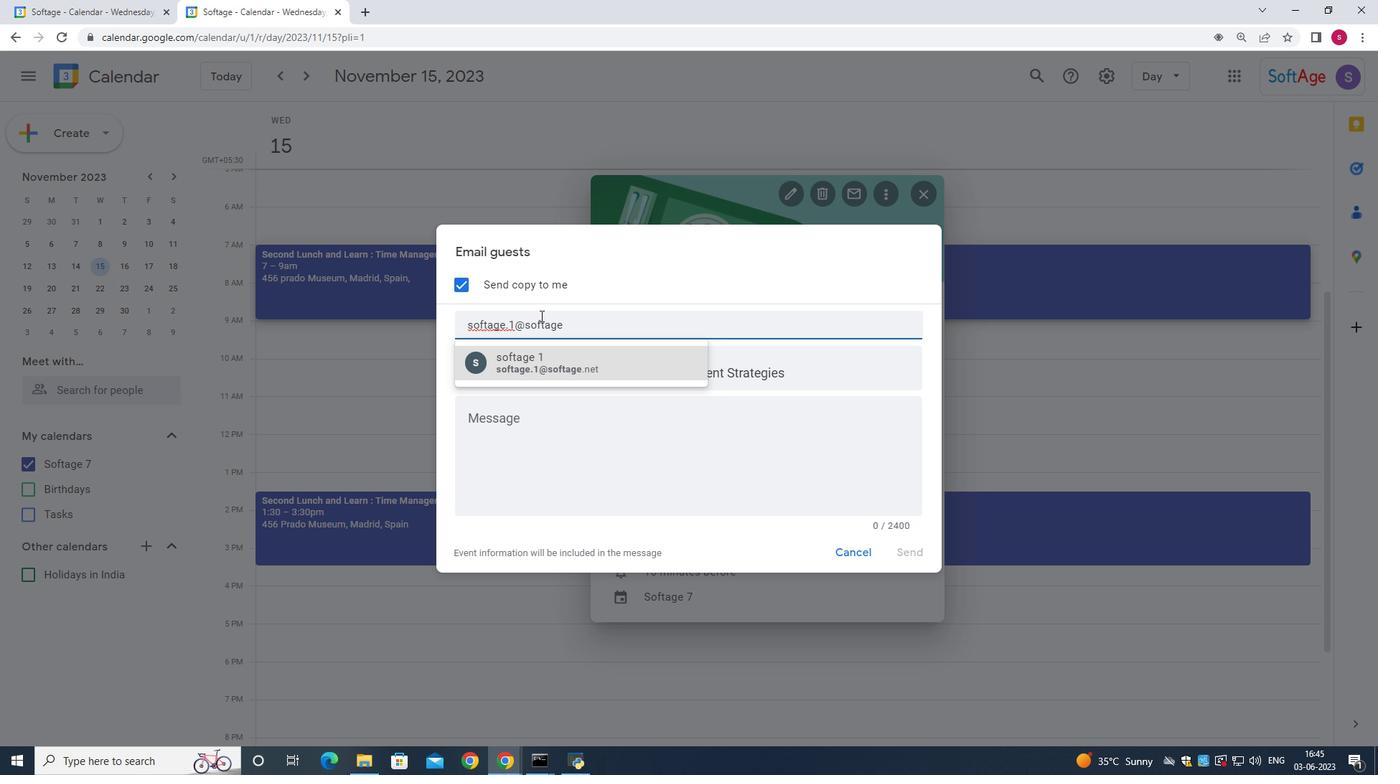 
Action: Mouse pressed left at (746, 423)
Screenshot: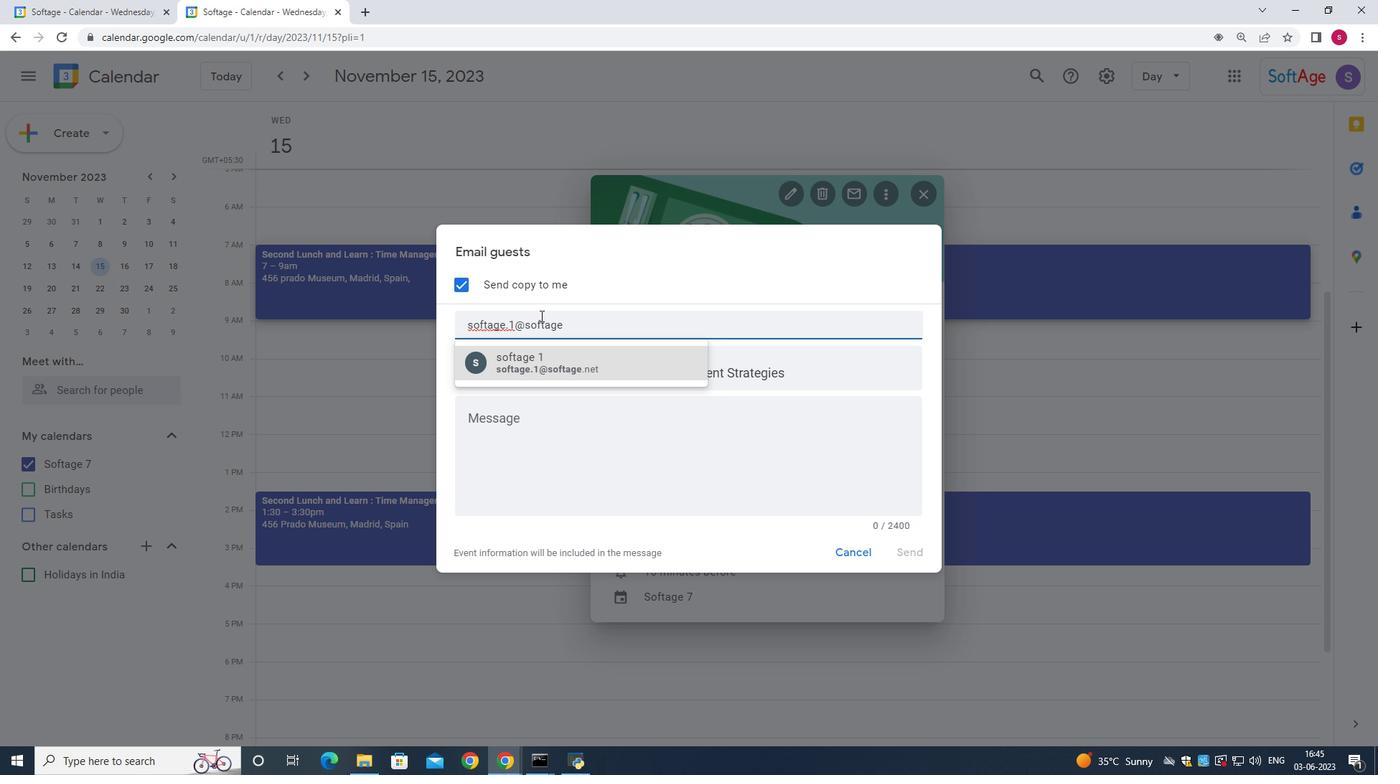 
Action: Mouse moved to (717, 440)
Screenshot: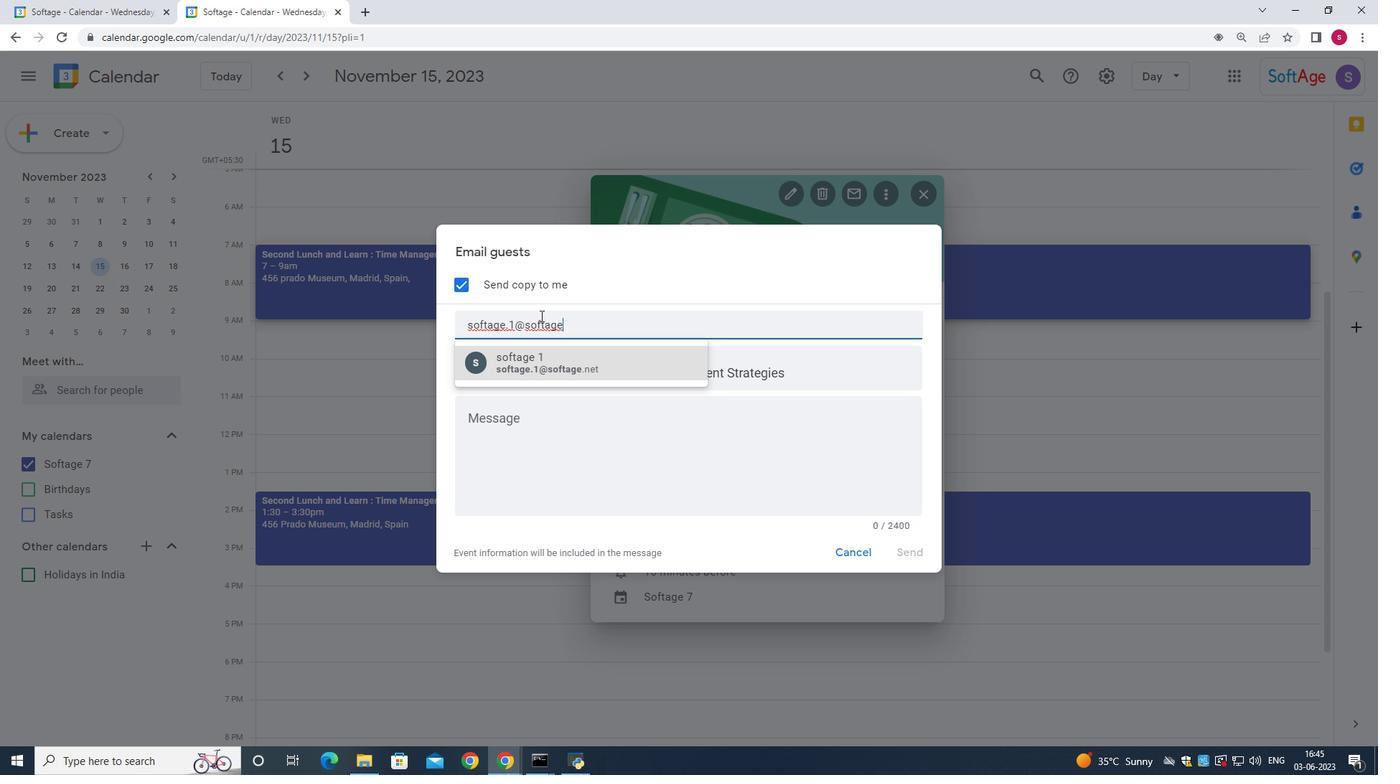
Action: Mouse pressed left at (717, 440)
Screenshot: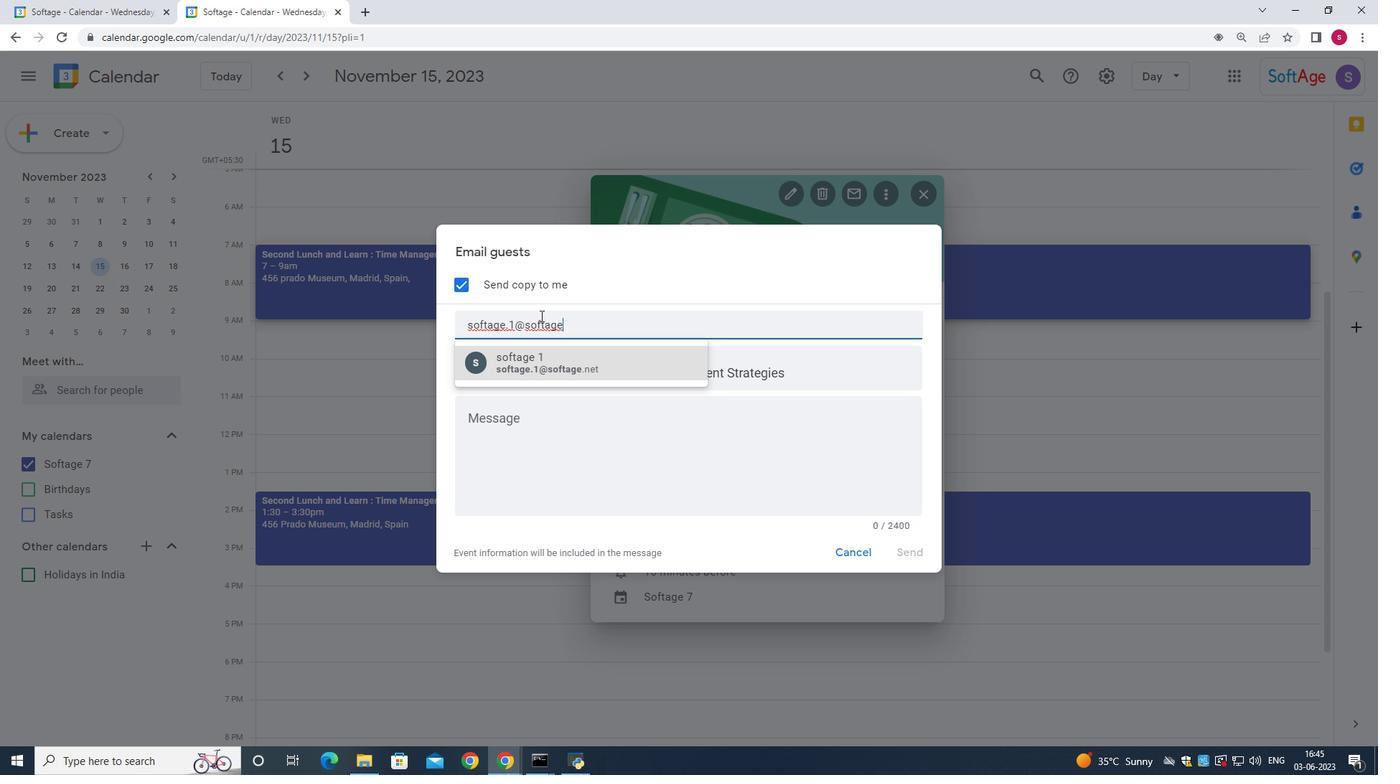 
Action: Mouse pressed left at (717, 440)
Screenshot: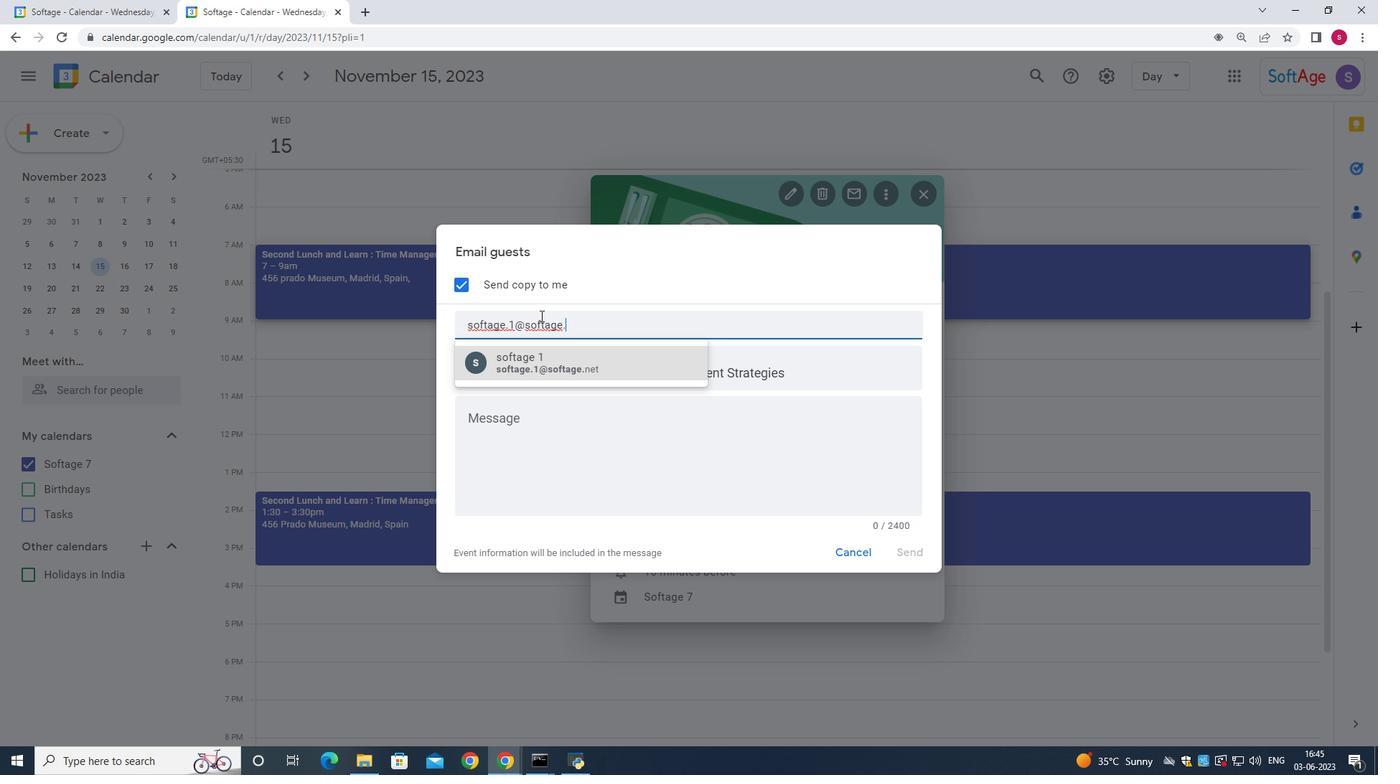 
Action: Mouse pressed left at (717, 440)
Screenshot: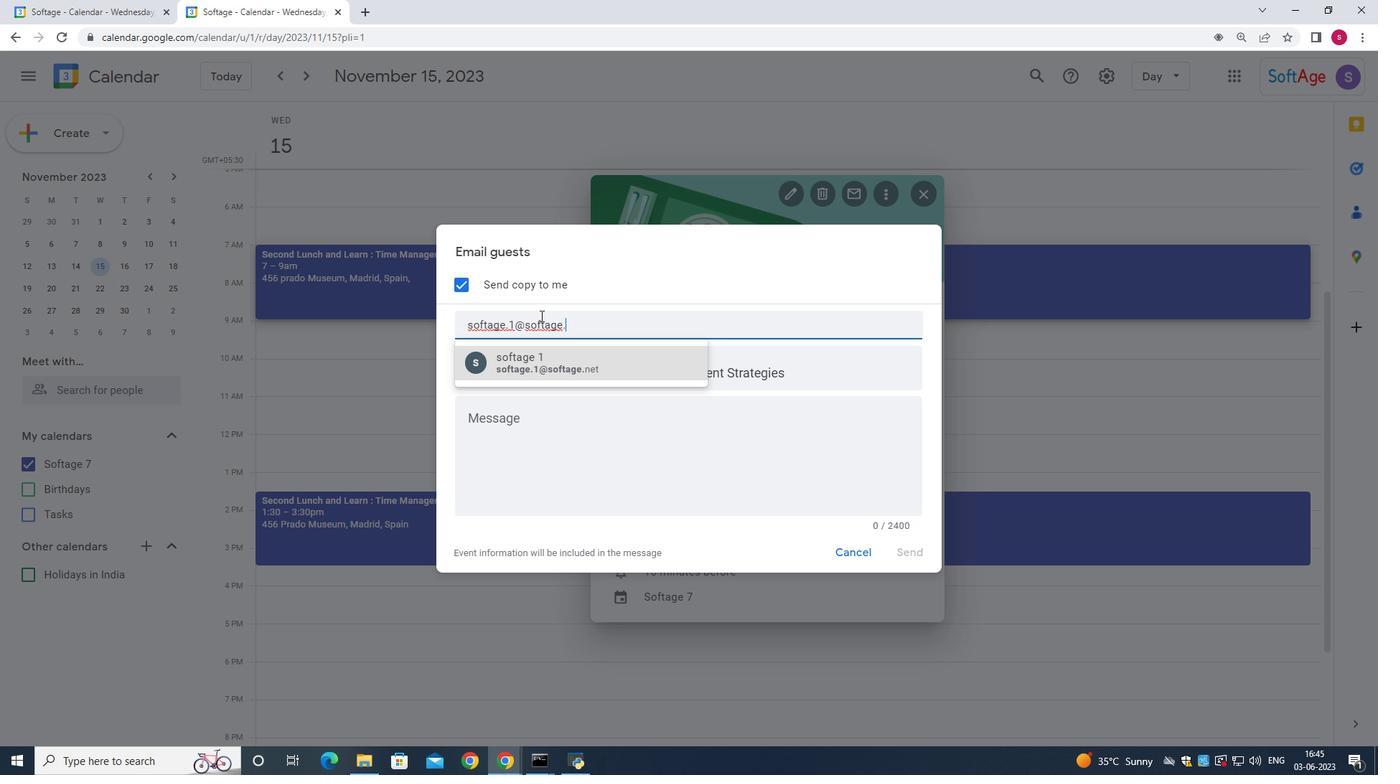 
Action: Mouse pressed left at (717, 440)
Screenshot: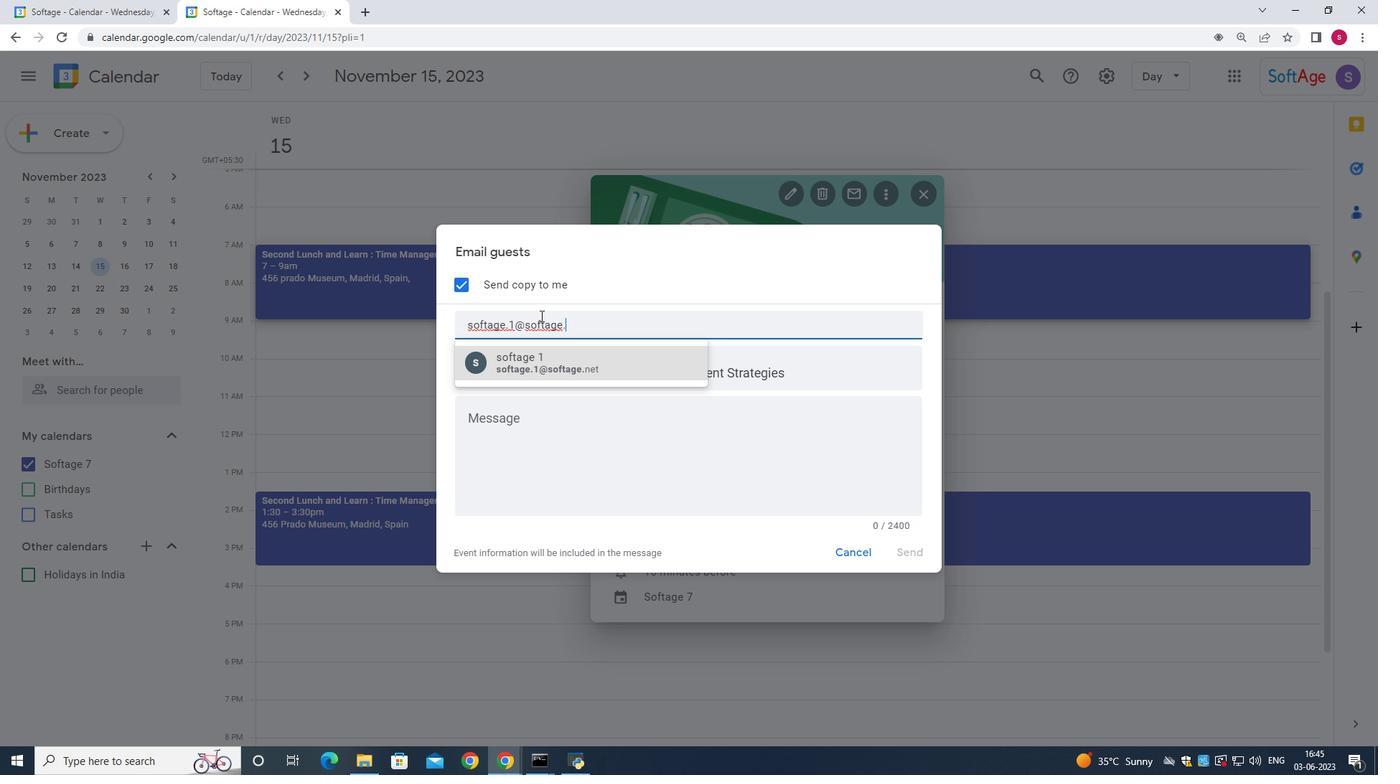 
Action: Mouse pressed left at (717, 440)
Screenshot: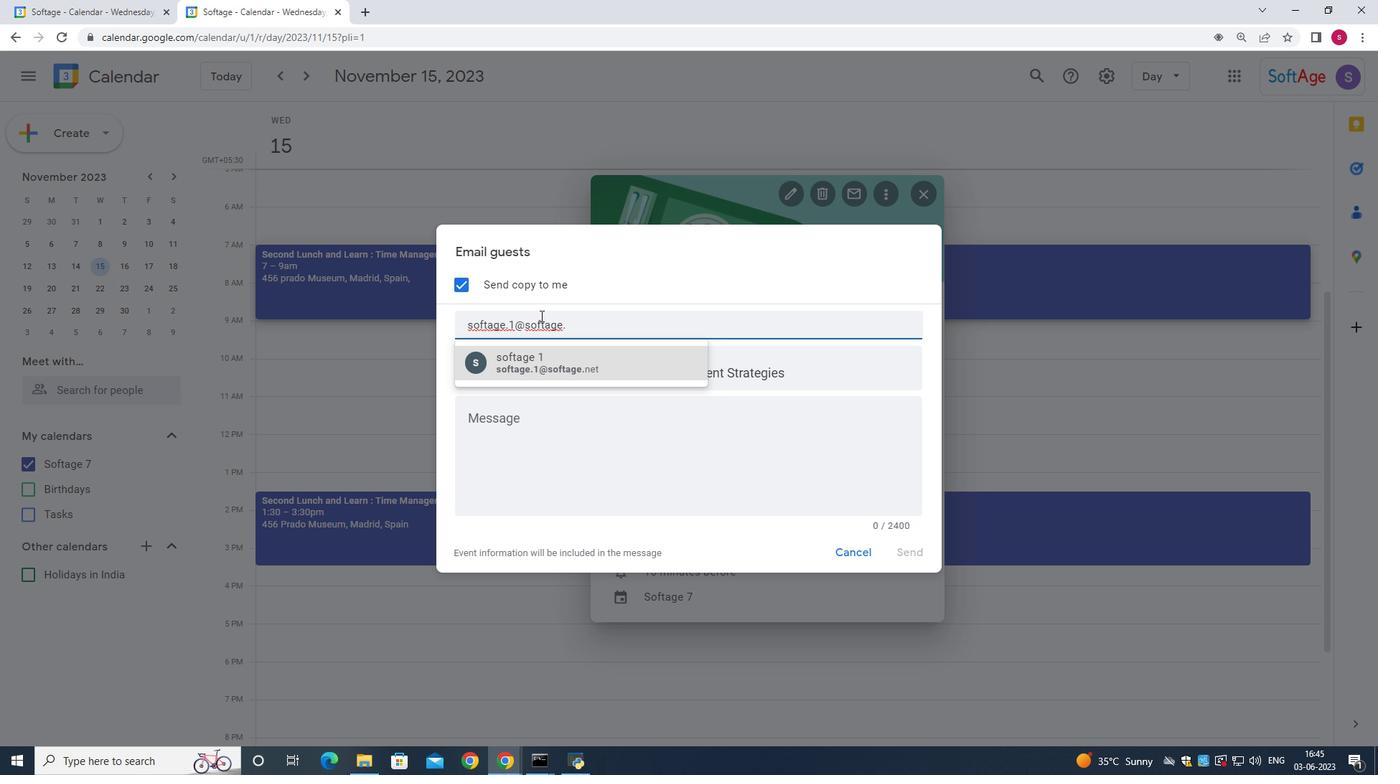 
Action: Mouse pressed left at (717, 440)
Screenshot: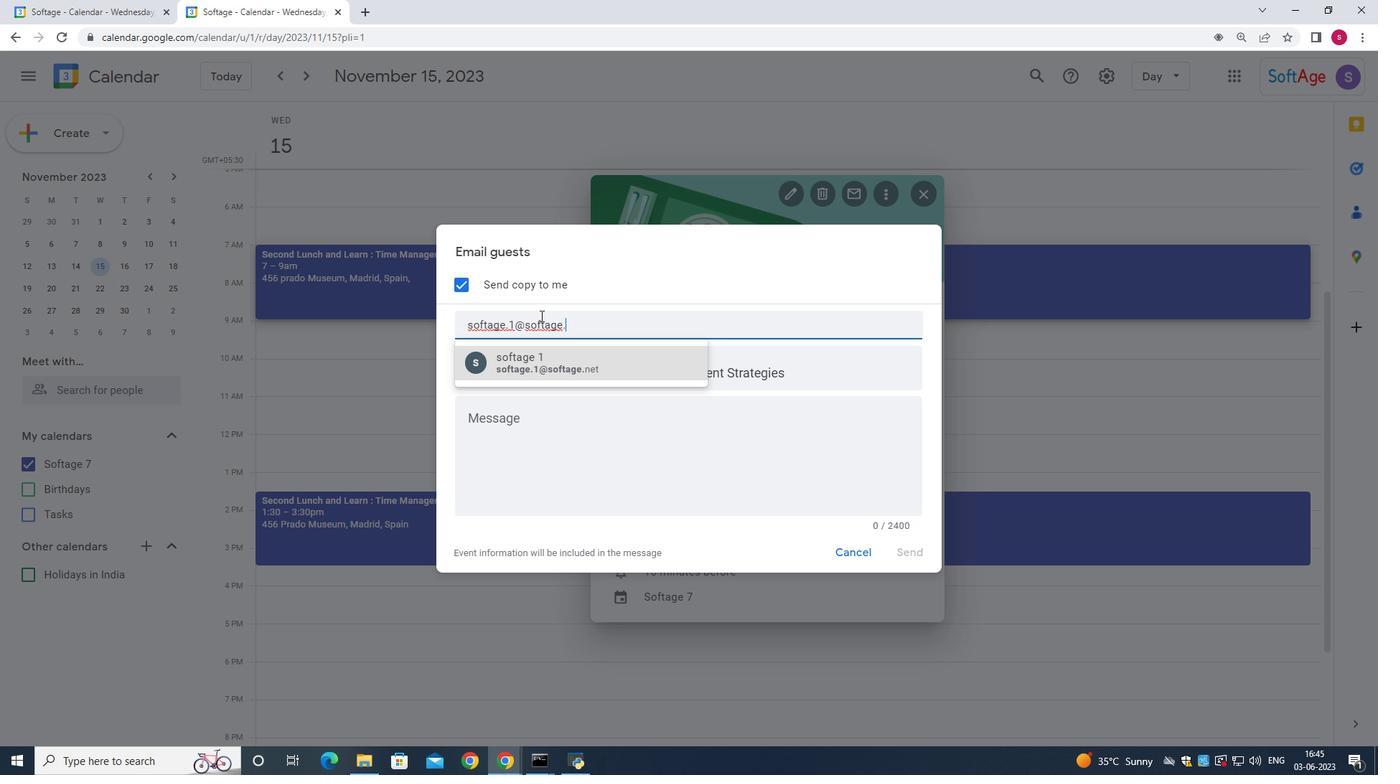 
Action: Mouse pressed left at (717, 440)
Screenshot: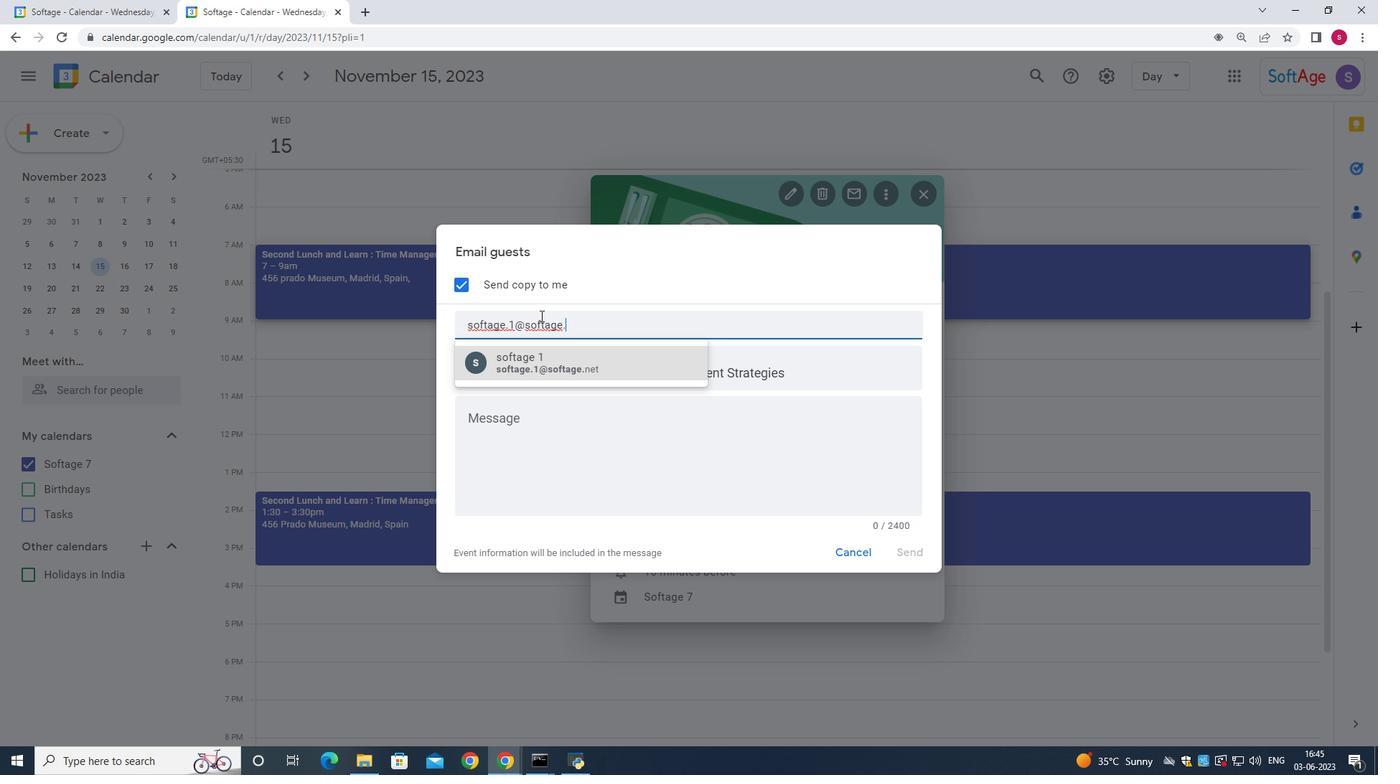 
Action: Mouse pressed left at (717, 440)
Screenshot: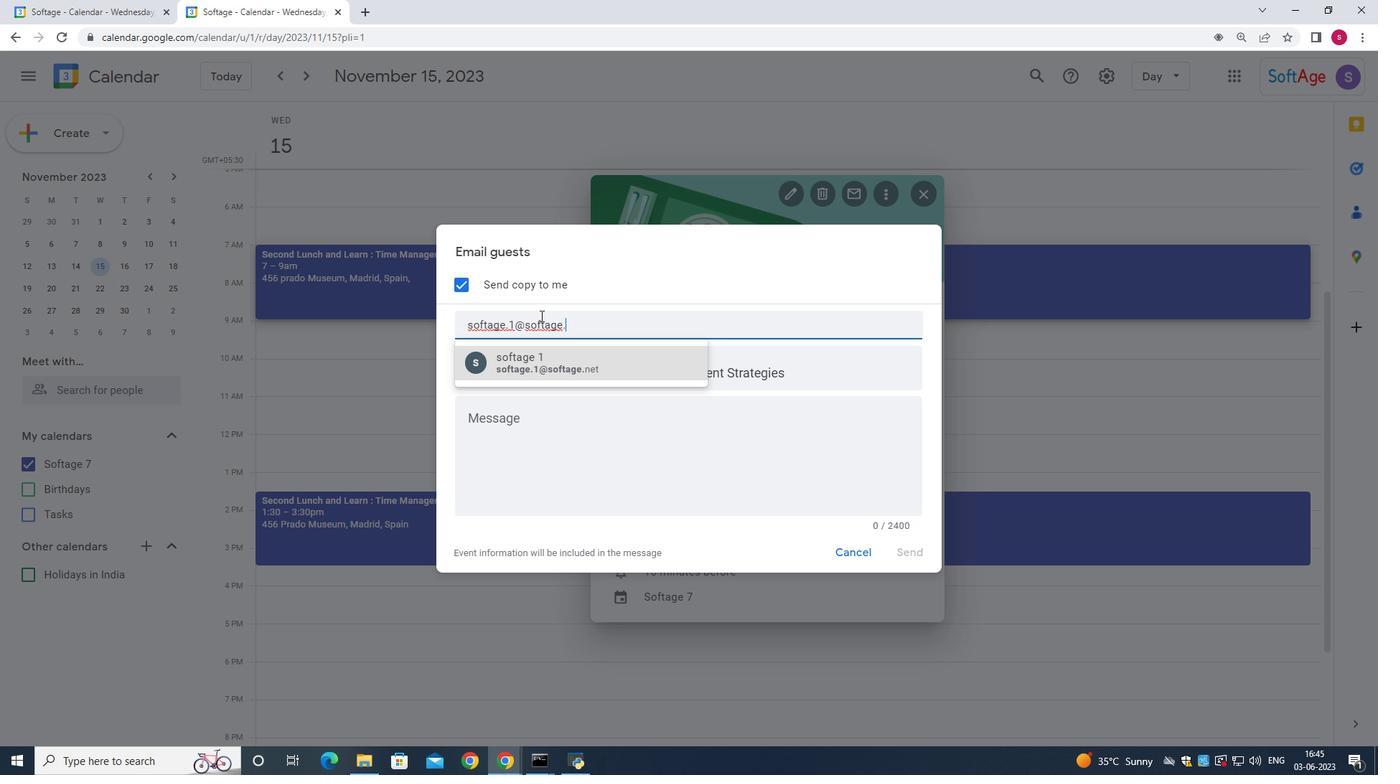 
Action: Mouse moved to (818, 400)
Screenshot: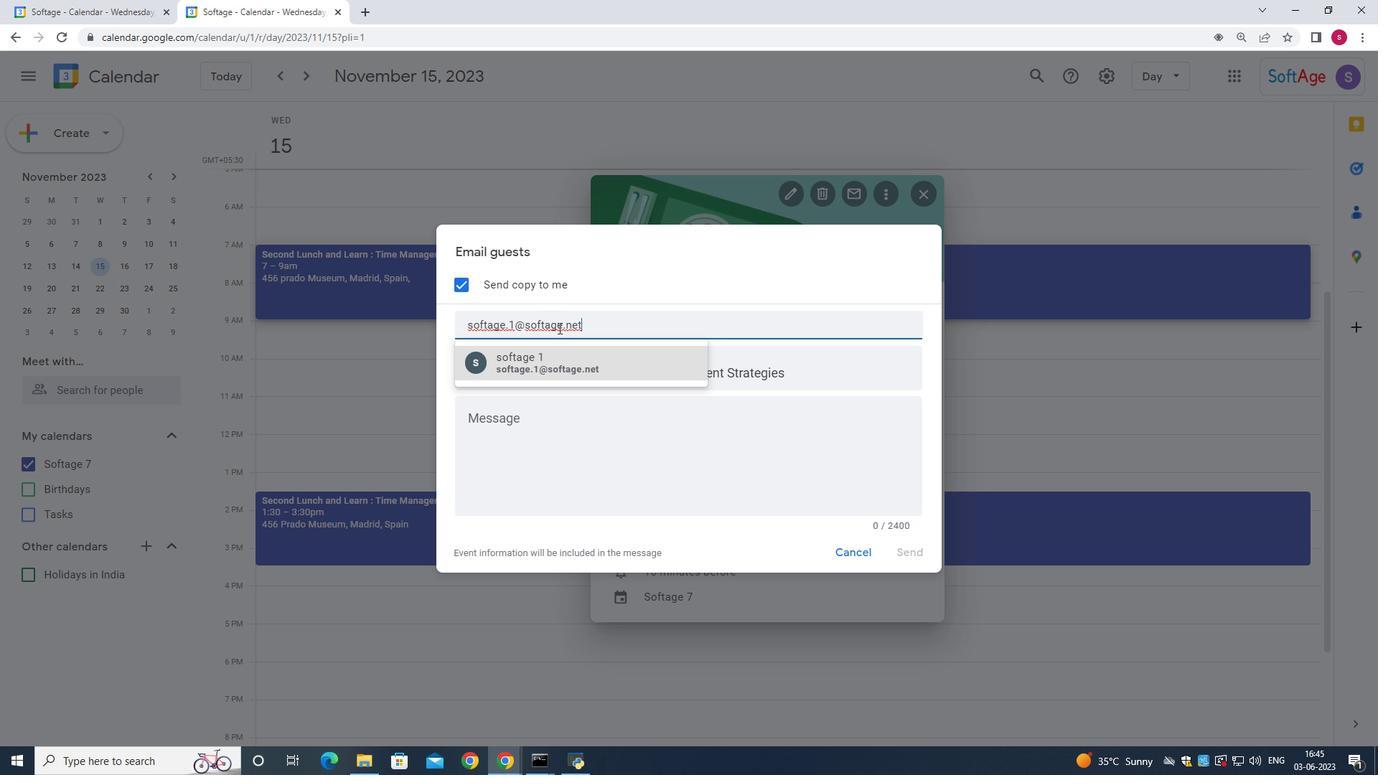 
Action: Mouse pressed left at (818, 400)
Screenshot: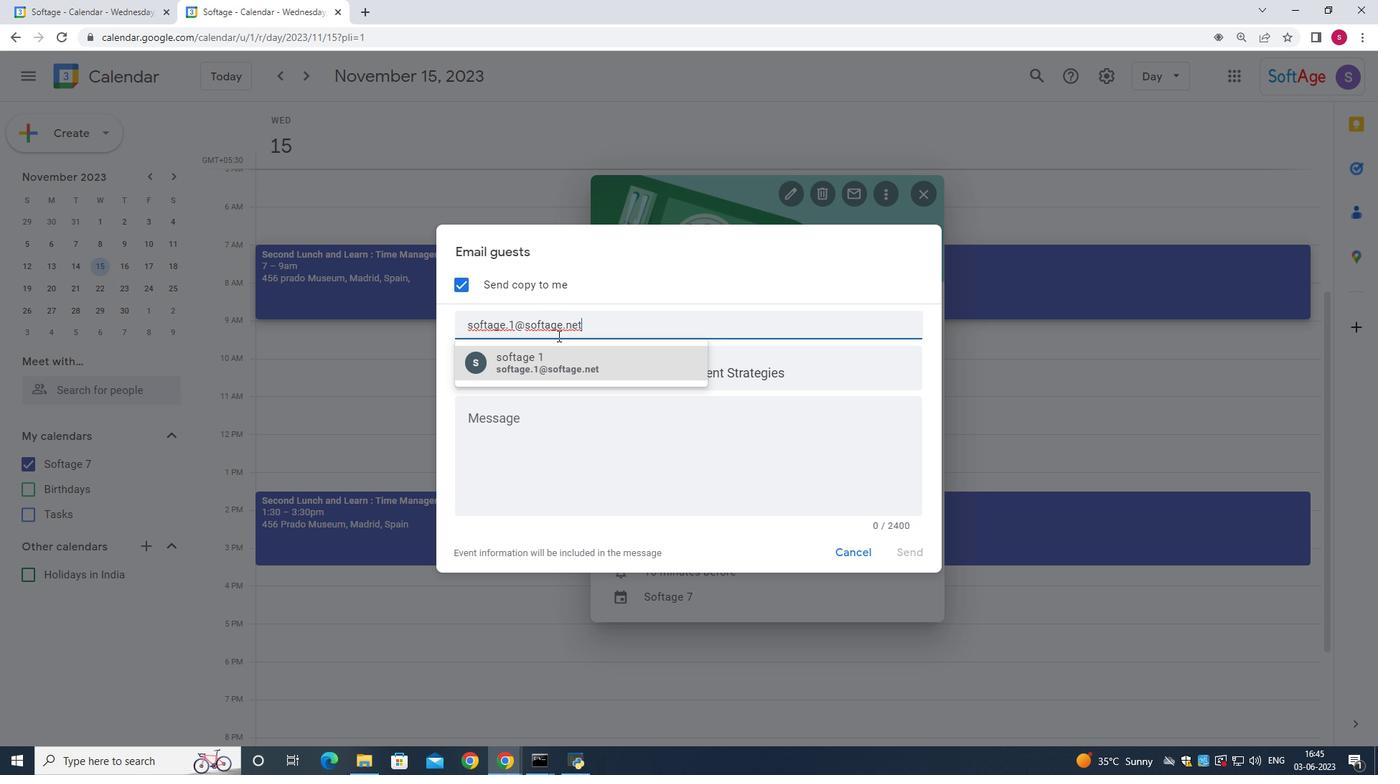 
Action: Mouse pressed left at (818, 400)
Screenshot: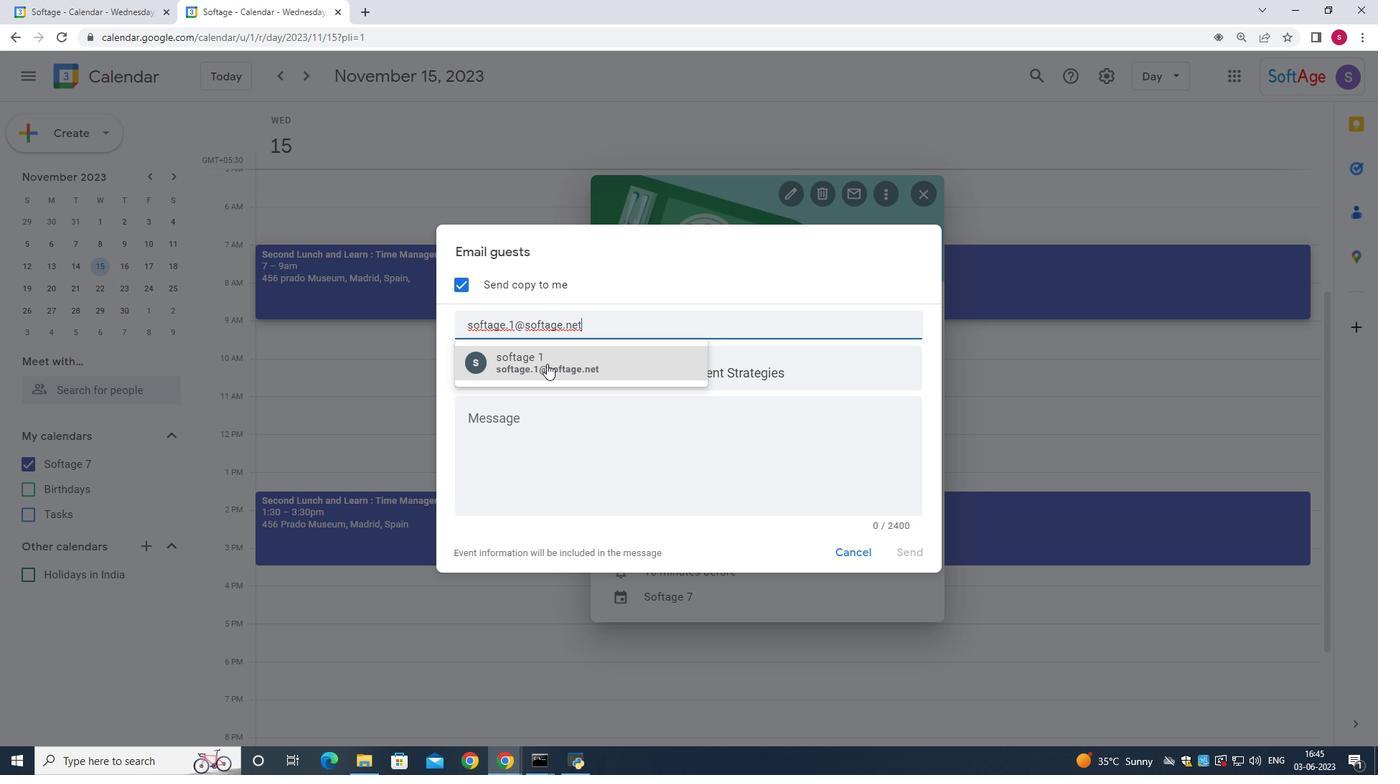 
Action: Mouse pressed left at (818, 400)
Screenshot: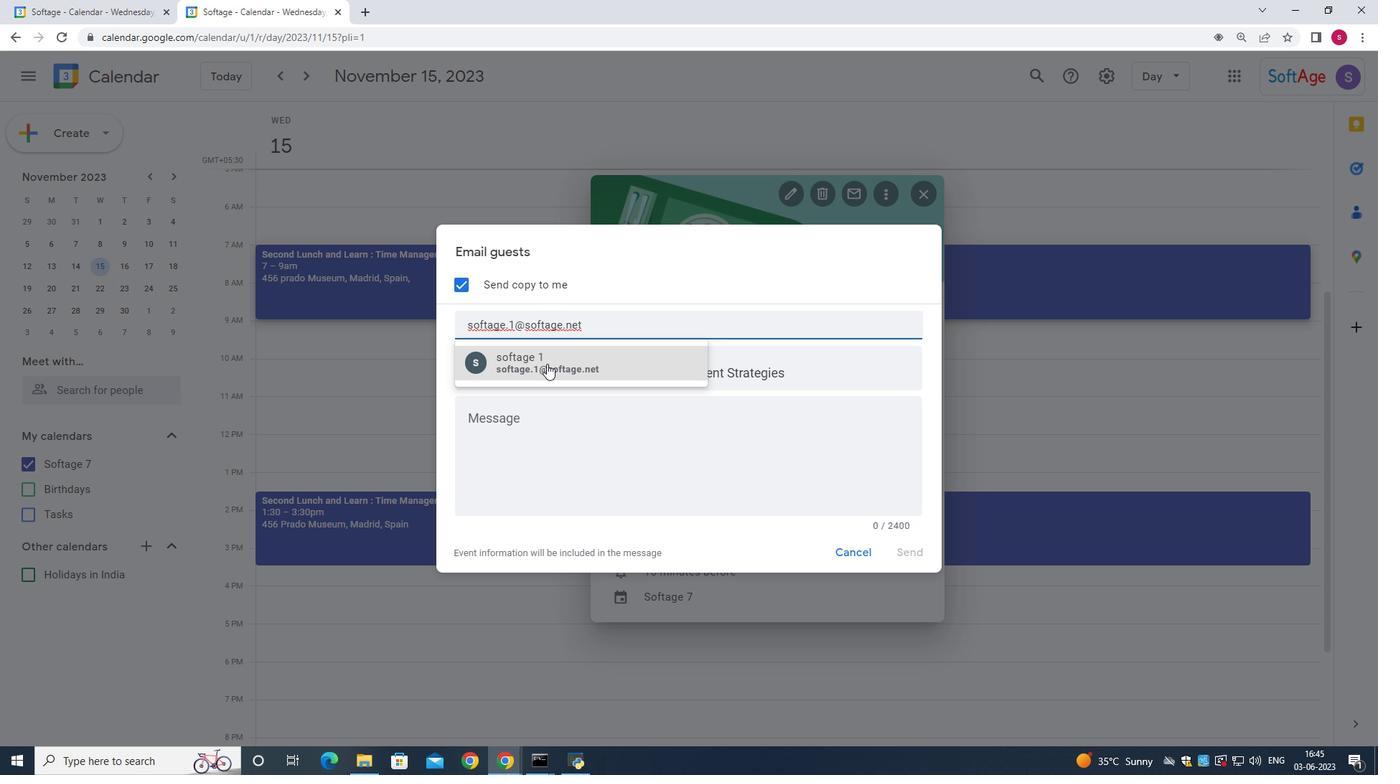 
Action: Mouse moved to (801, 423)
Screenshot: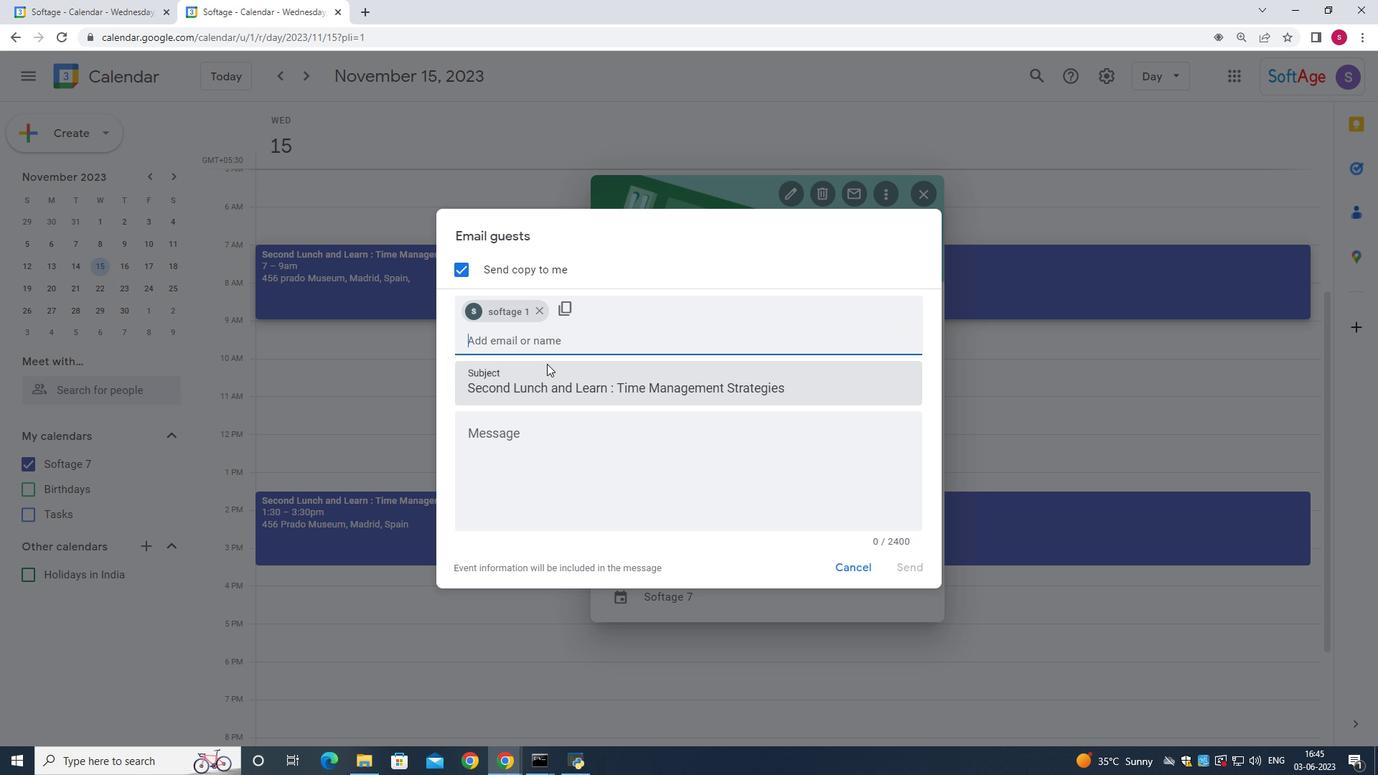 
Action: Mouse pressed left at (801, 423)
Screenshot: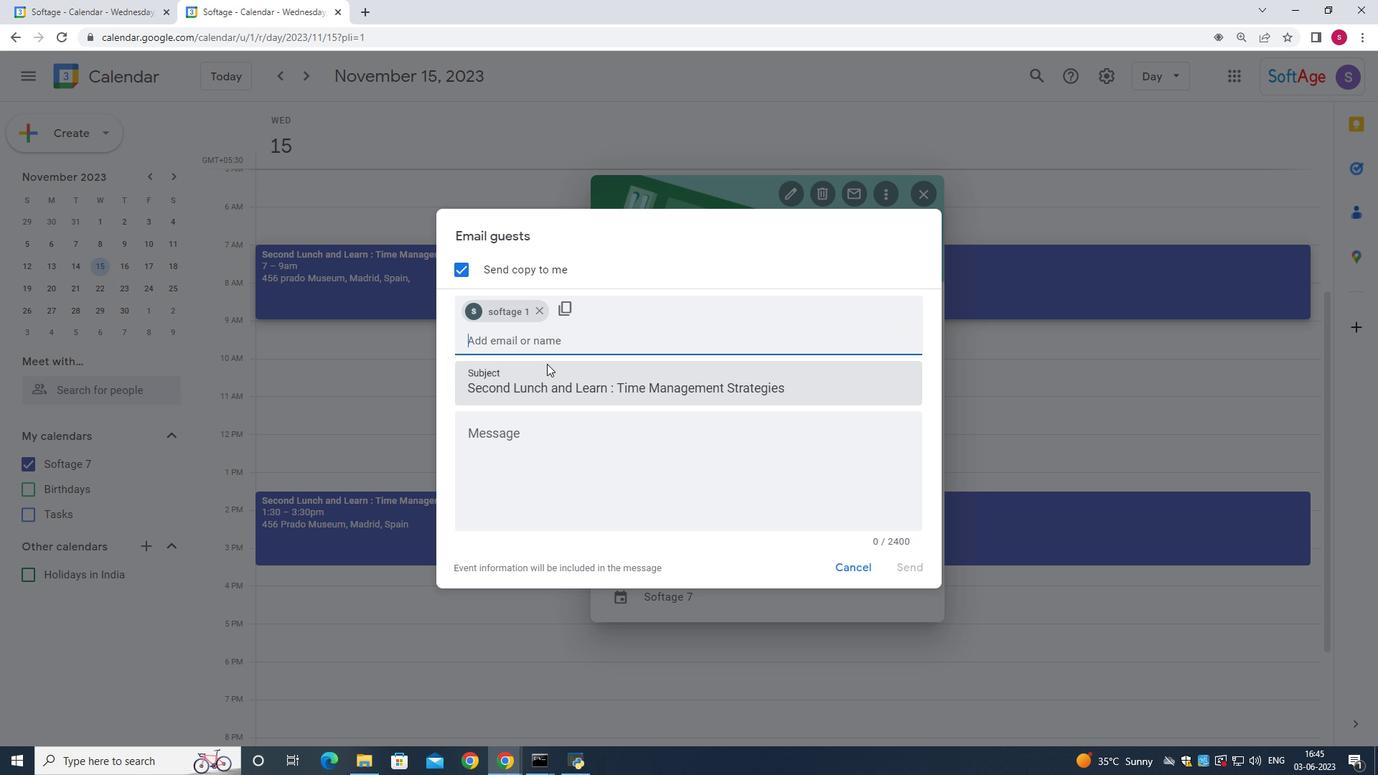 
Action: Mouse pressed left at (801, 423)
Screenshot: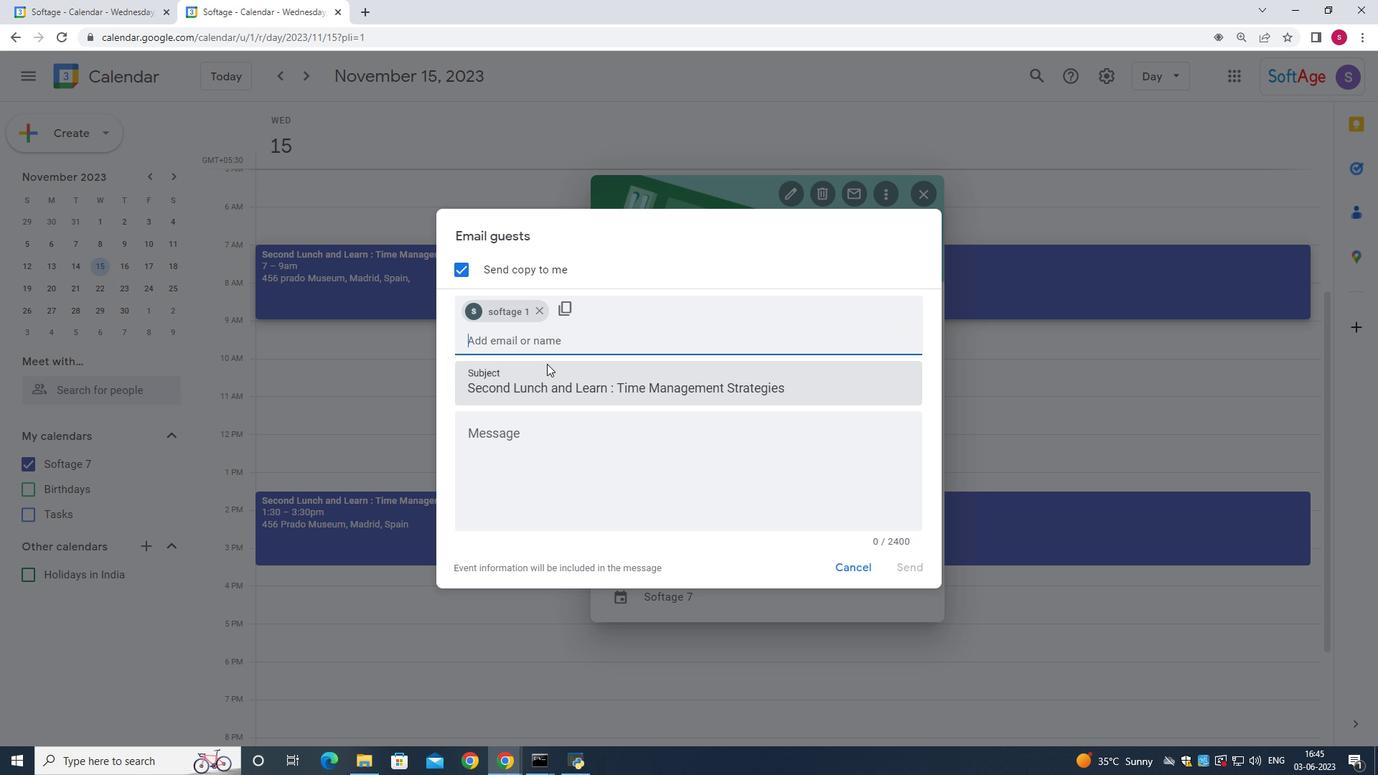 
Action: Mouse pressed left at (801, 423)
Screenshot: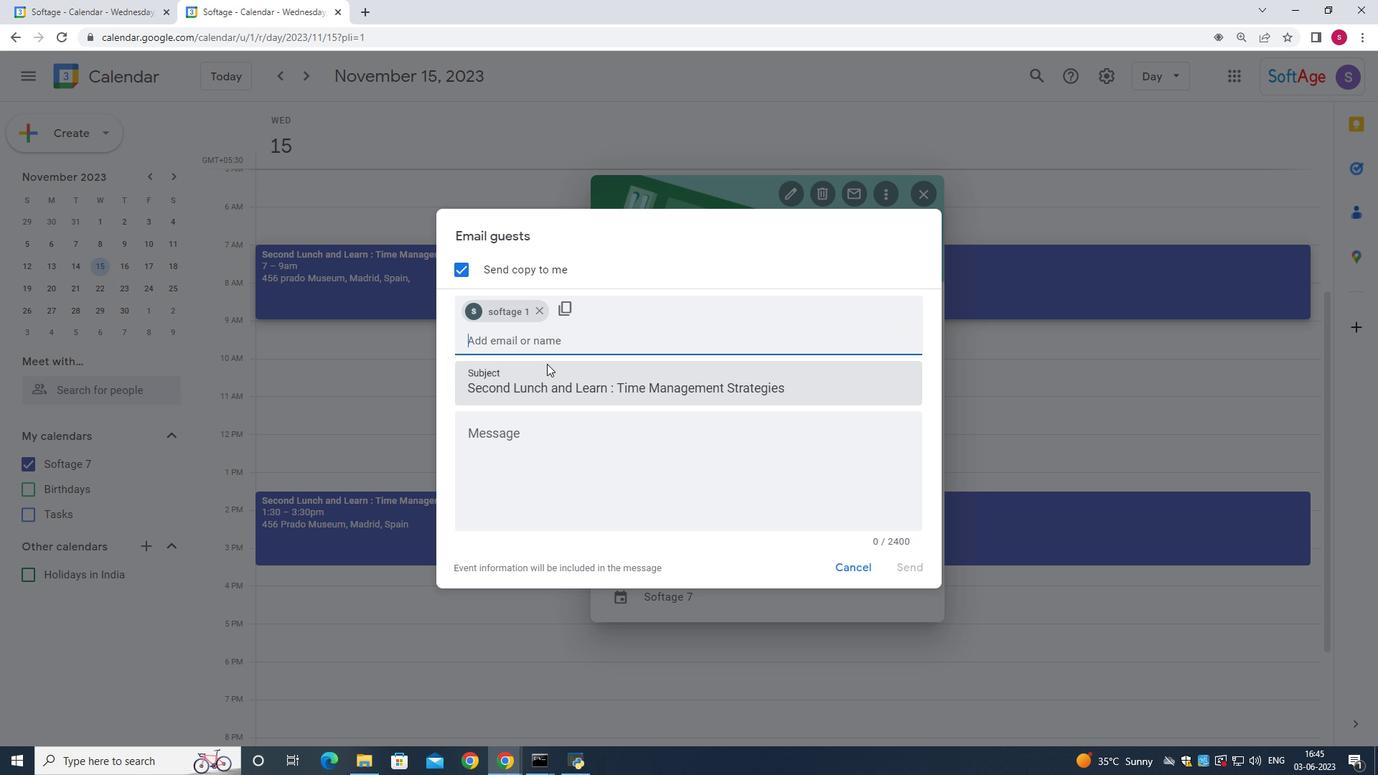 
Action: Mouse pressed left at (801, 423)
Screenshot: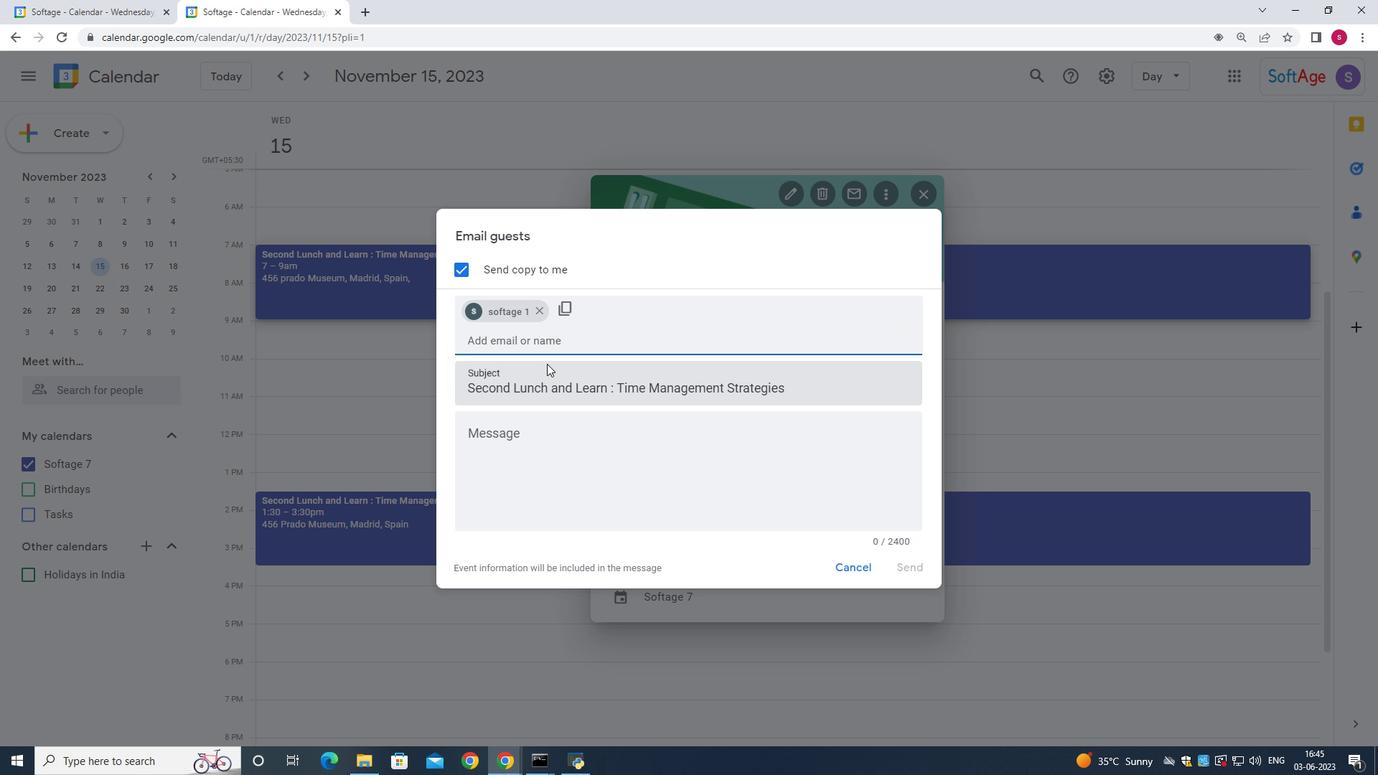 
Action: Mouse moved to (737, 324)
Screenshot: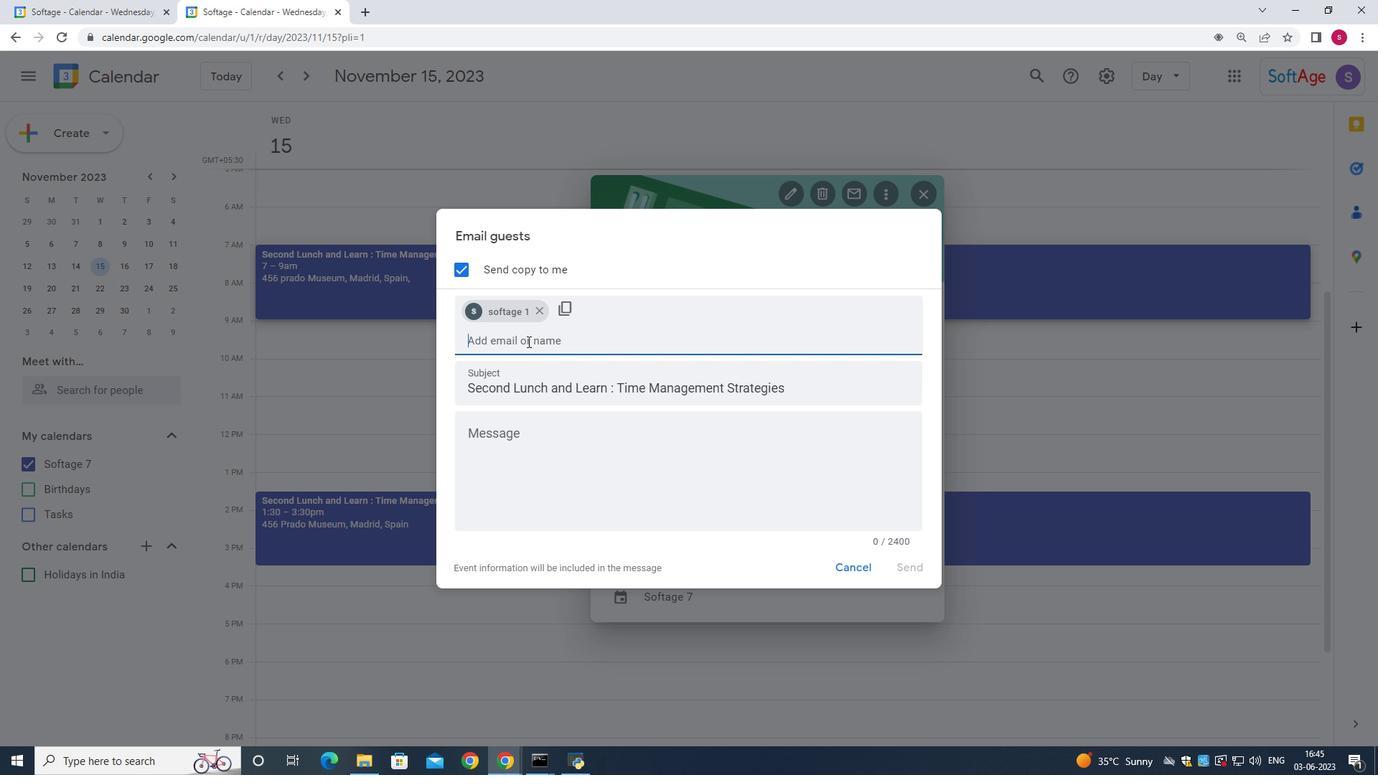 
Action: Mouse pressed left at (737, 324)
Screenshot: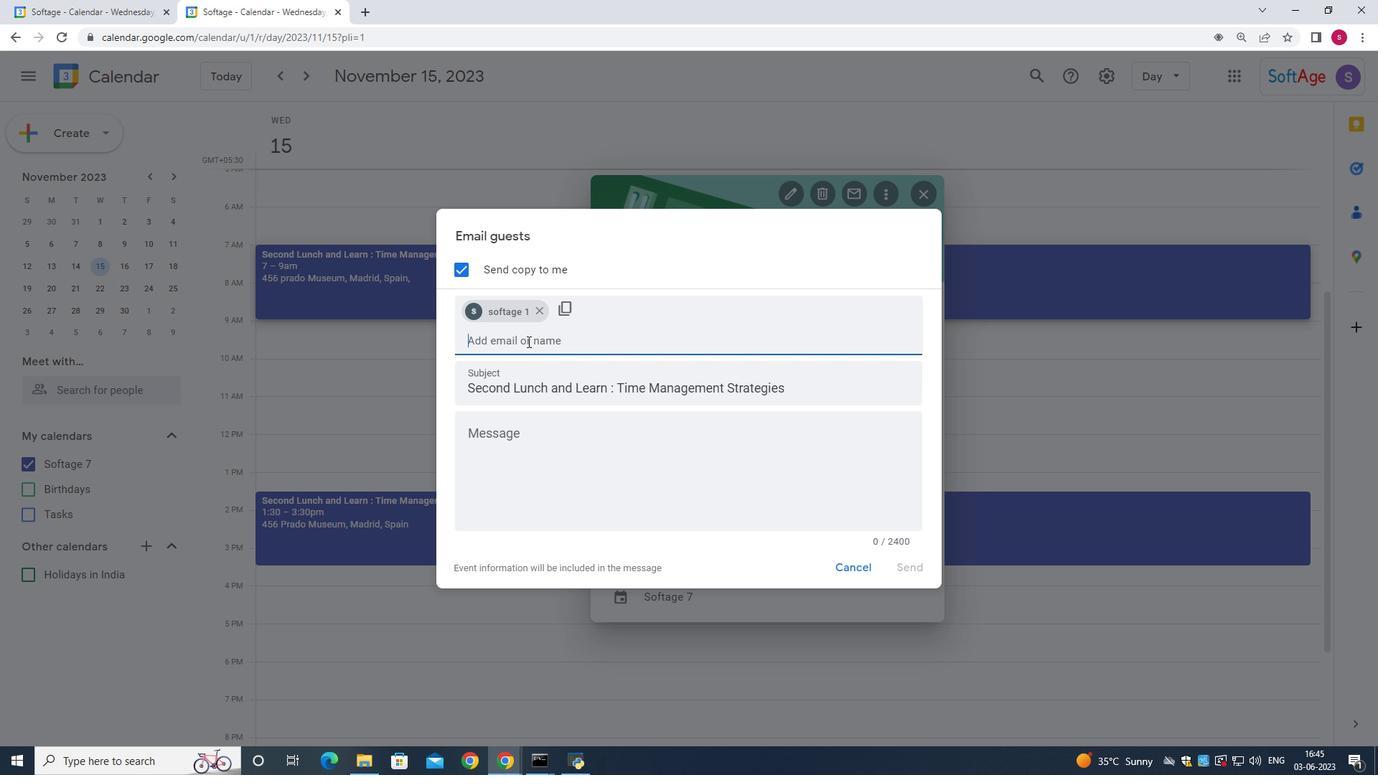 
Action: Mouse moved to (921, 193)
Screenshot: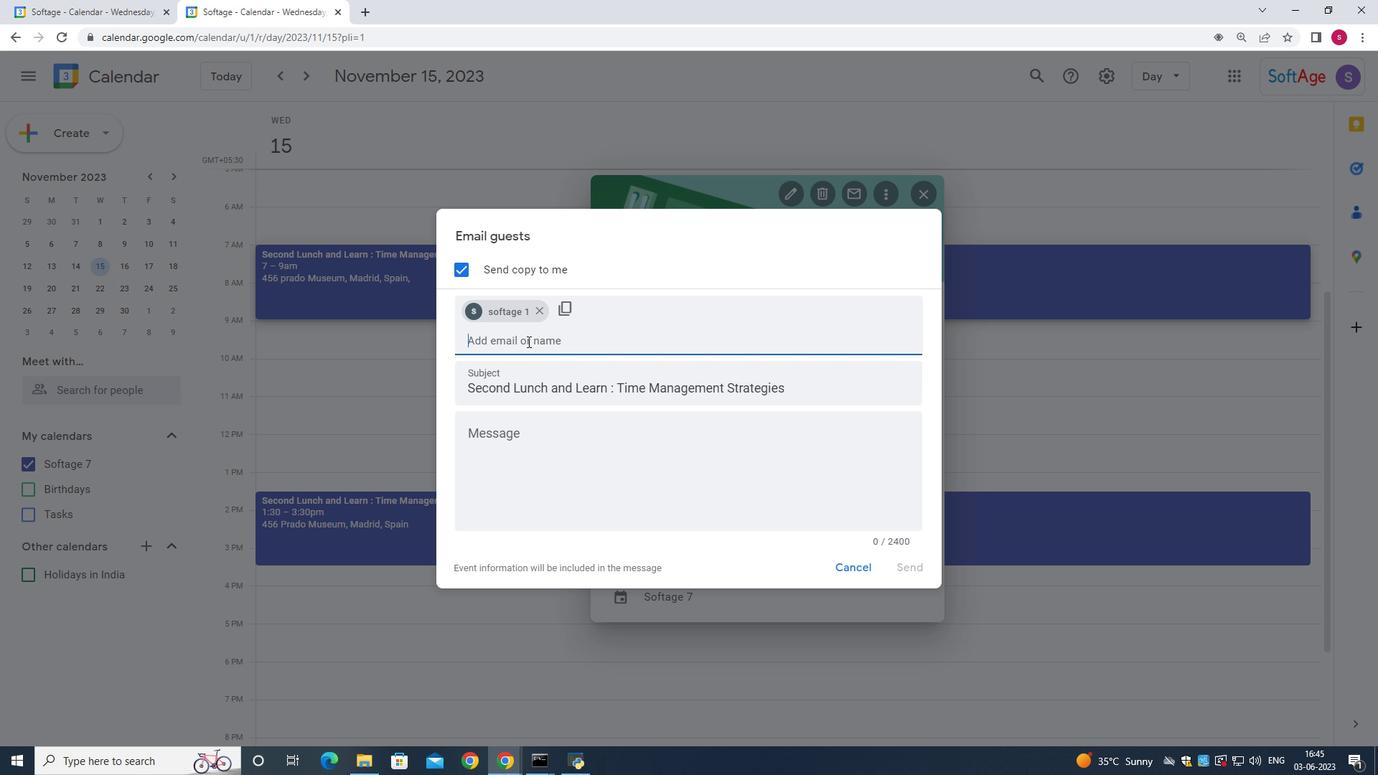 
Action: Mouse pressed left at (921, 193)
Screenshot: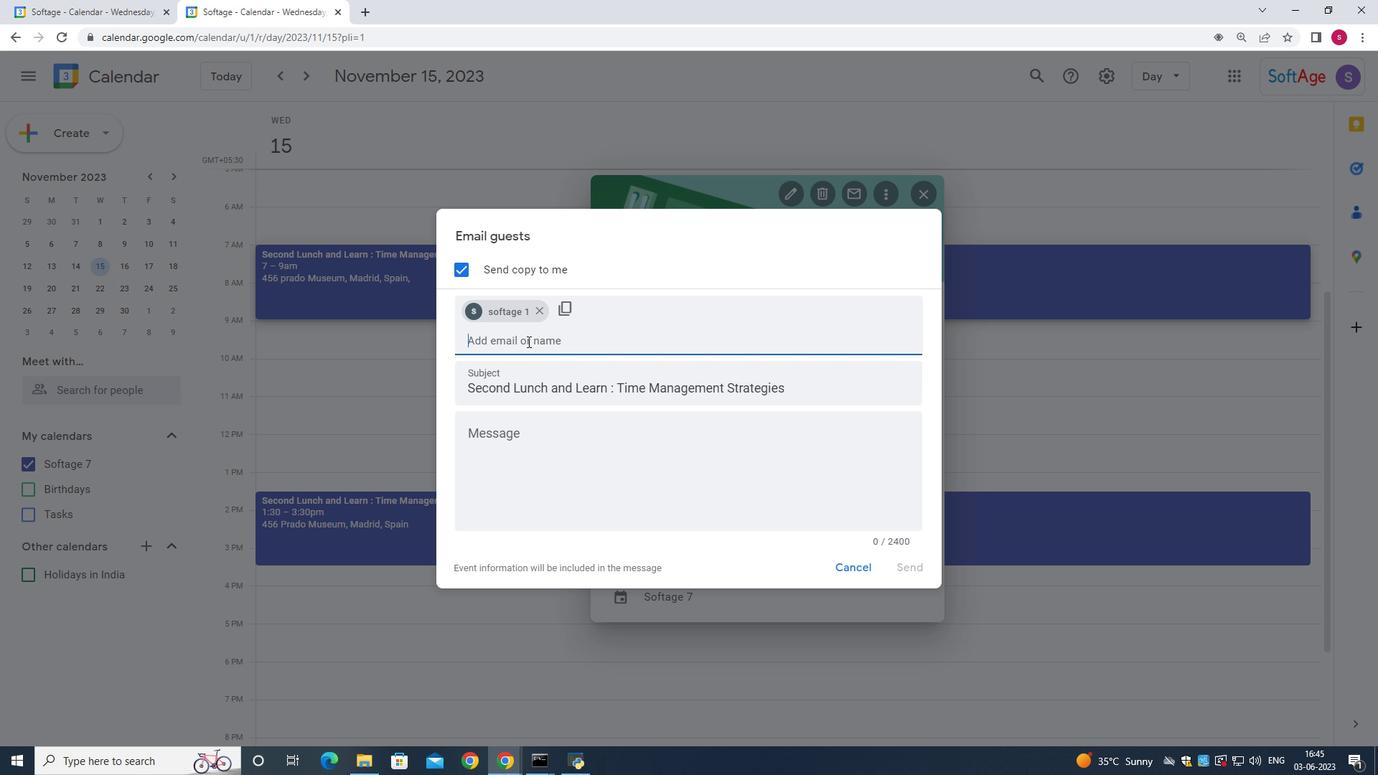 
Action: Mouse moved to (346, 427)
Screenshot: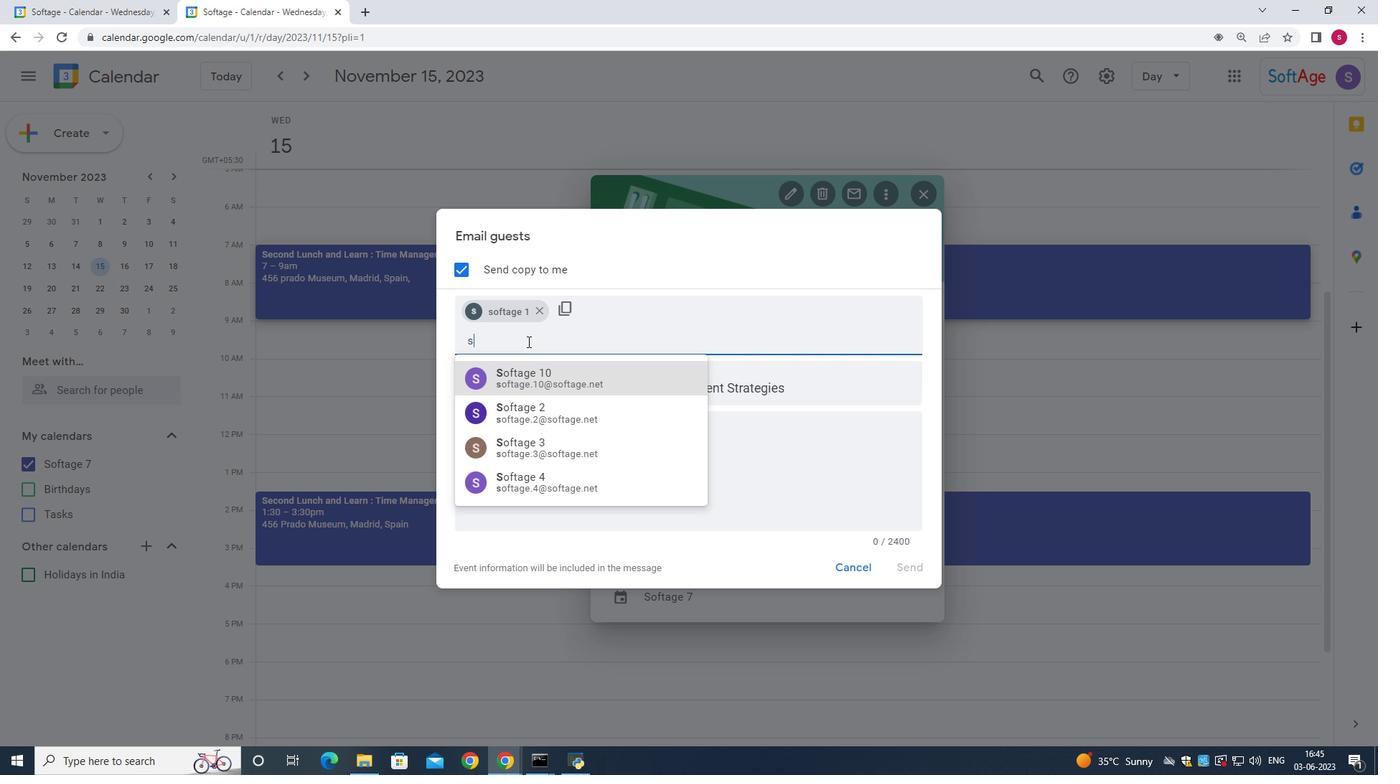 
Action: Mouse pressed left at (346, 427)
Screenshot: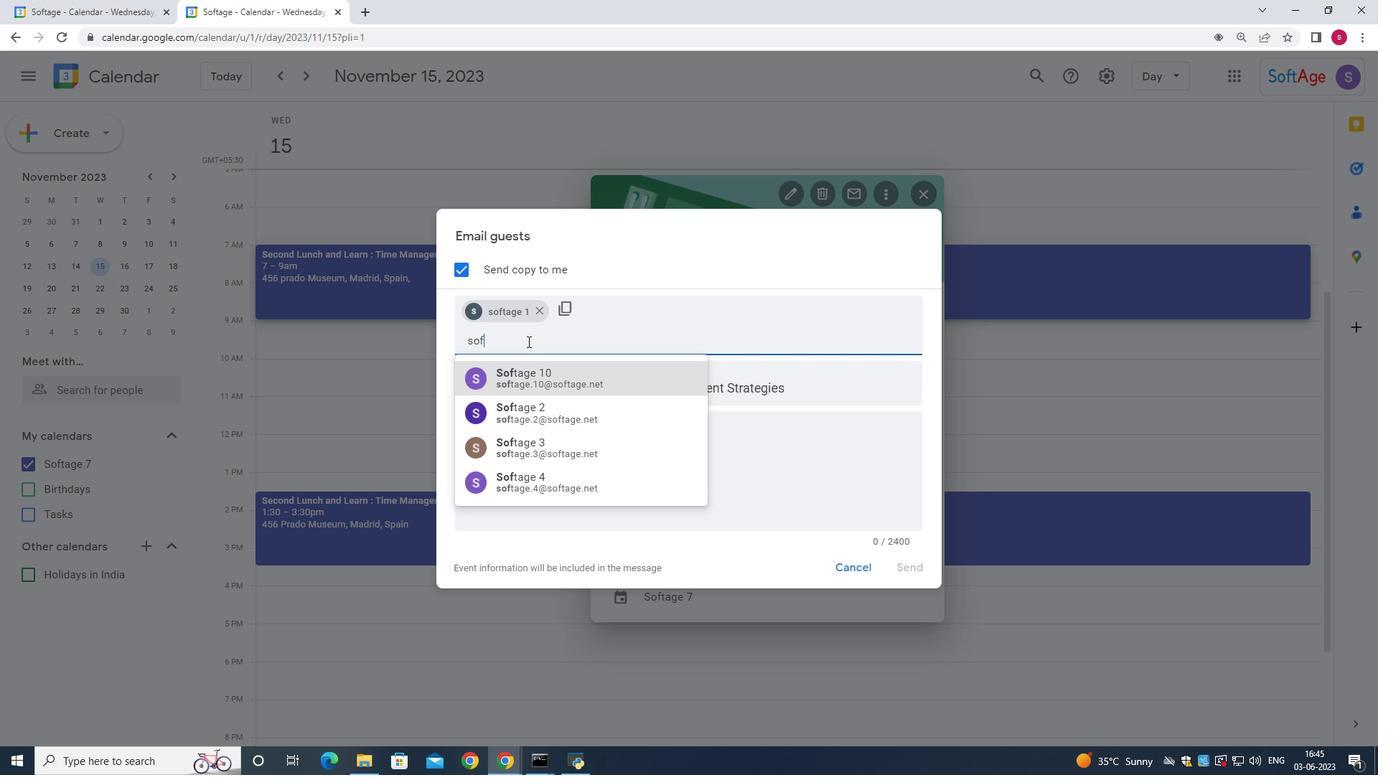 
Action: Mouse pressed left at (346, 427)
Screenshot: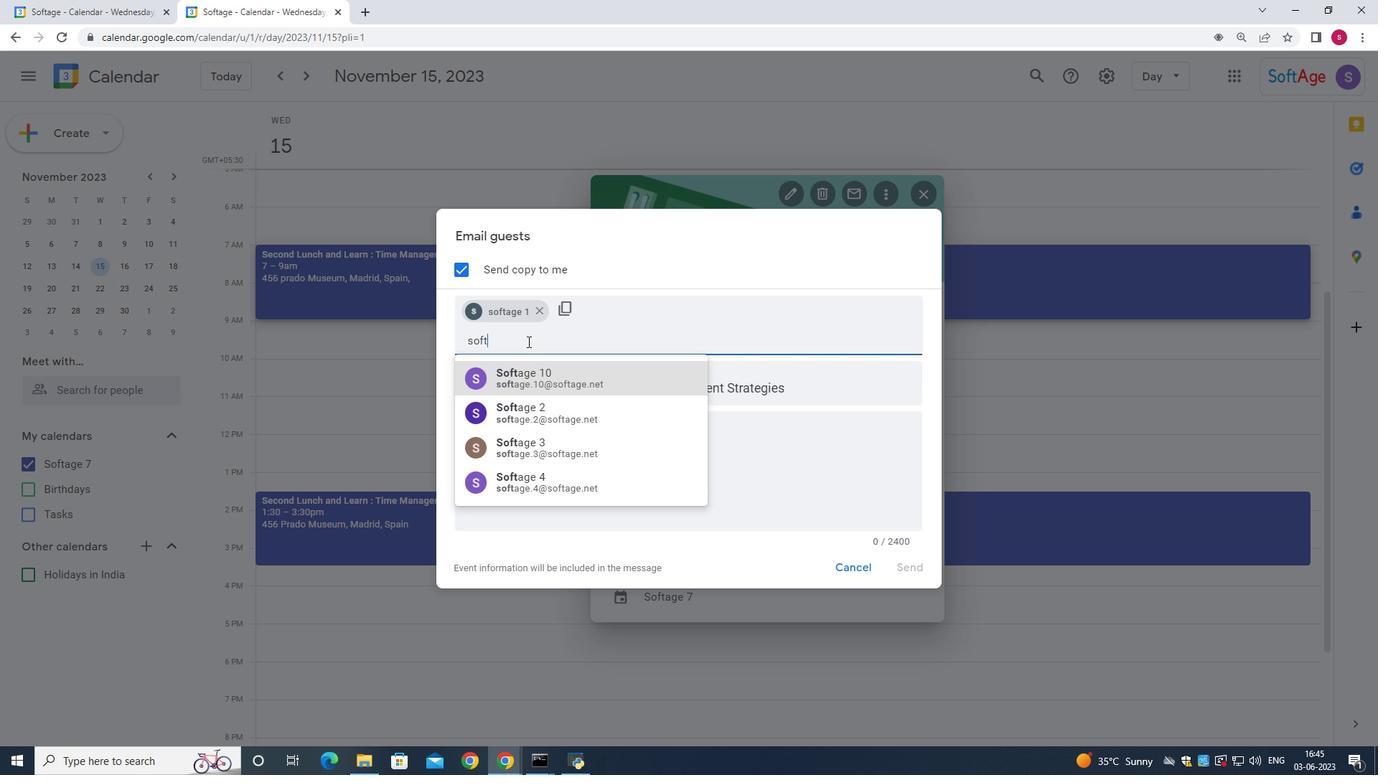 
Action: Mouse moved to (150, 134)
Screenshot: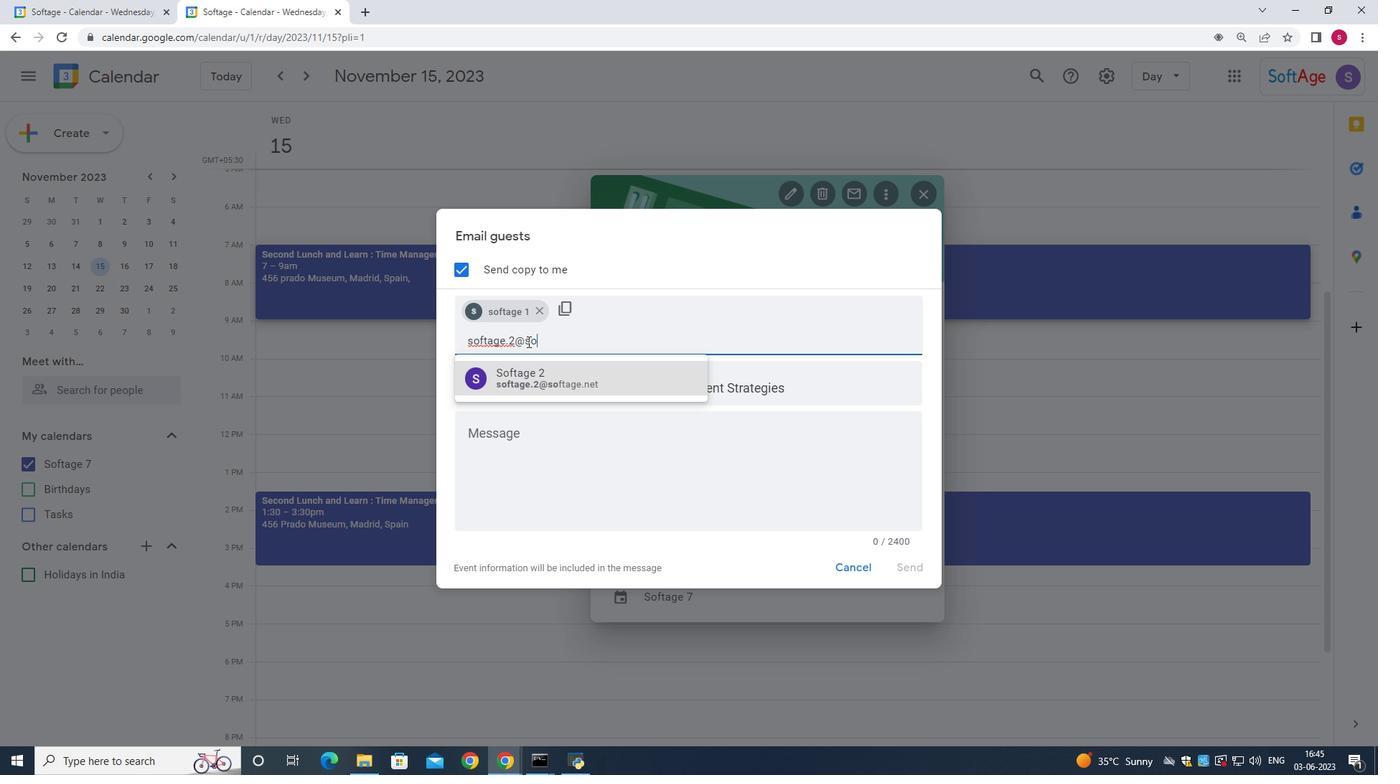 
Action: Mouse pressed left at (150, 134)
Screenshot: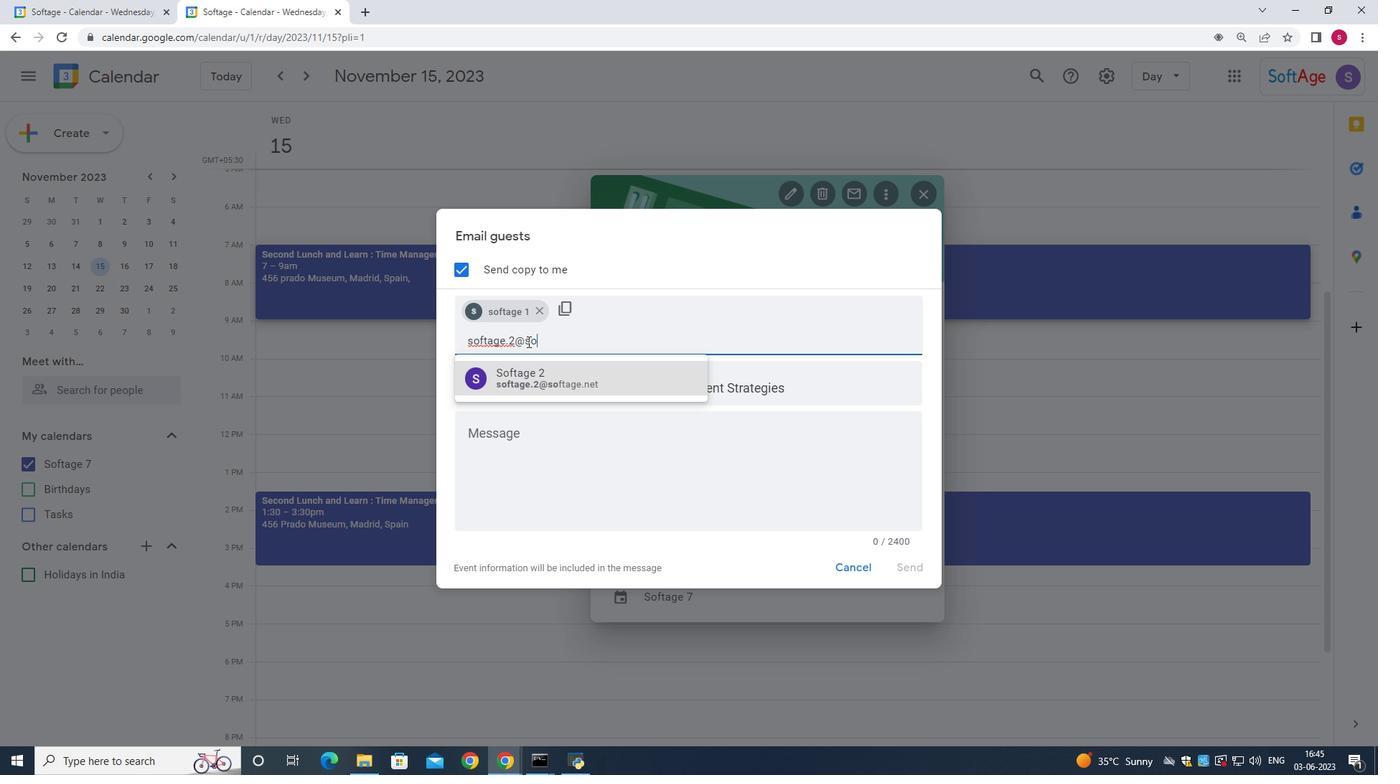 
Action: Mouse moved to (277, 178)
Screenshot: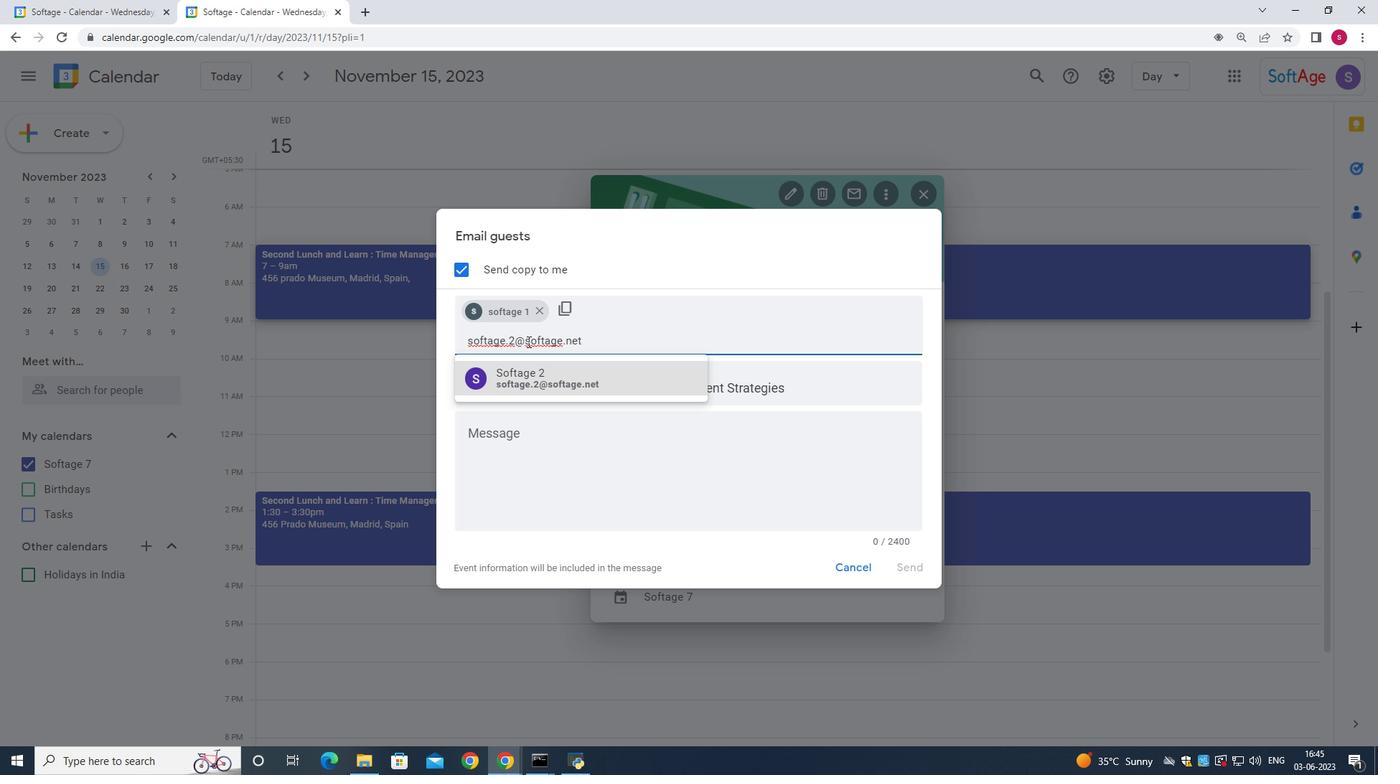 
Action: Mouse pressed left at (277, 178)
Screenshot: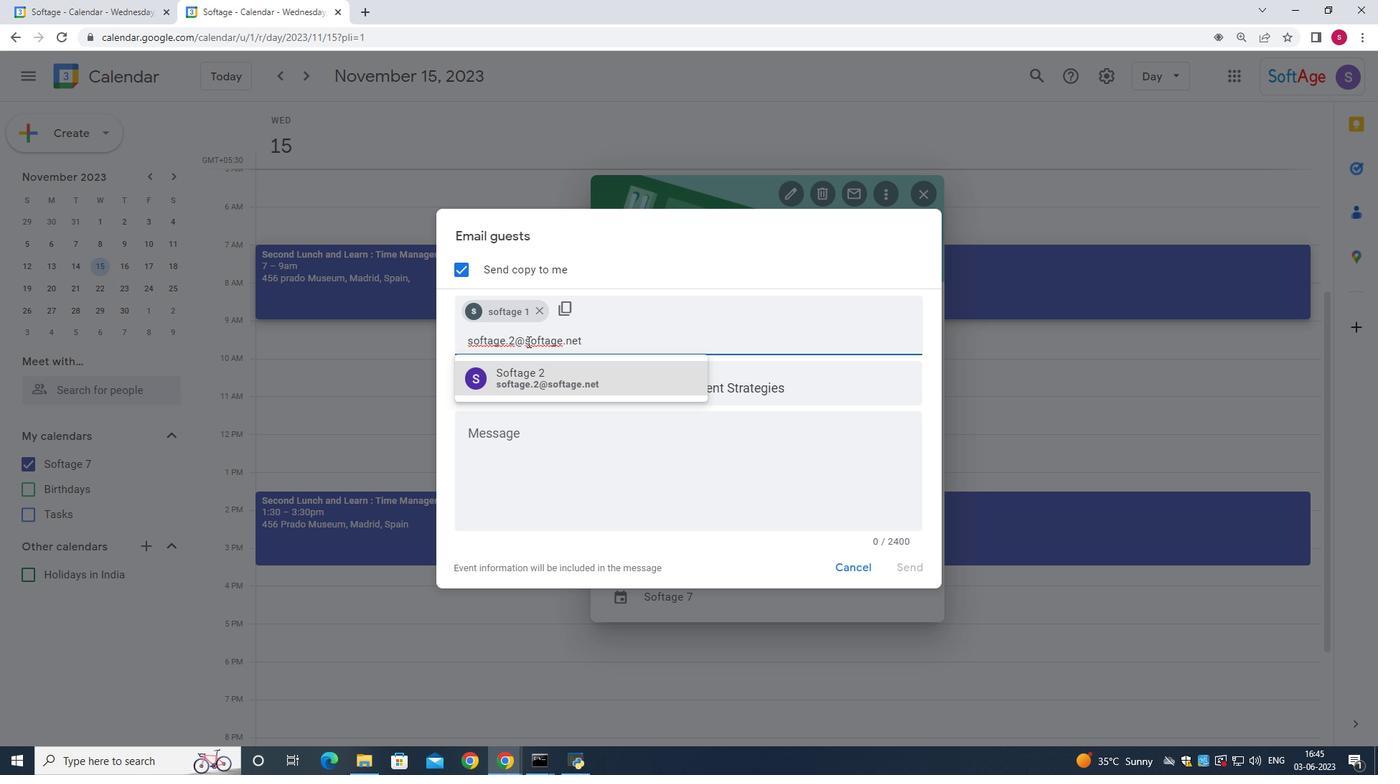 
Action: Mouse moved to (275, 183)
Screenshot: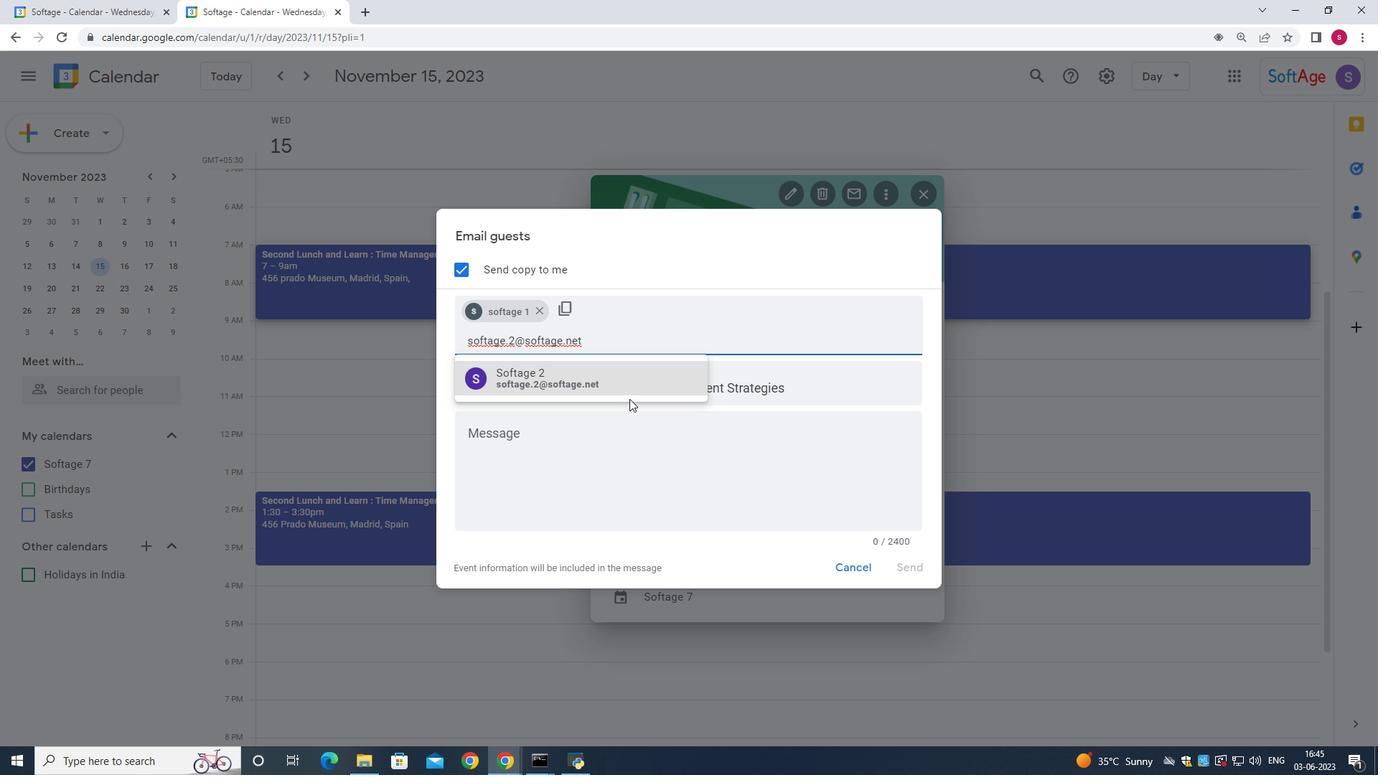 
Action: Mouse pressed left at (275, 183)
Screenshot: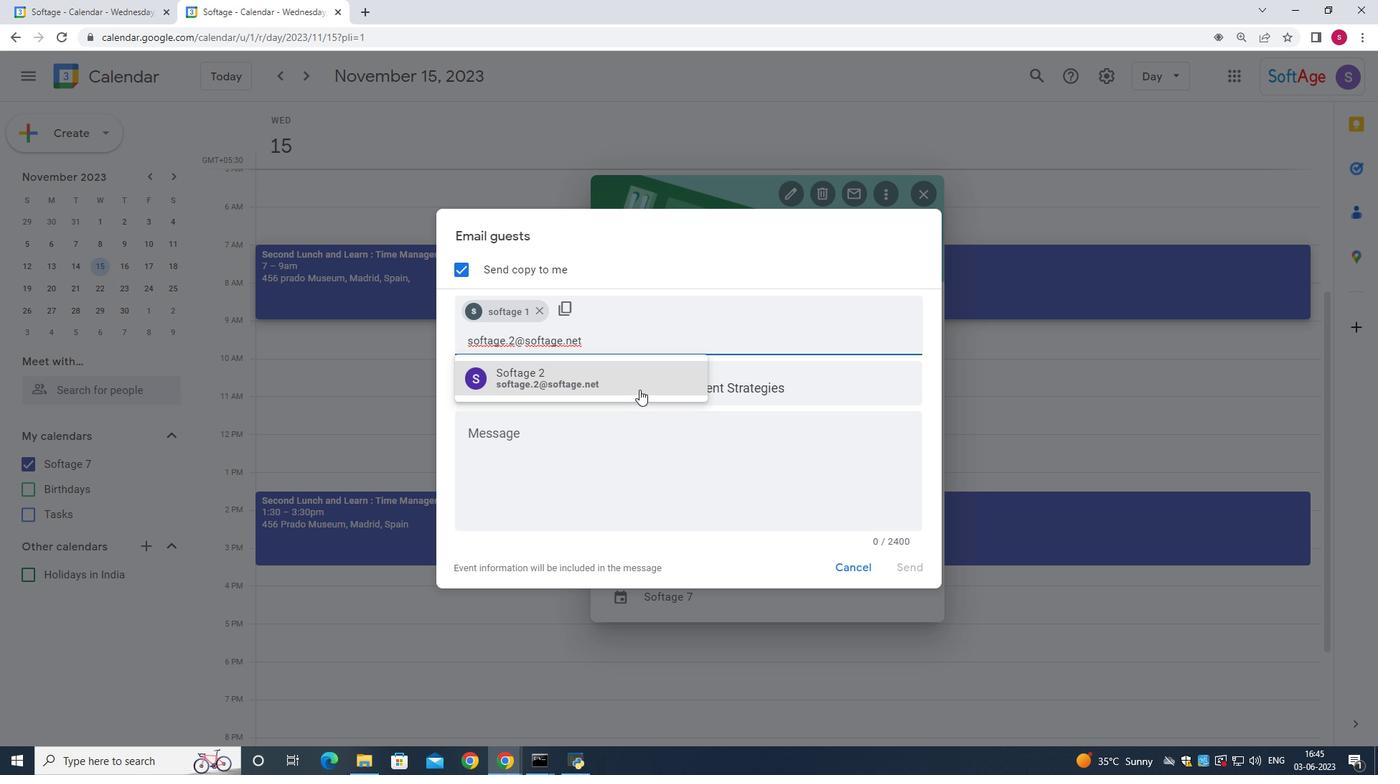 
Action: Mouse moved to (168, 137)
Screenshot: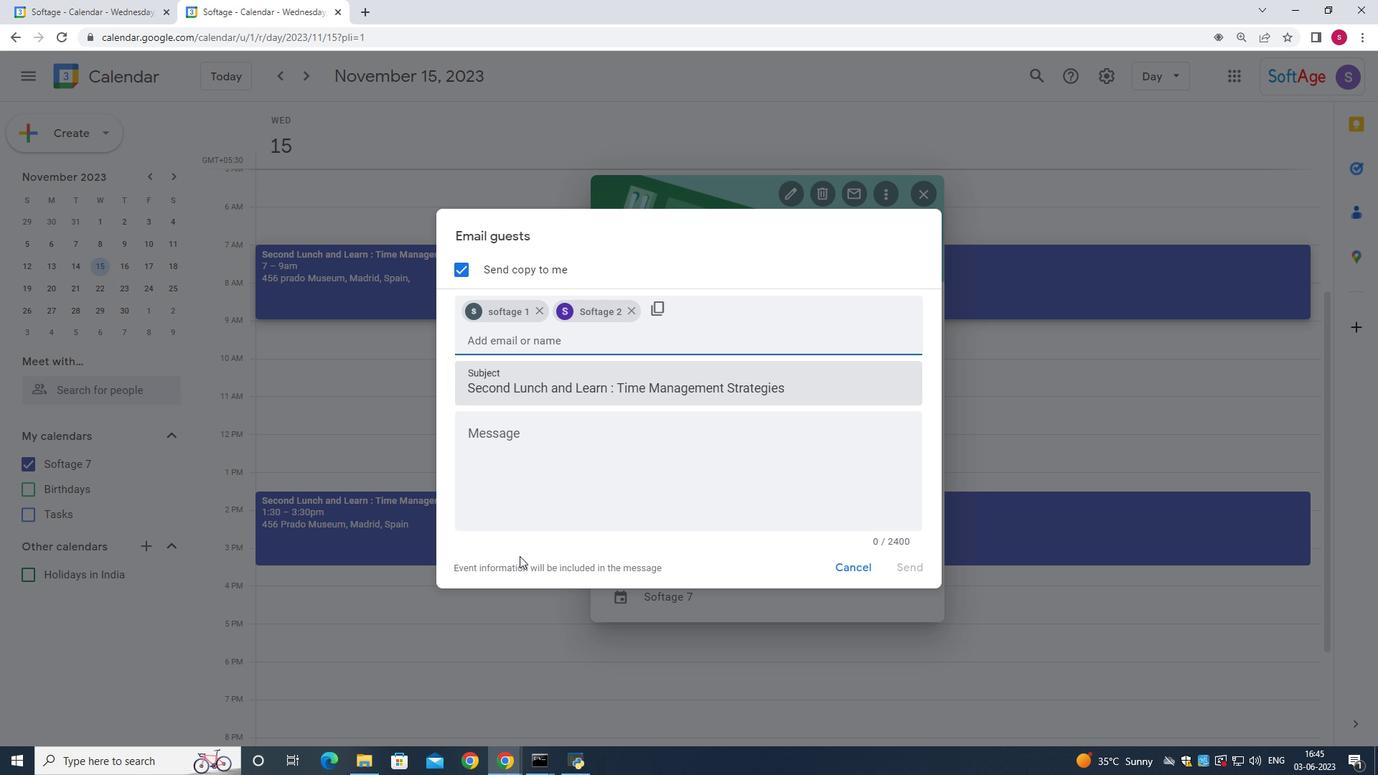 
Action: Mouse pressed left at (168, 137)
Screenshot: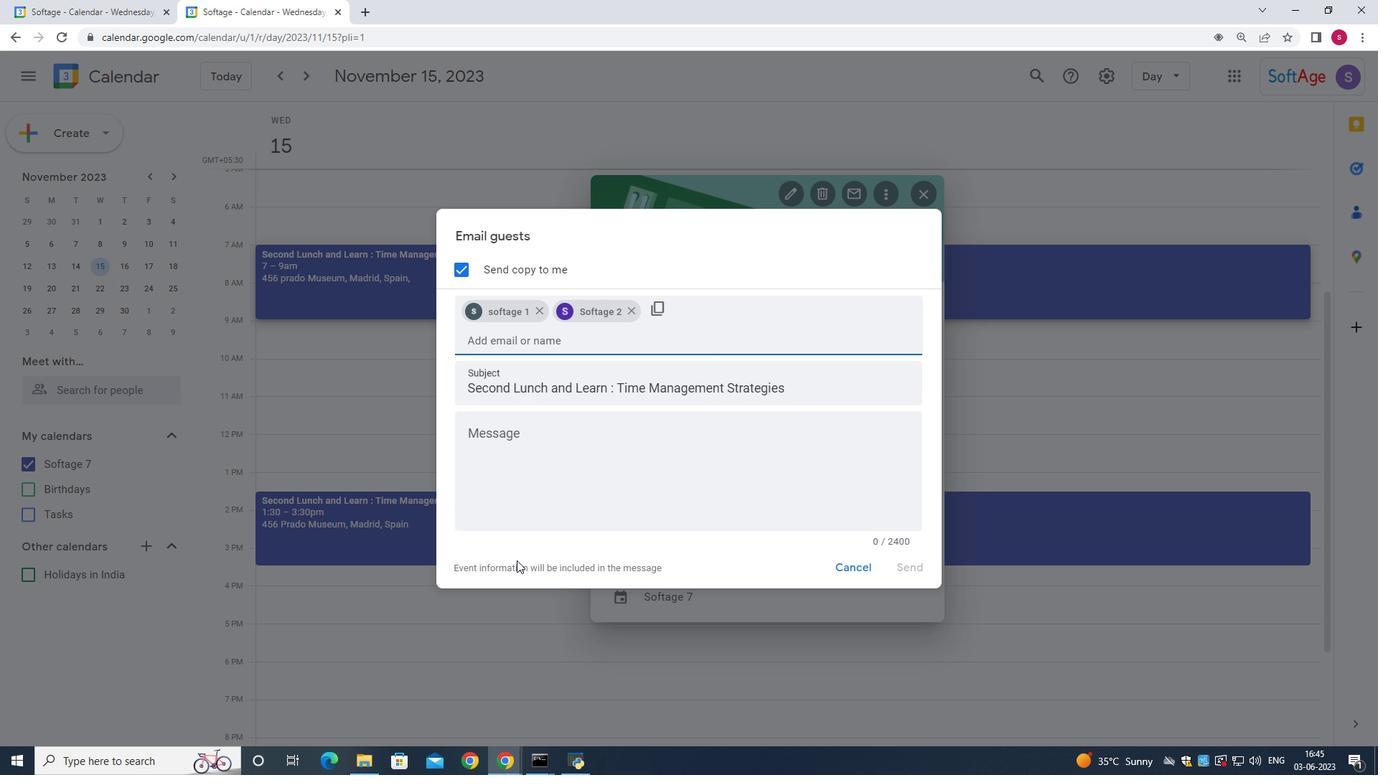 
Action: Mouse moved to (280, 184)
Screenshot: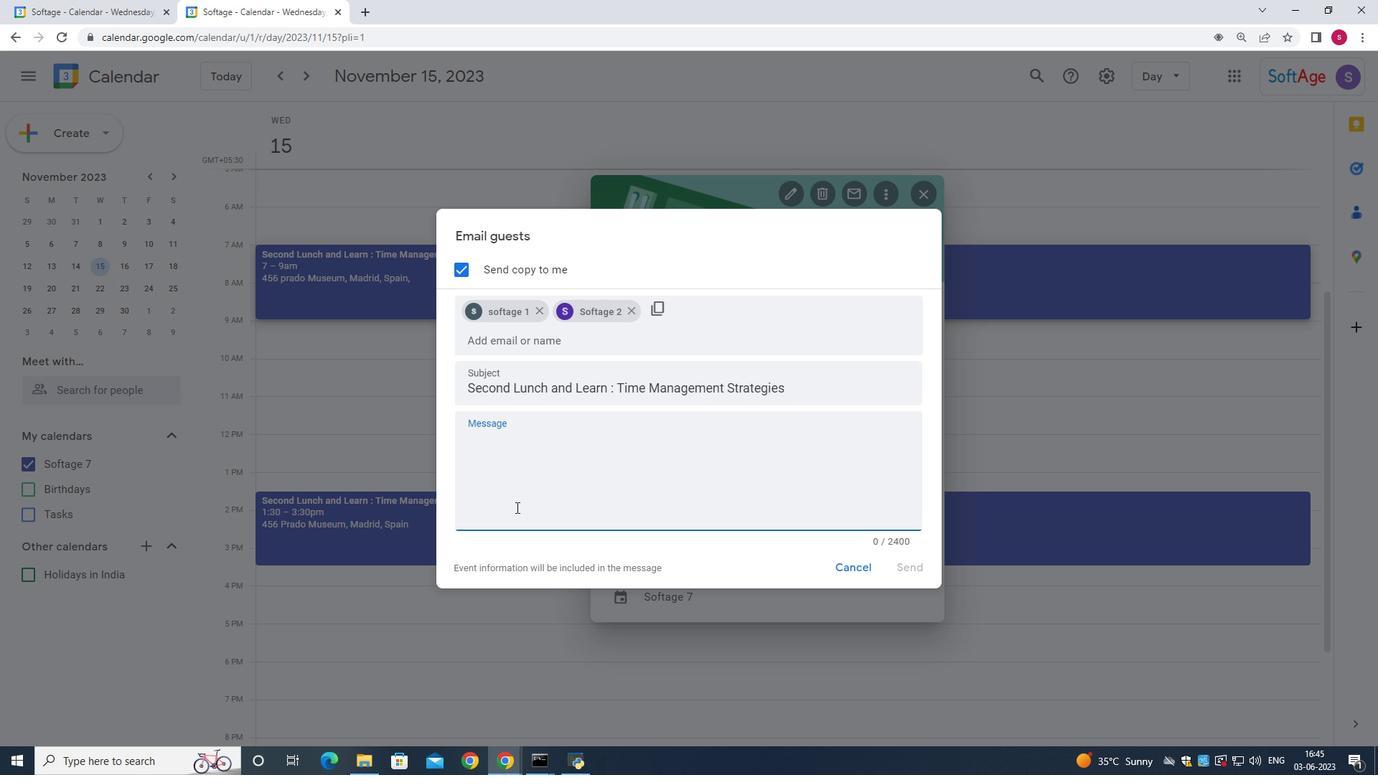 
Action: Mouse pressed left at (280, 184)
Screenshot: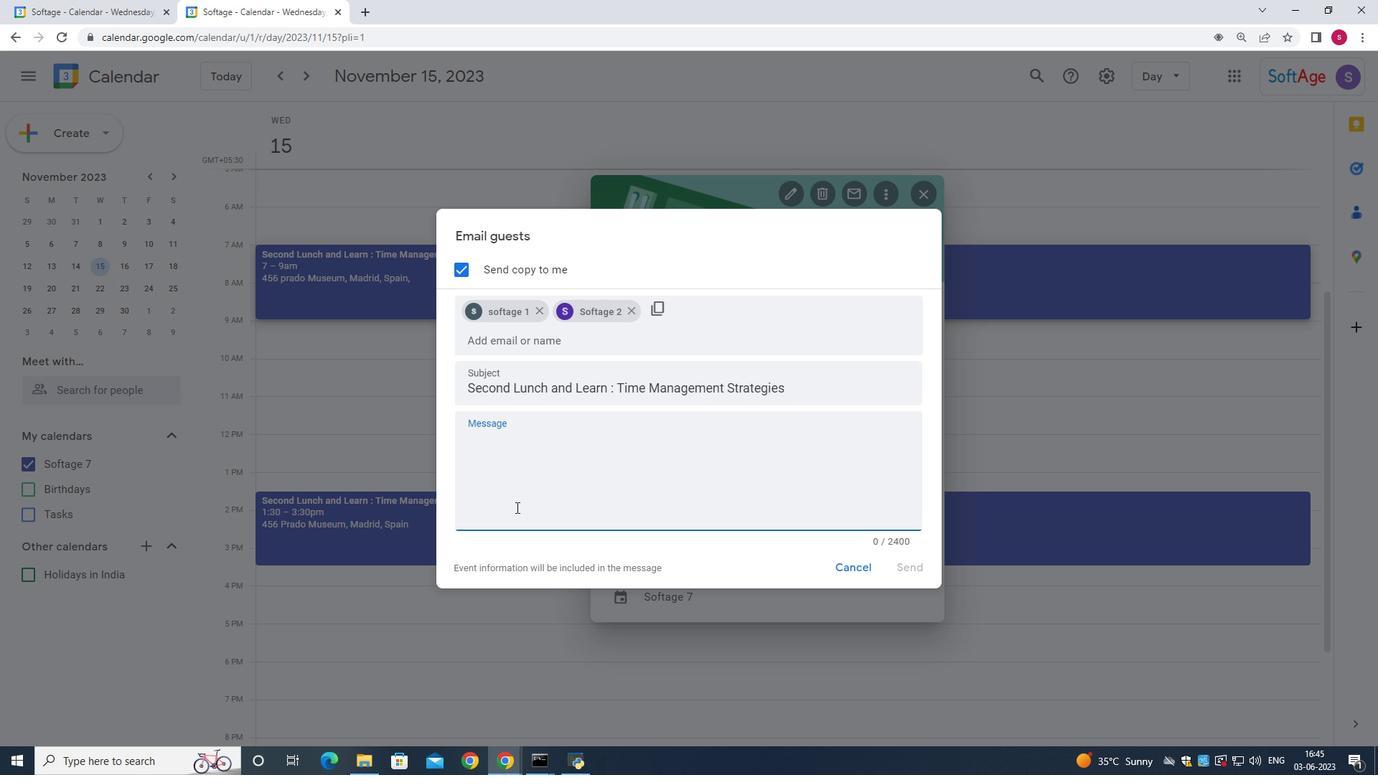 
Action: Mouse moved to (280, 178)
Screenshot: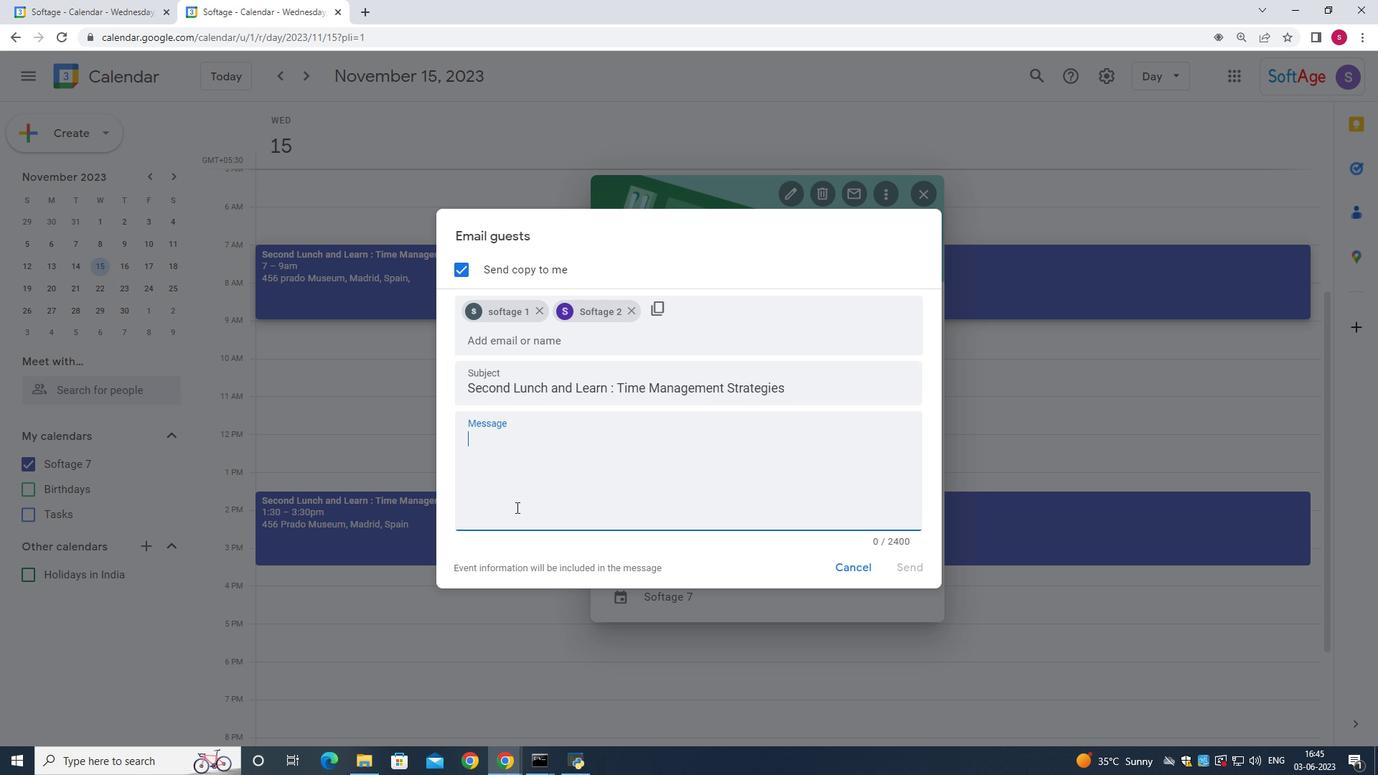 
Action: Mouse pressed left at (280, 178)
Screenshot: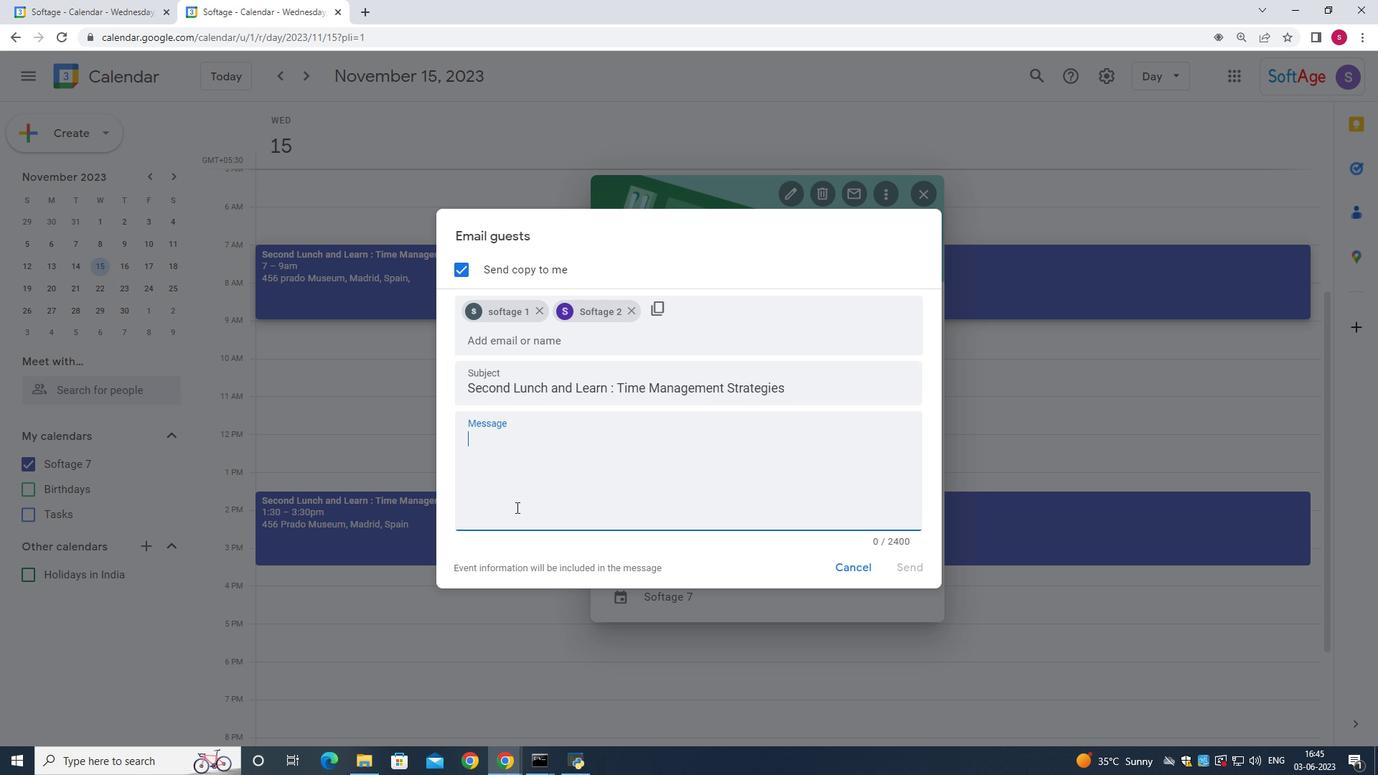 
Action: Mouse moved to (280, 173)
Screenshot: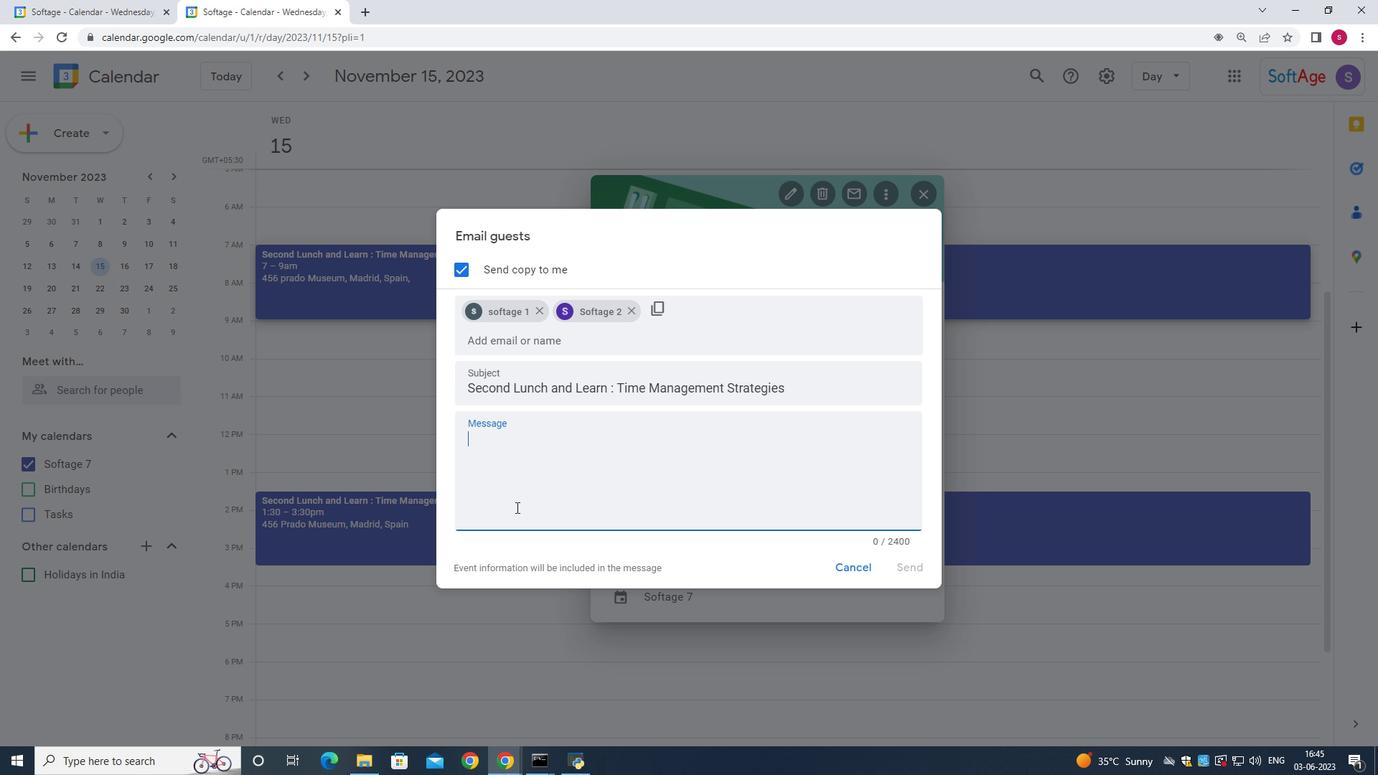 
Action: Mouse pressed left at (280, 173)
Screenshot: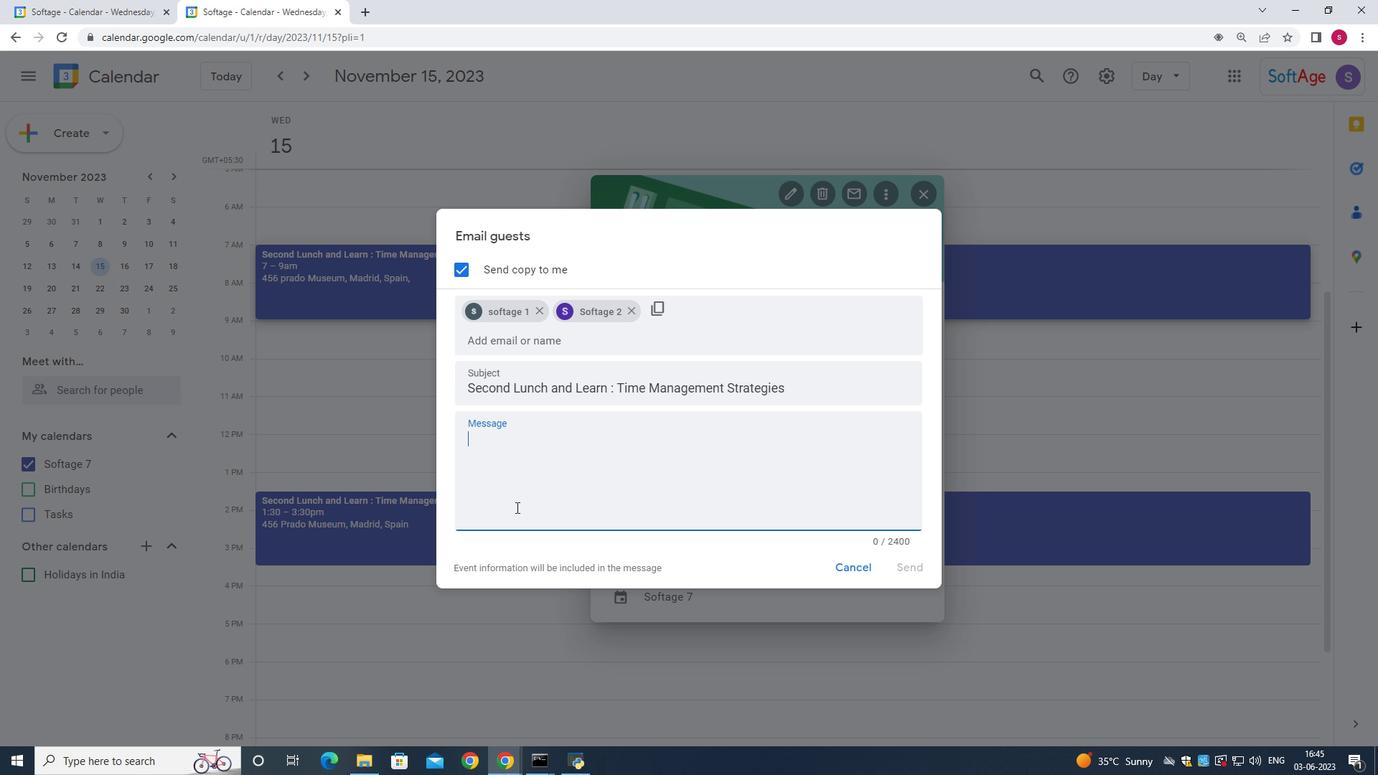 
Action: Mouse moved to (209, 206)
Screenshot: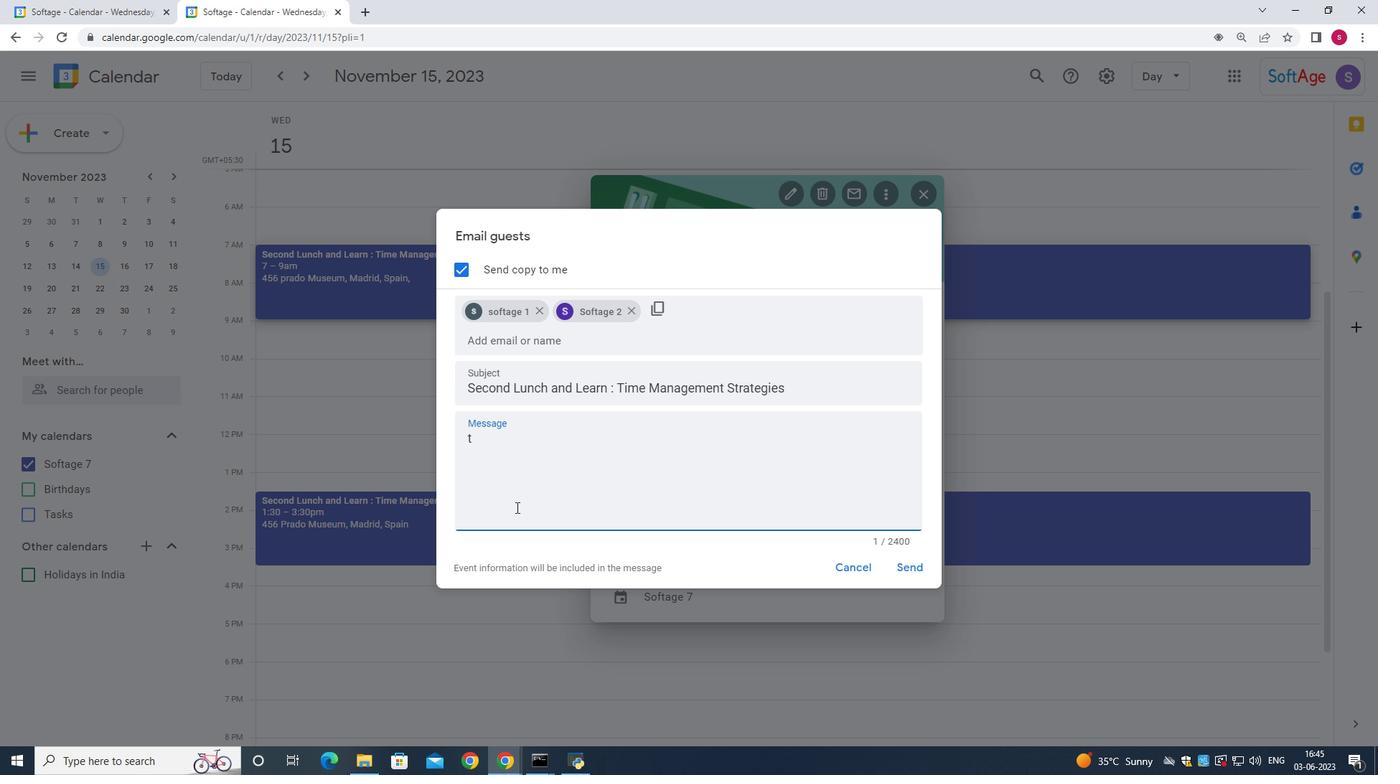 
Action: Mouse pressed left at (209, 206)
Screenshot: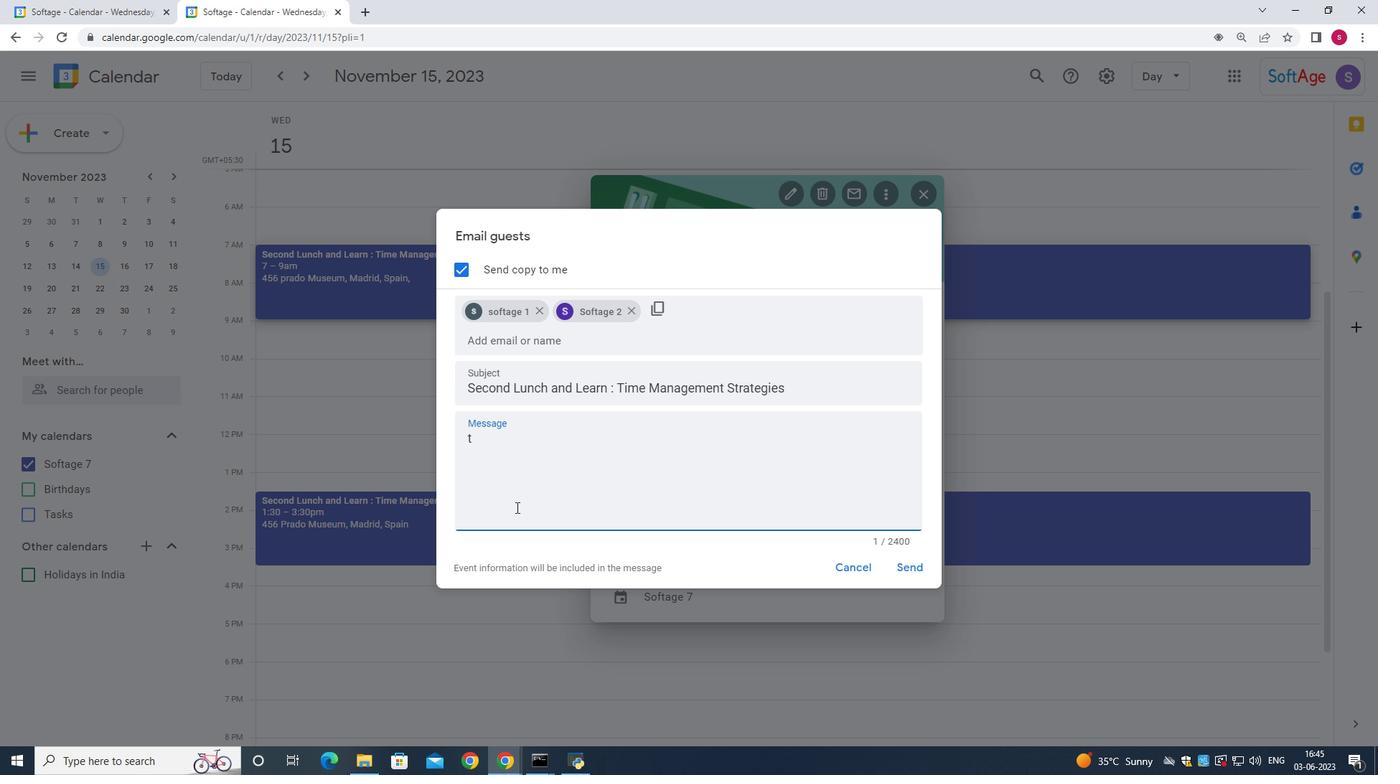 
Action: Mouse moved to (236, 125)
Screenshot: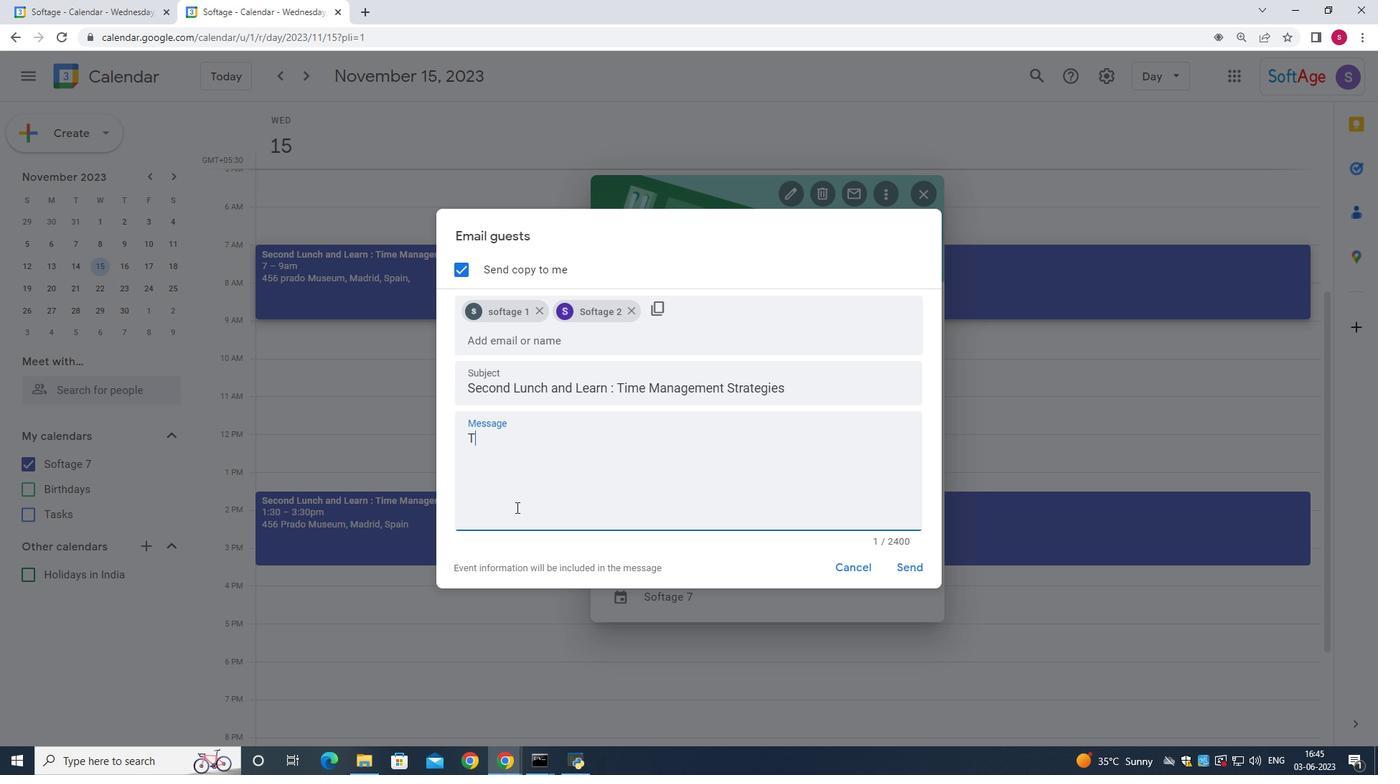 
Action: Mouse pressed left at (236, 125)
Screenshot: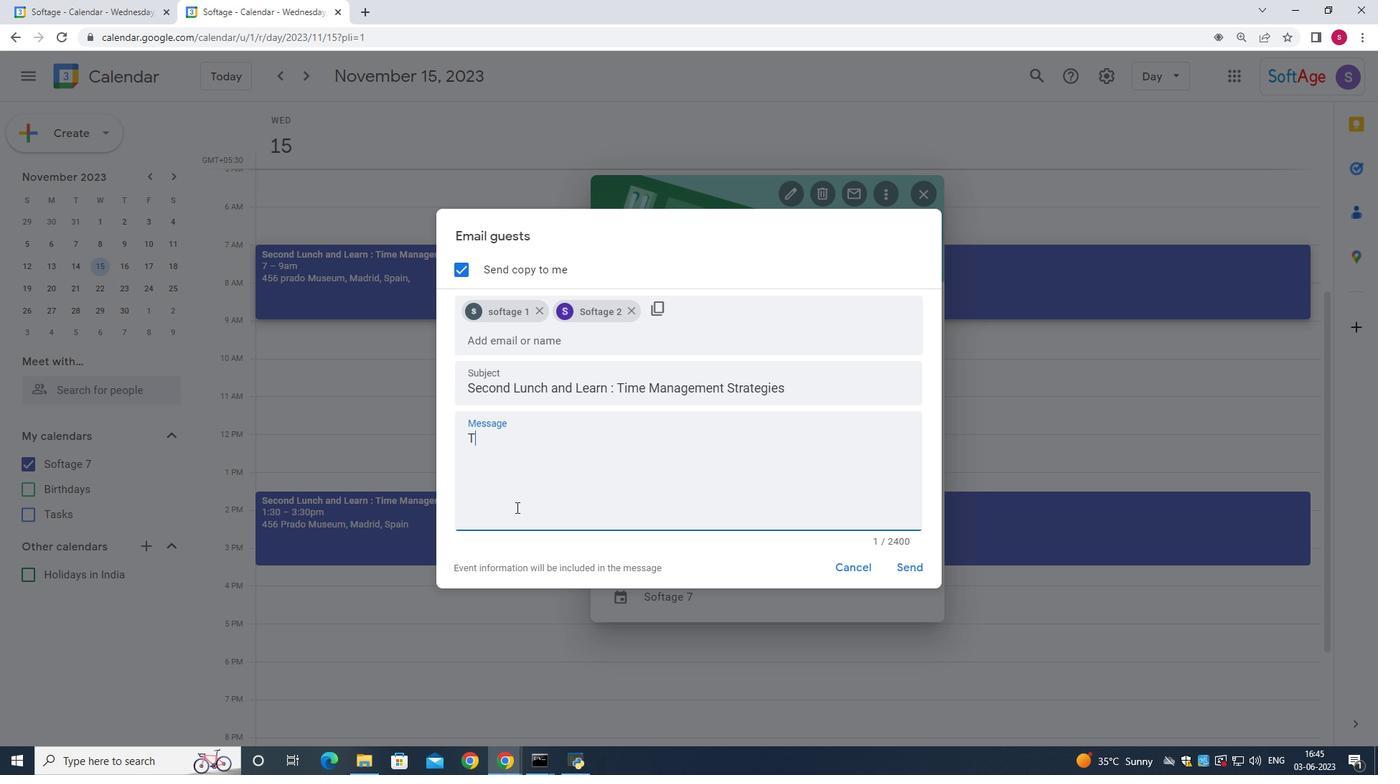 
Action: Mouse moved to (395, 164)
Screenshot: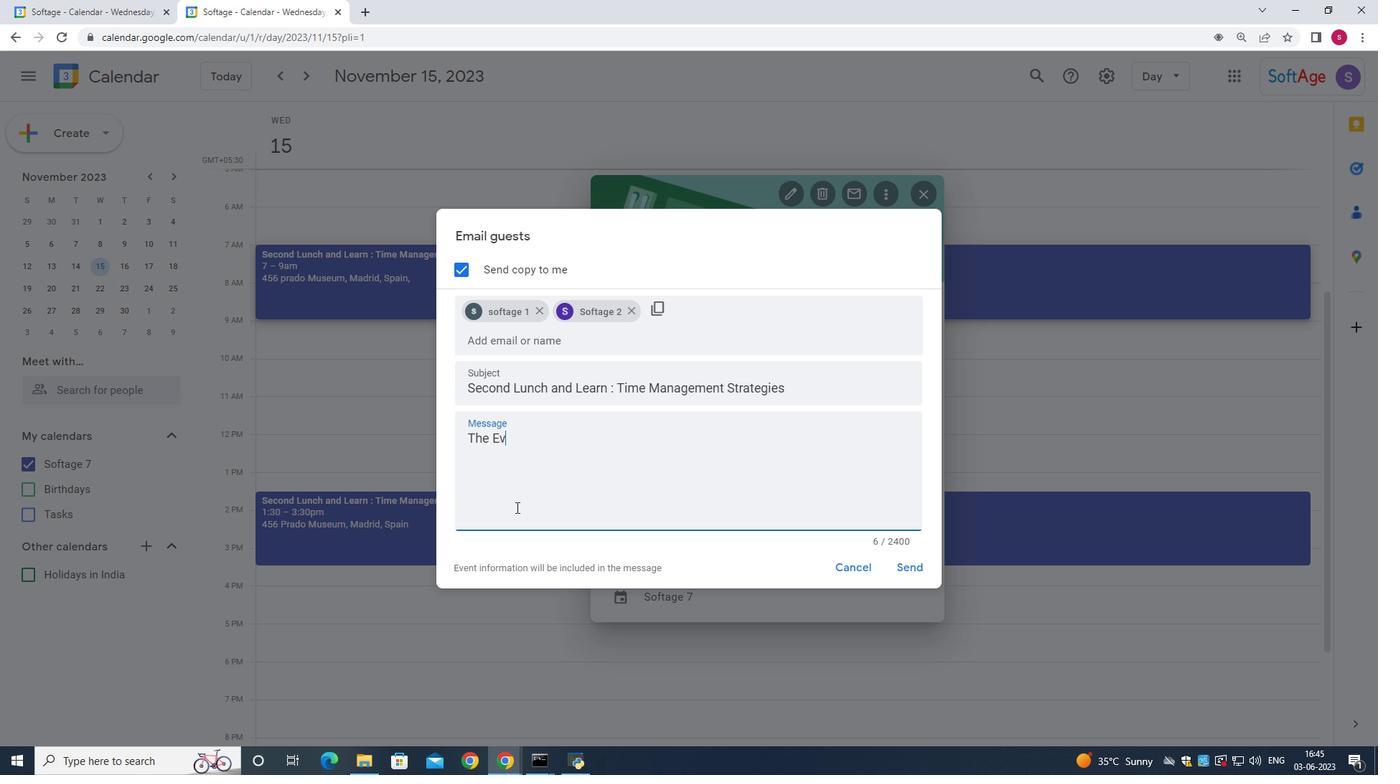 
Action: Mouse pressed left at (395, 164)
Screenshot: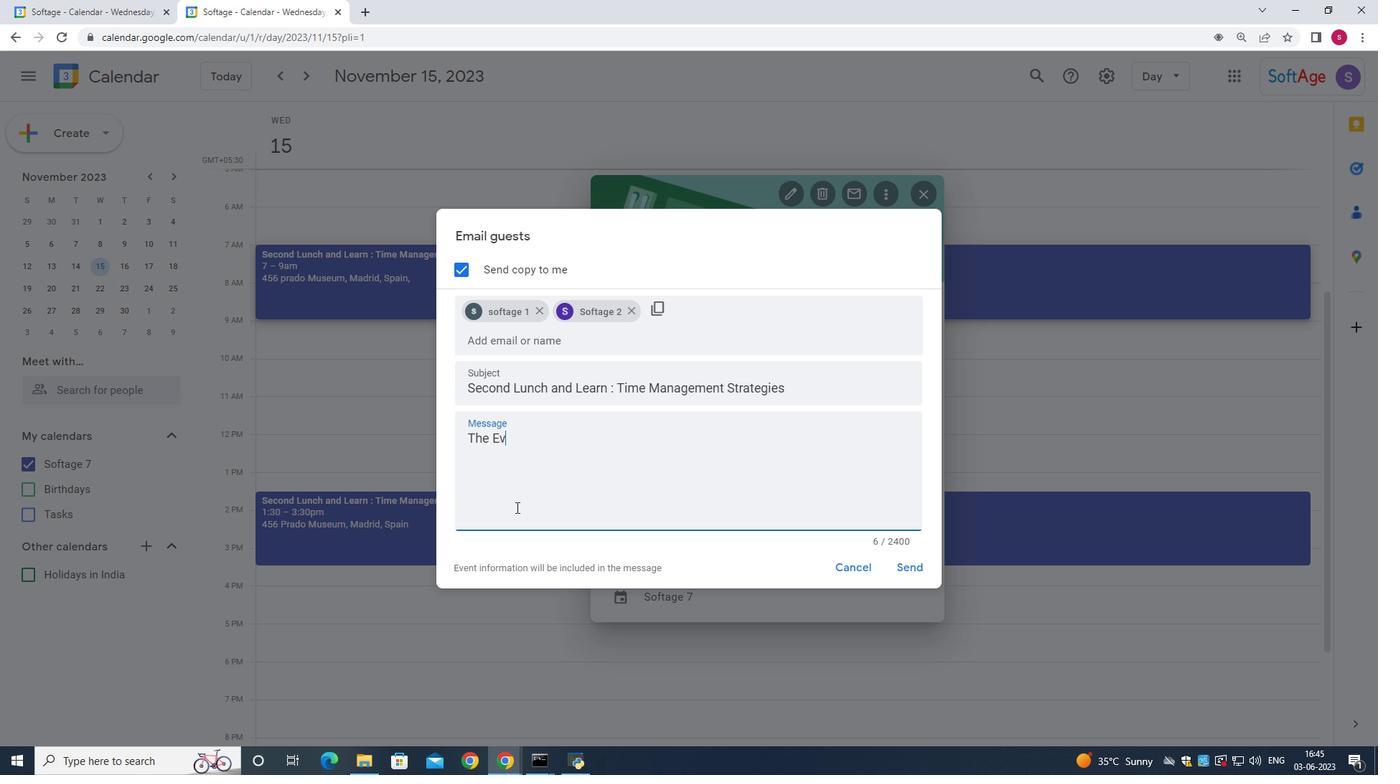 
Action: Mouse moved to (408, 207)
Screenshot: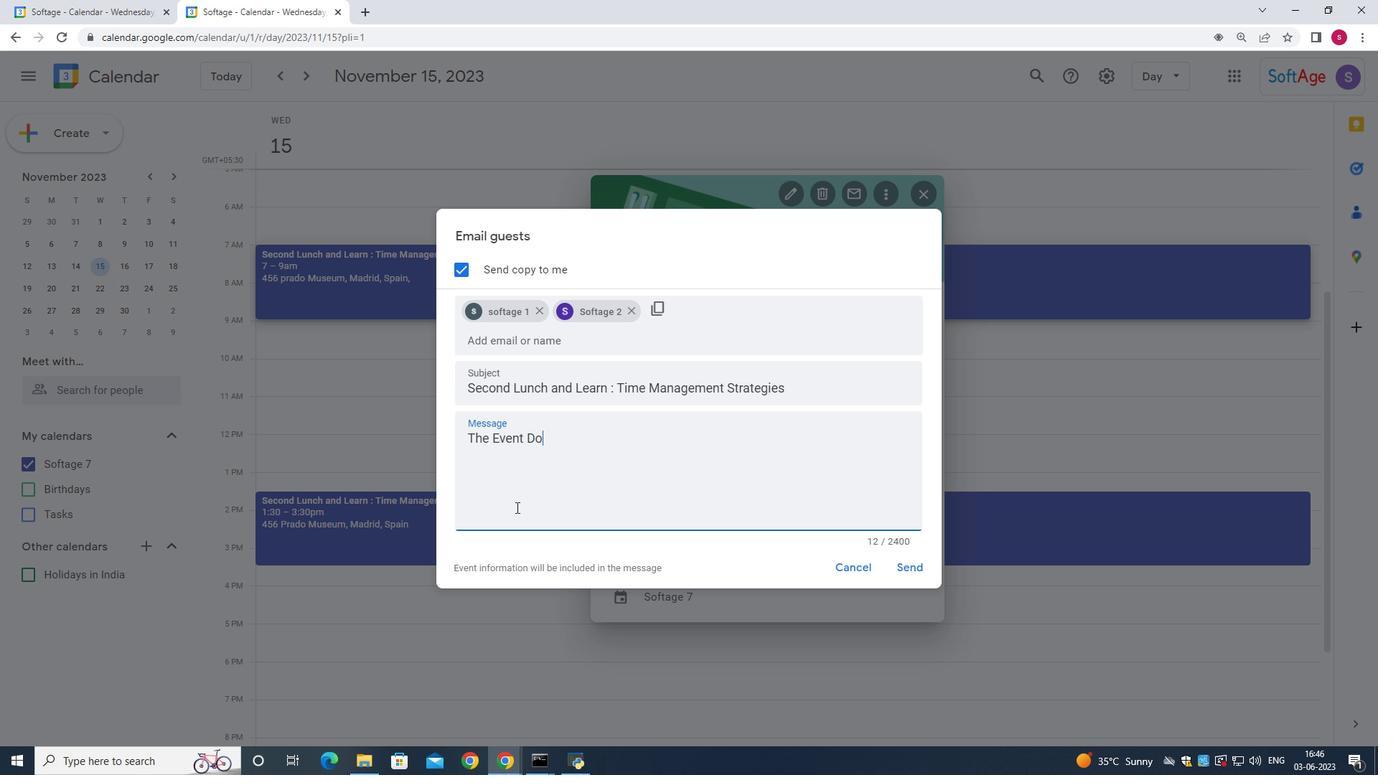 
Action: Mouse pressed left at (408, 207)
Screenshot: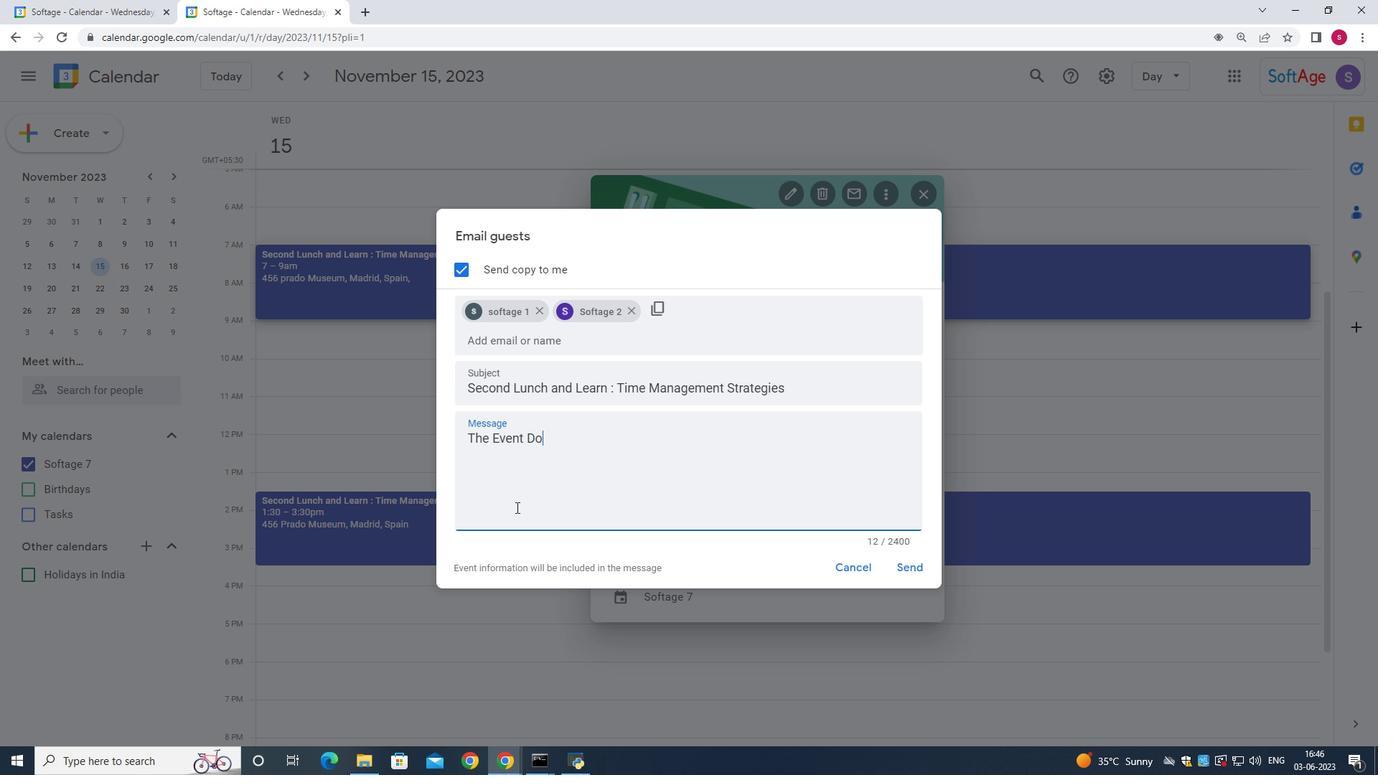 
Action: Mouse moved to (132, 303)
Screenshot: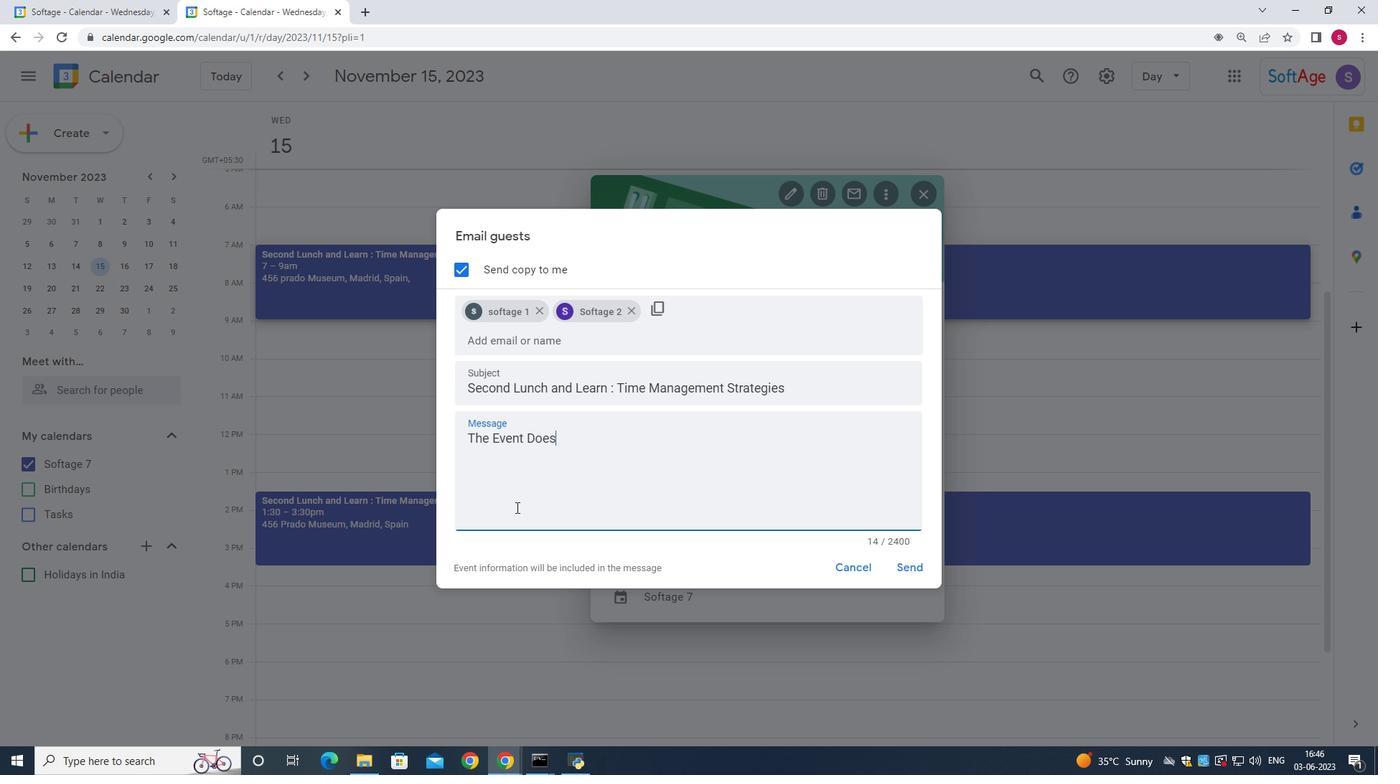 
Action: Mouse scrolled (132, 303) with delta (0, 0)
Screenshot: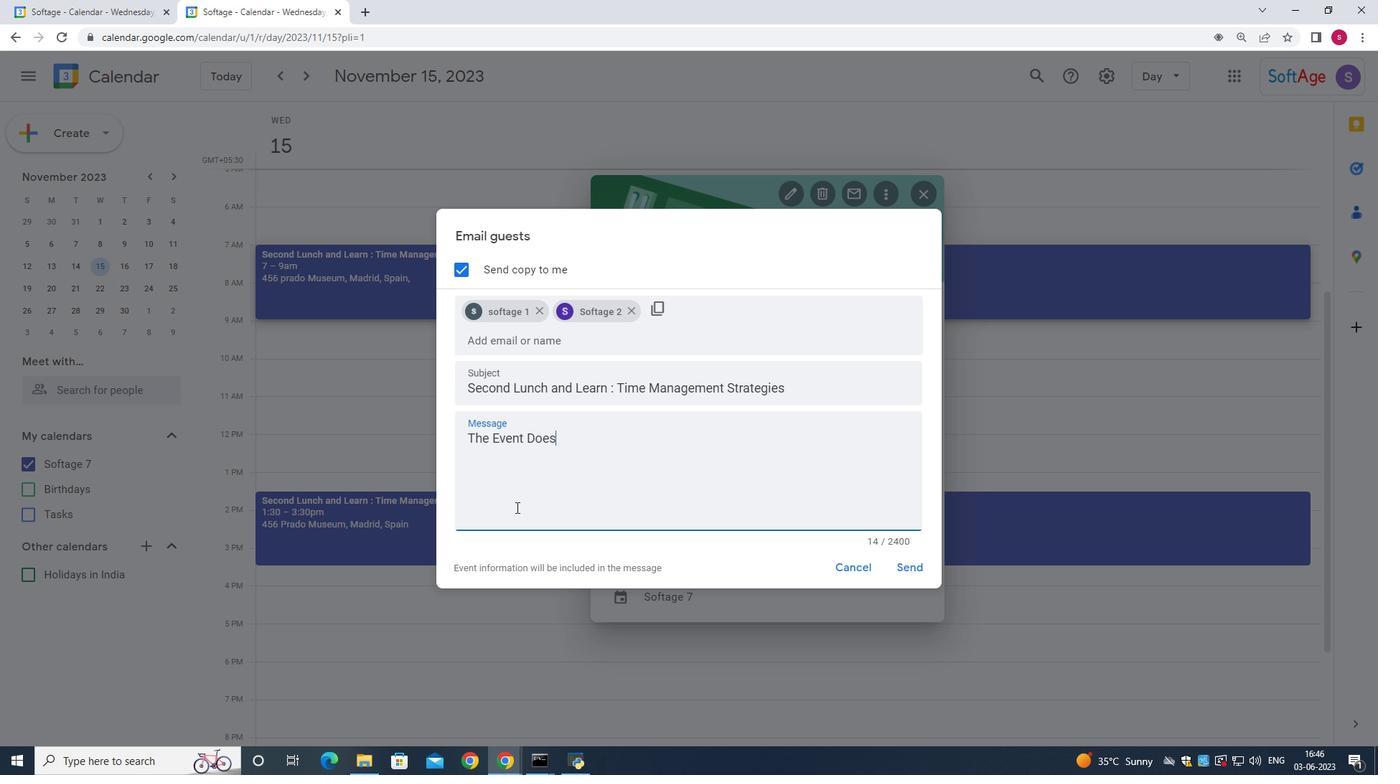 
Action: Mouse scrolled (132, 303) with delta (0, 0)
Screenshot: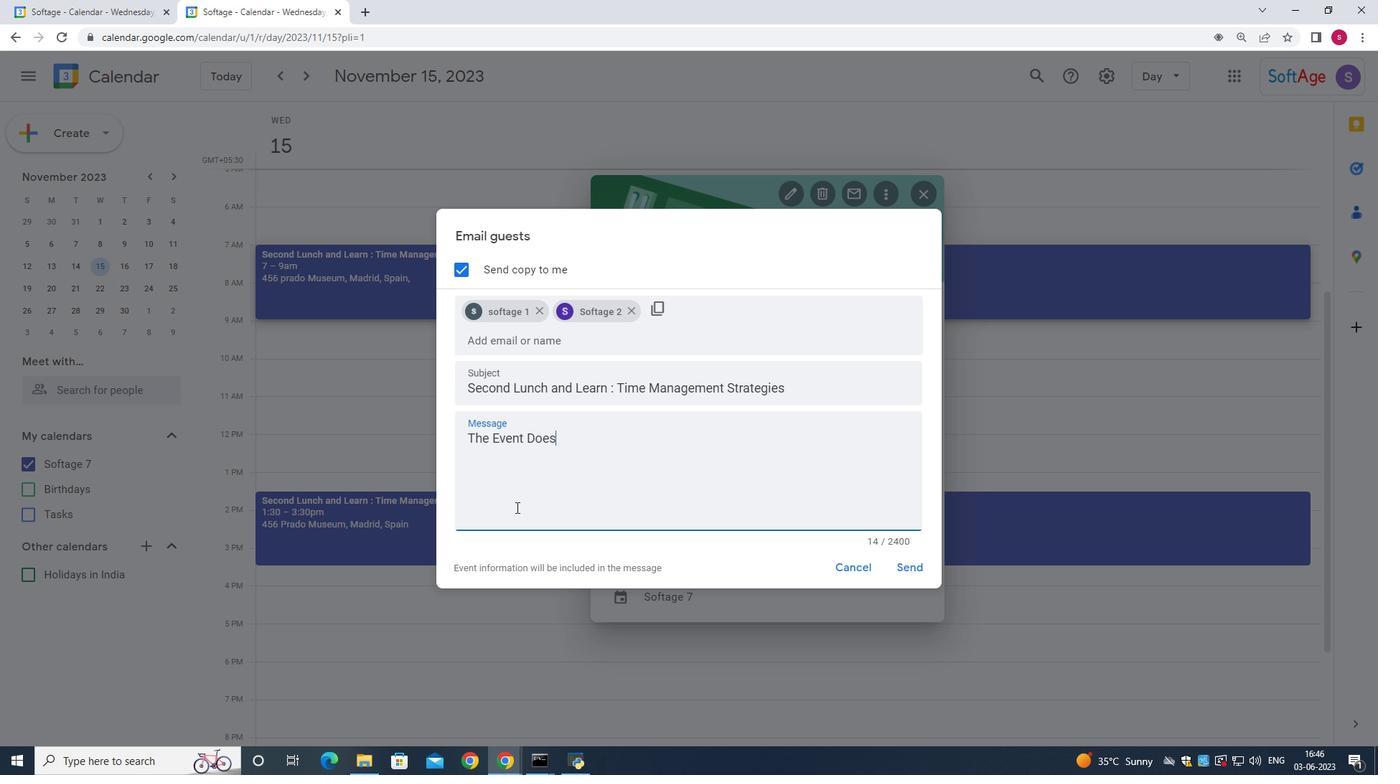 
Action: Mouse scrolled (132, 303) with delta (0, 0)
Screenshot: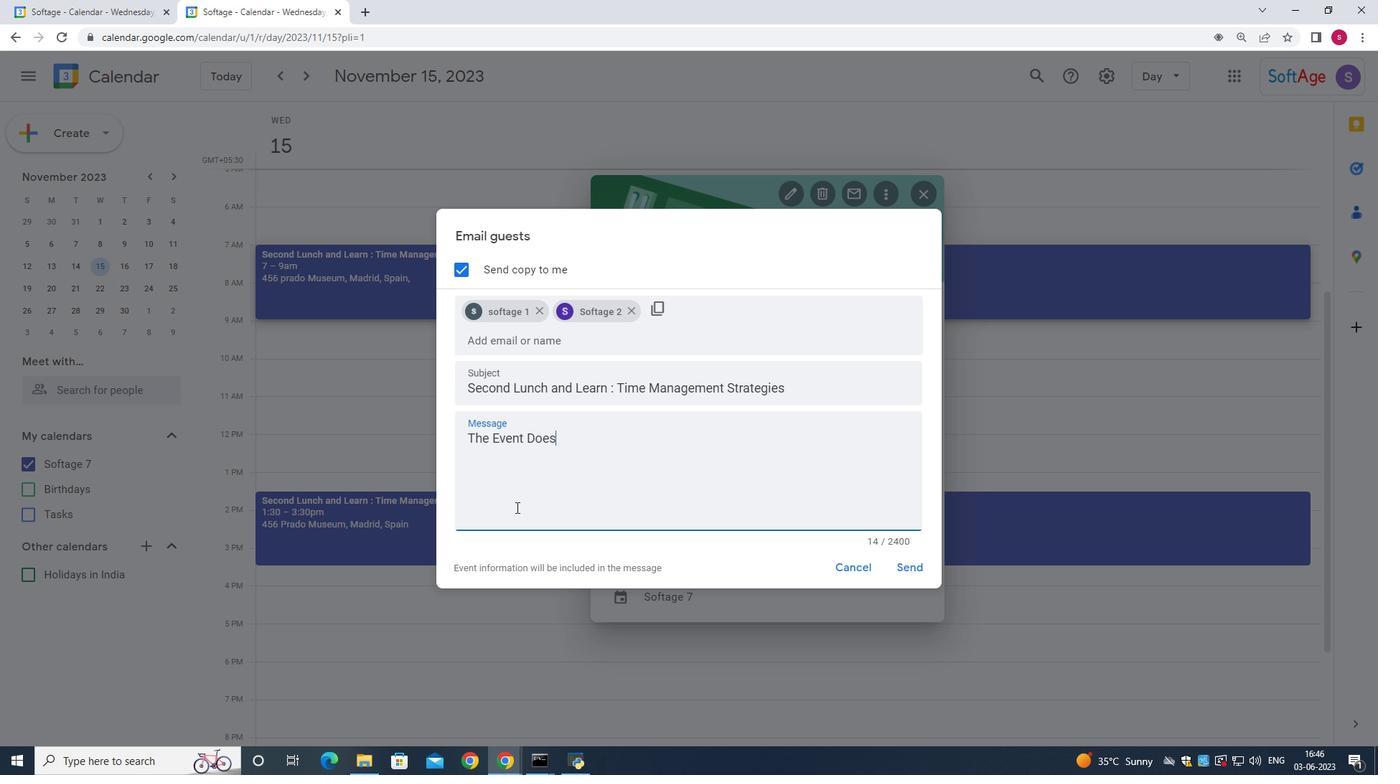 
Action: Mouse moved to (21, 35)
Screenshot: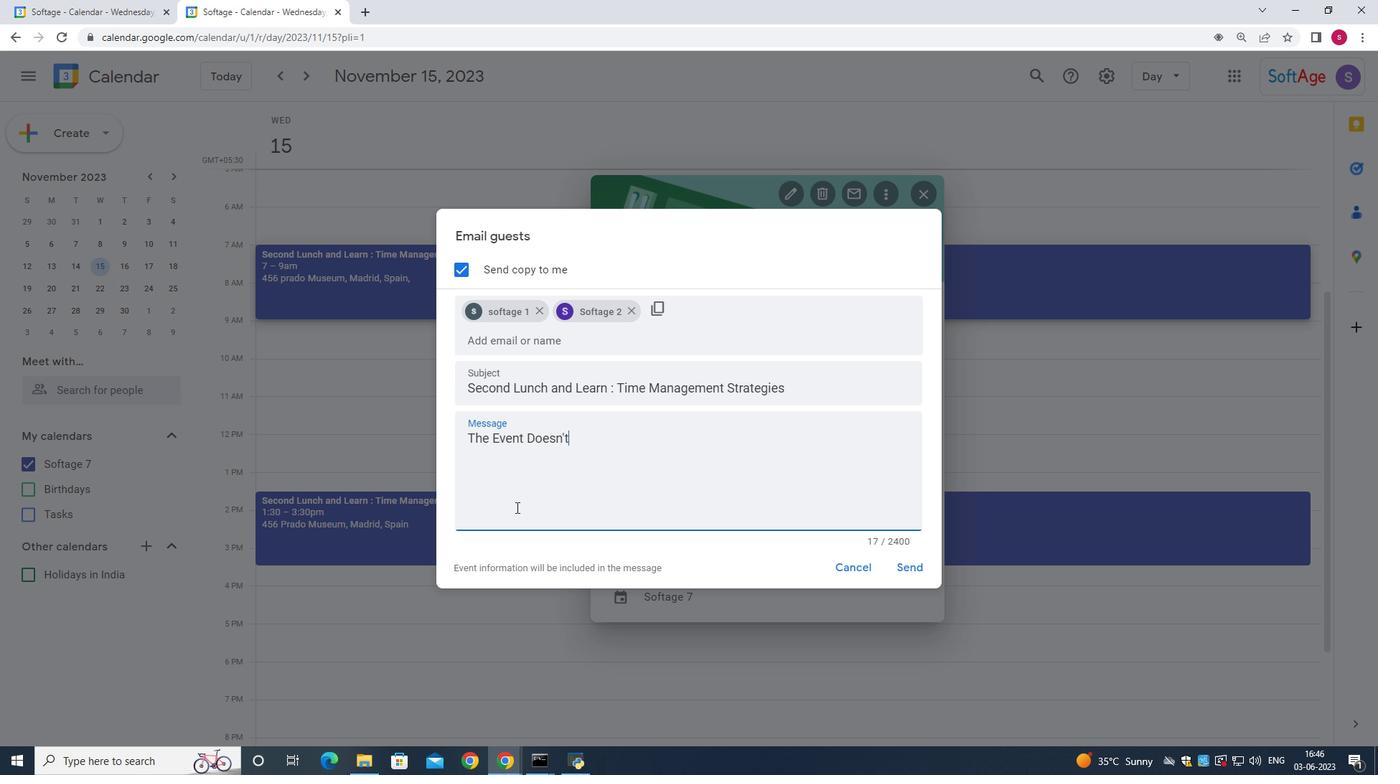 
Action: Mouse pressed left at (21, 35)
Screenshot: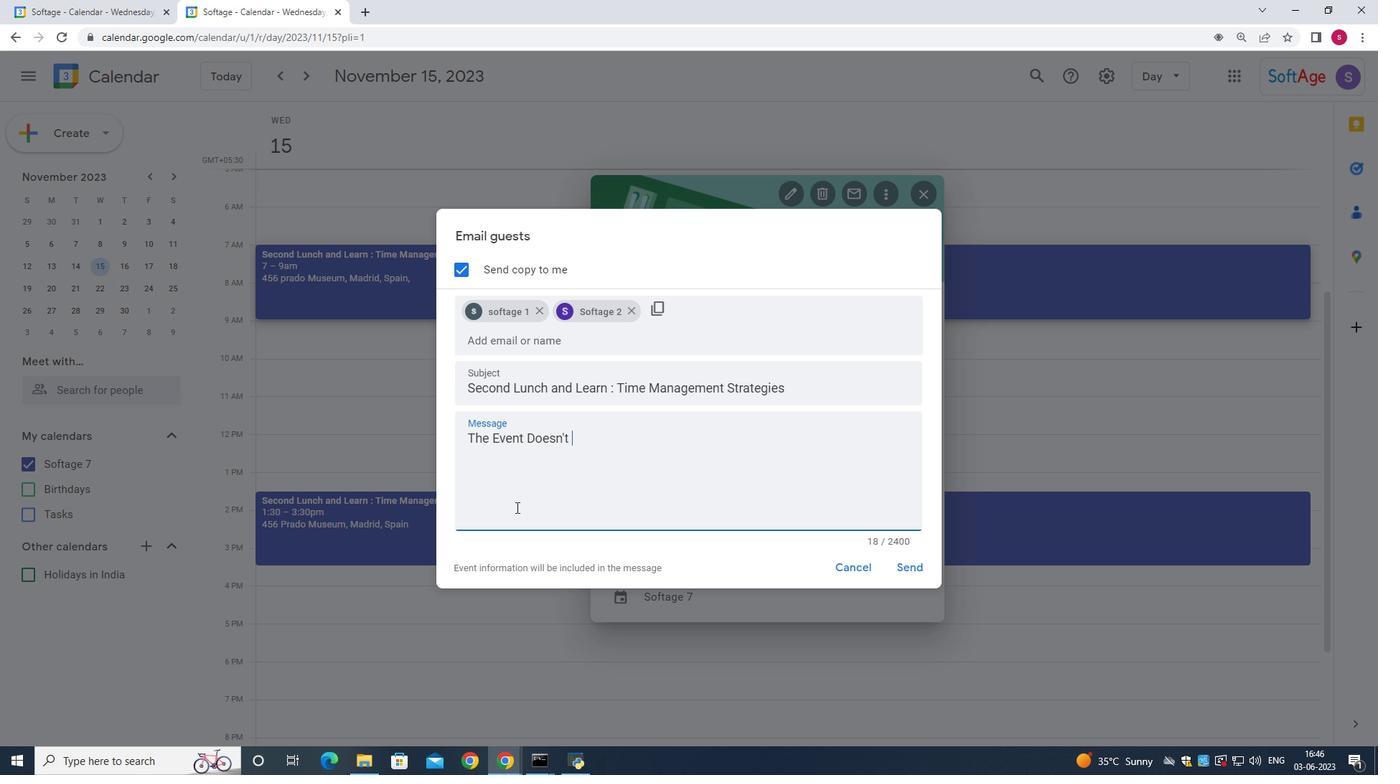 
Action: Mouse moved to (445, 380)
Screenshot: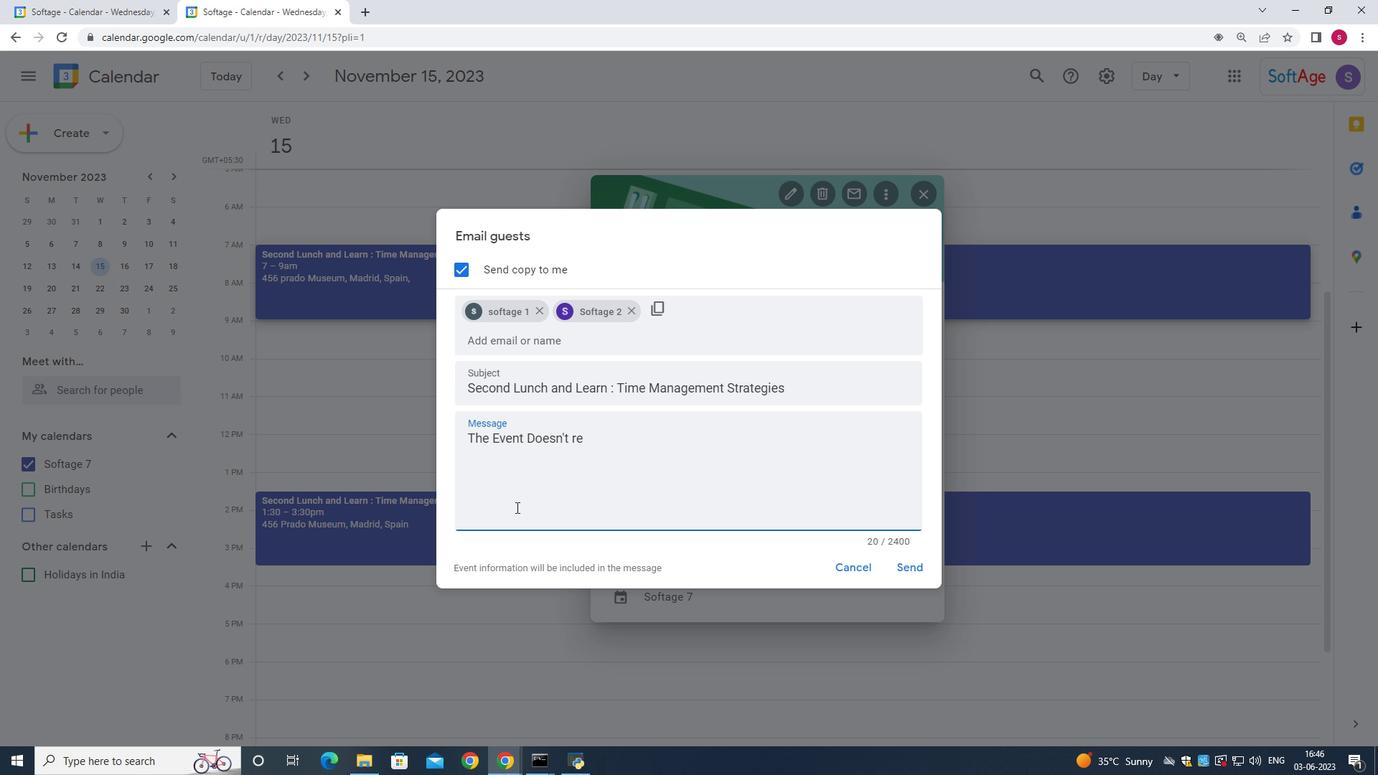 
Action: Mouse pressed left at (445, 380)
Screenshot: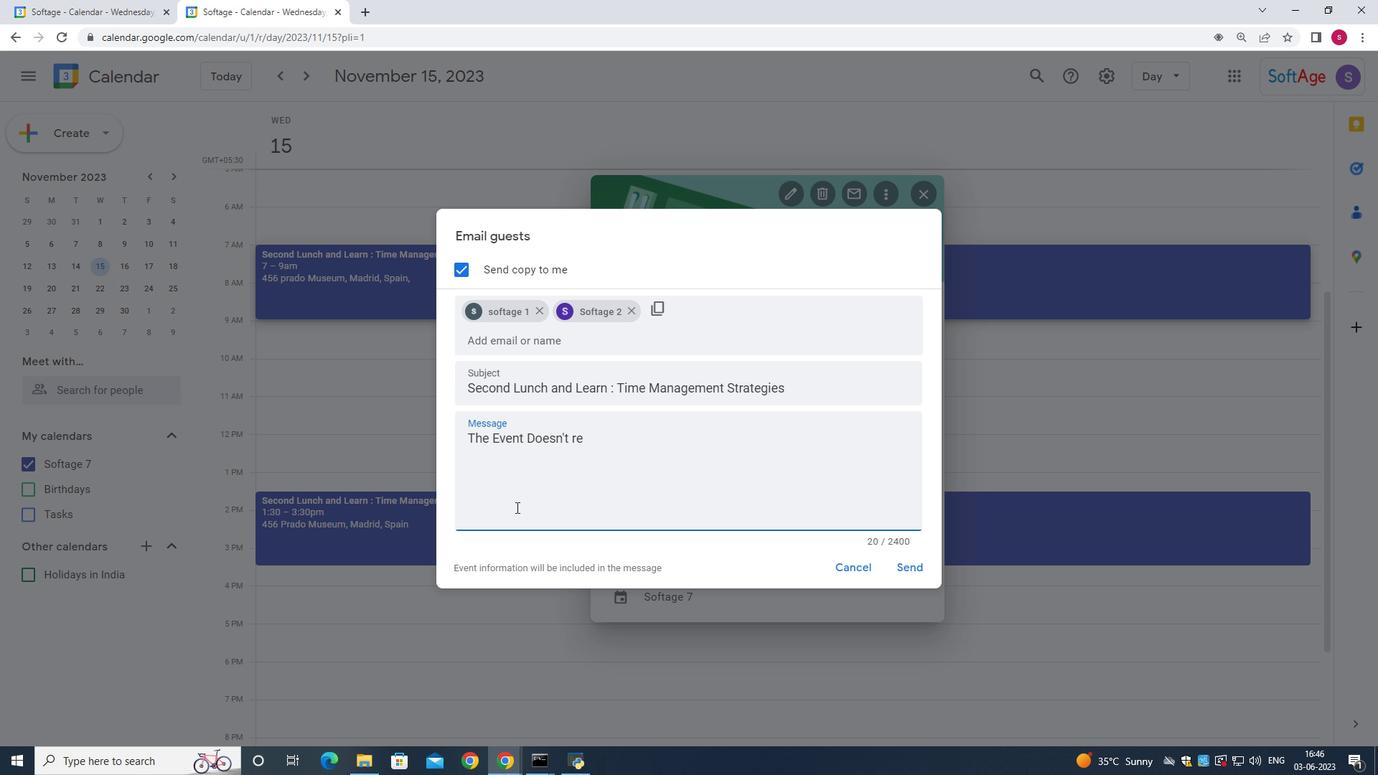 
Action: Mouse moved to (623, 85)
Screenshot: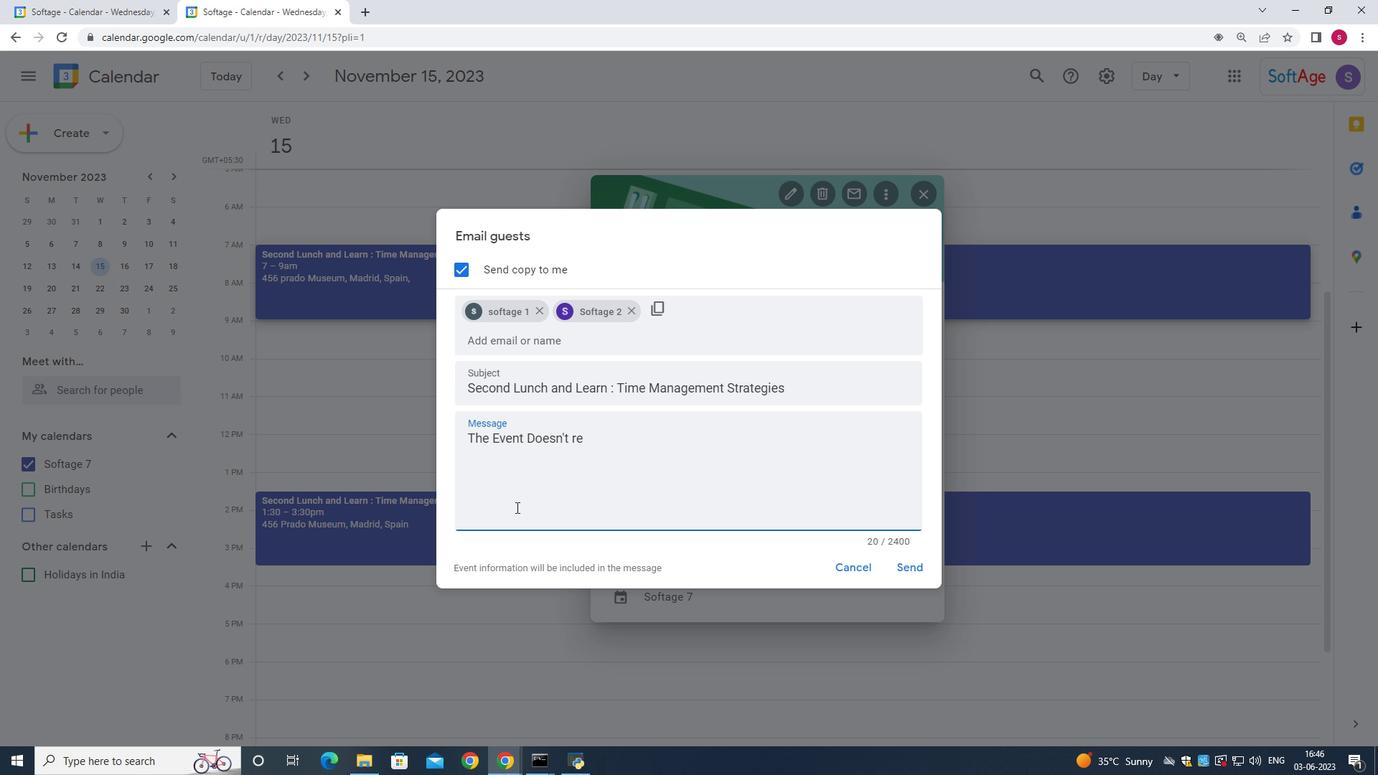 
Action: Mouse pressed left at (623, 85)
Screenshot: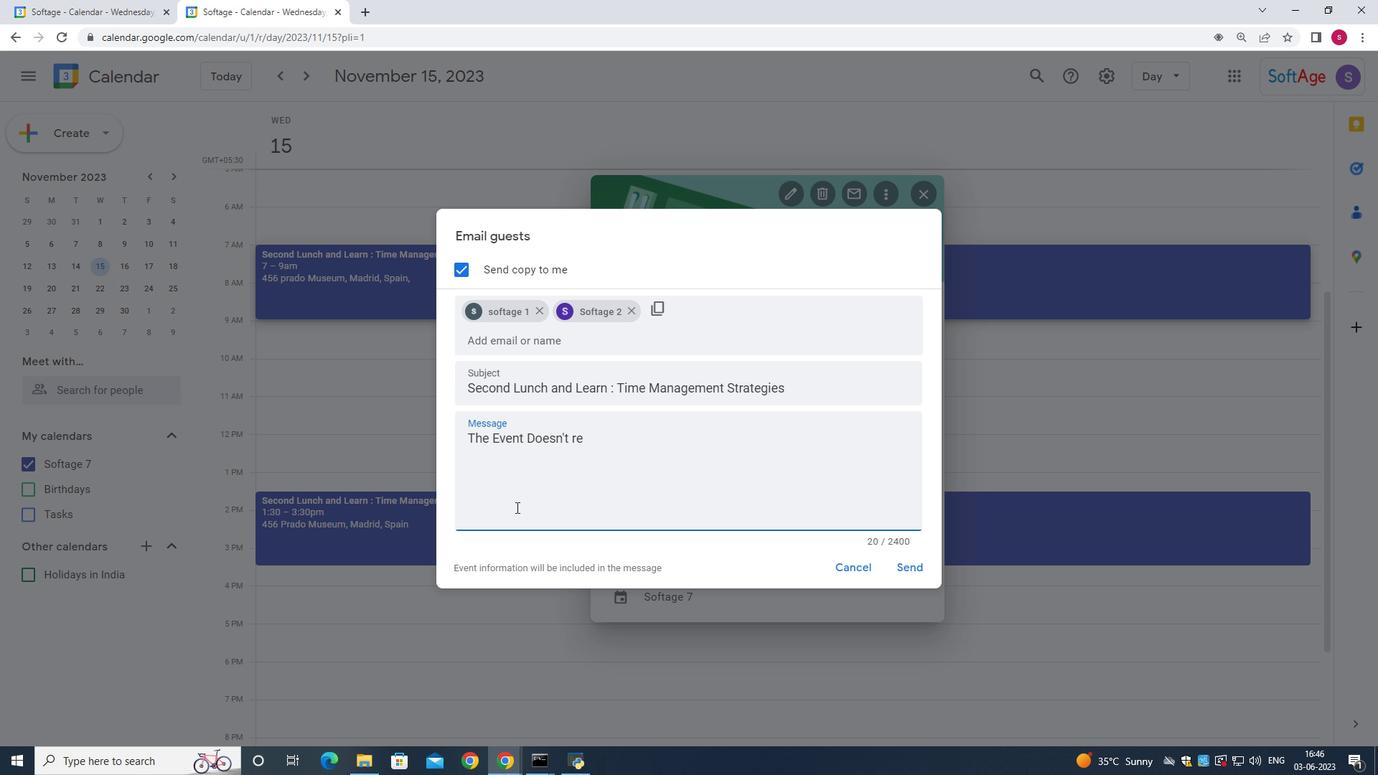 
Action: Mouse moved to (448, 242)
Screenshot: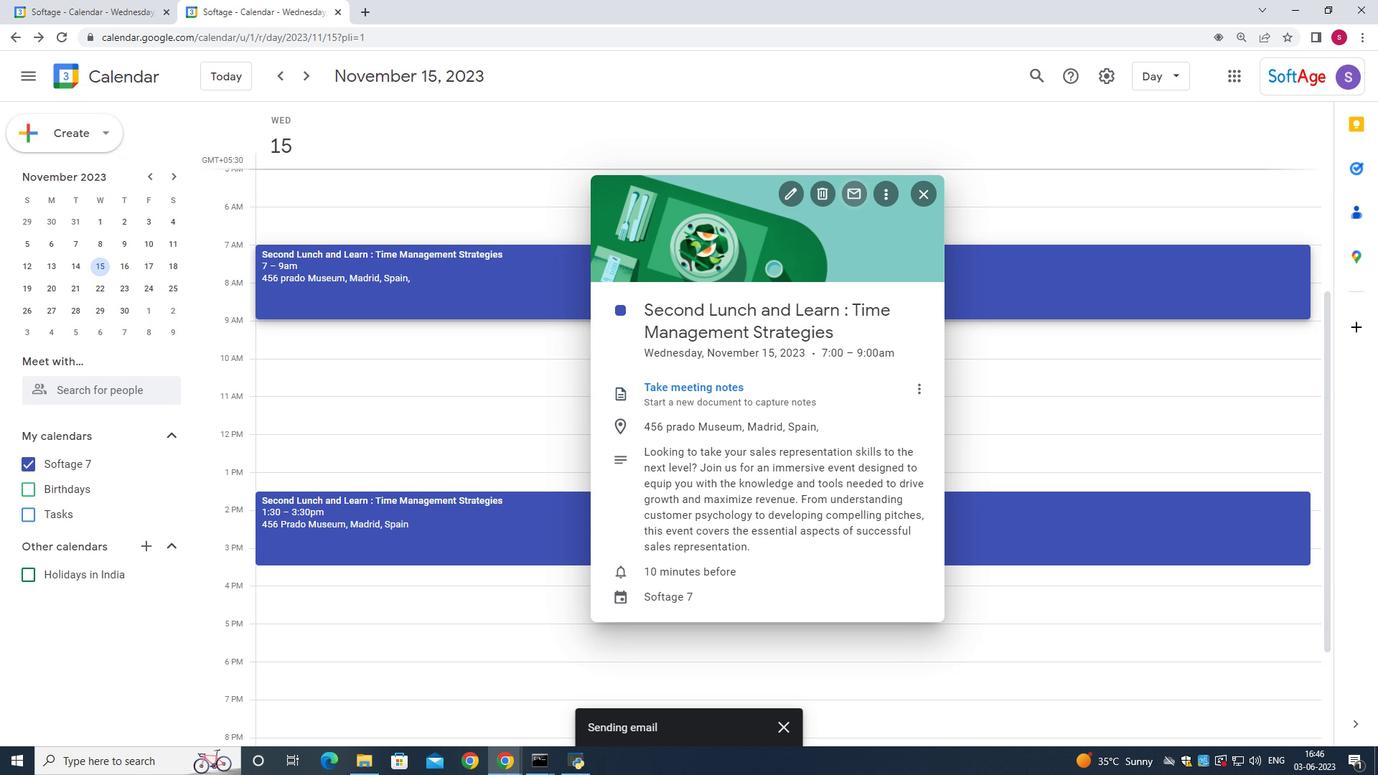 
Action: Mouse pressed left at (448, 242)
Screenshot: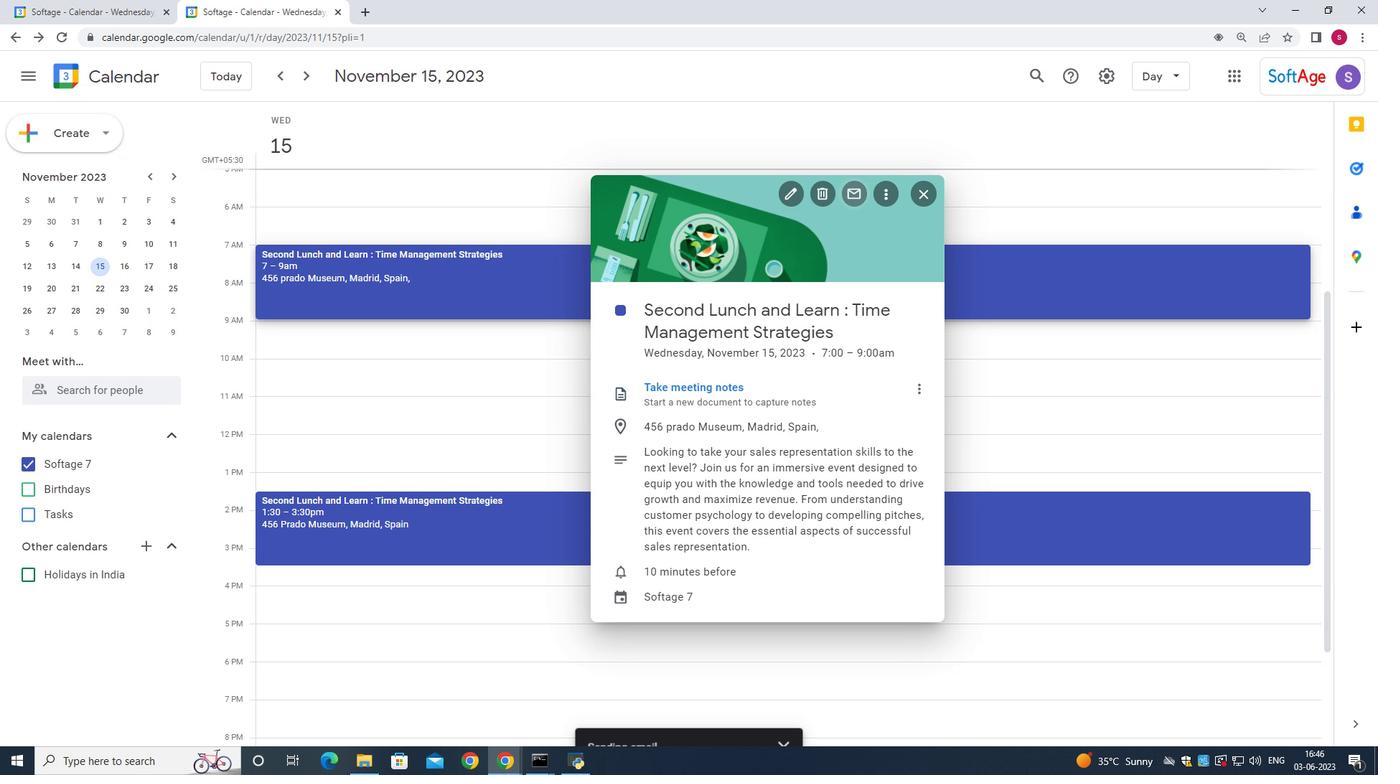 
Action: Mouse moved to (848, 196)
Screenshot: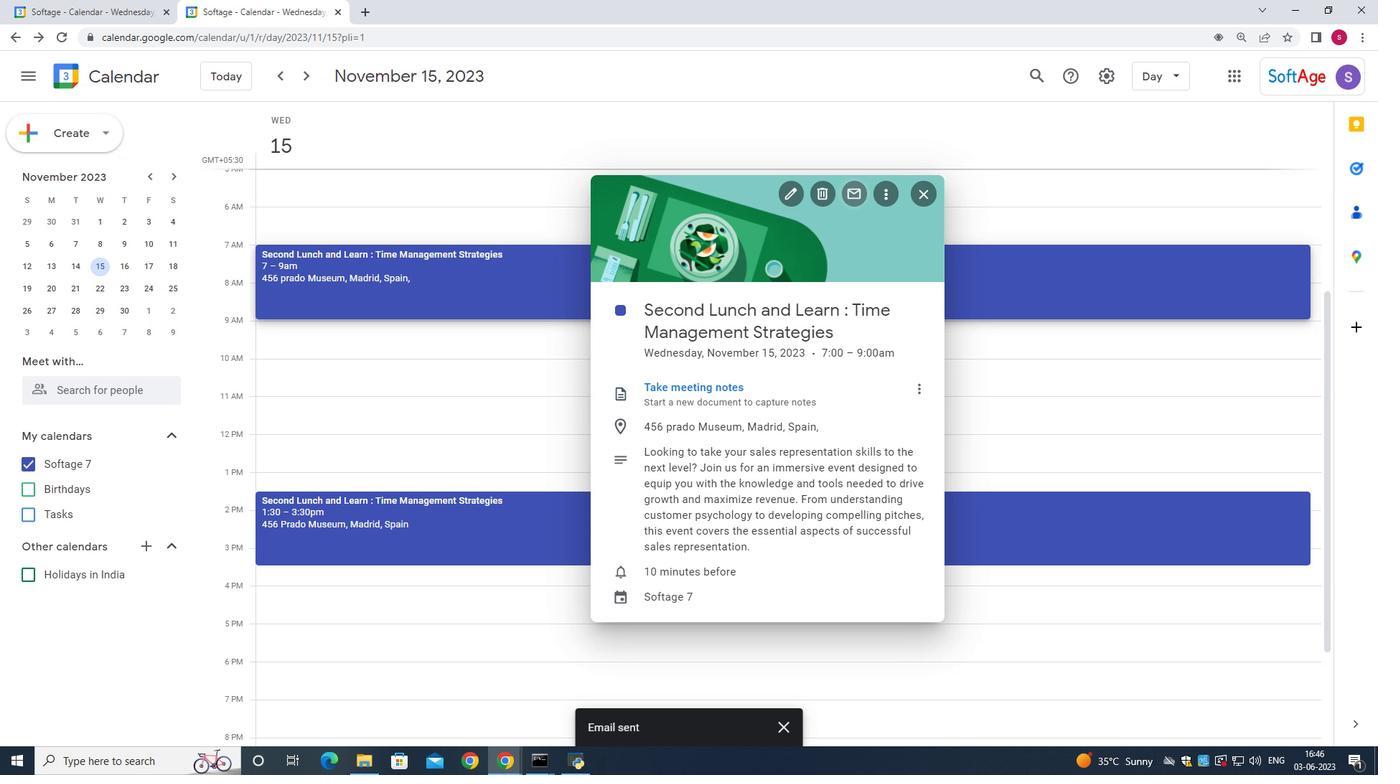 
Action: Mouse pressed left at (848, 196)
Screenshot: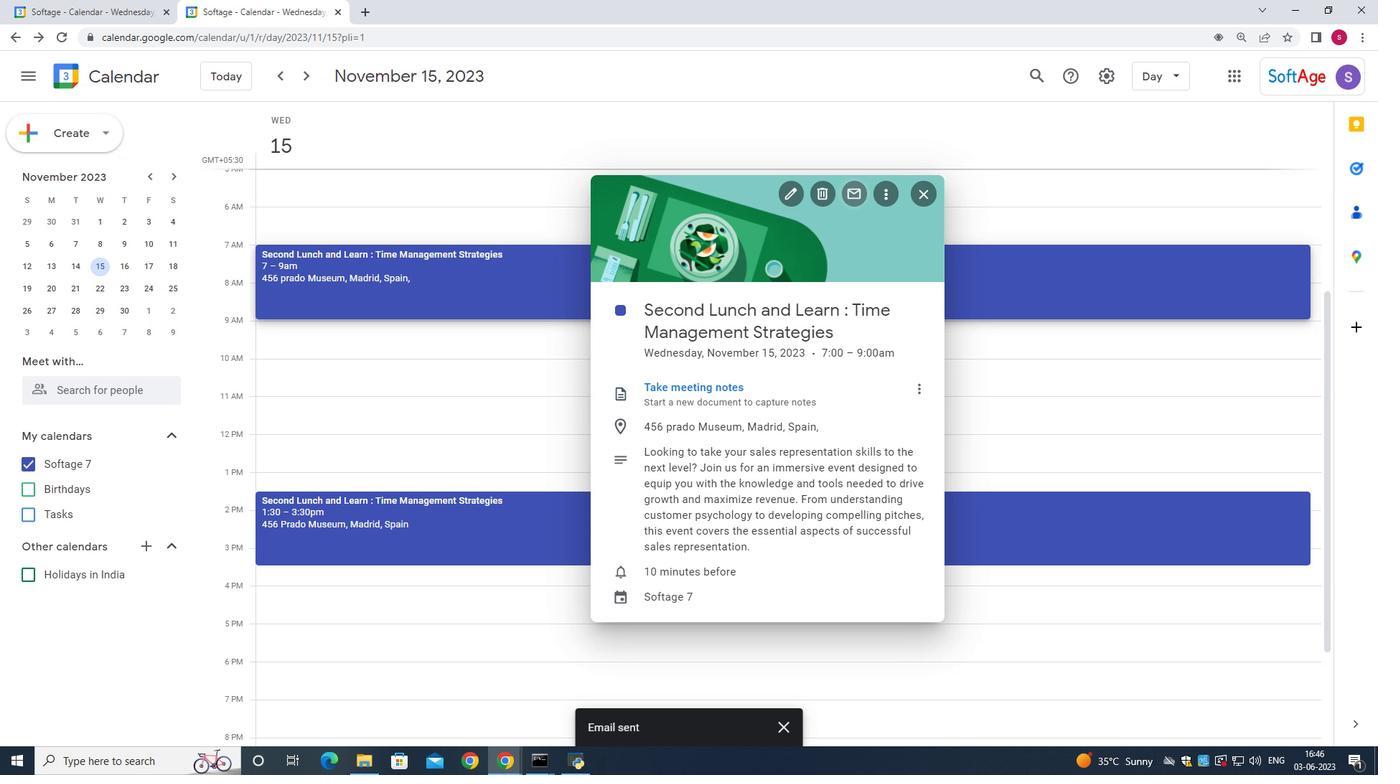 
Action: Mouse moved to (499, 325)
Screenshot: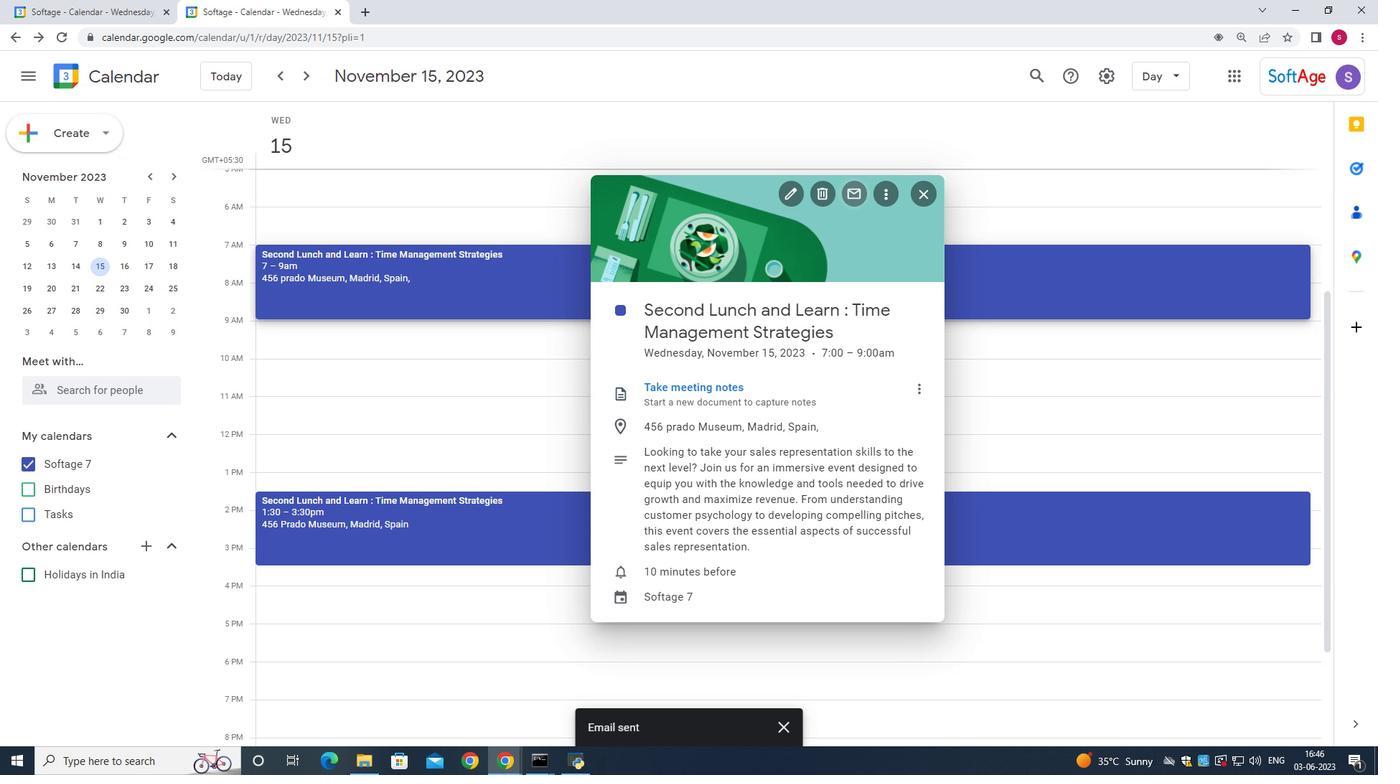 
Action: Mouse pressed left at (499, 325)
Screenshot: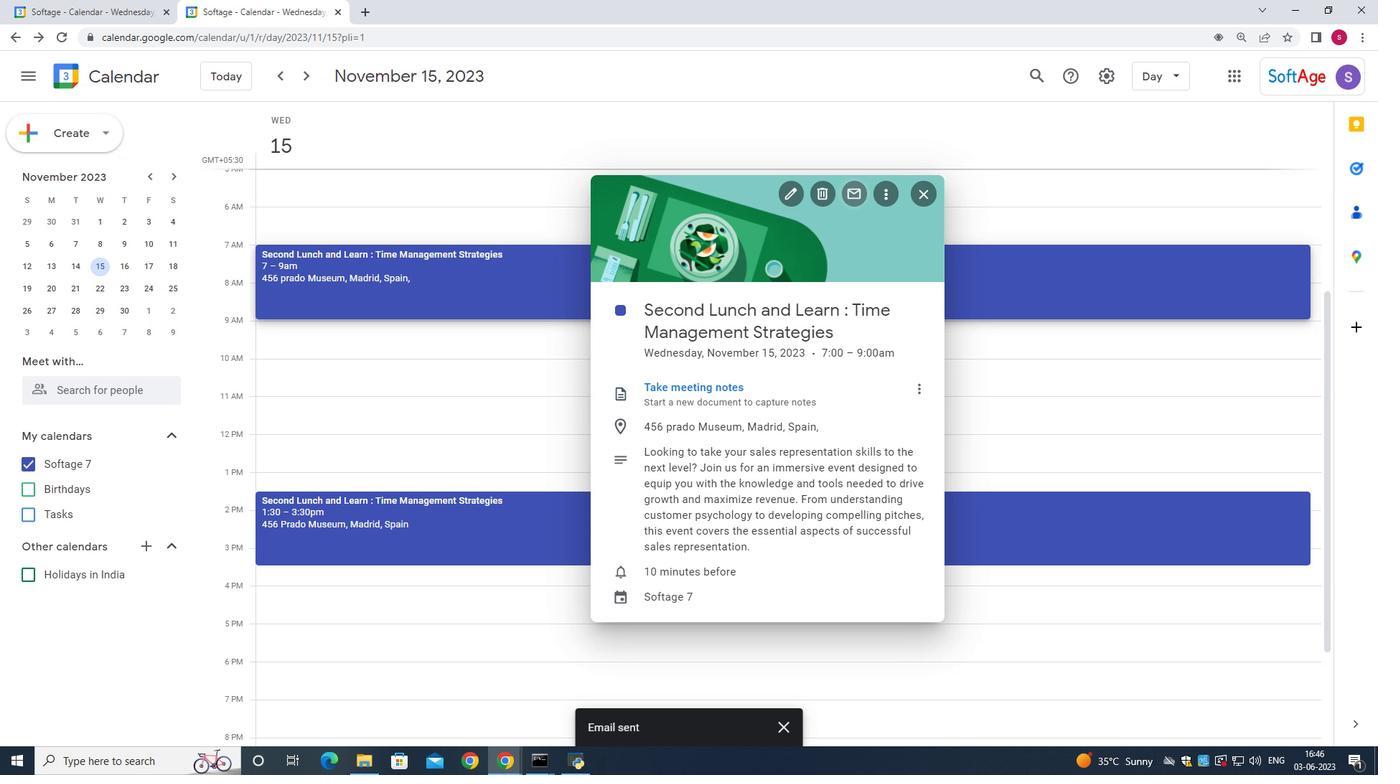 
Action: Key pressed softage.7
Screenshot: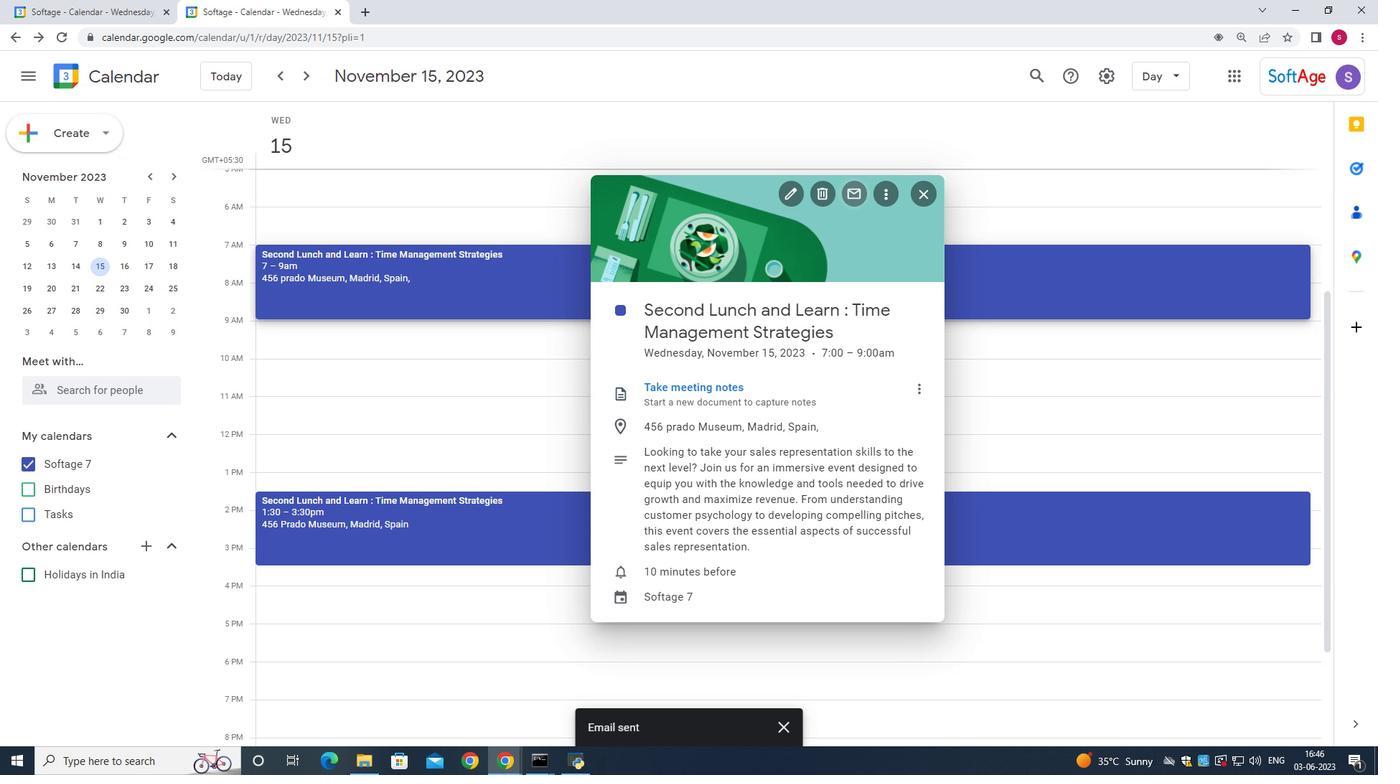 
Action: Mouse moved to (514, 367)
Screenshot: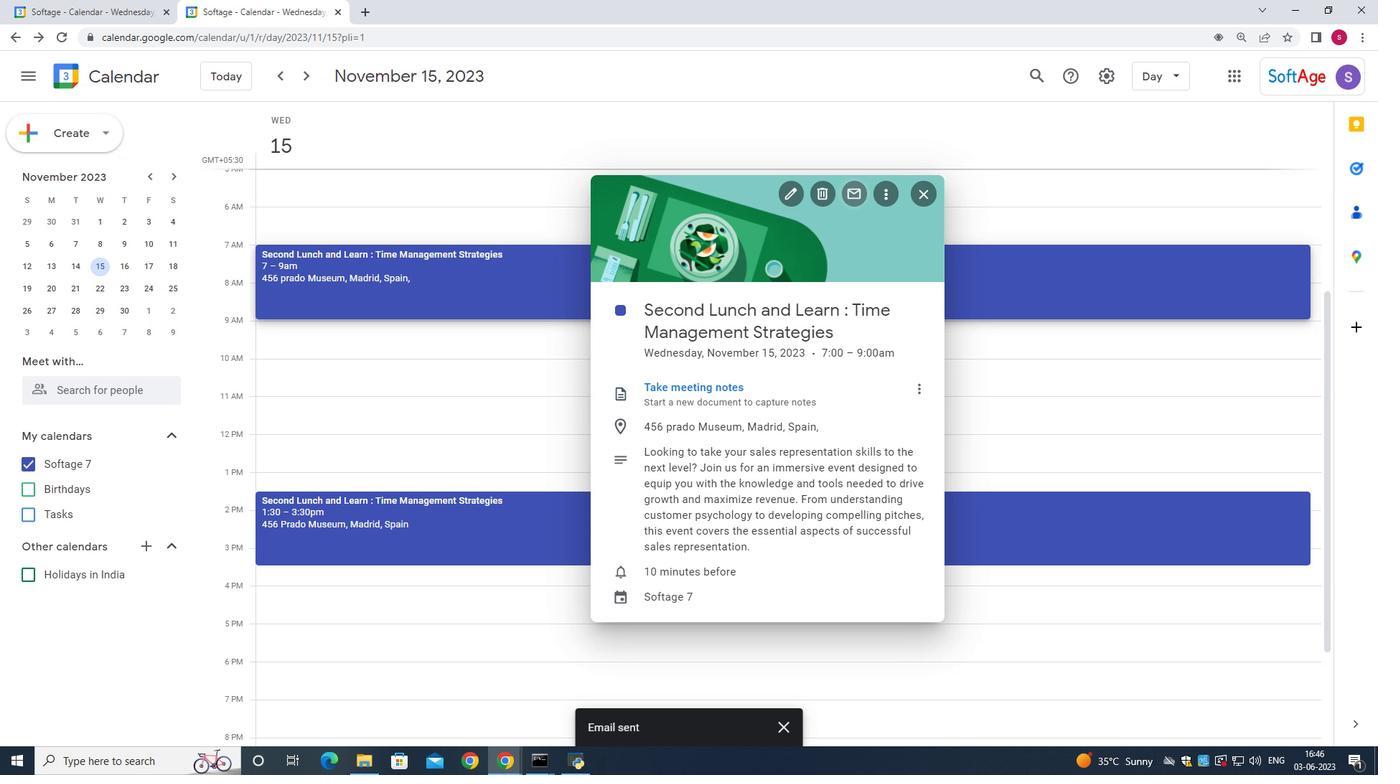 
Action: Mouse pressed left at (514, 367)
Screenshot: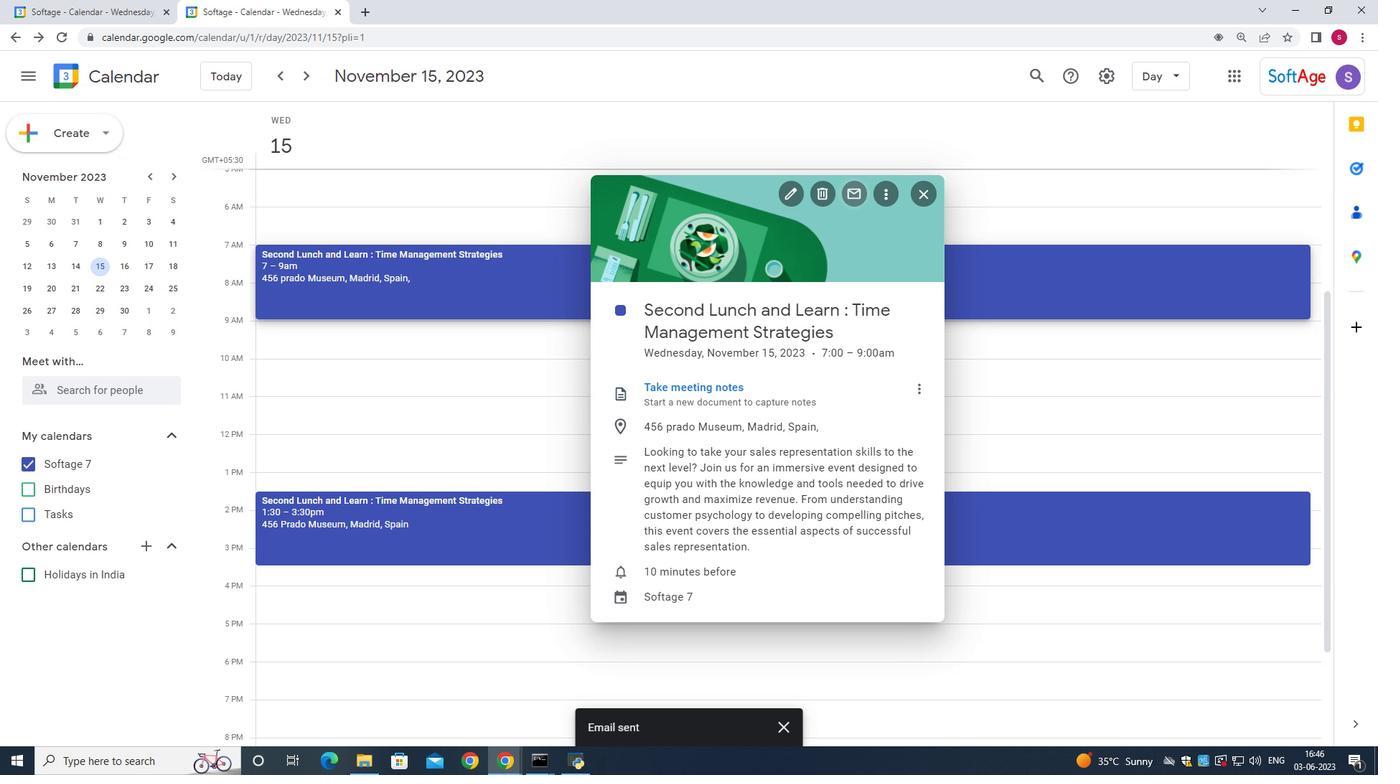 
Action: Mouse moved to (1055, 422)
Screenshot: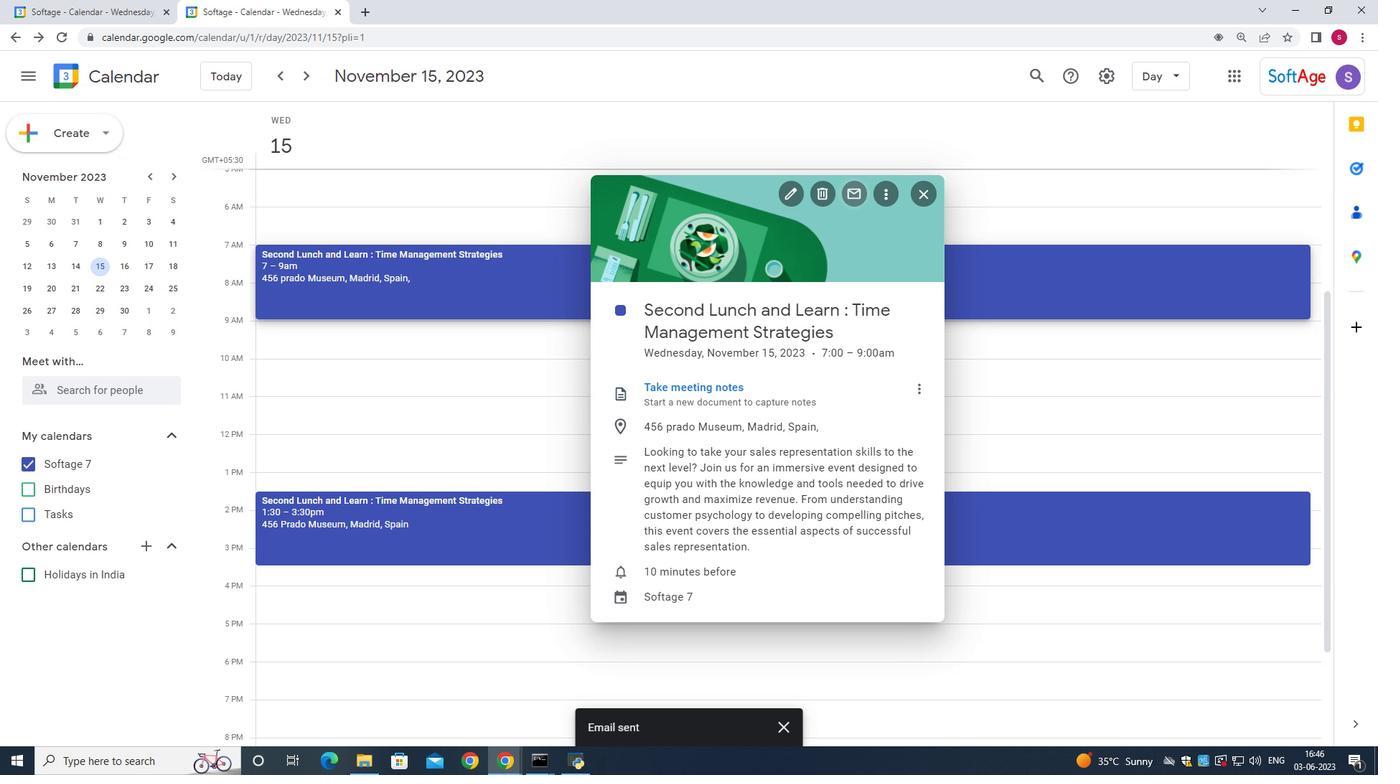 
Action: Mouse pressed left at (1055, 422)
Screenshot: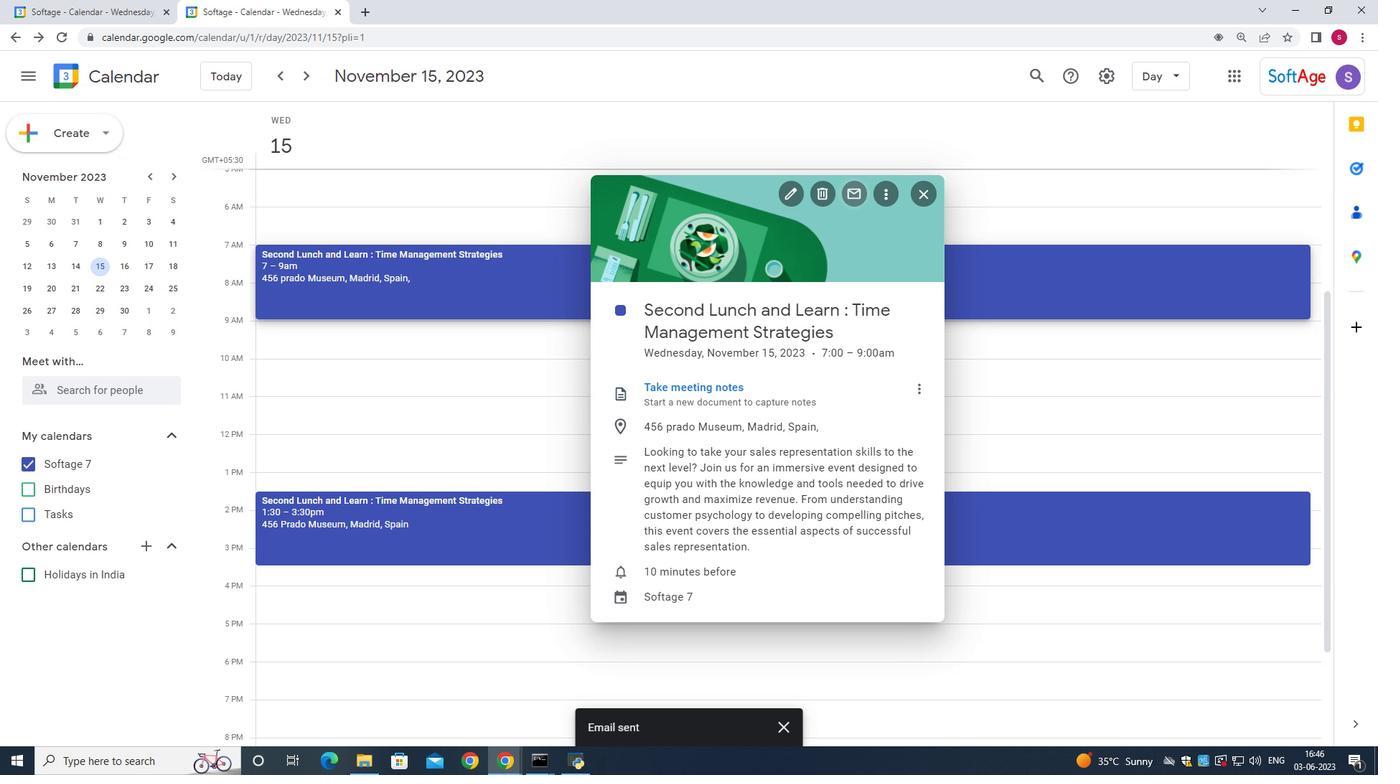 
Action: Mouse moved to (1349, 76)
Screenshot: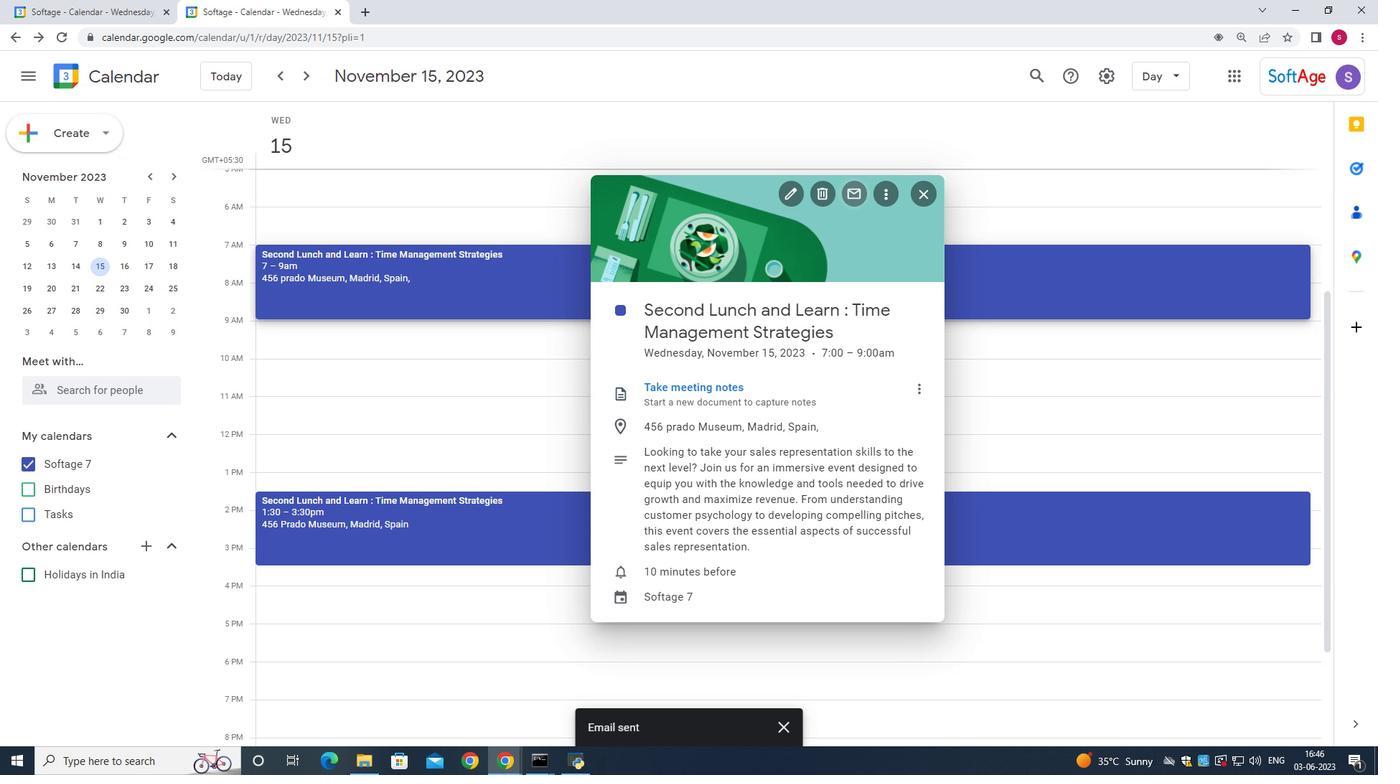 
Action: Mouse pressed left at (1349, 76)
Screenshot: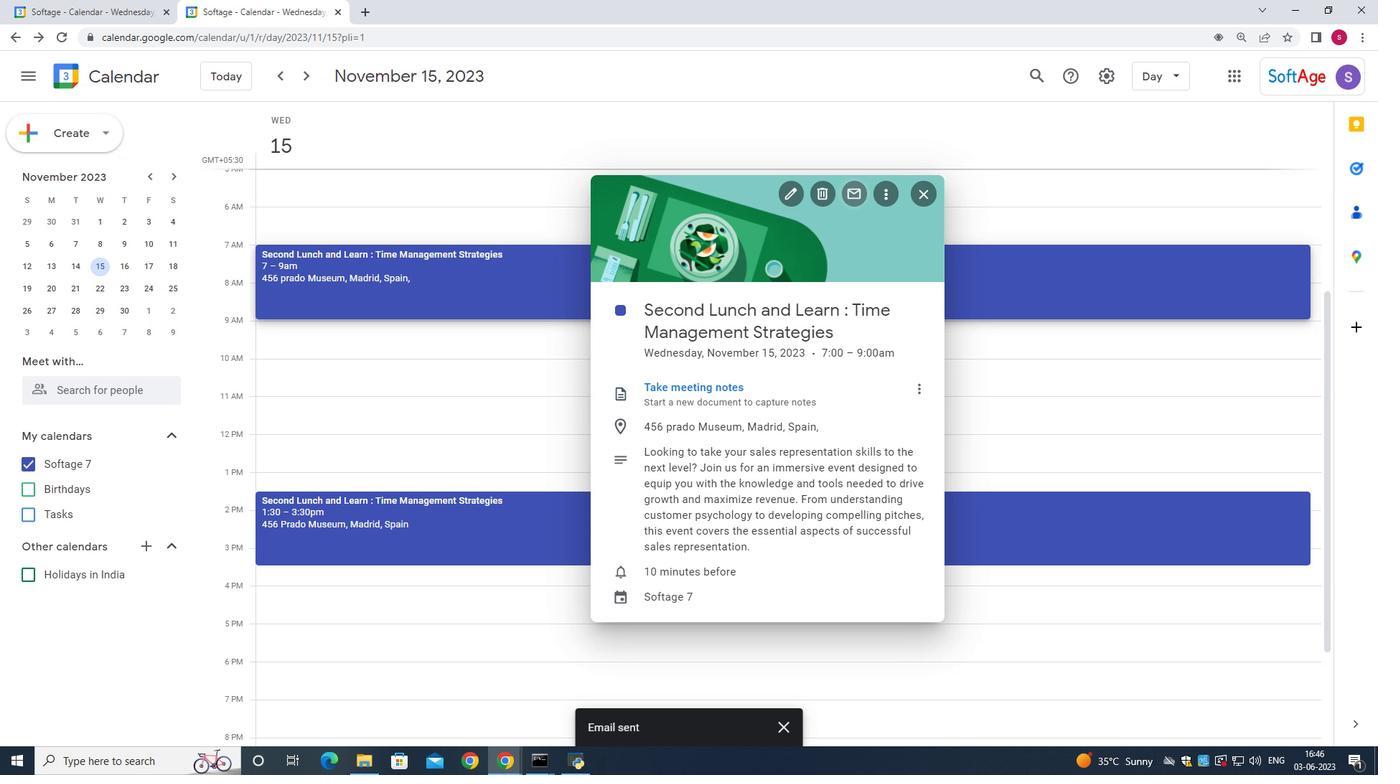 
Action: Mouse moved to (1190, 164)
Screenshot: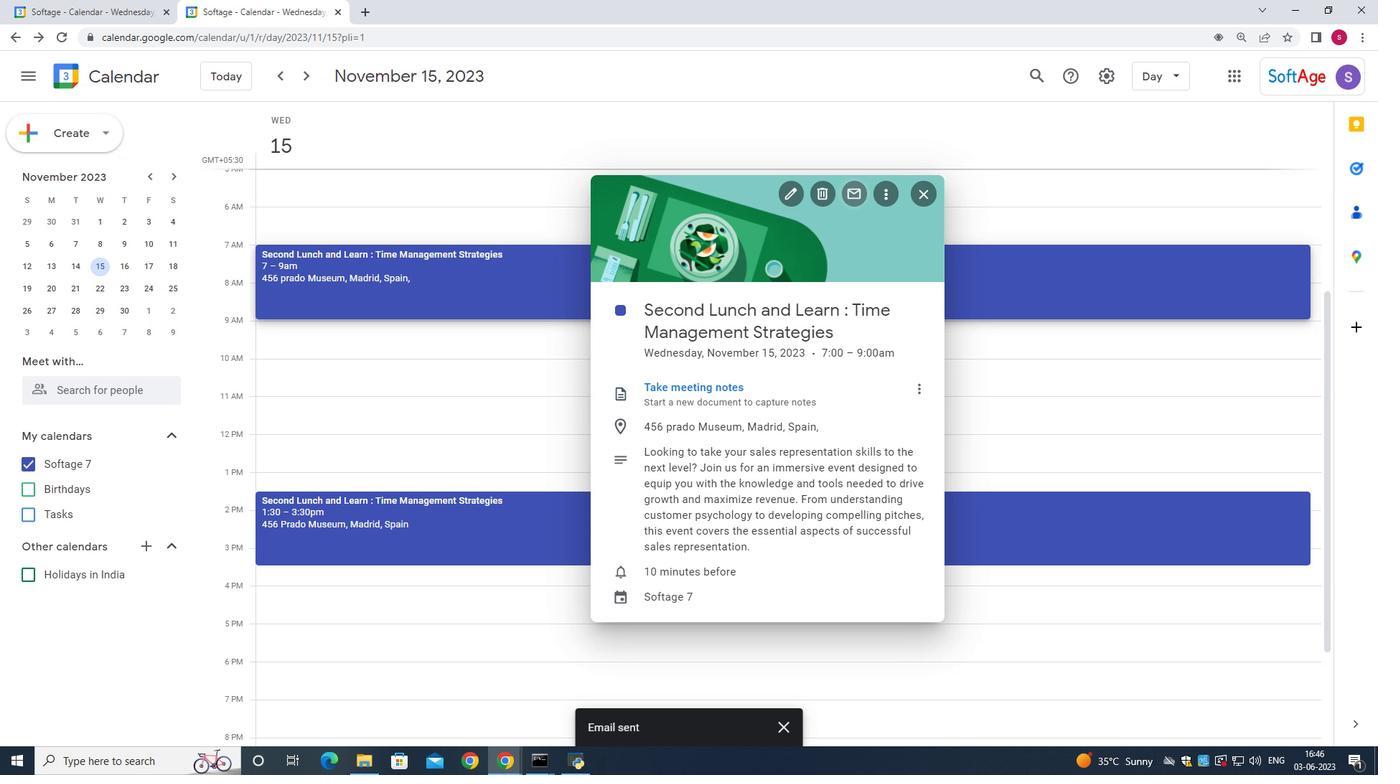 
Action: Mouse pressed left at (1190, 164)
Screenshot: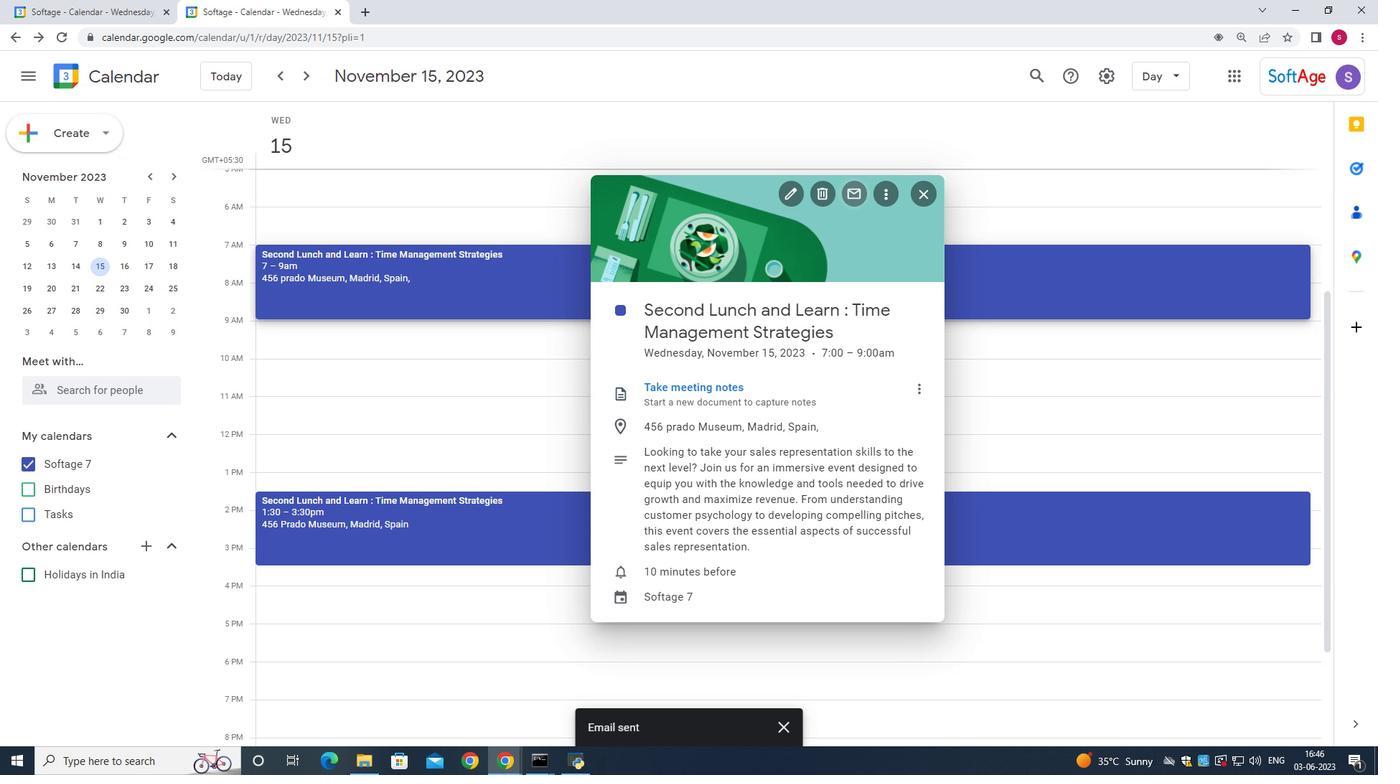 
Action: Mouse pressed left at (1190, 164)
Screenshot: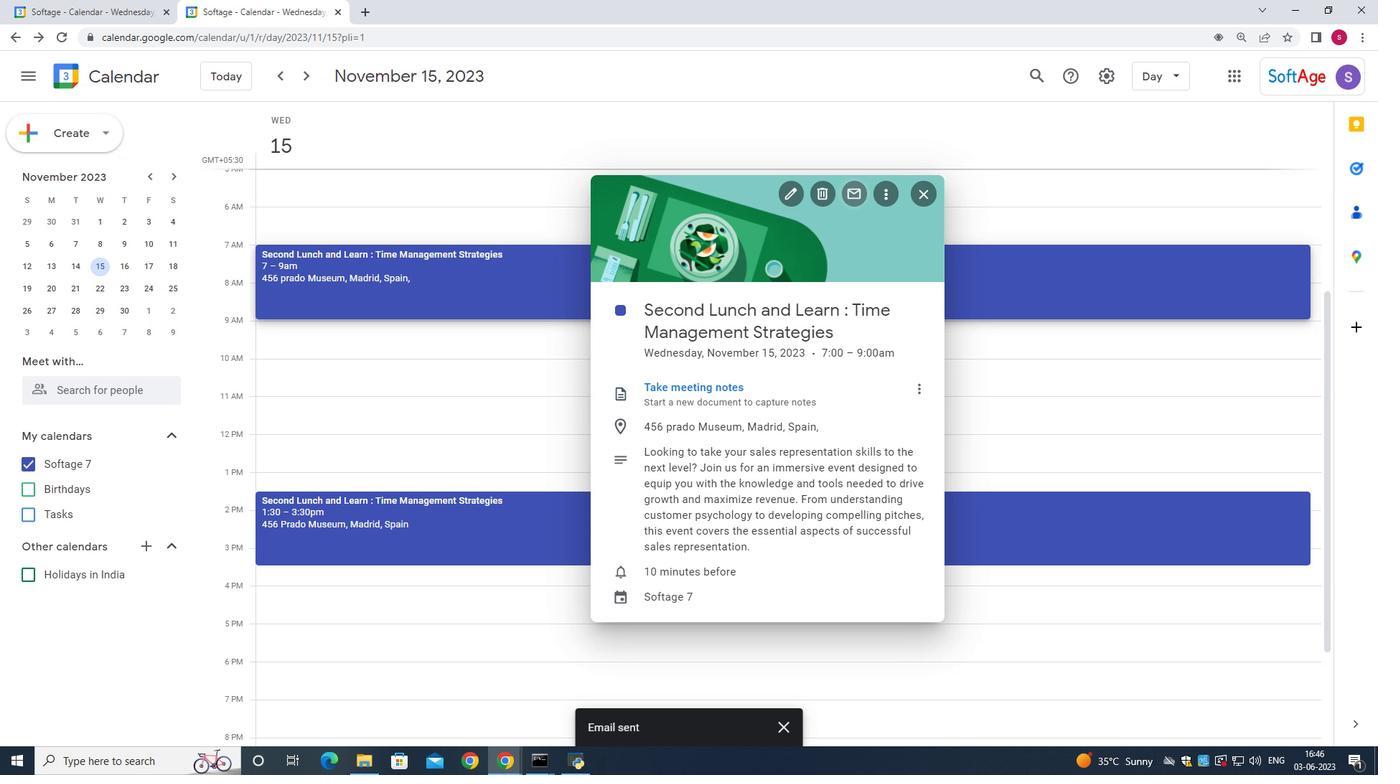 
Action: Mouse moved to (1169, 160)
Screenshot: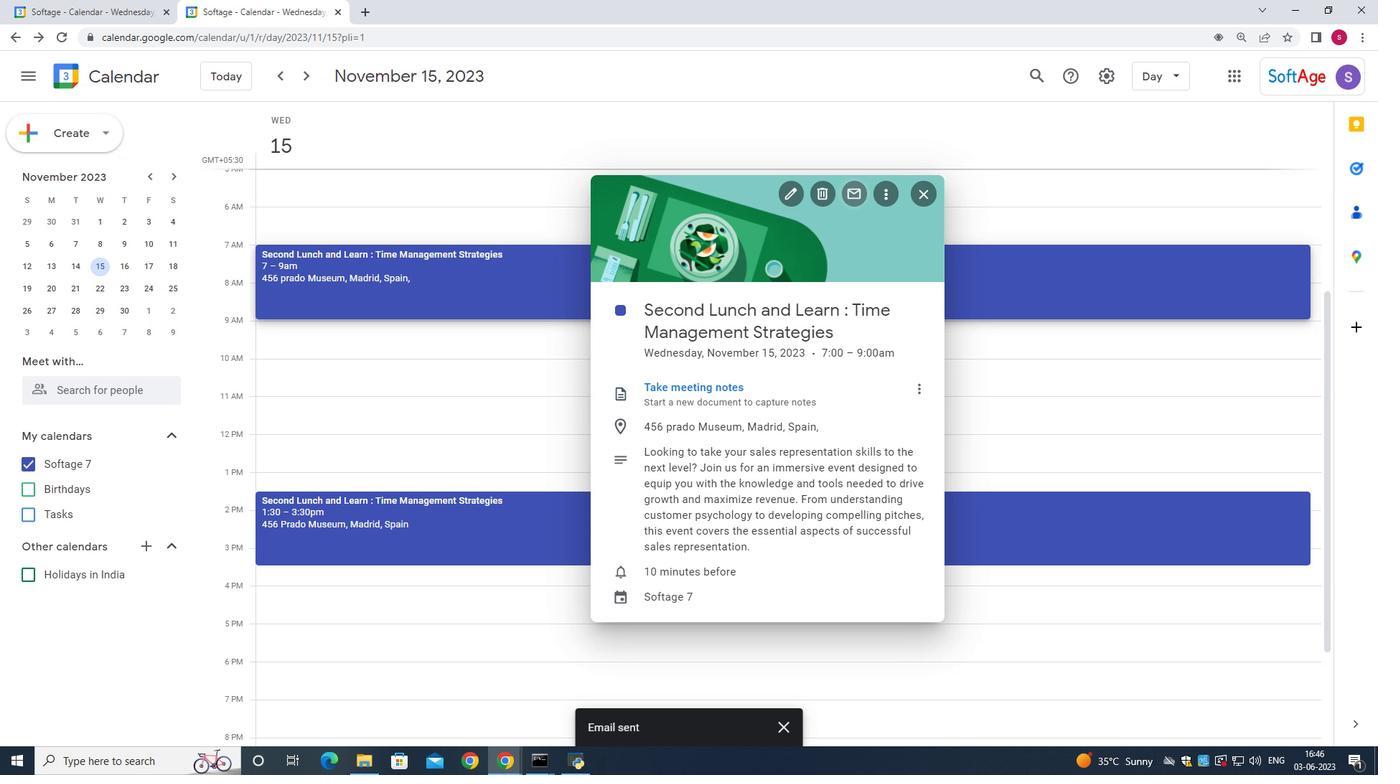 
Action: Mouse pressed left at (1169, 160)
Screenshot: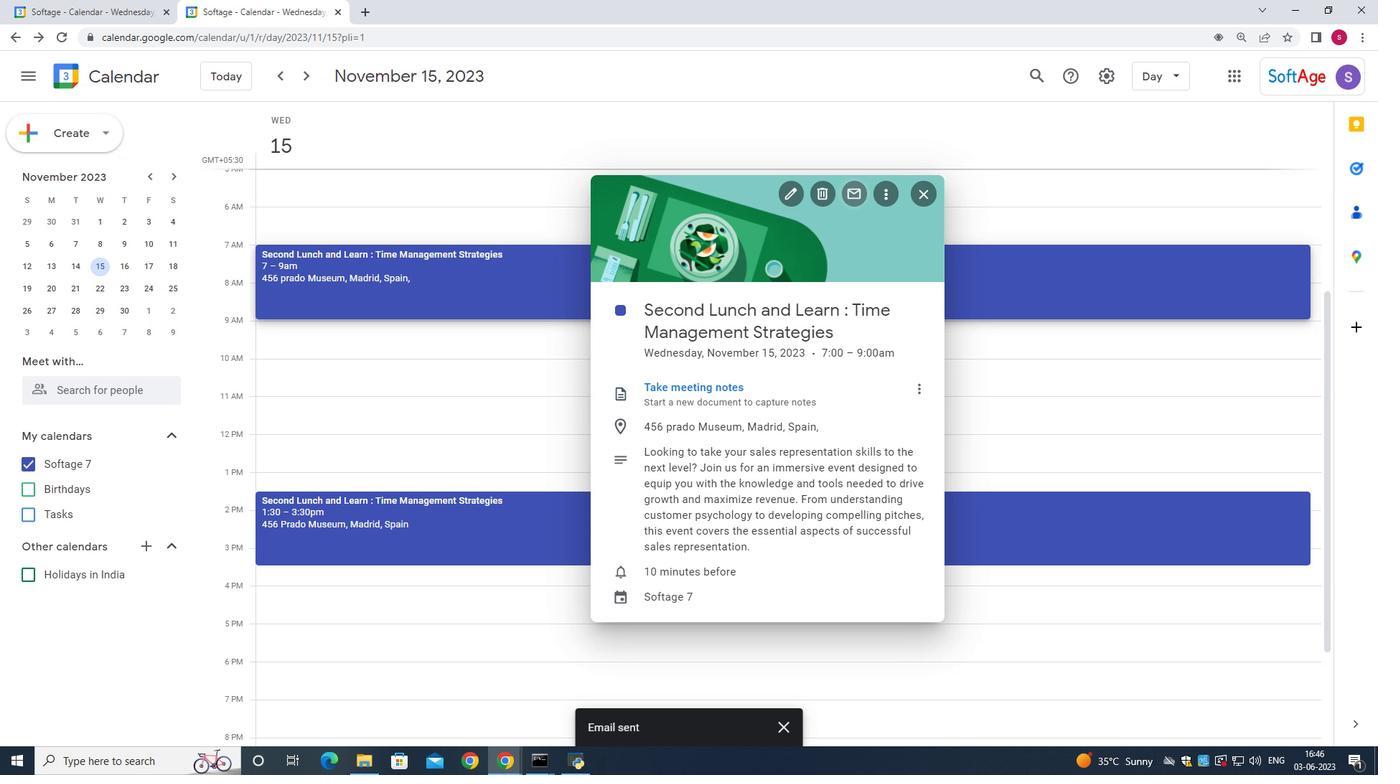 
Action: Mouse pressed left at (1169, 160)
Screenshot: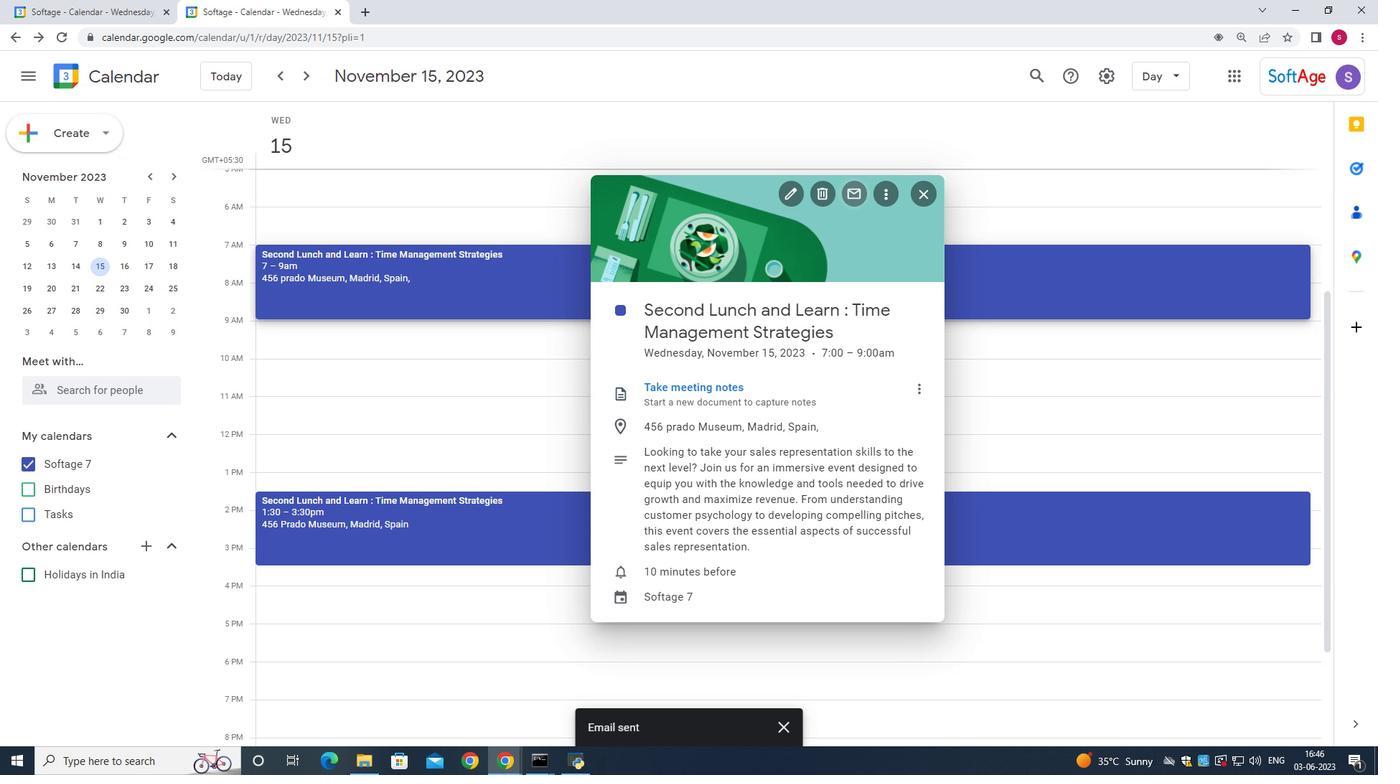 
Action: Mouse pressed left at (1169, 160)
Screenshot: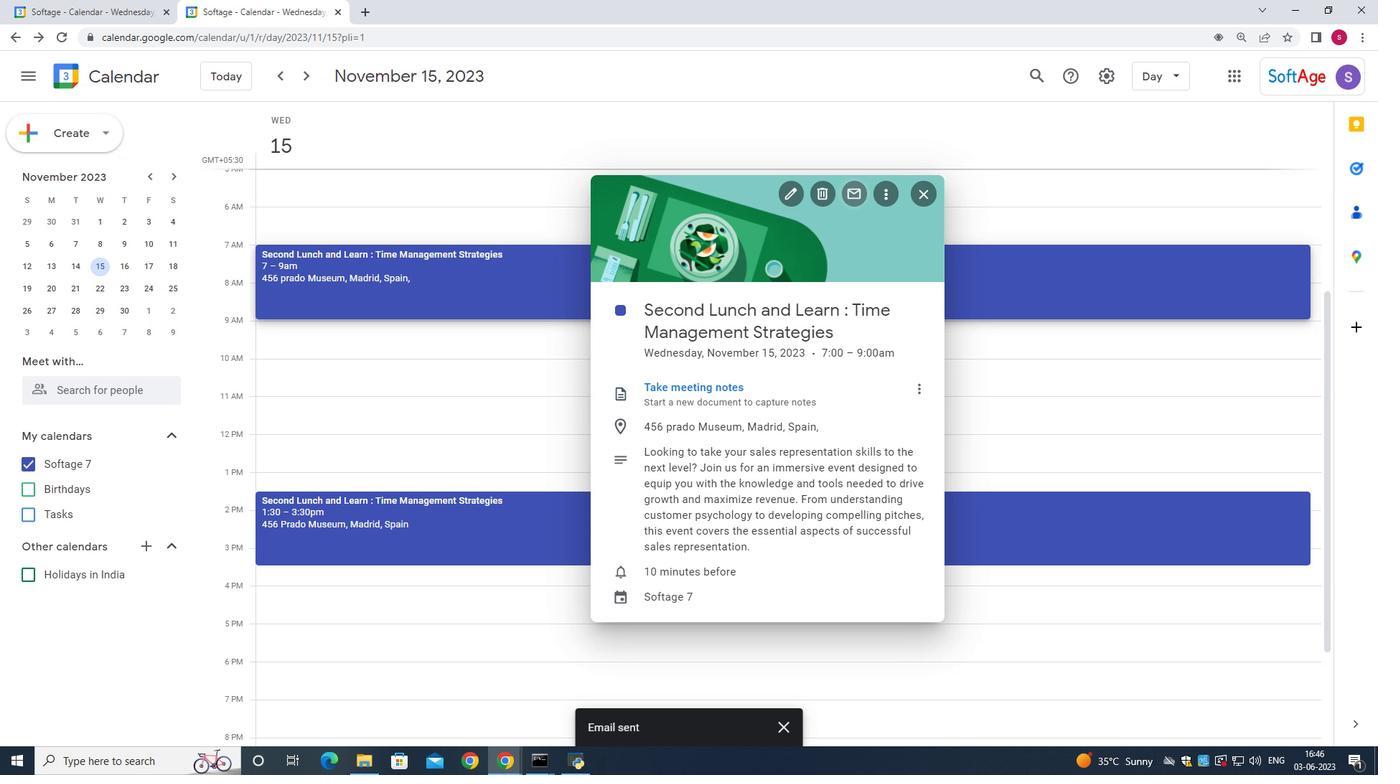 
Action: Mouse pressed left at (1169, 160)
Screenshot: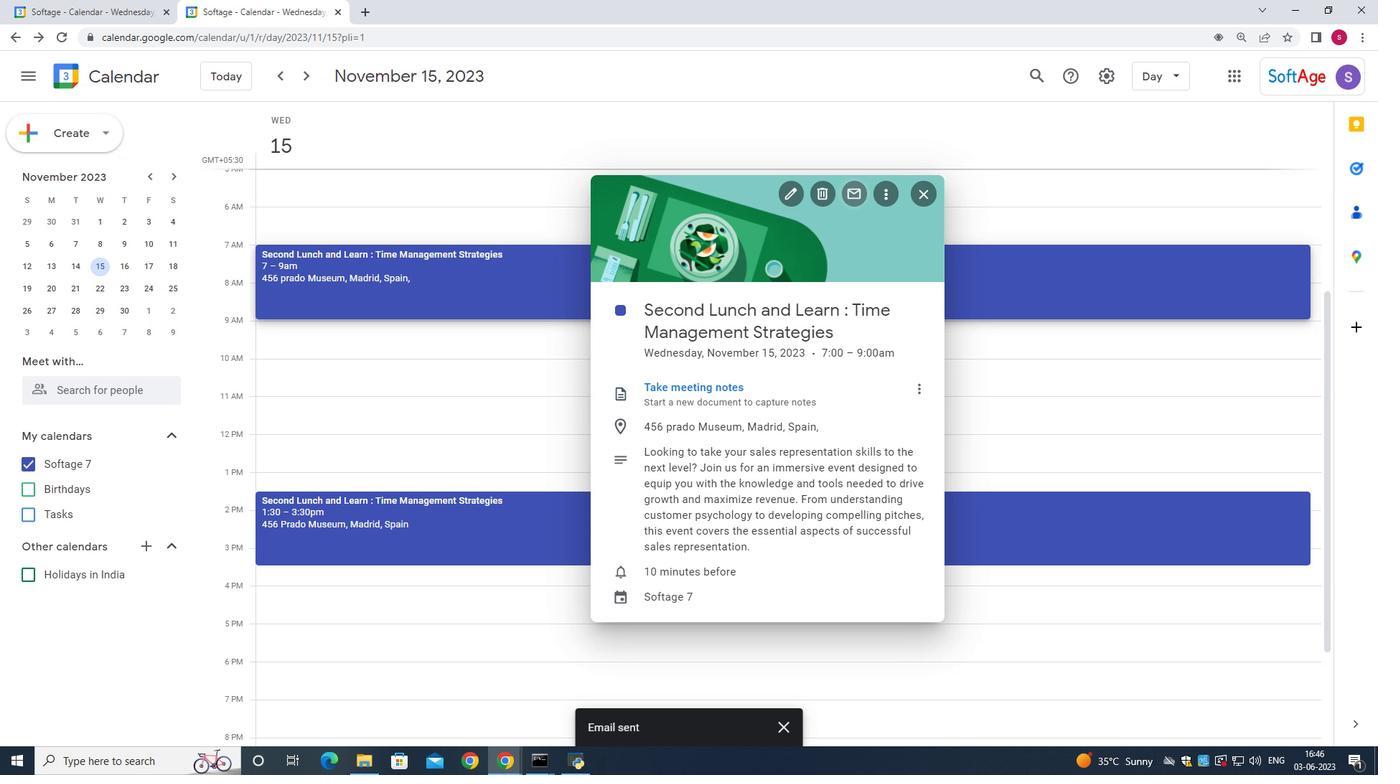 
Action: Mouse moved to (1205, 160)
Screenshot: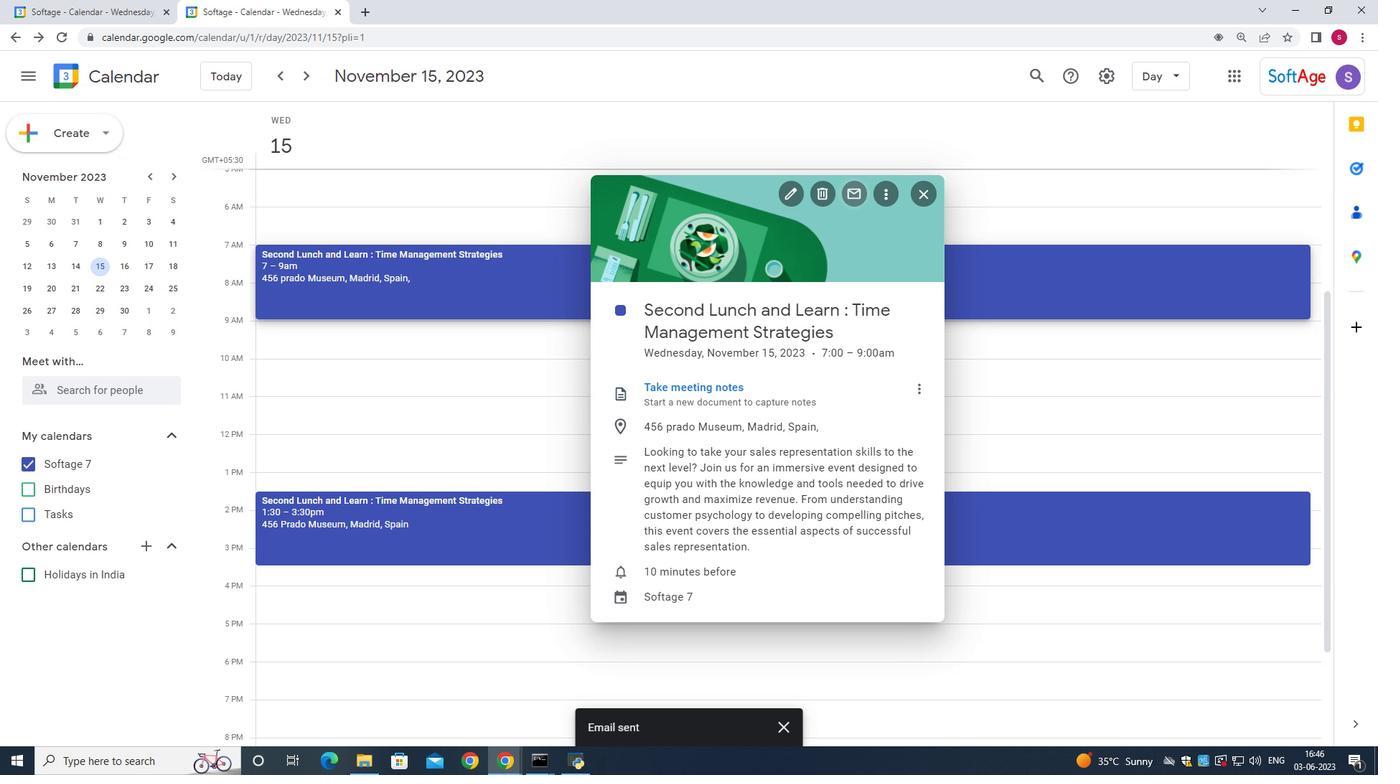 
Action: Mouse pressed left at (1205, 160)
Screenshot: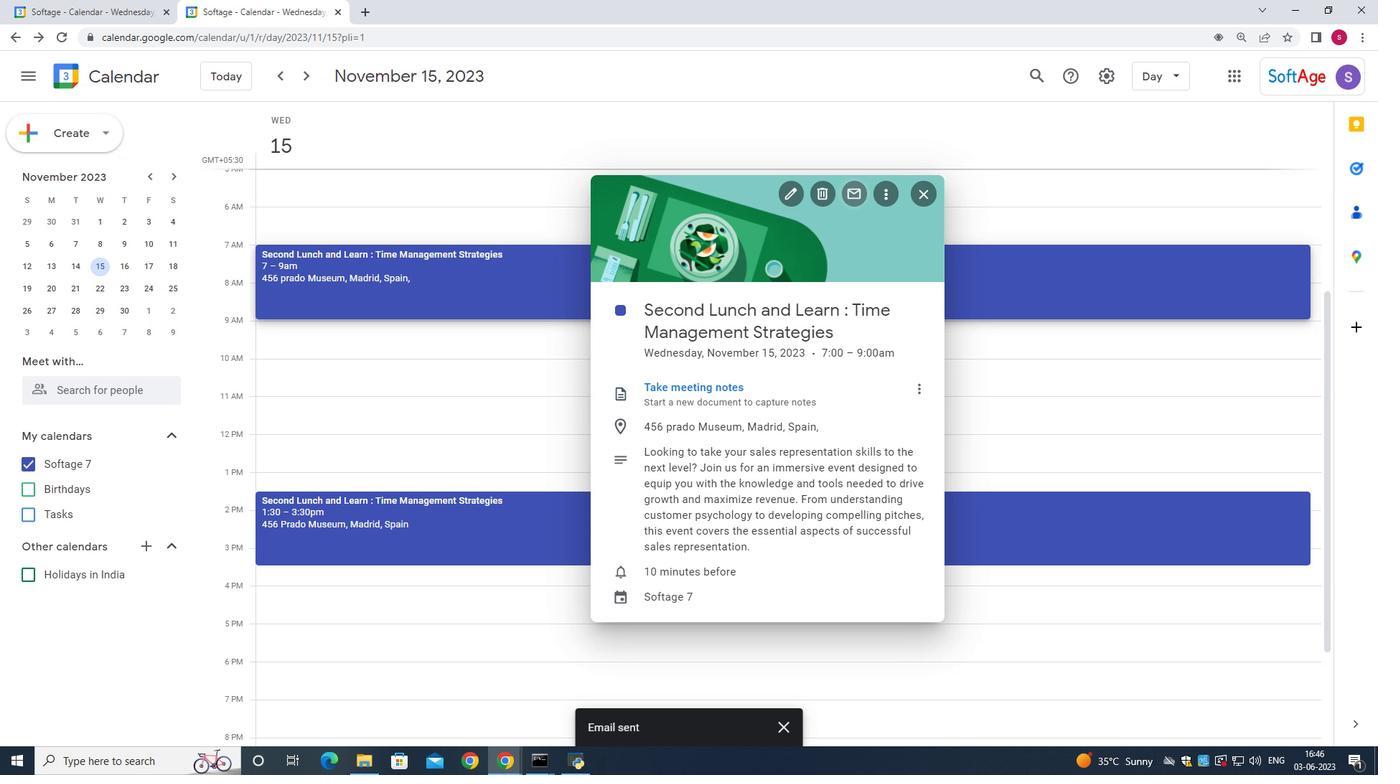 
Action: Mouse pressed left at (1205, 160)
Screenshot: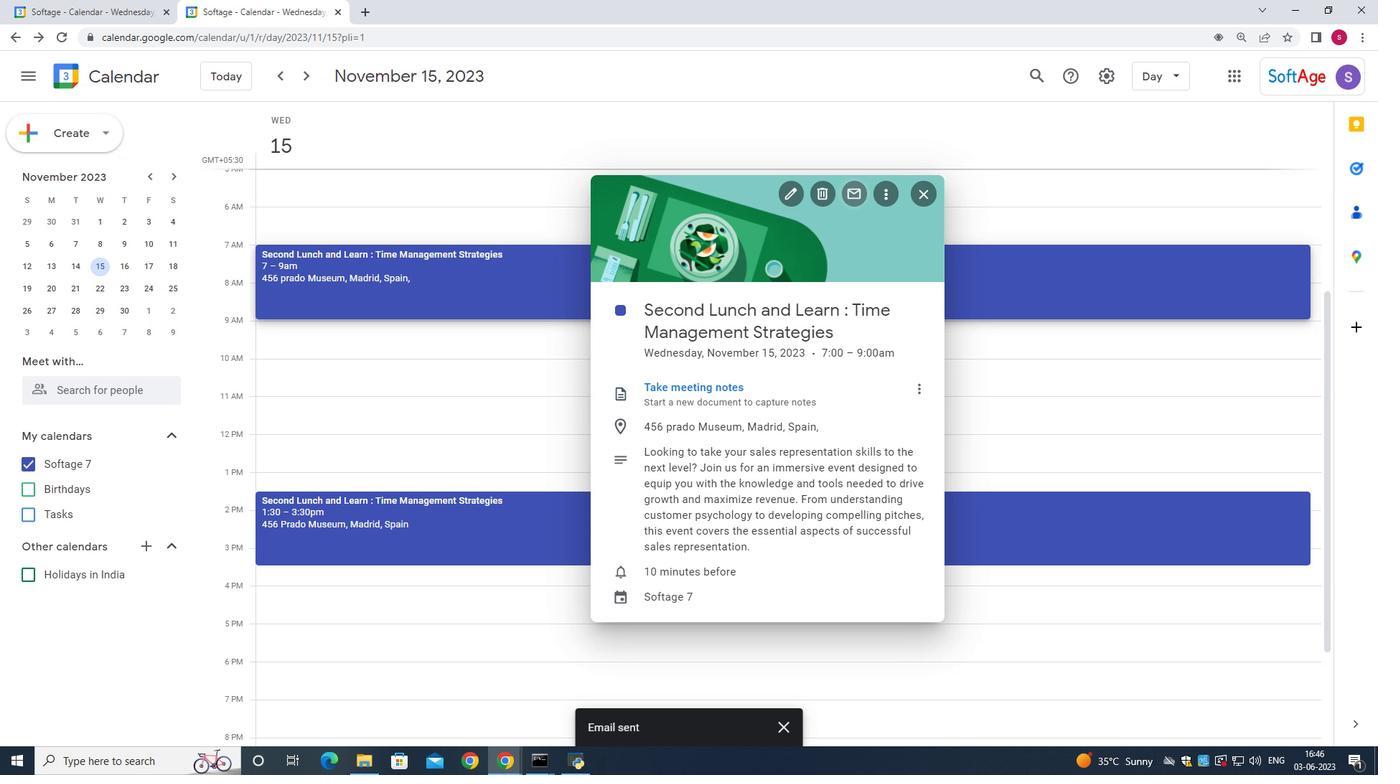 
Action: Mouse pressed left at (1205, 160)
Screenshot: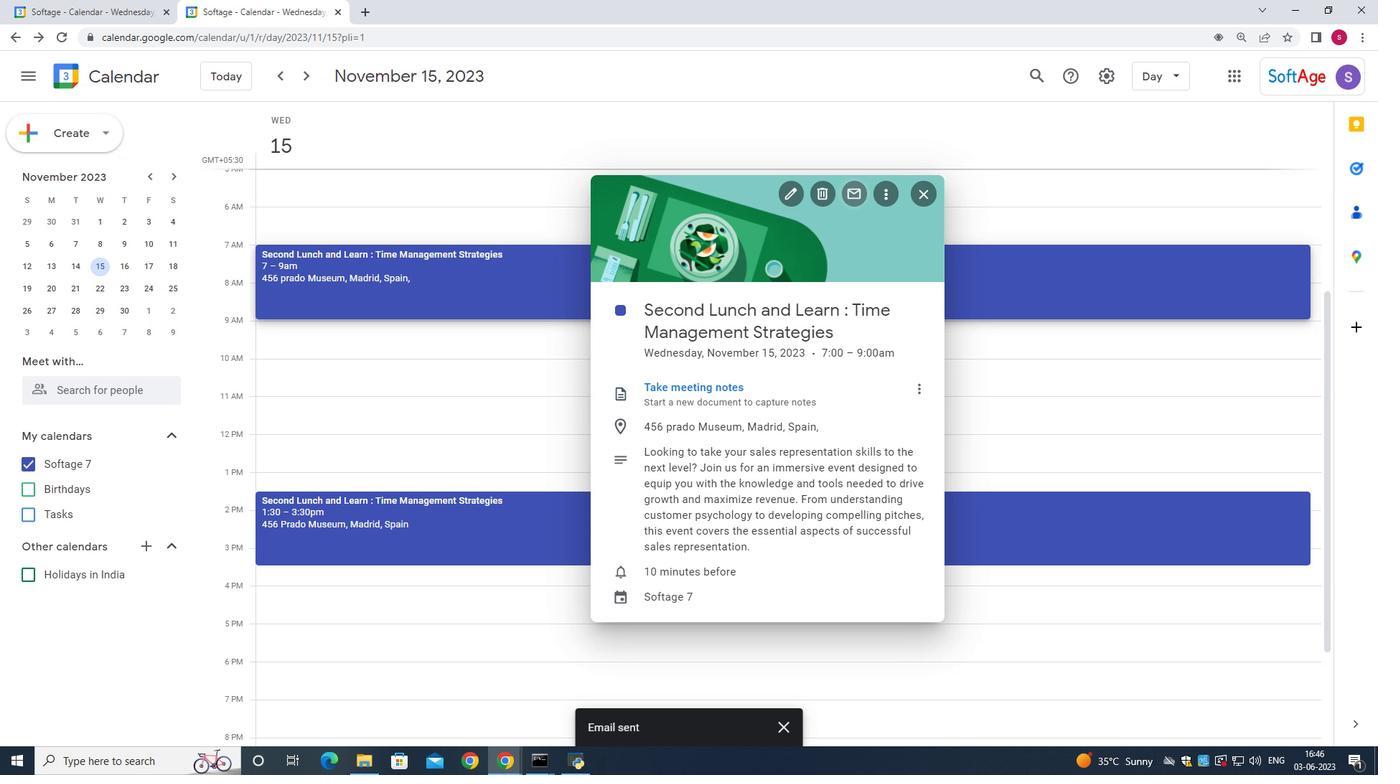 
Action: Mouse moved to (1212, 144)
Screenshot: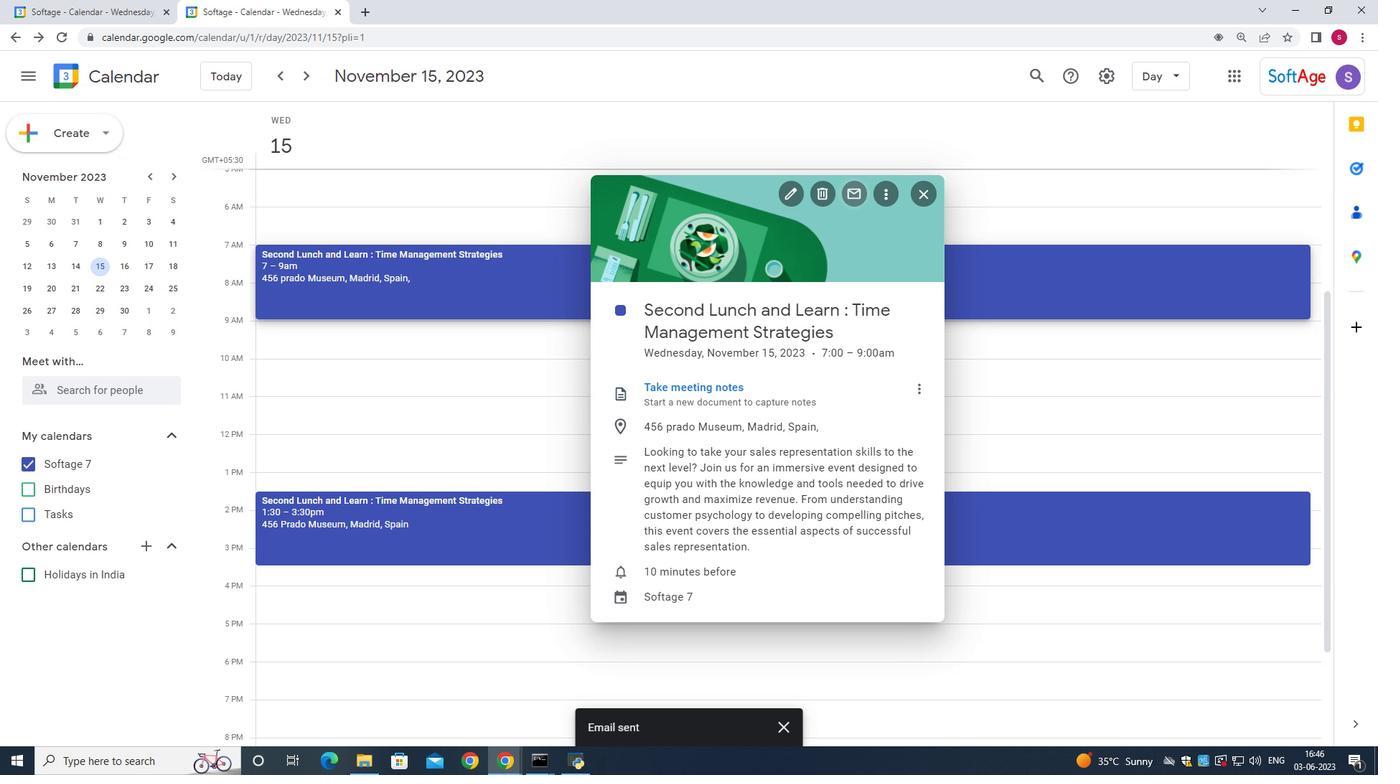 
Action: Mouse pressed left at (1212, 144)
Screenshot: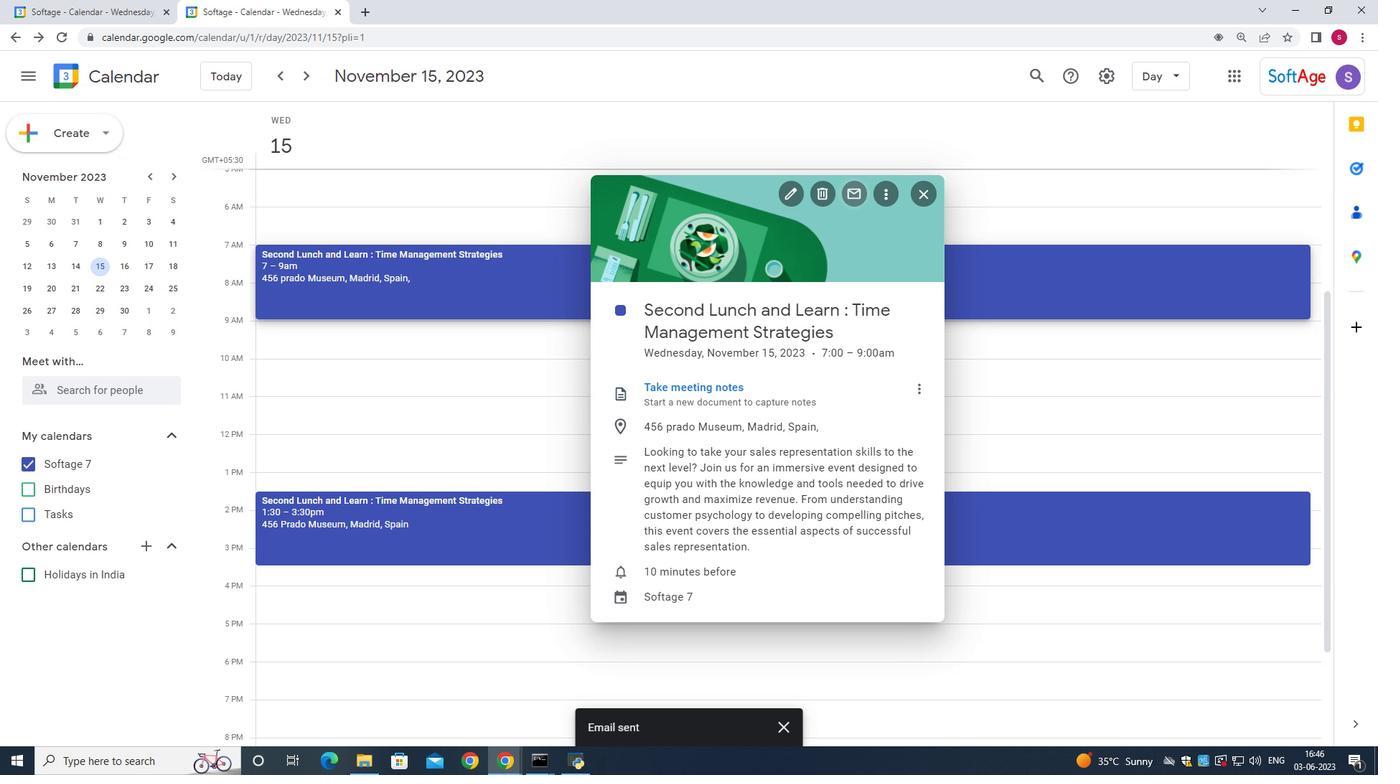 
Action: Mouse moved to (1223, 331)
Screenshot: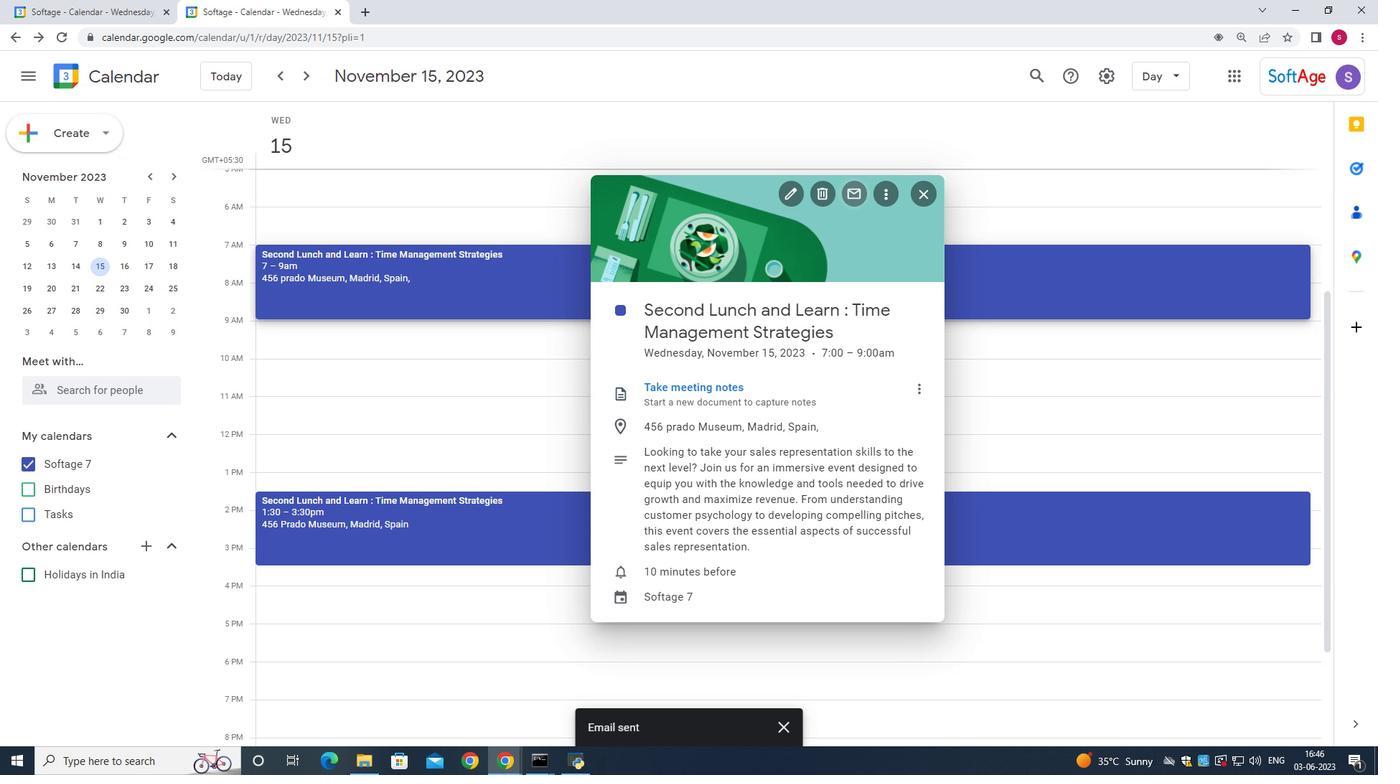 
Action: Mouse pressed left at (1223, 331)
Screenshot: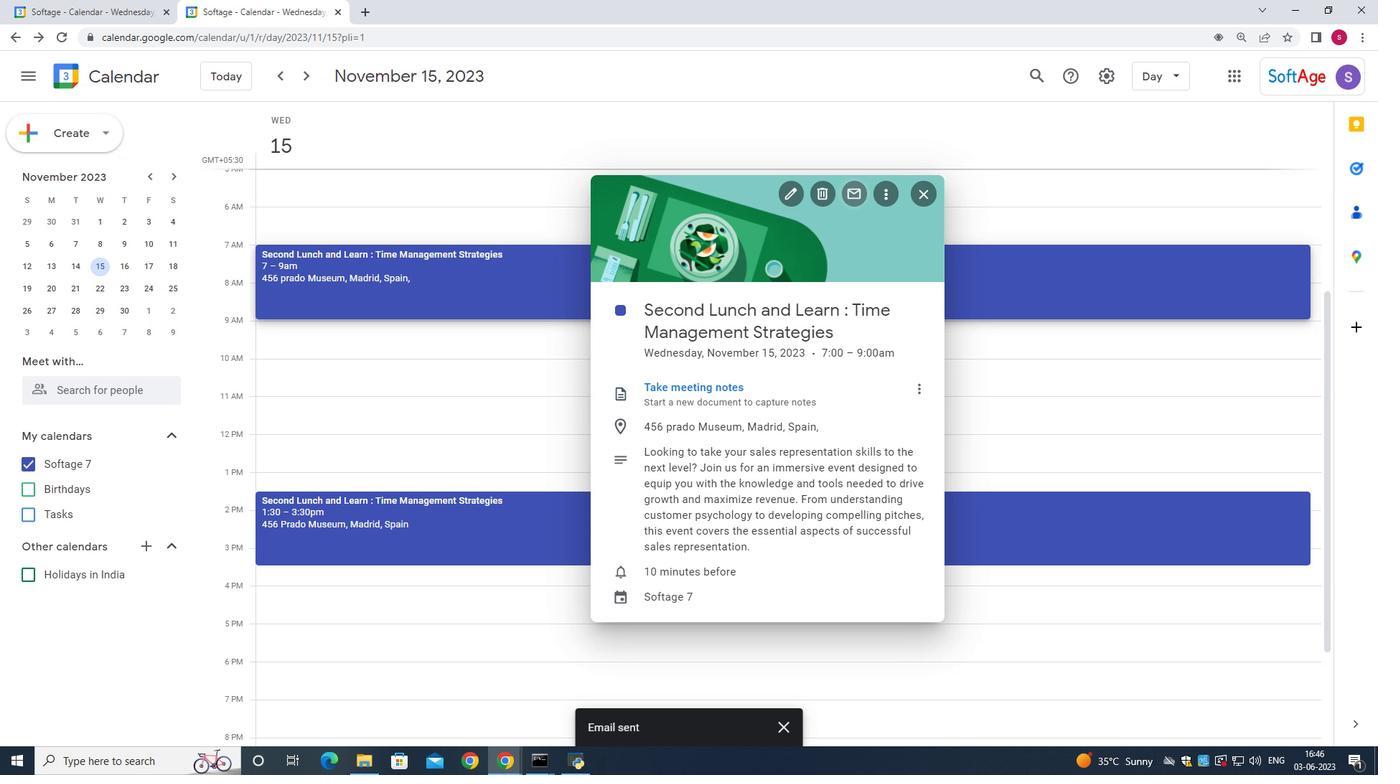 
Action: Mouse moved to (671, 424)
Screenshot: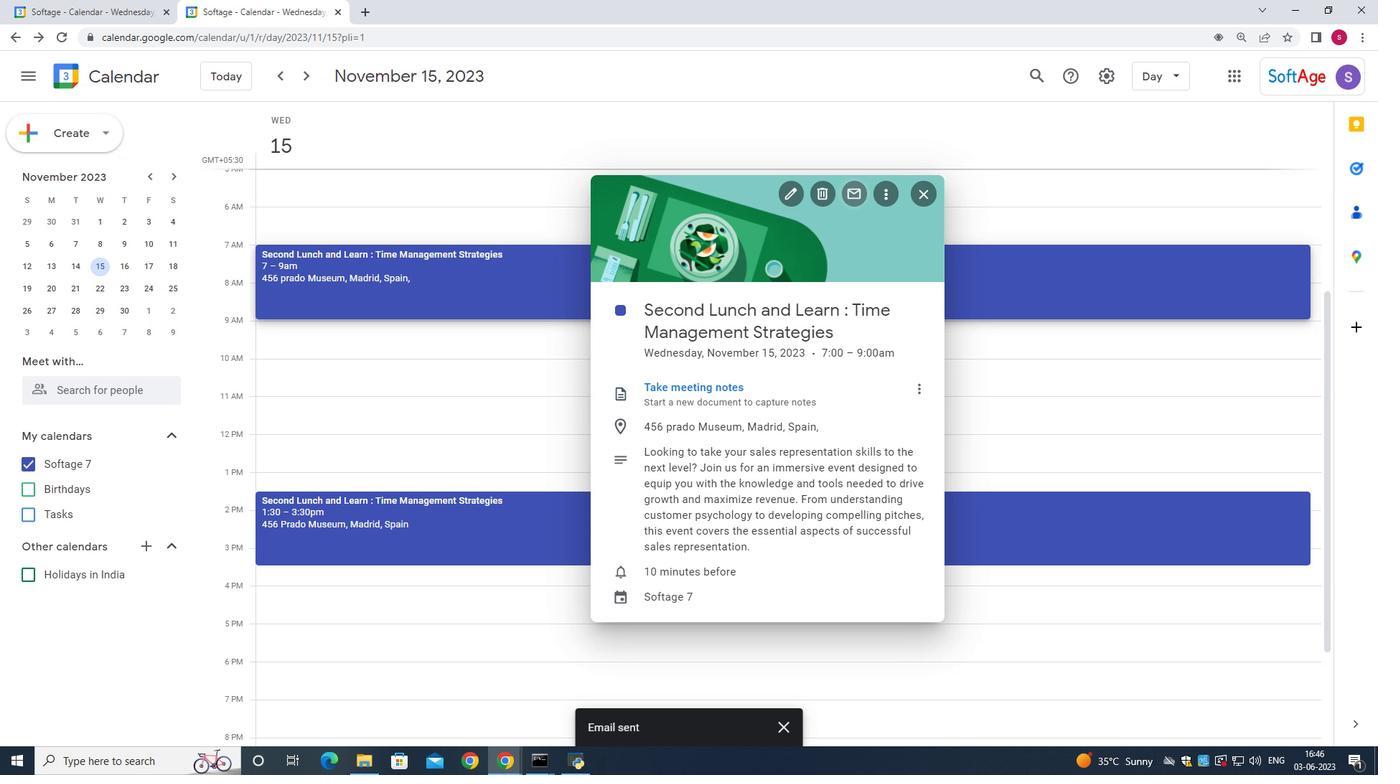 
Action: Mouse pressed left at (671, 424)
Screenshot: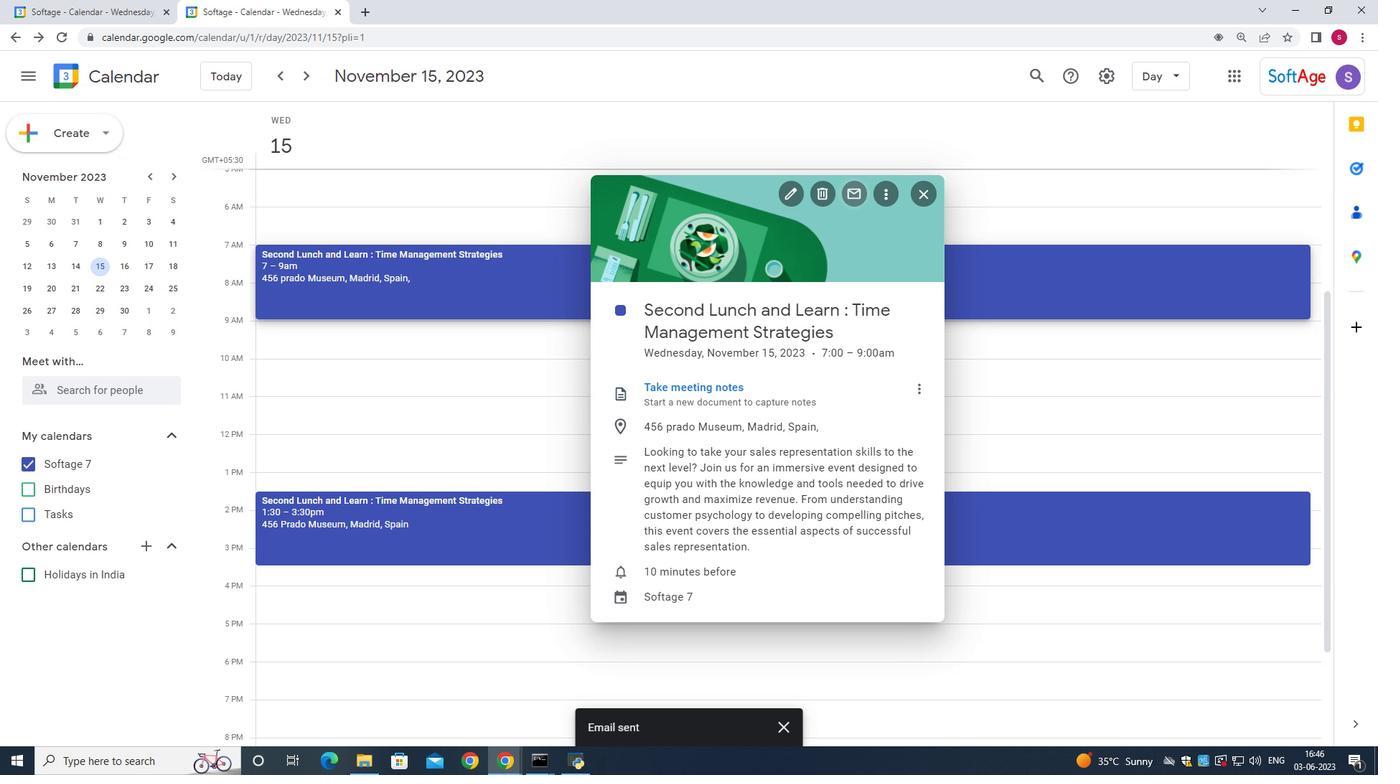 
Action: Key pressed softage.7<Key.shift><Key.shift><Key.shift><Key.shift><Key.shift><Key.shift>@softage.net
Screenshot: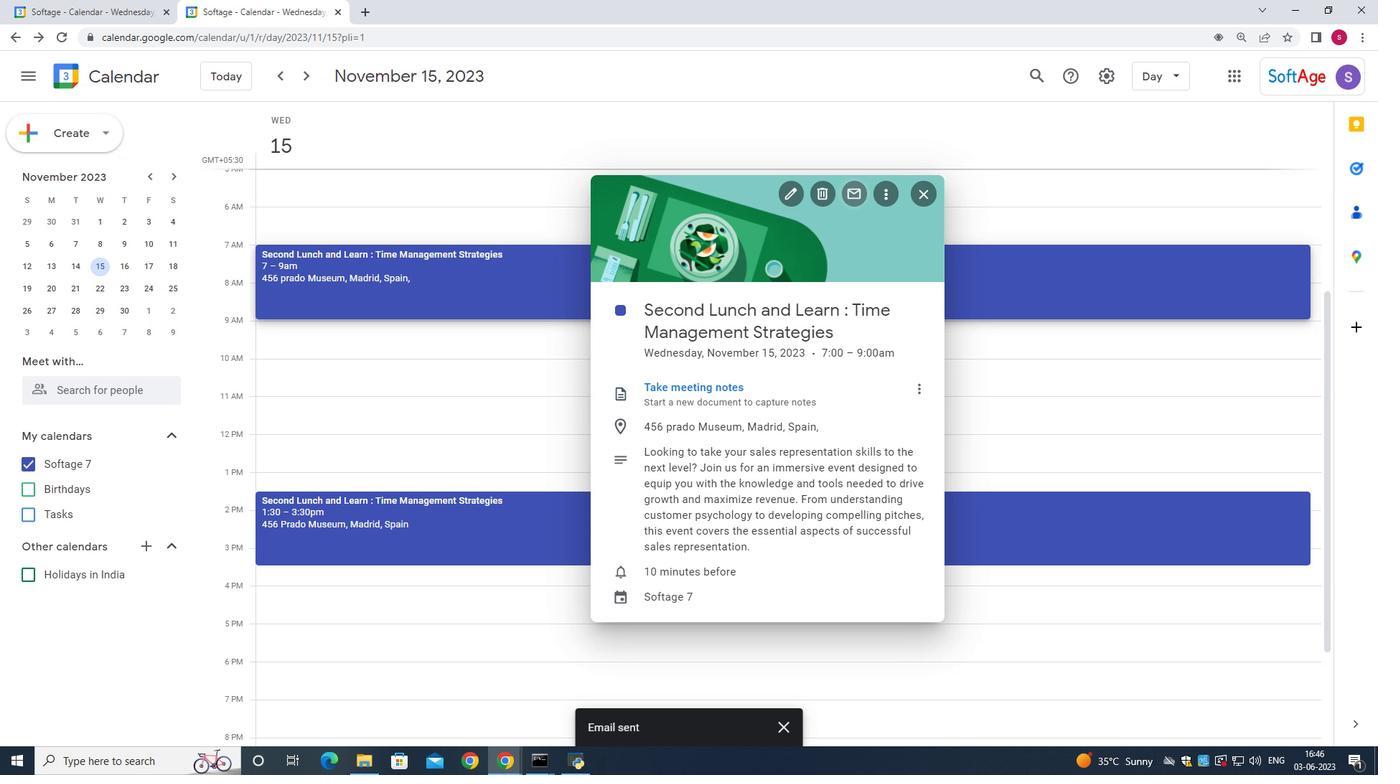 
Action: Mouse moved to (784, 506)
Screenshot: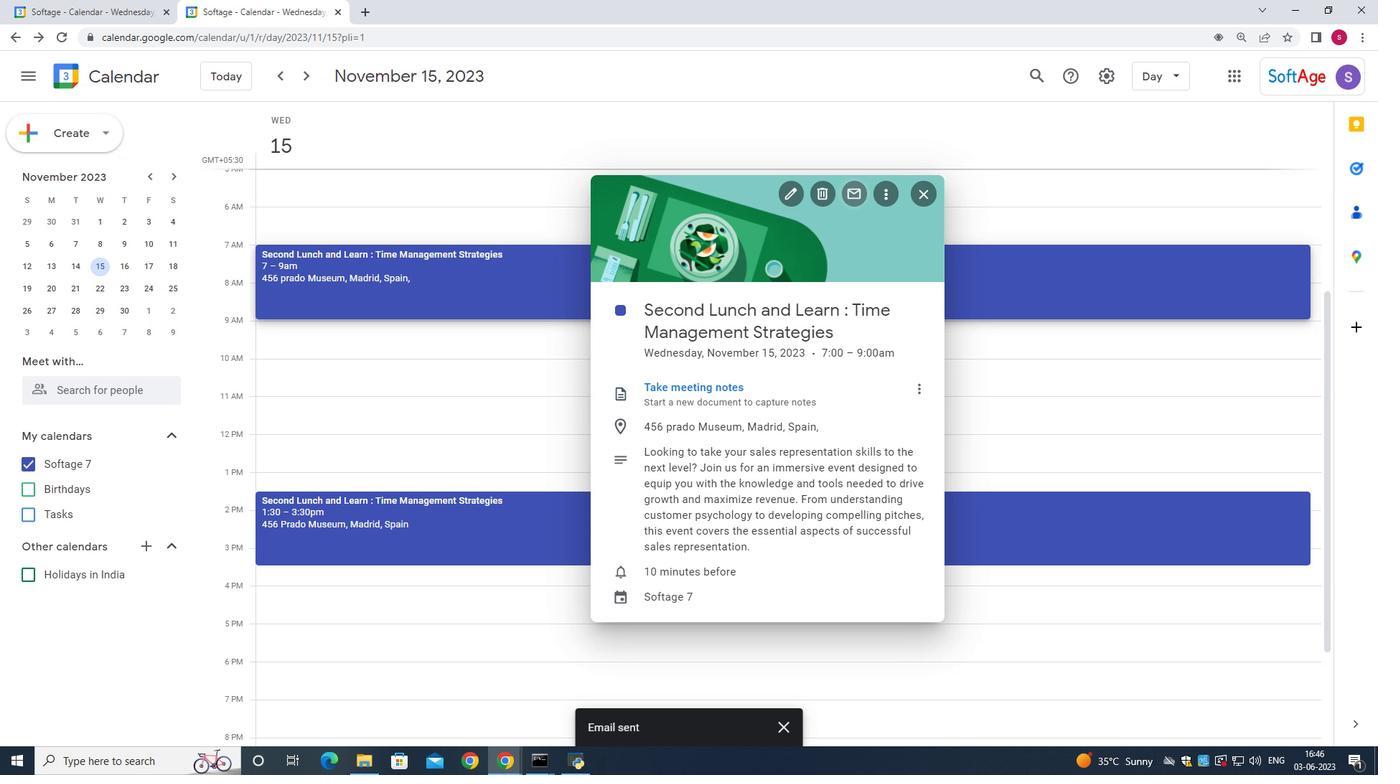 
Action: Mouse pressed left at (784, 506)
Screenshot: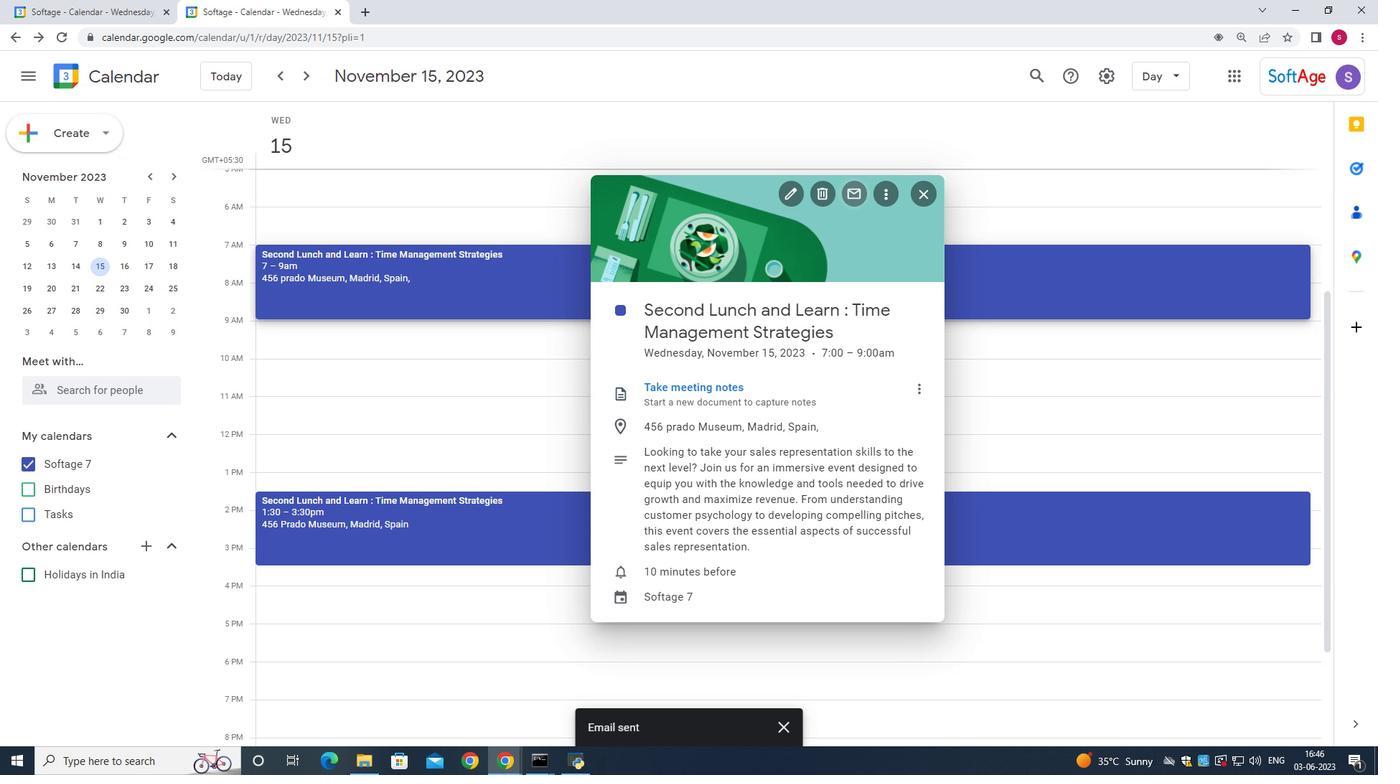 
Action: Mouse moved to (648, 382)
Screenshot: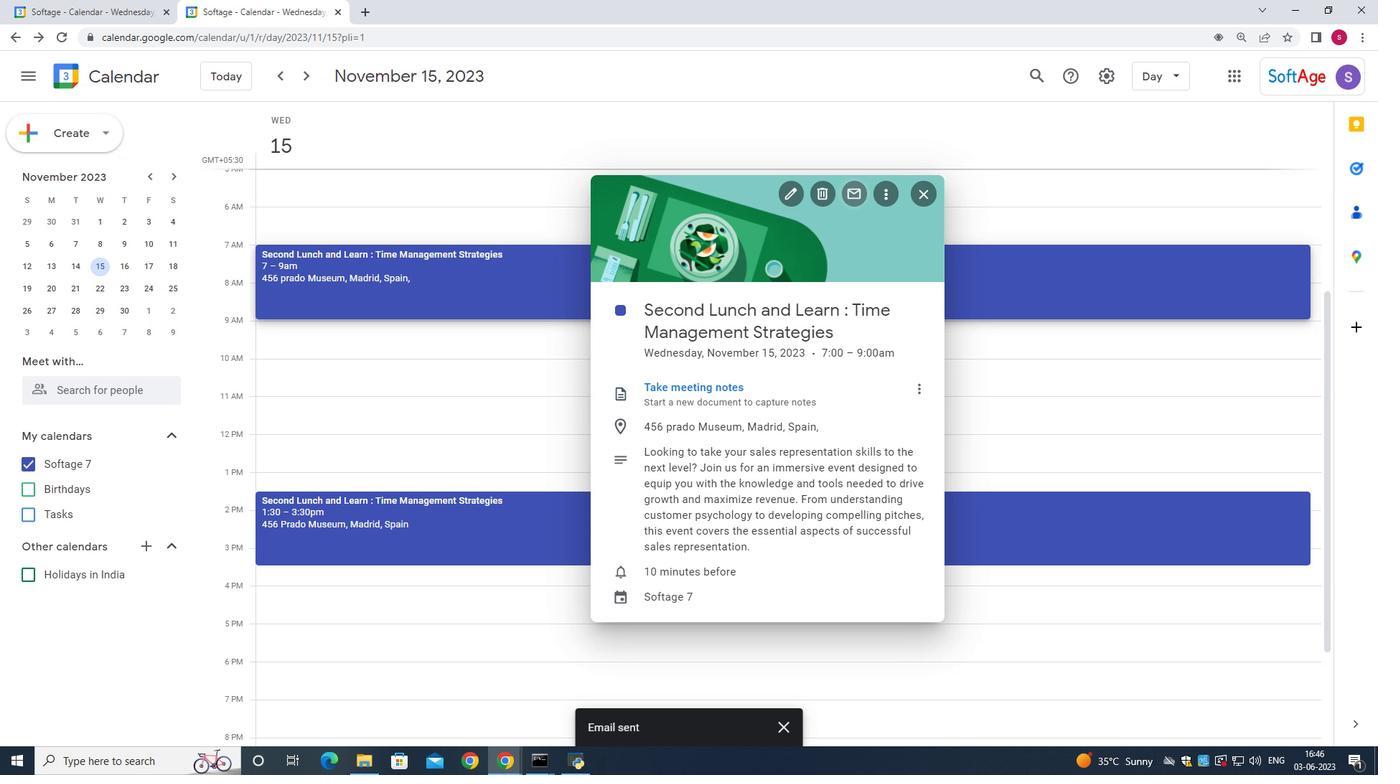
Action: Mouse pressed left at (648, 382)
Screenshot: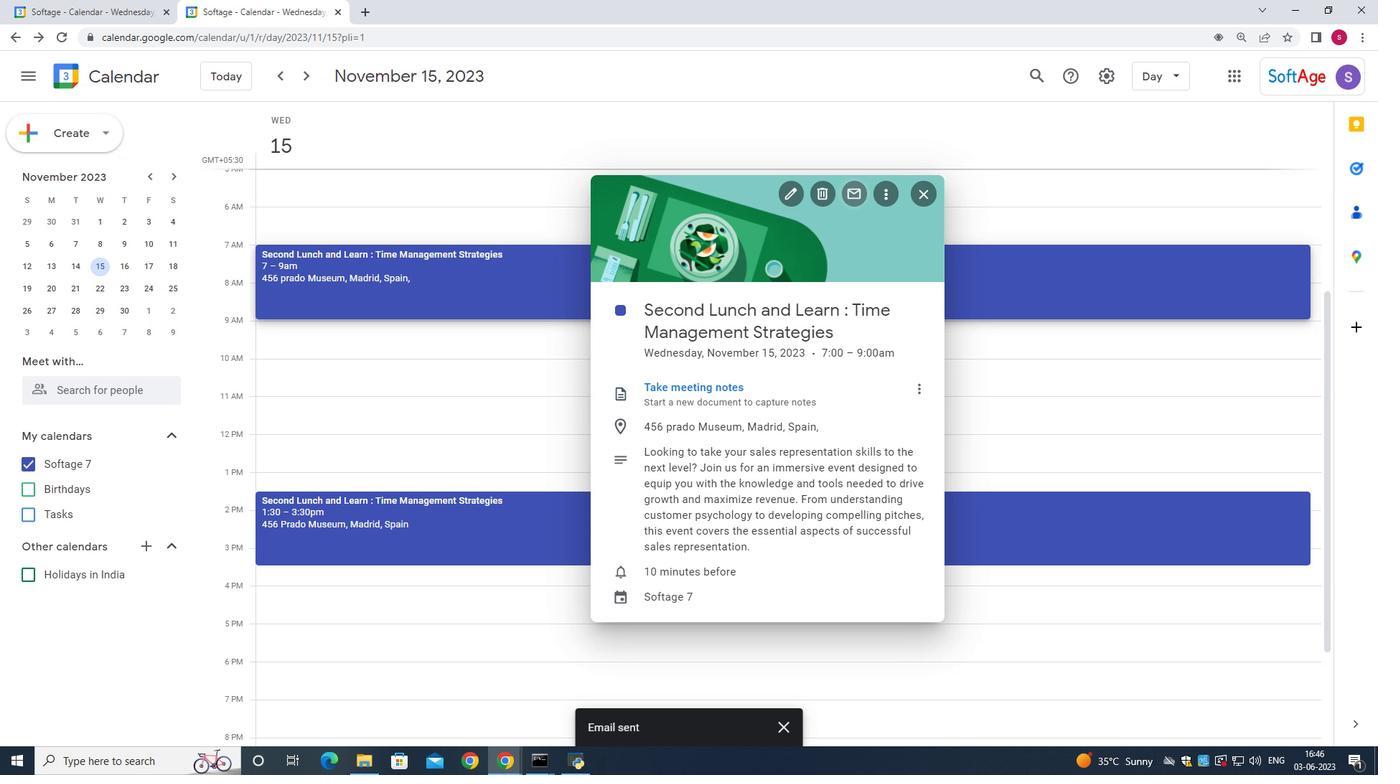 
Action: Key pressed softage<Key.shift>@1
Screenshot: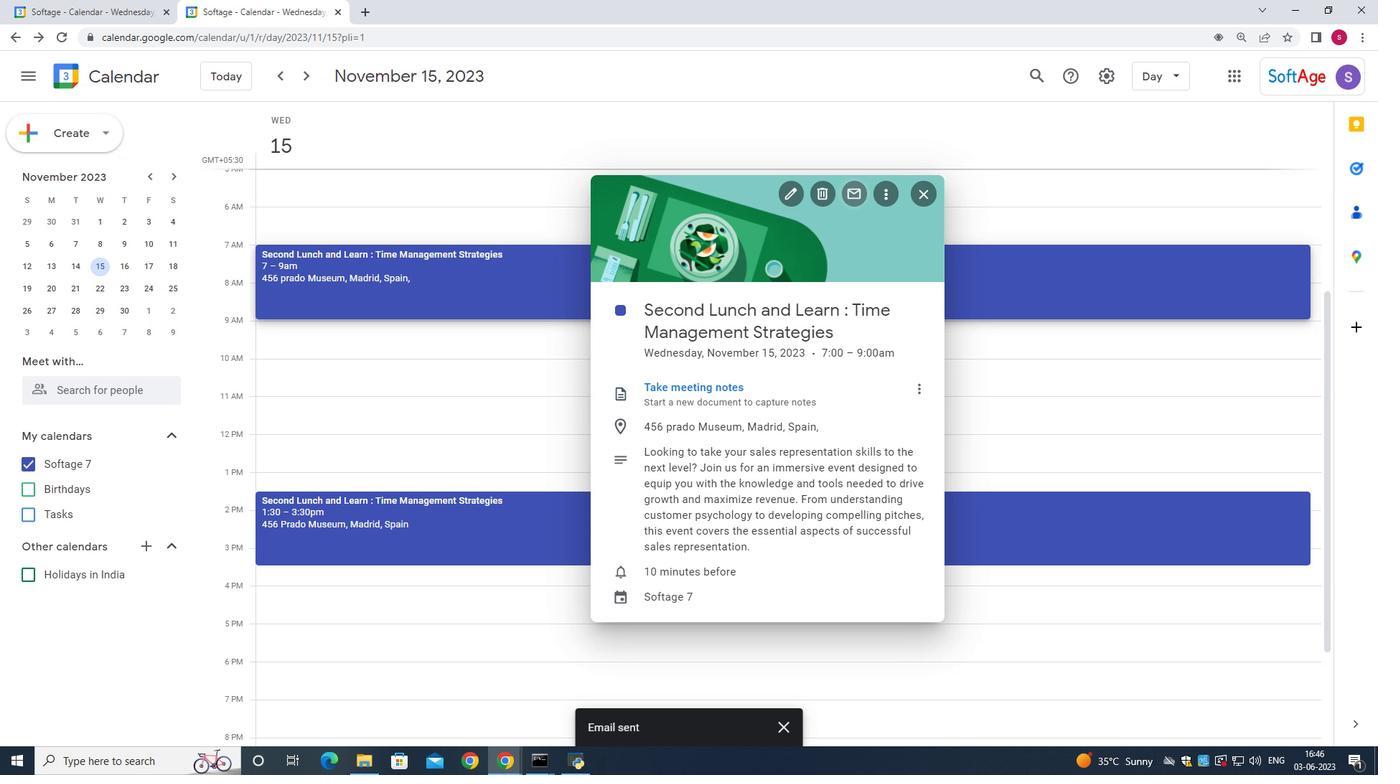 
Action: Mouse moved to (777, 477)
Screenshot: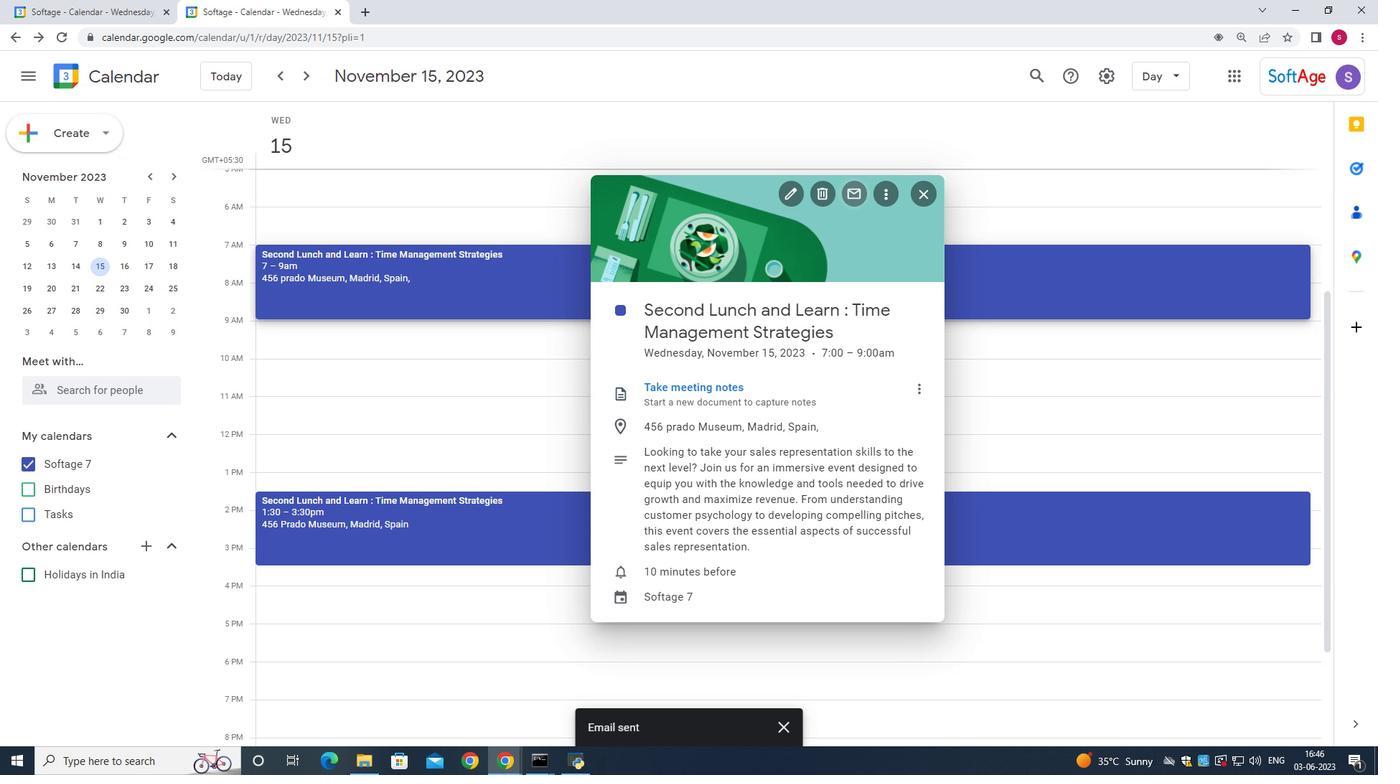 
Action: Mouse pressed left at (777, 477)
Screenshot: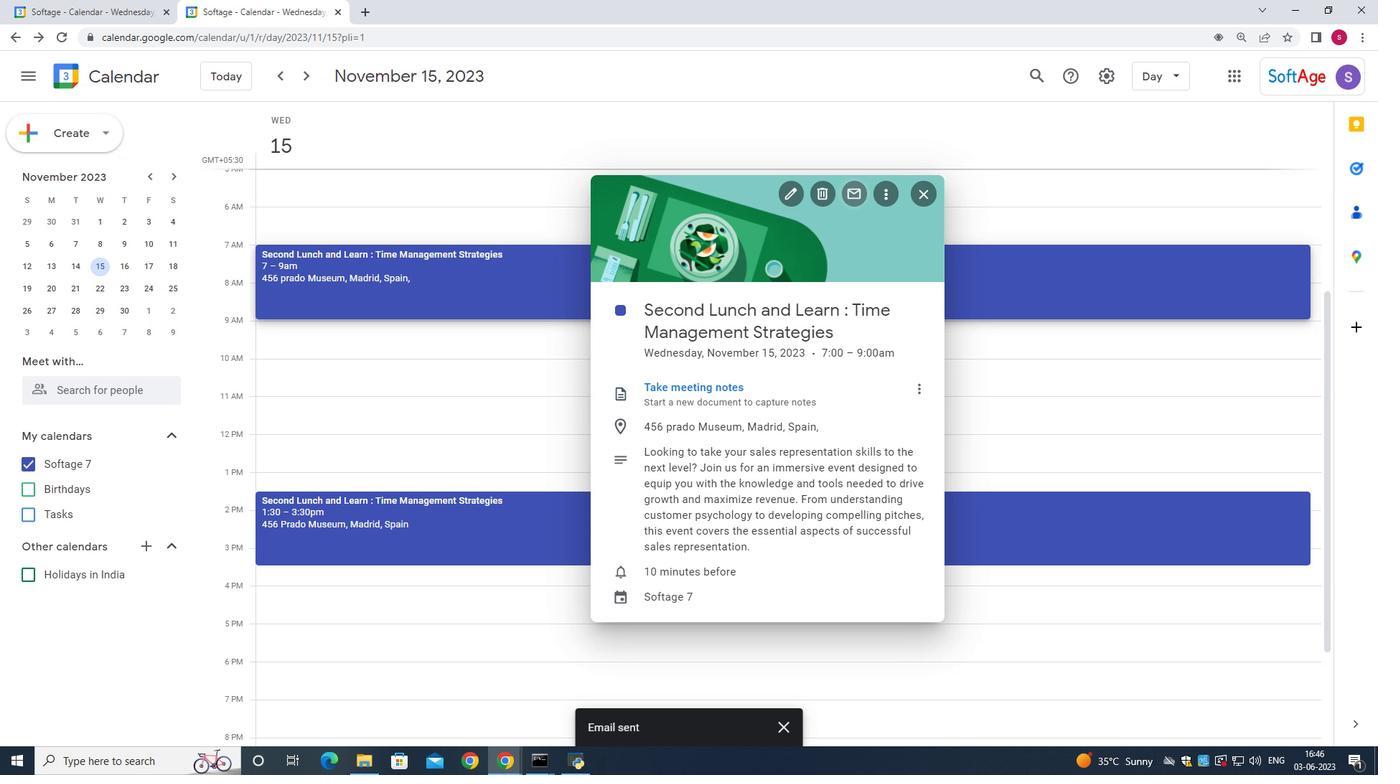 
Action: Mouse moved to (564, 440)
Screenshot: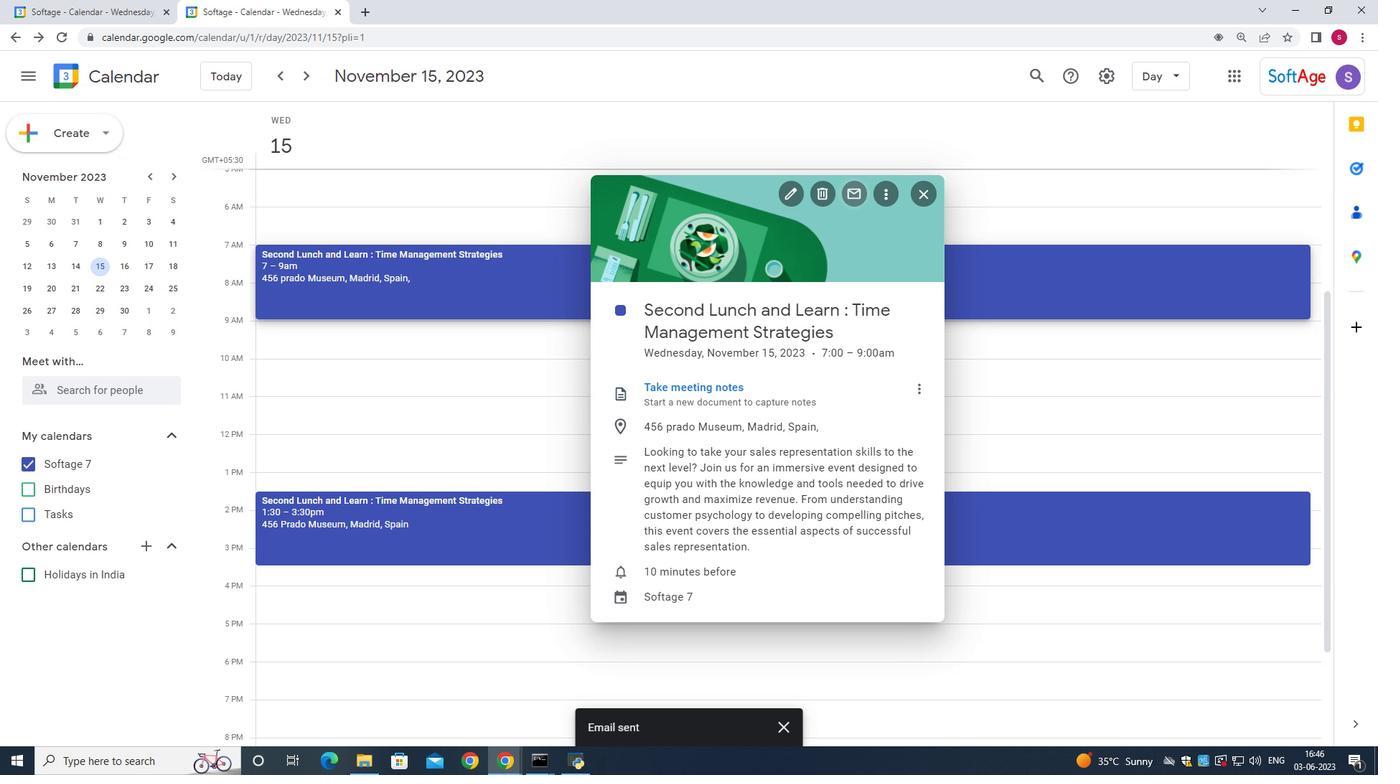 
Action: Mouse pressed left at (564, 440)
Screenshot: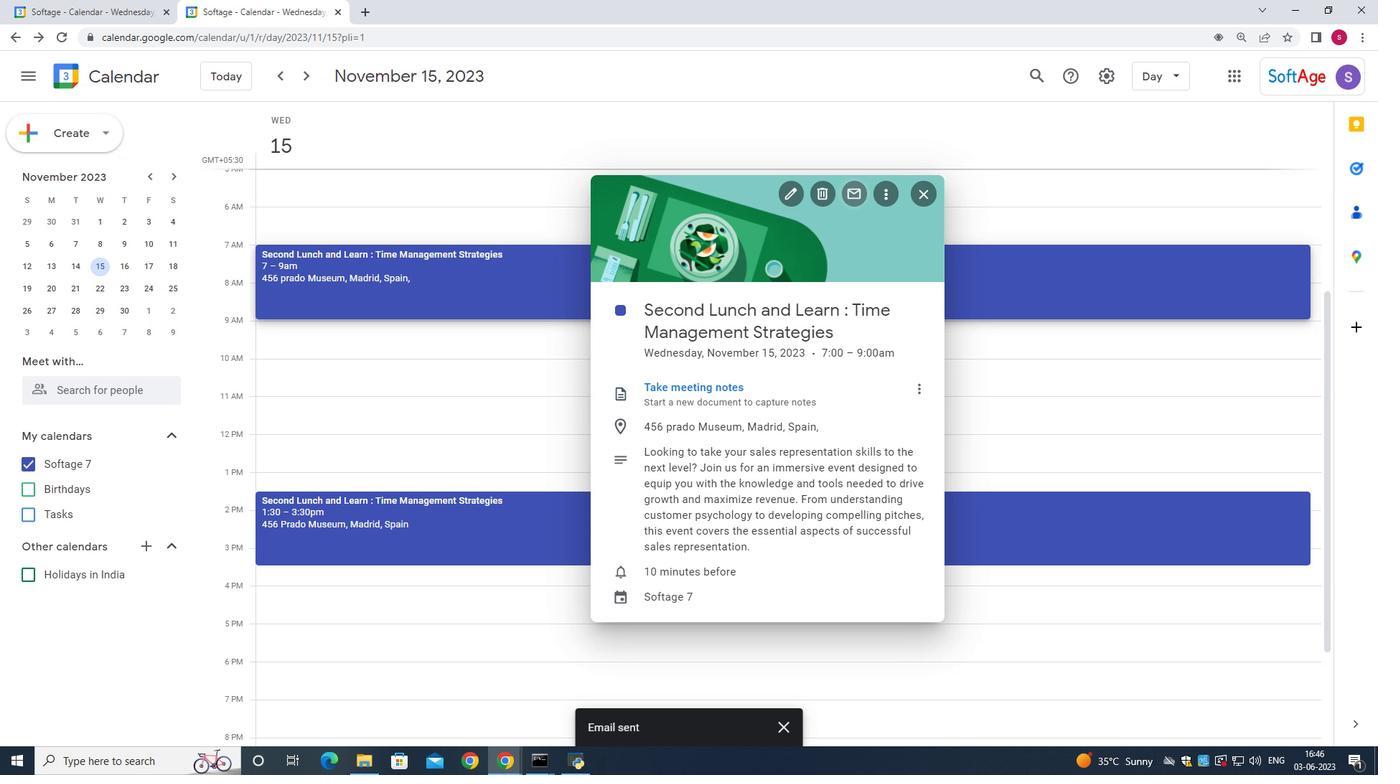 
Action: Mouse moved to (582, 386)
Screenshot: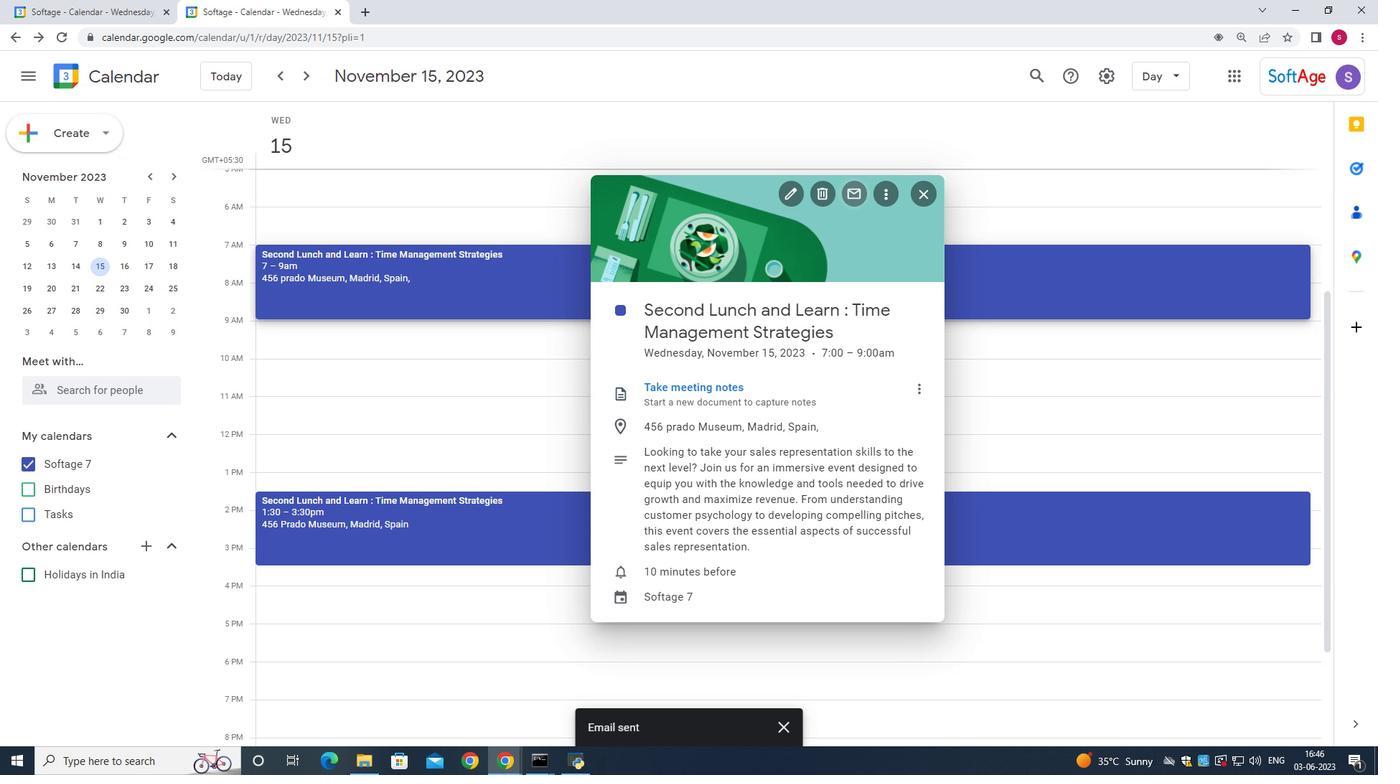 
Action: Mouse pressed left at (582, 386)
Screenshot: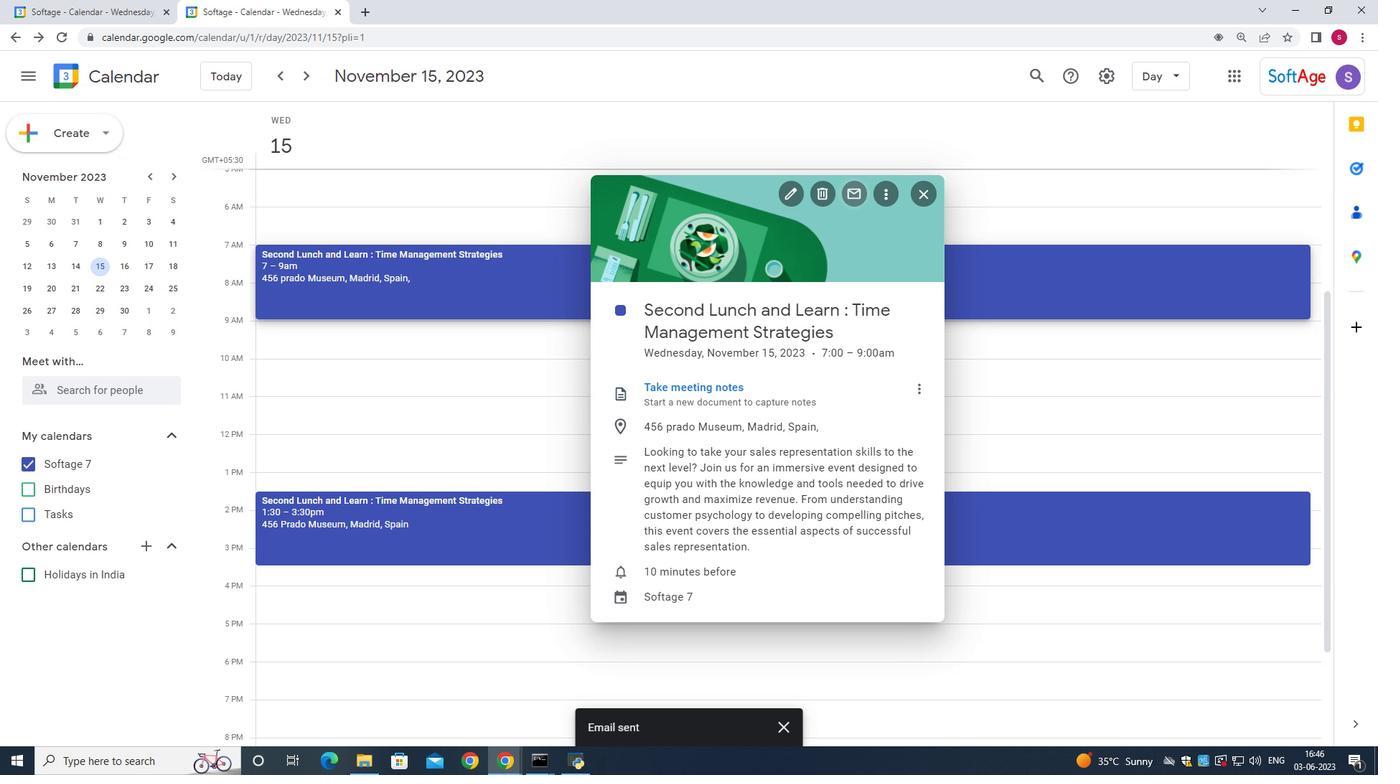 
Action: Key pressed <Key.shift><Key.shift><Key.shift><Key.shift><Key.shift><Key.shift><Key.shift><Key.shift><Key.shift><Key.shift><Key.shift><Key.shift><Key.shift><Key.shift>Softage<Key.shift>@204
Screenshot: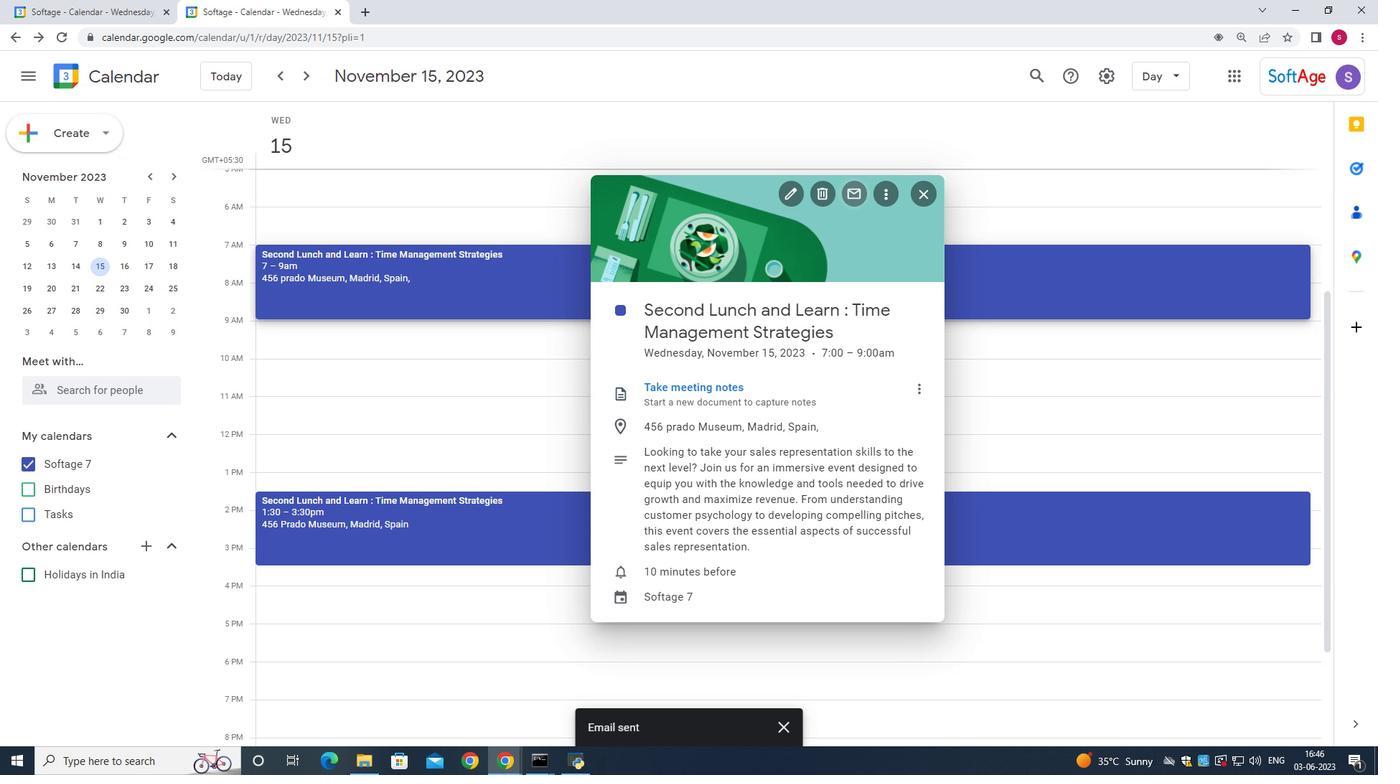 
Action: Mouse moved to (781, 499)
Screenshot: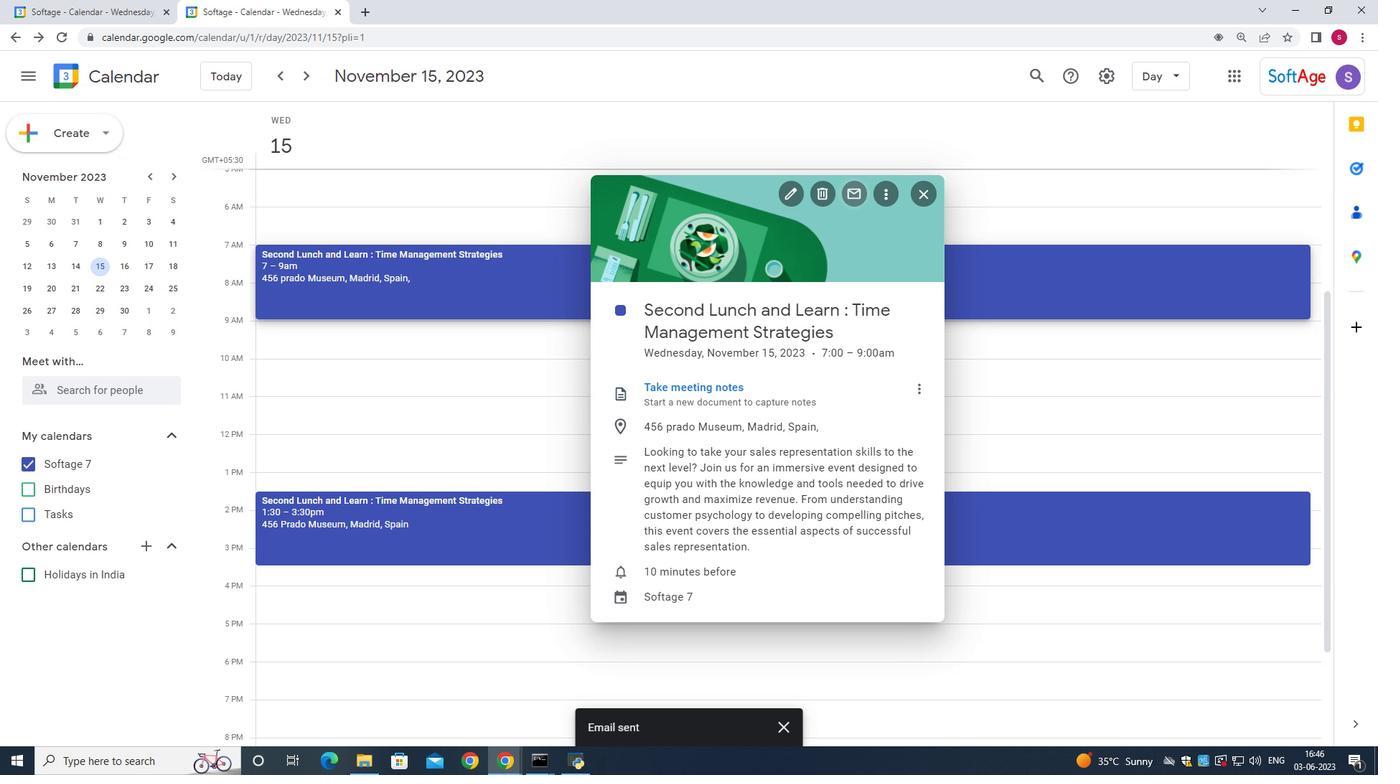 
Action: Mouse pressed left at (781, 499)
Screenshot: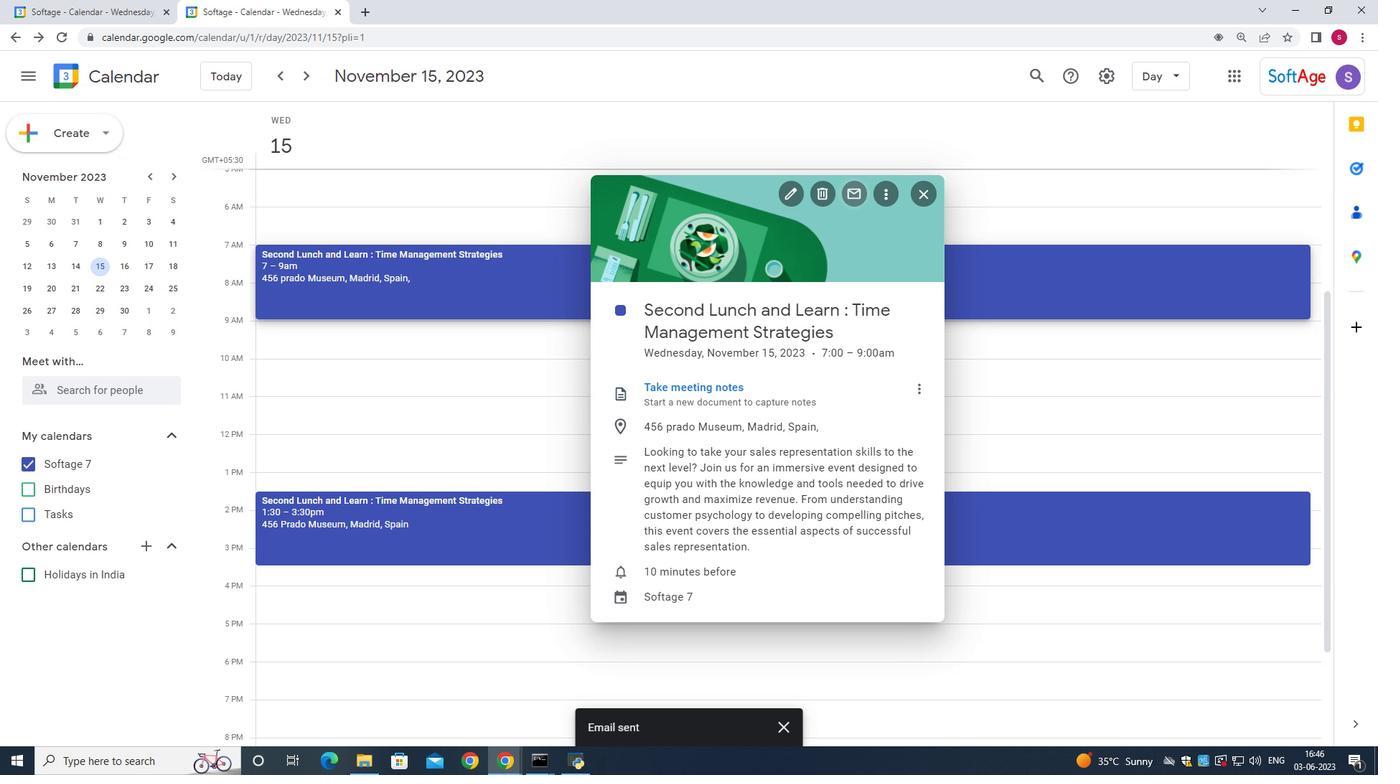 
Action: Mouse moved to (633, 387)
Screenshot: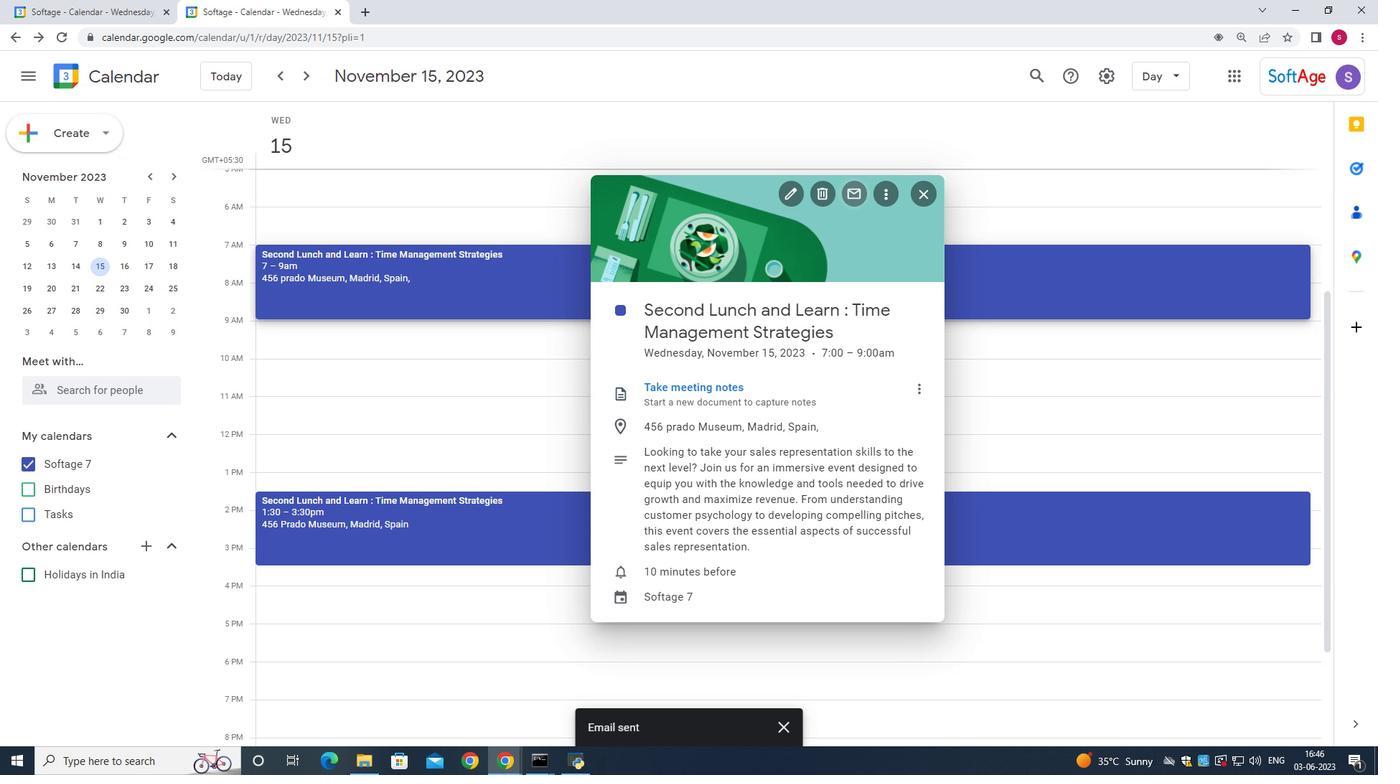 
Action: Mouse pressed left at (633, 387)
Screenshot: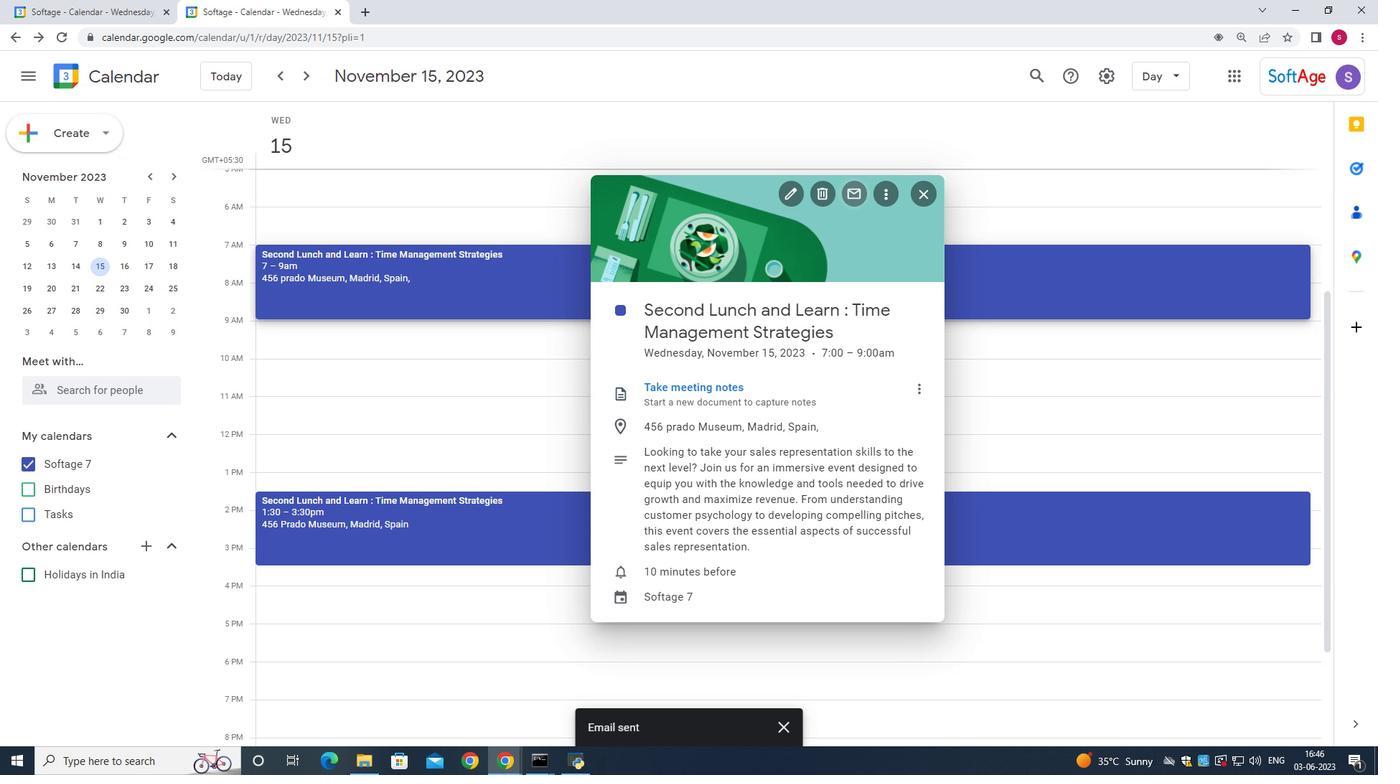 
Action: Mouse moved to (634, 386)
Screenshot: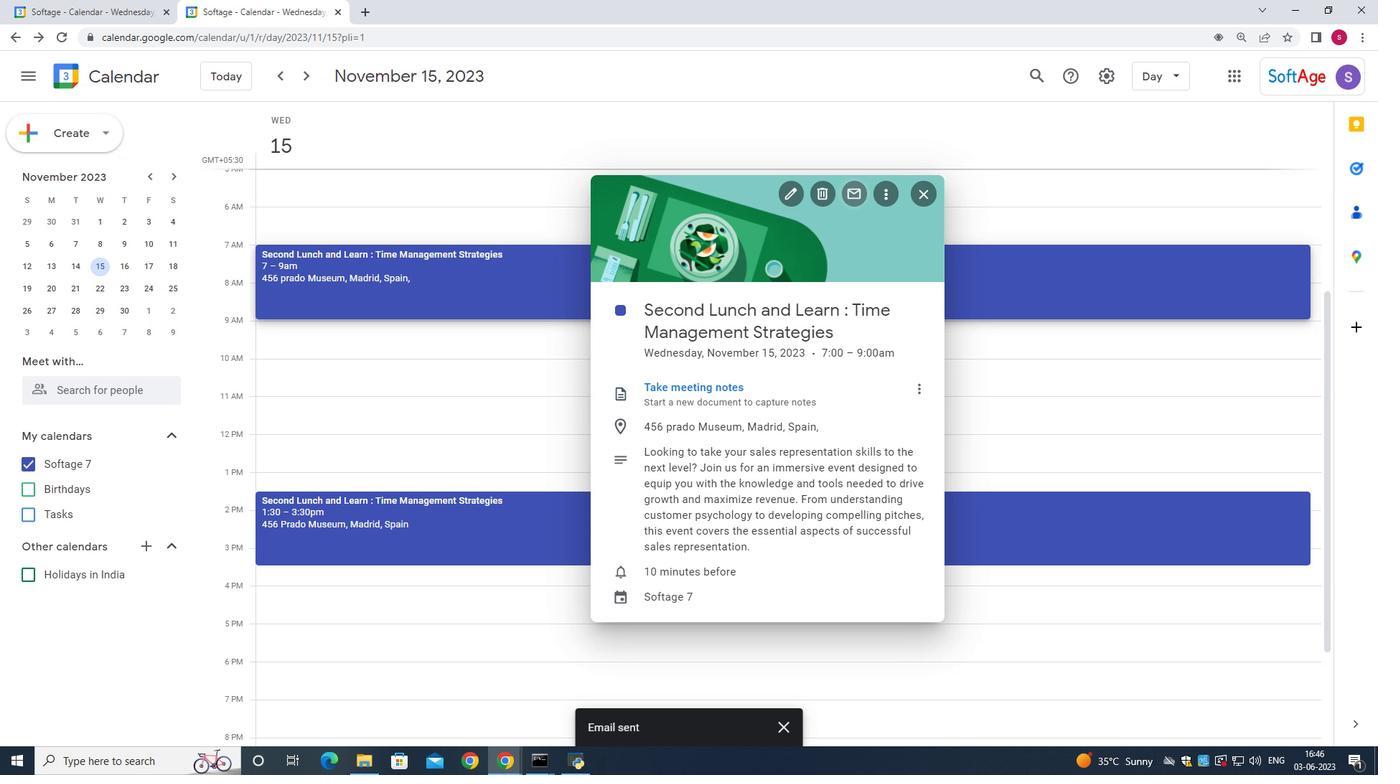 
Action: Key pressed <Key.shift>Softage<Key.shift><Key.shift><Key.shift><Key.shift>@1
Screenshot: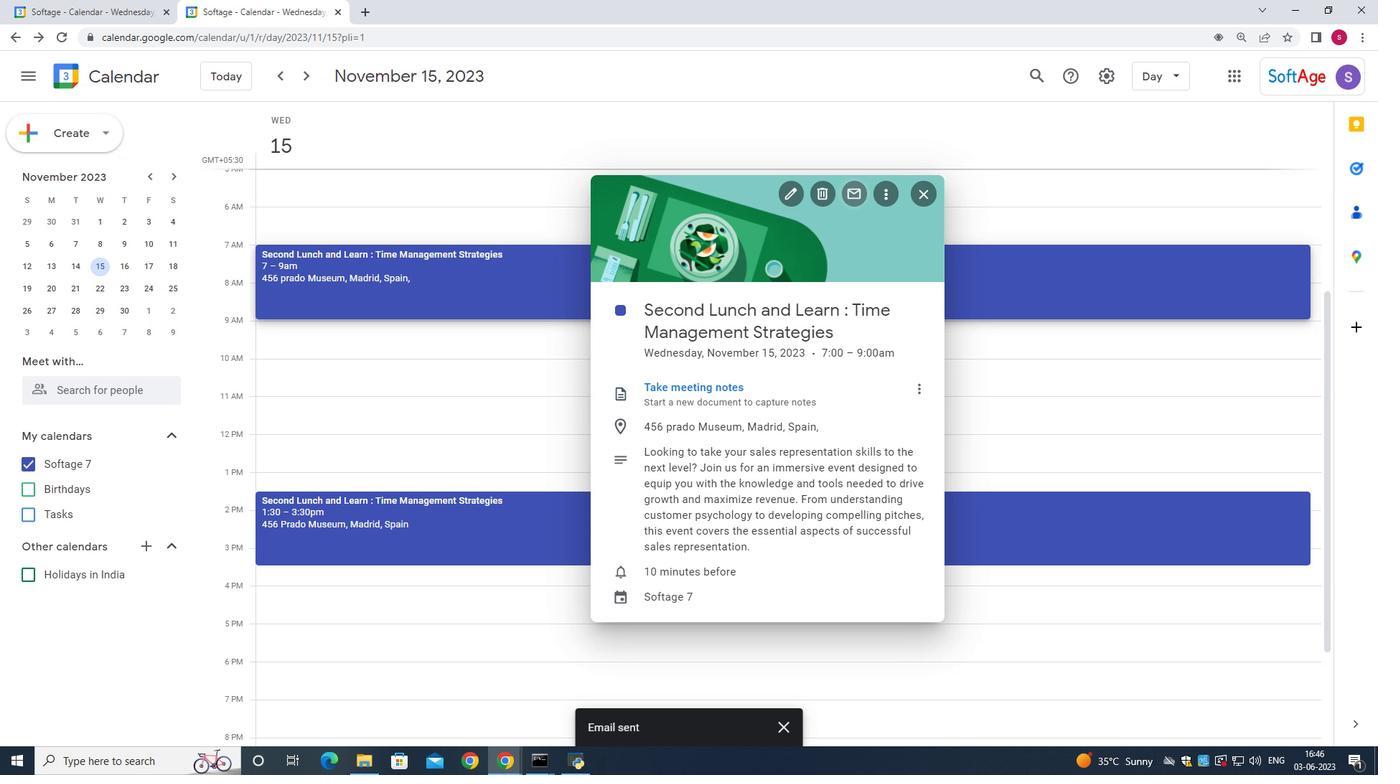 
Action: Mouse moved to (792, 499)
Screenshot: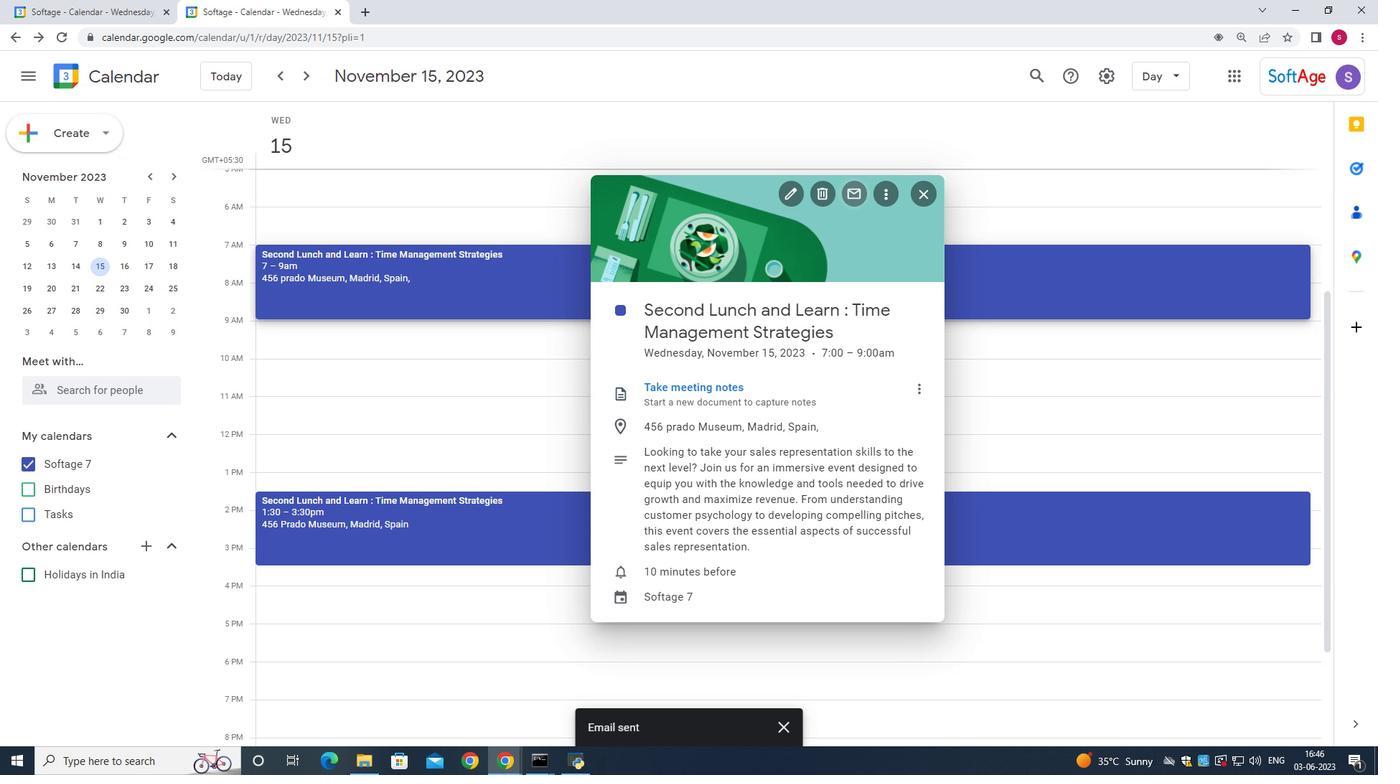 
Action: Mouse pressed left at (792, 499)
Screenshot: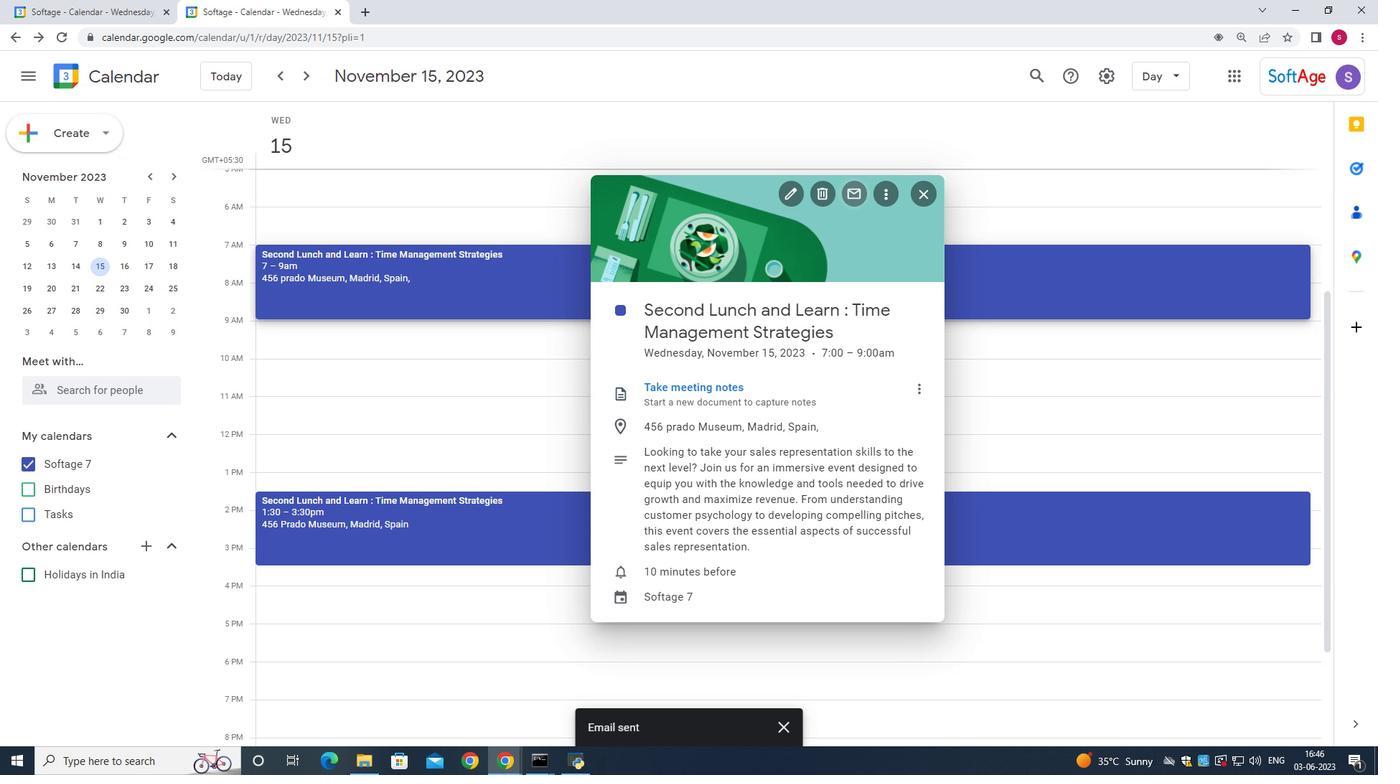 
Action: Mouse moved to (56, 129)
Screenshot: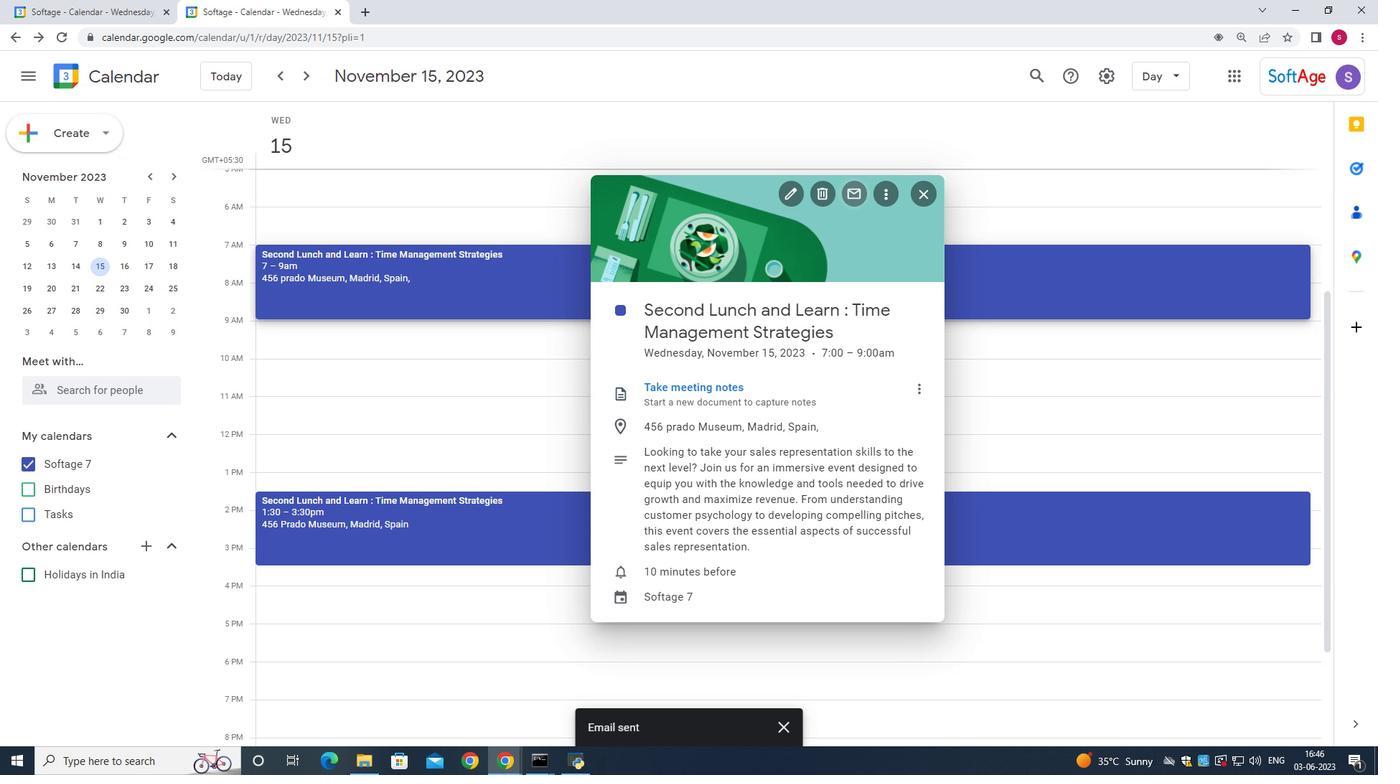 
Action: Mouse pressed left at (56, 129)
Screenshot: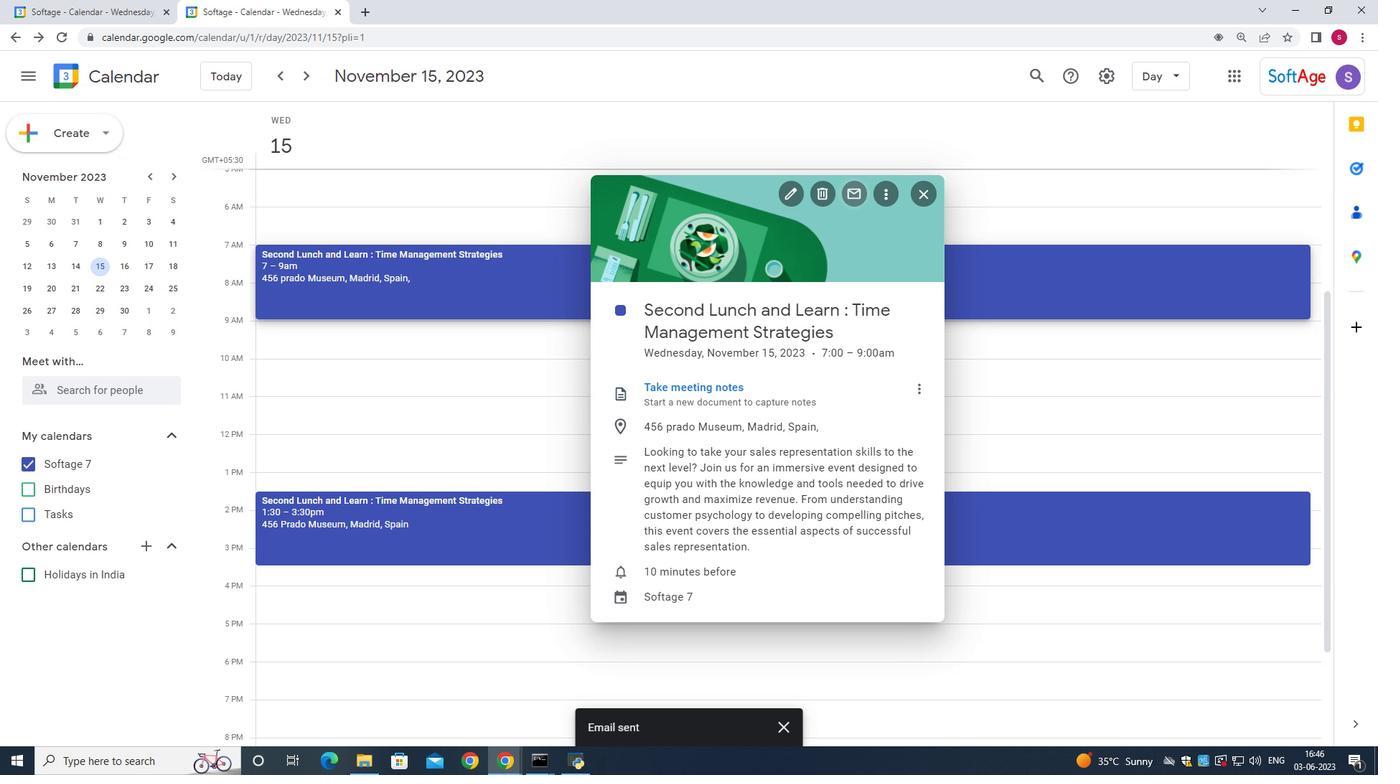 
Action: Mouse moved to (48, 180)
Screenshot: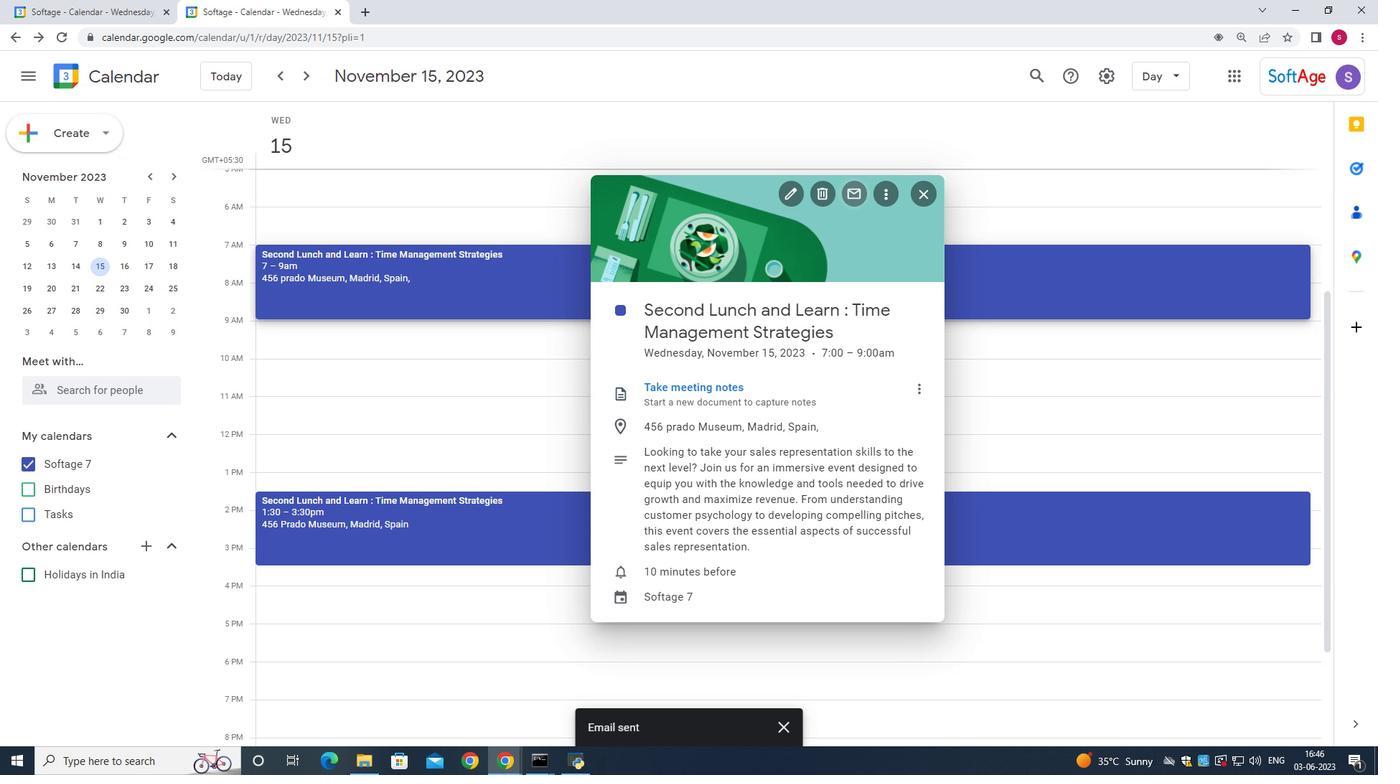 
Action: Mouse pressed left at (48, 180)
Screenshot: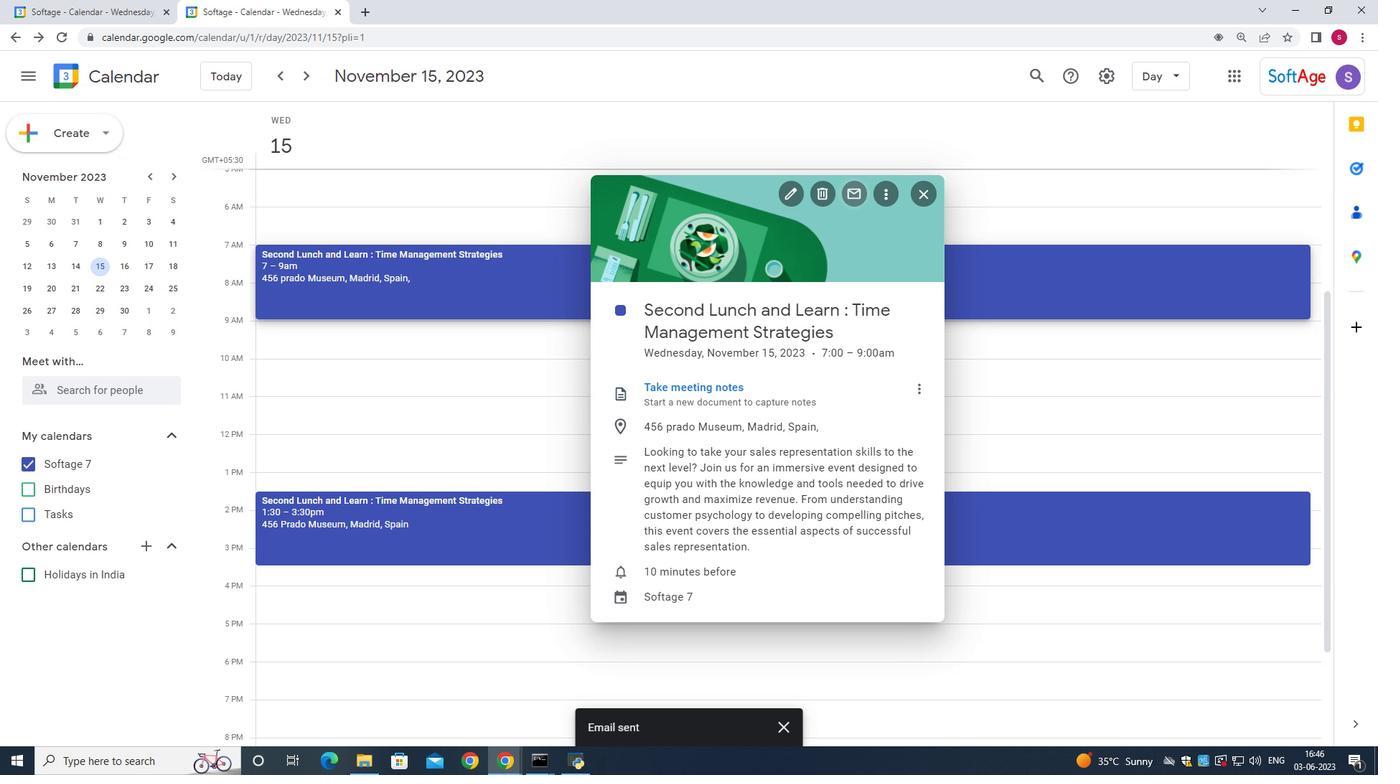 
Action: Mouse moved to (1305, 277)
Screenshot: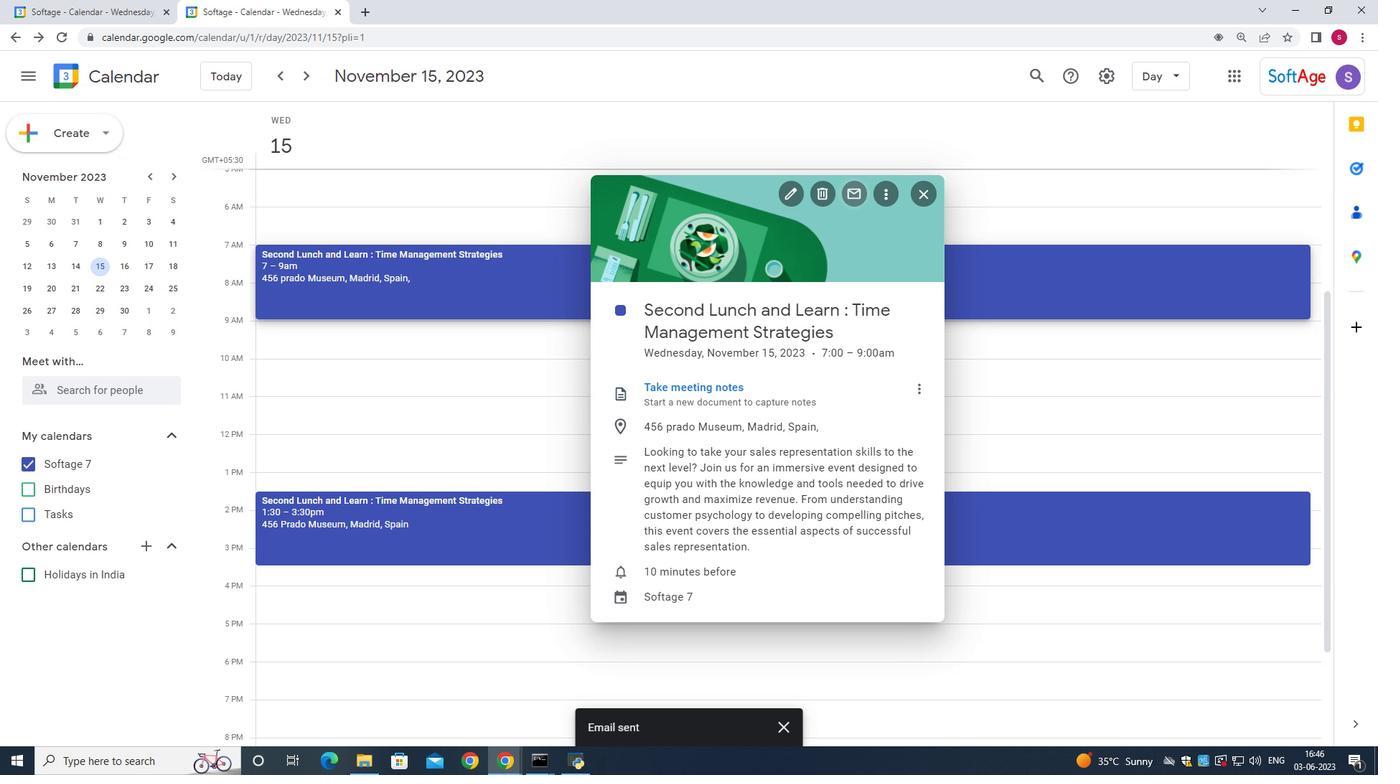
Action: Mouse pressed left at (1305, 277)
Screenshot: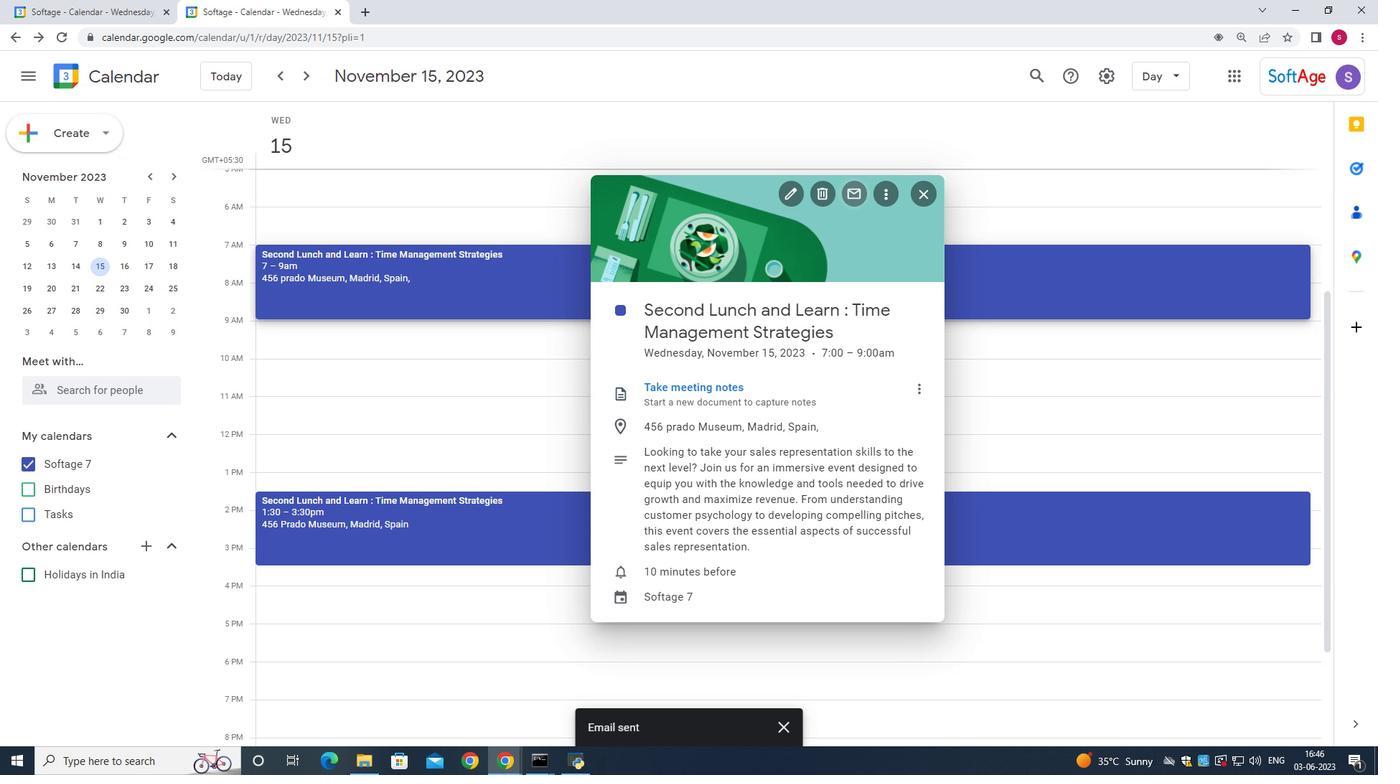 
Action: Mouse moved to (938, 262)
Screenshot: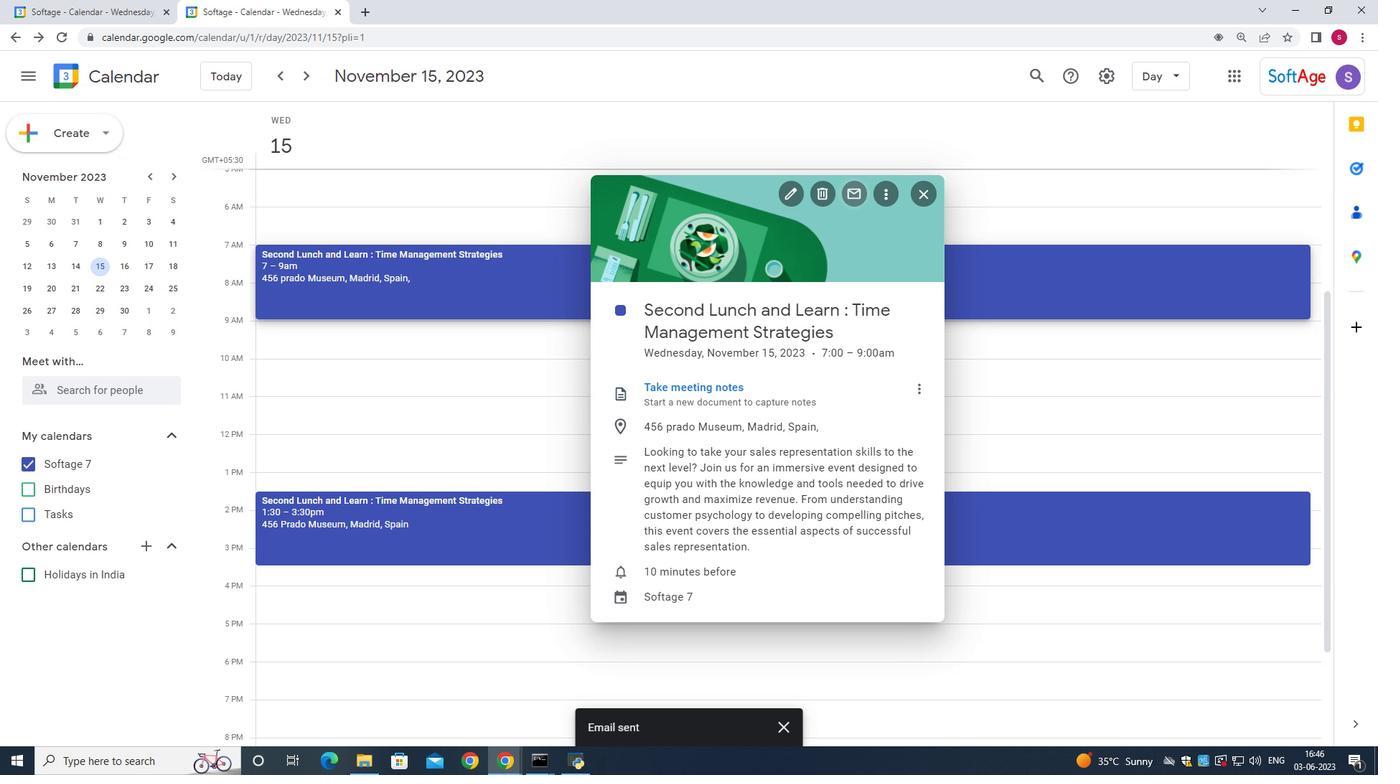 
Action: Key pressed <Key.shift>Second<Key.space><Key.shift>L
